 Task: Create fields in team object.
Action: Mouse moved to (1197, 91)
Screenshot: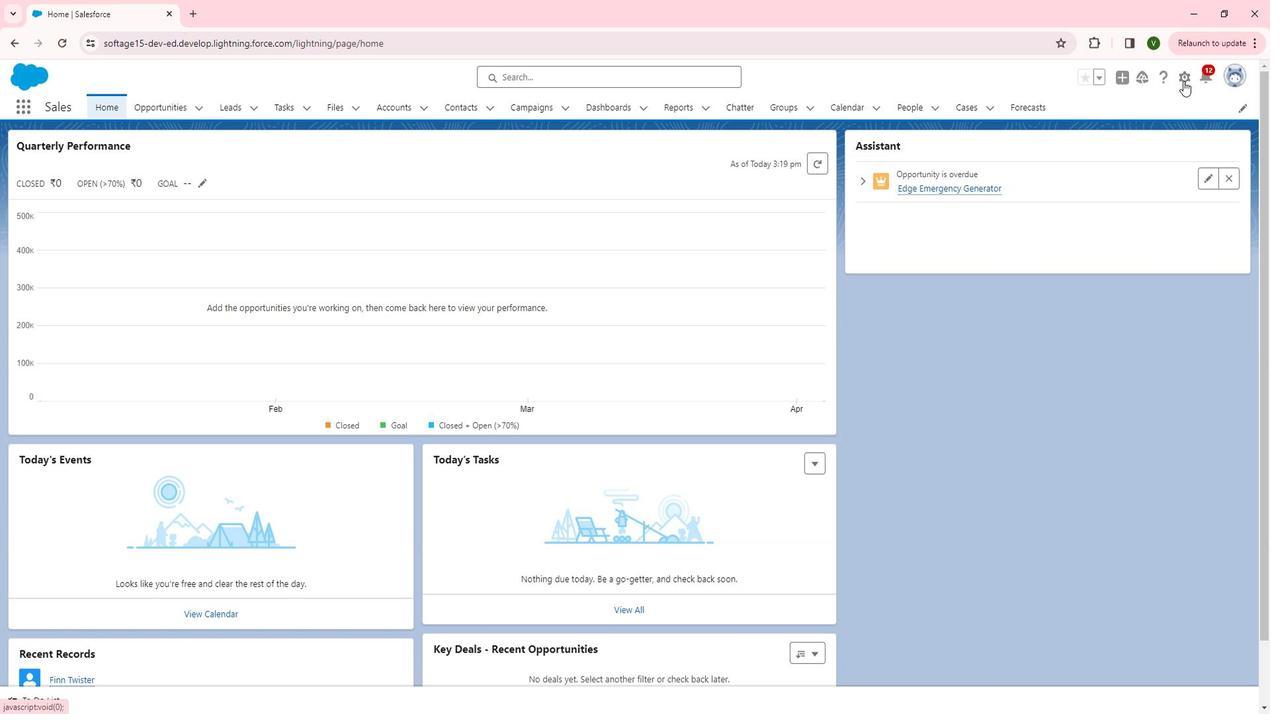 
Action: Mouse pressed left at (1197, 91)
Screenshot: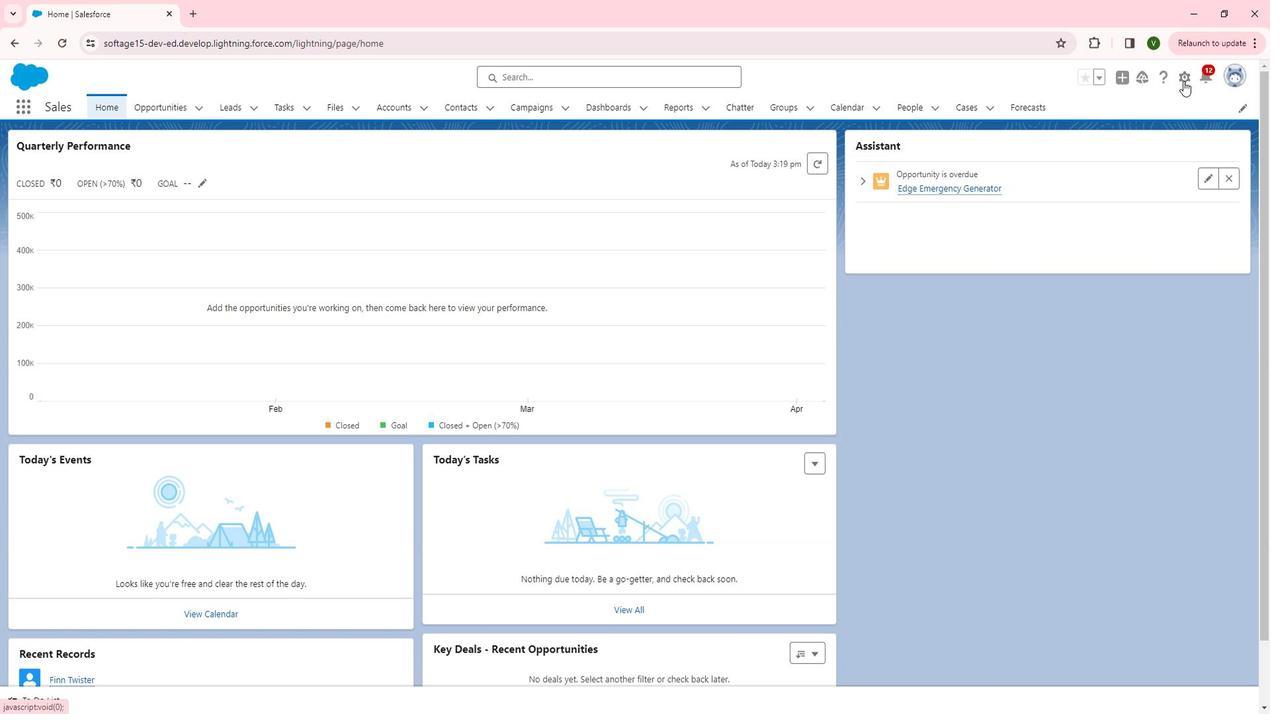 
Action: Mouse moved to (1148, 131)
Screenshot: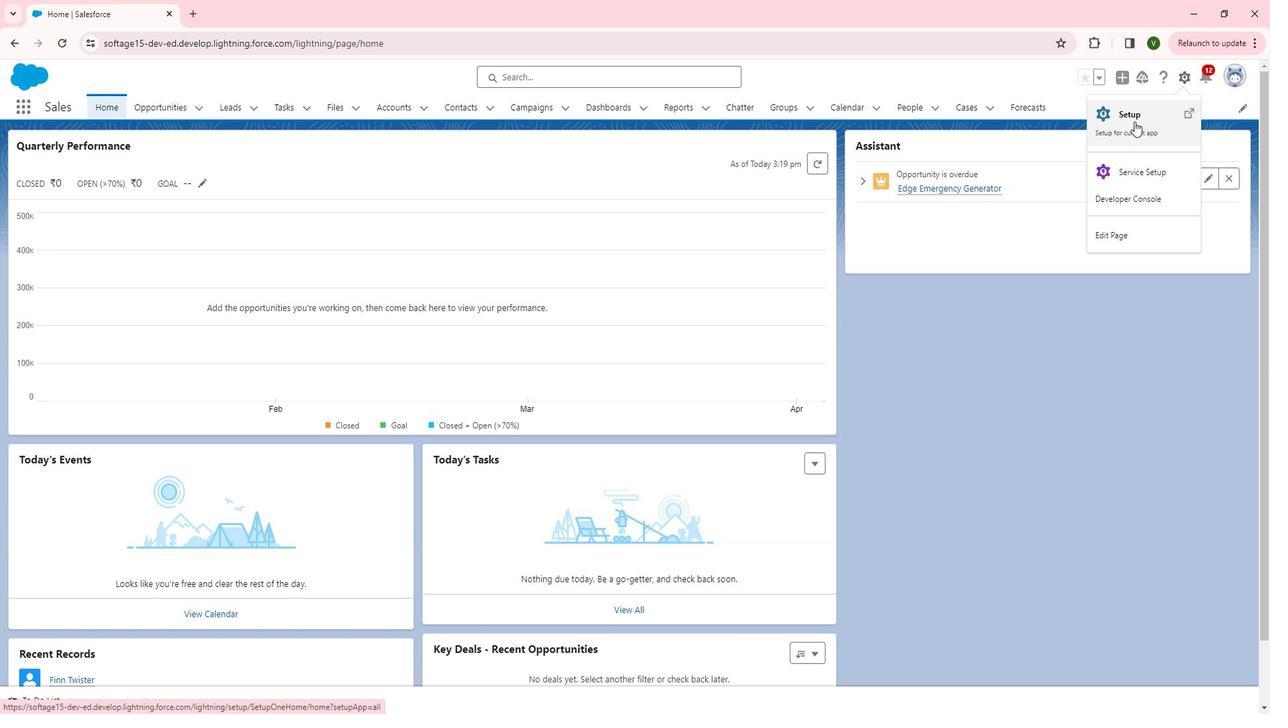 
Action: Mouse pressed left at (1148, 131)
Screenshot: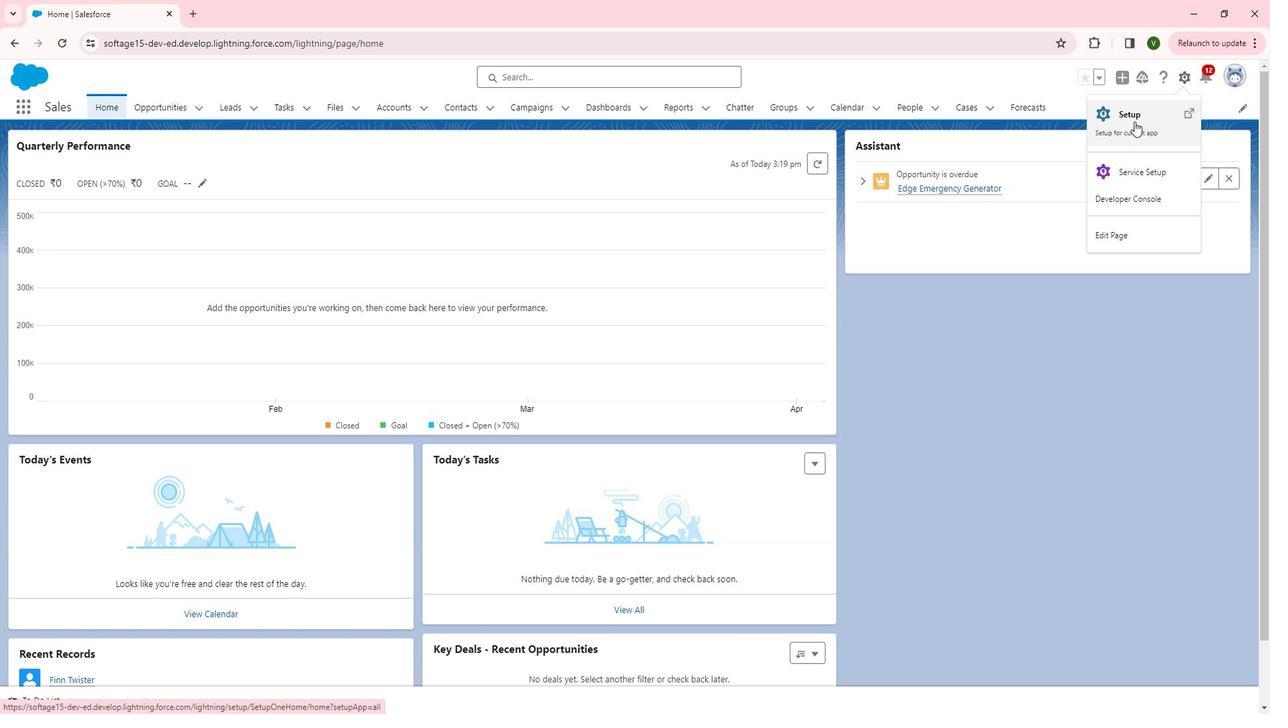 
Action: Mouse moved to (92, 442)
Screenshot: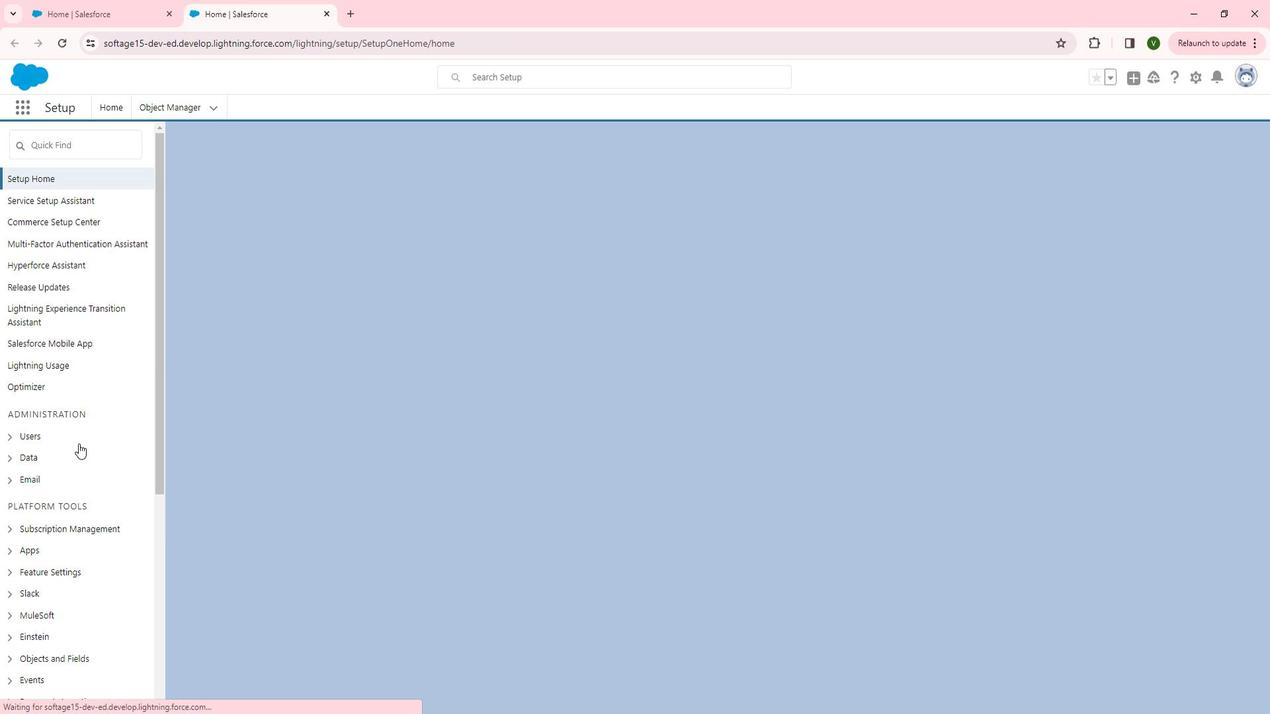
Action: Mouse scrolled (92, 441) with delta (0, 0)
Screenshot: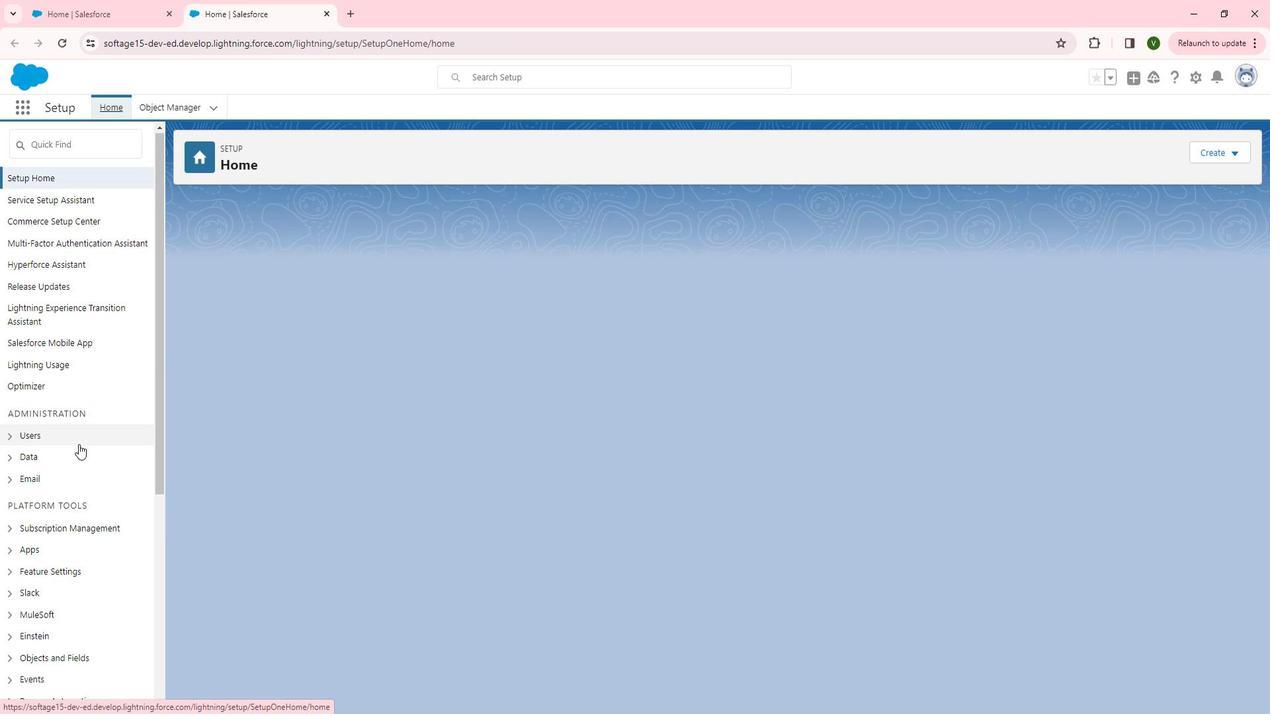 
Action: Mouse moved to (91, 443)
Screenshot: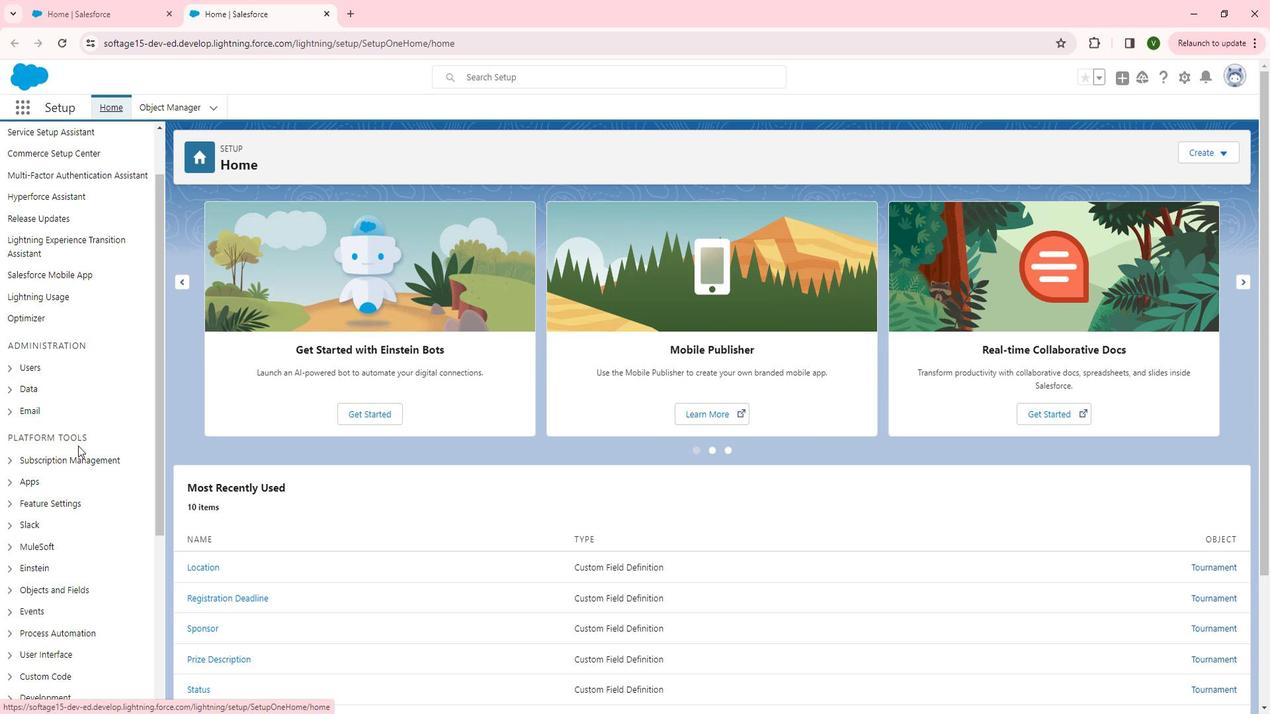 
Action: Mouse scrolled (91, 442) with delta (0, 0)
Screenshot: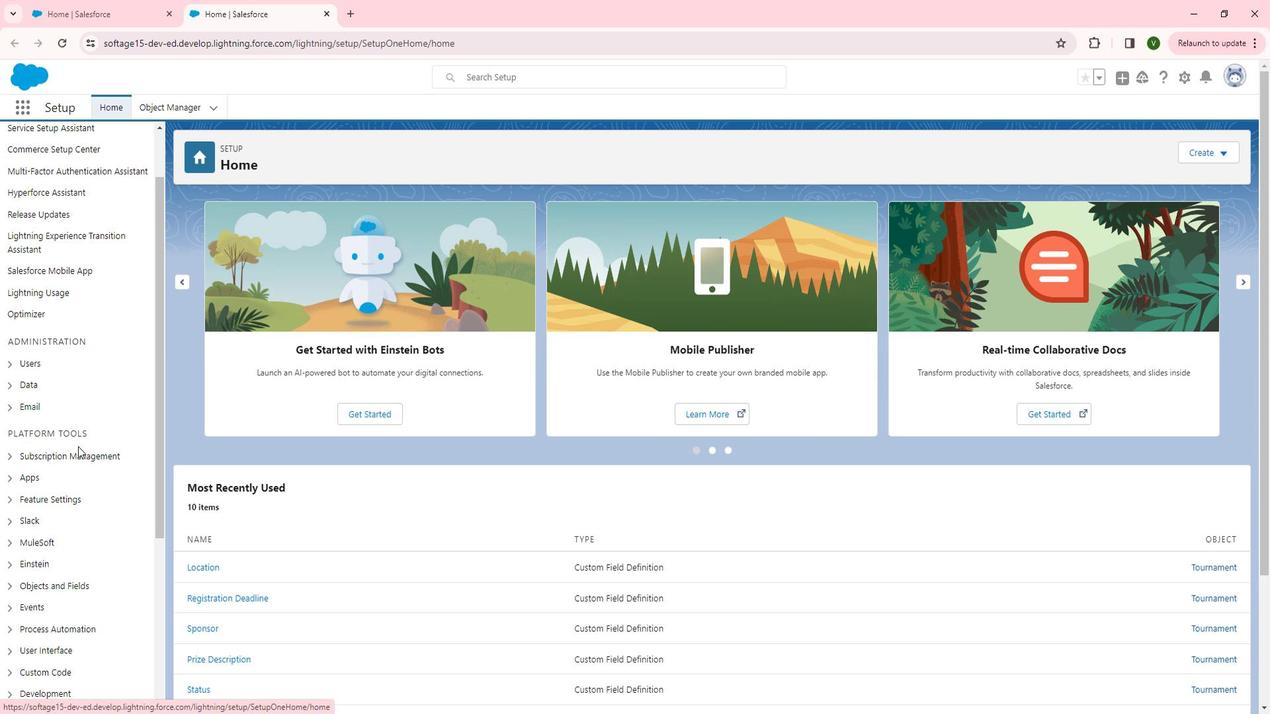 
Action: Mouse moved to (21, 516)
Screenshot: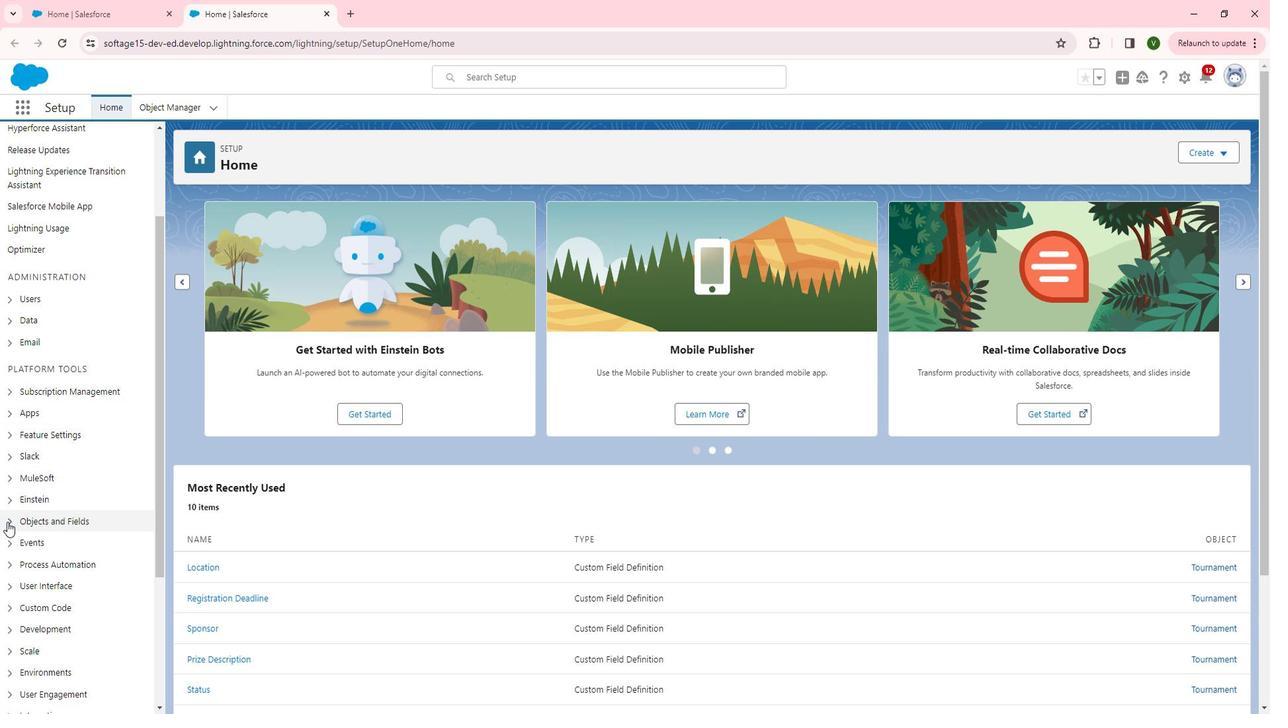 
Action: Mouse pressed left at (21, 516)
Screenshot: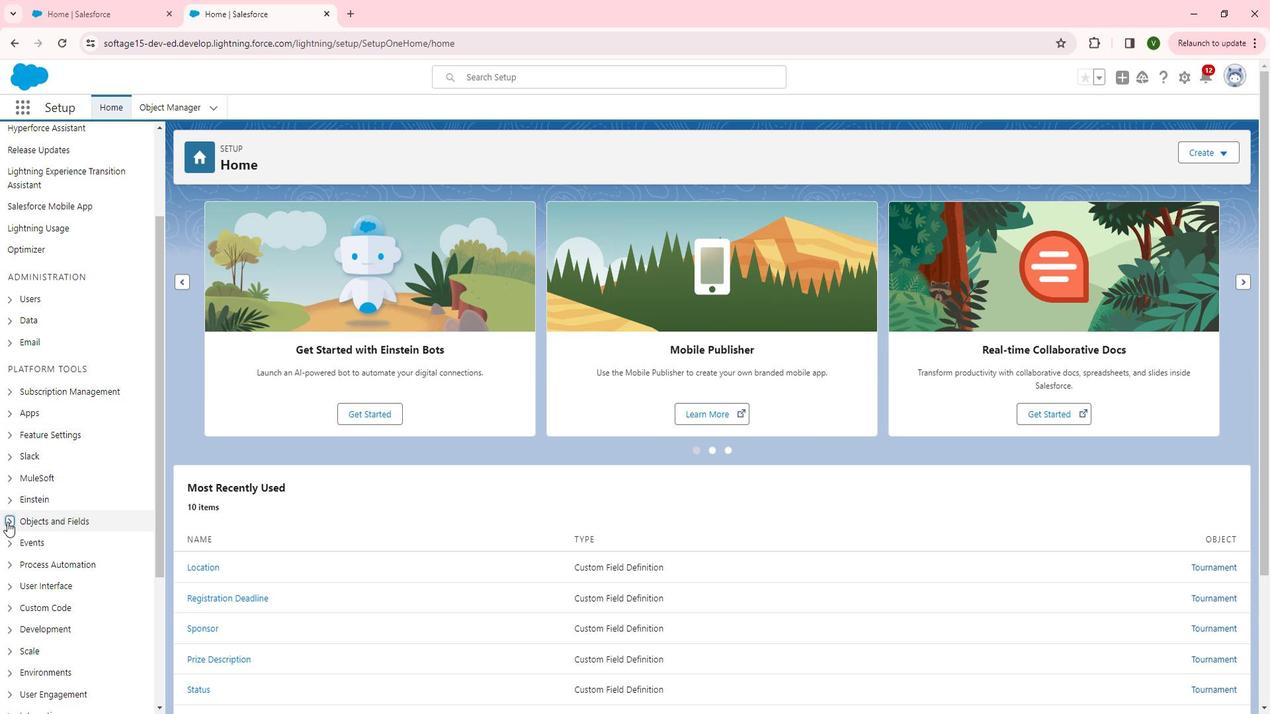 
Action: Mouse moved to (71, 534)
Screenshot: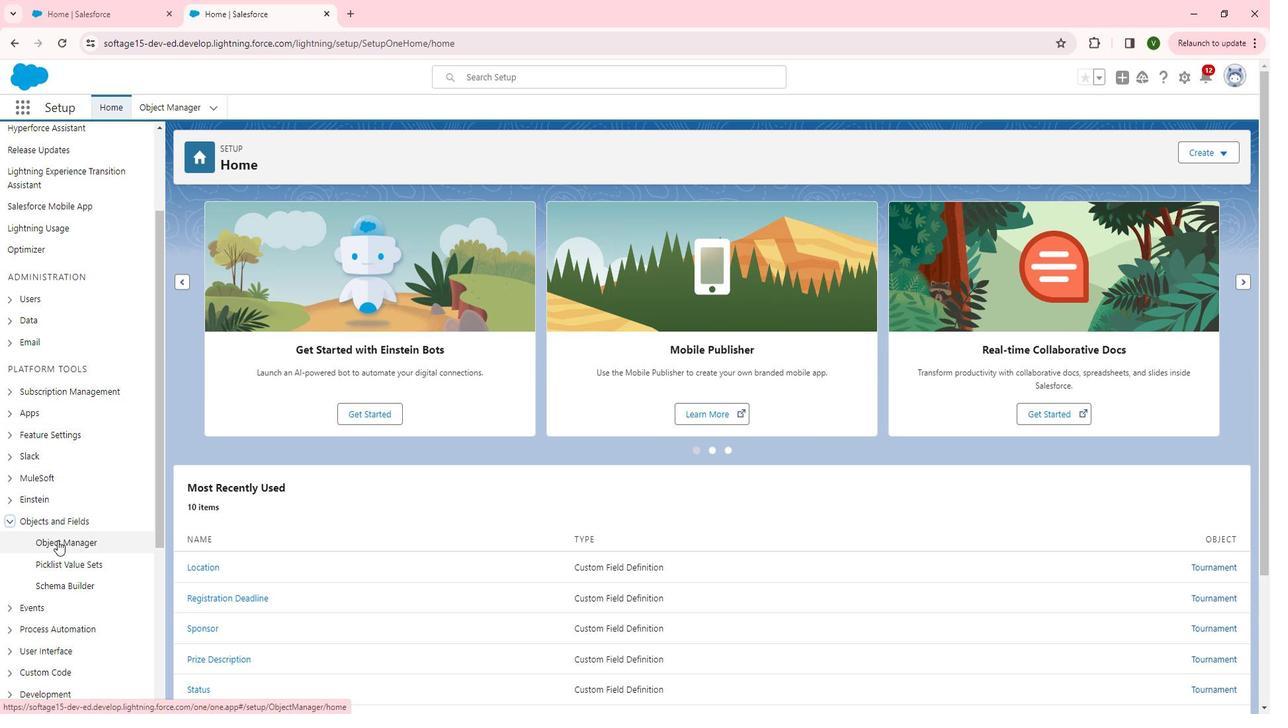 
Action: Mouse pressed left at (71, 534)
Screenshot: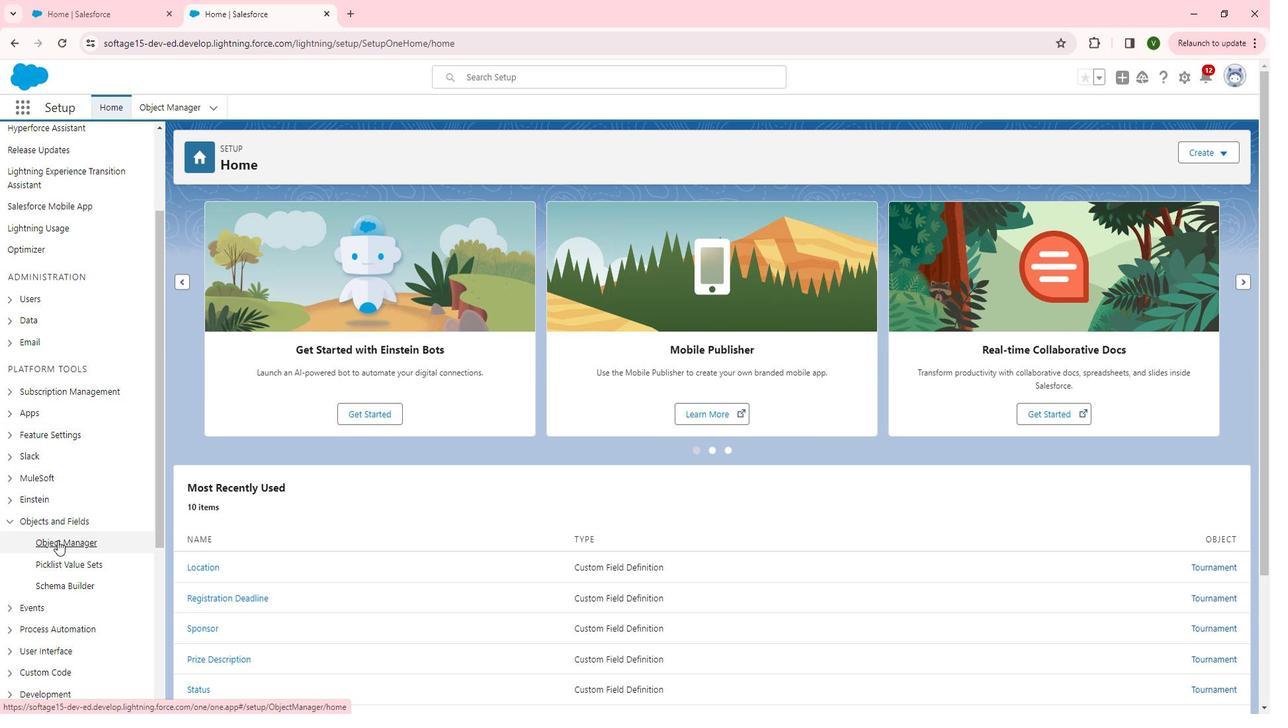 
Action: Mouse moved to (389, 430)
Screenshot: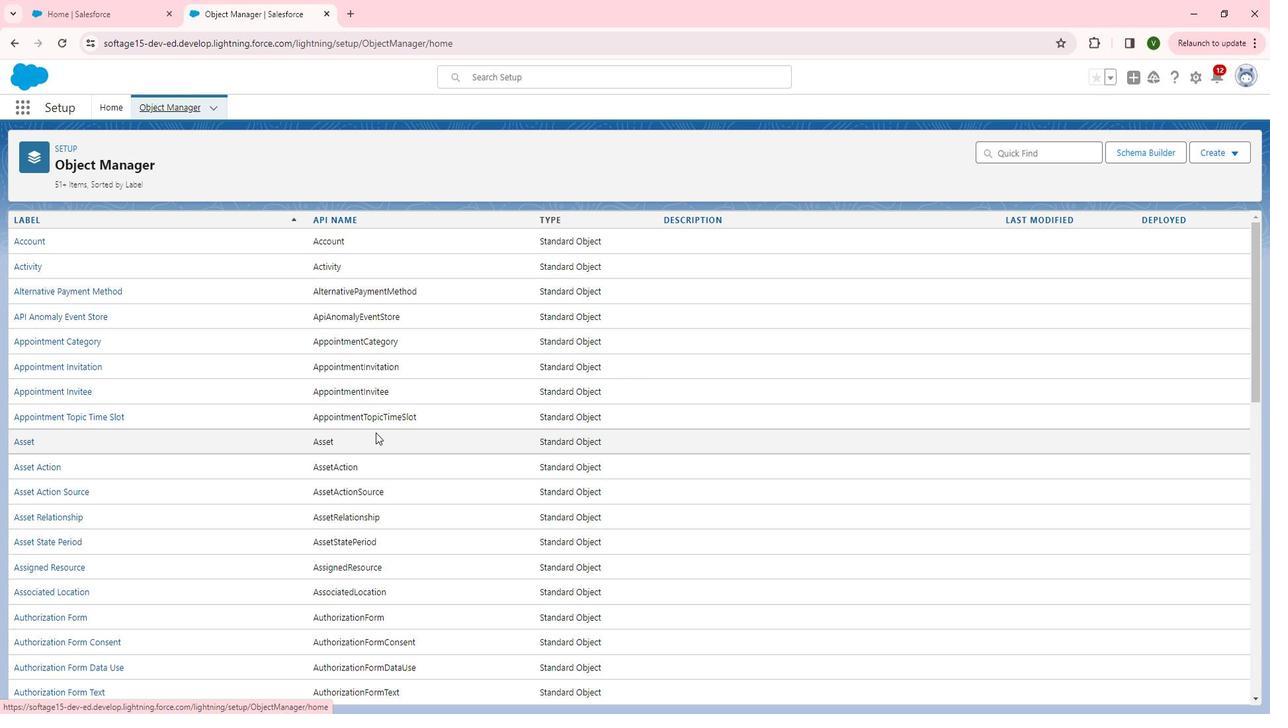 
Action: Mouse scrolled (389, 430) with delta (0, 0)
Screenshot: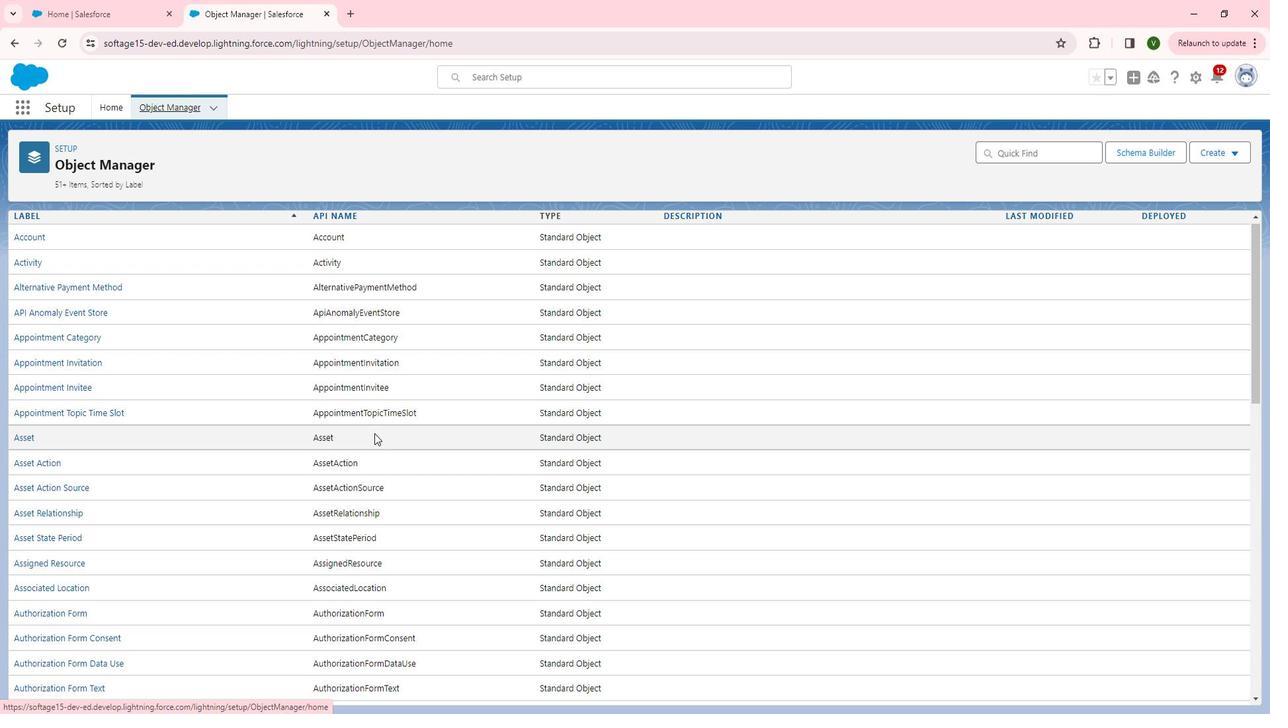 
Action: Mouse moved to (389, 431)
Screenshot: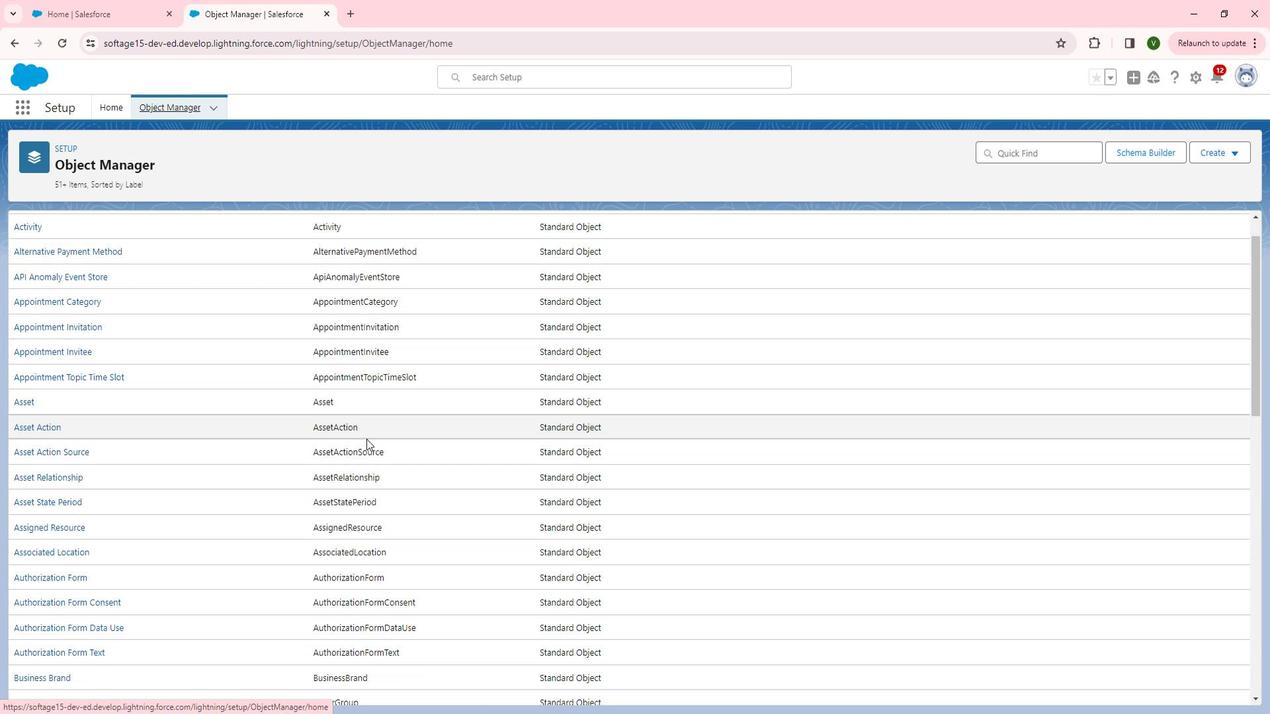 
Action: Mouse scrolled (389, 430) with delta (0, 0)
Screenshot: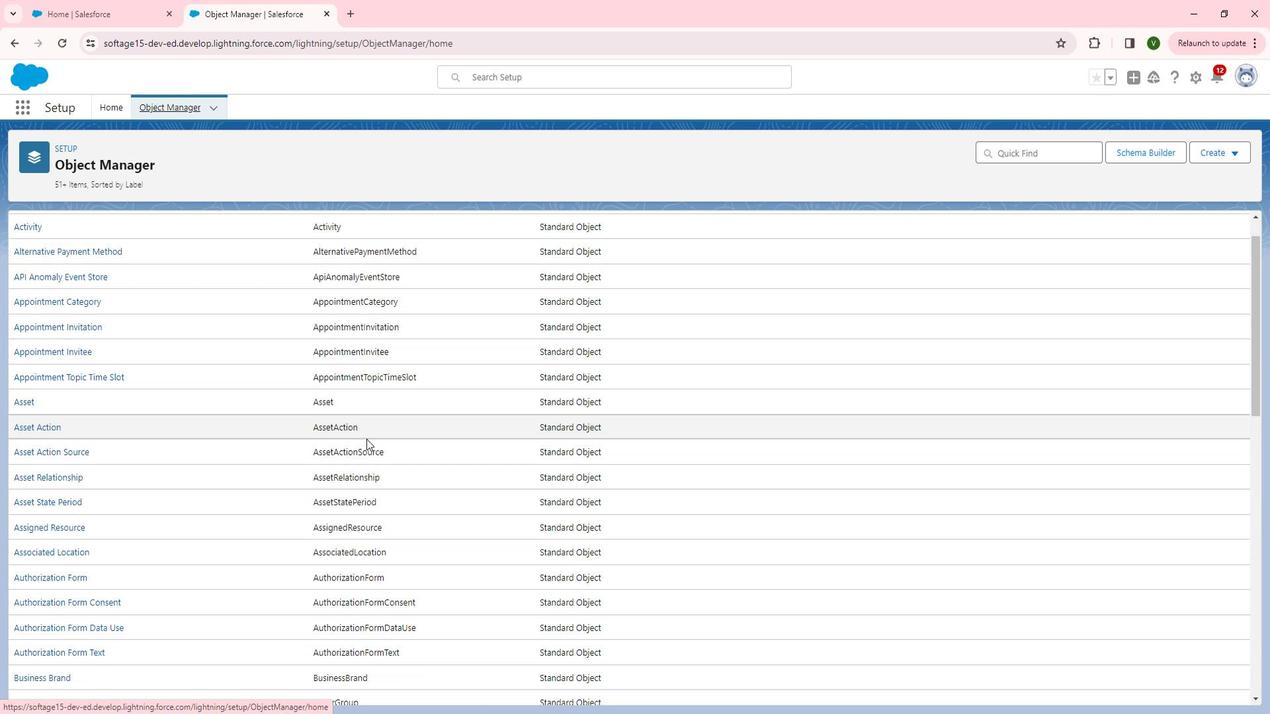 
Action: Mouse moved to (379, 437)
Screenshot: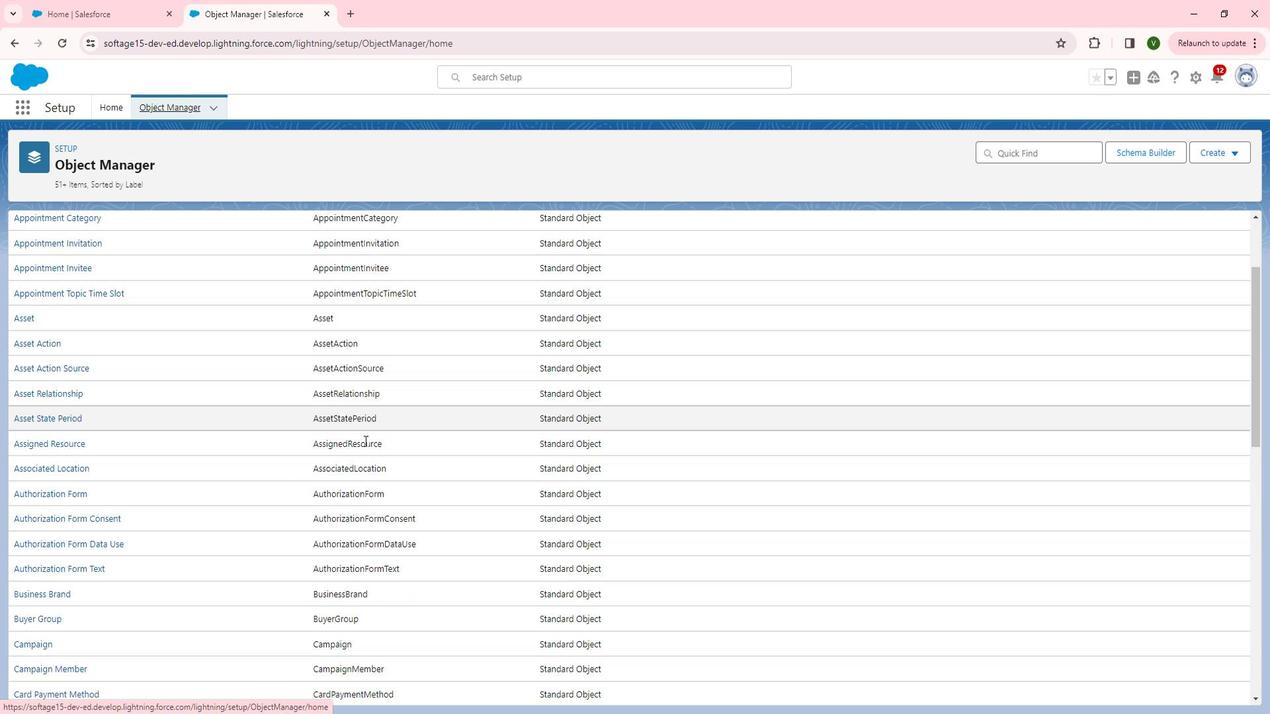 
Action: Mouse scrolled (379, 436) with delta (0, 0)
Screenshot: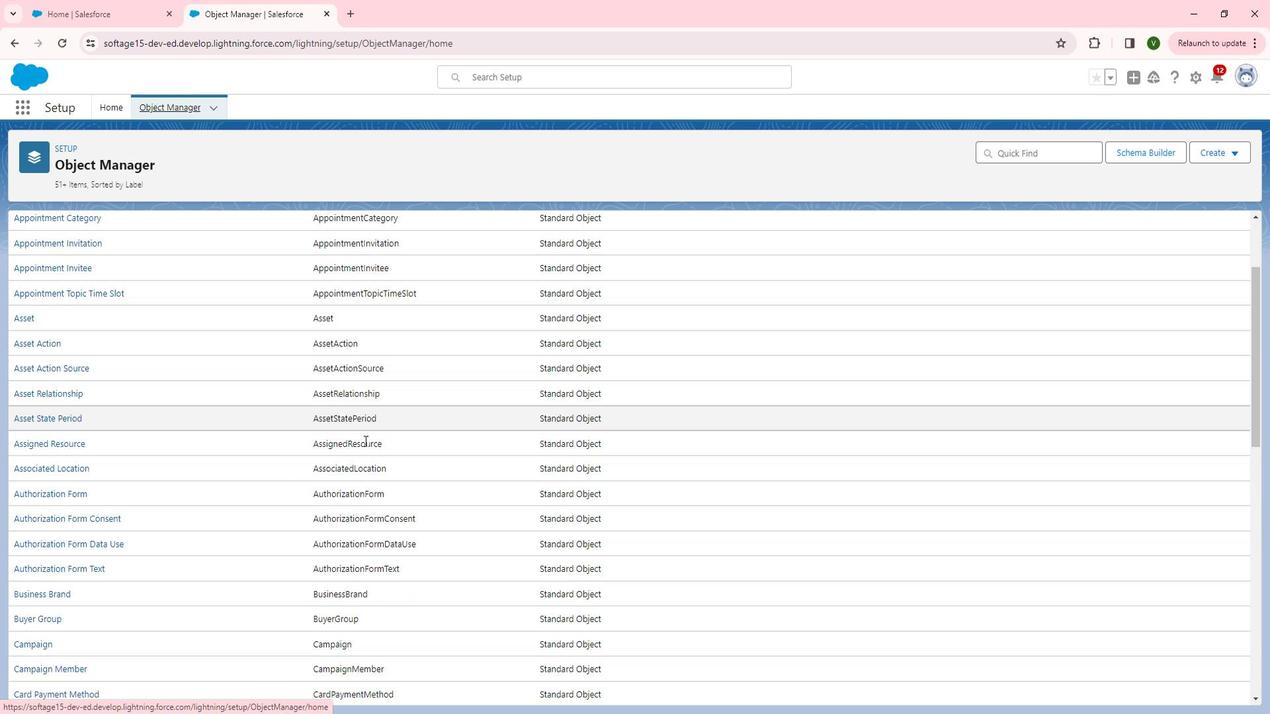 
Action: Mouse moved to (377, 439)
Screenshot: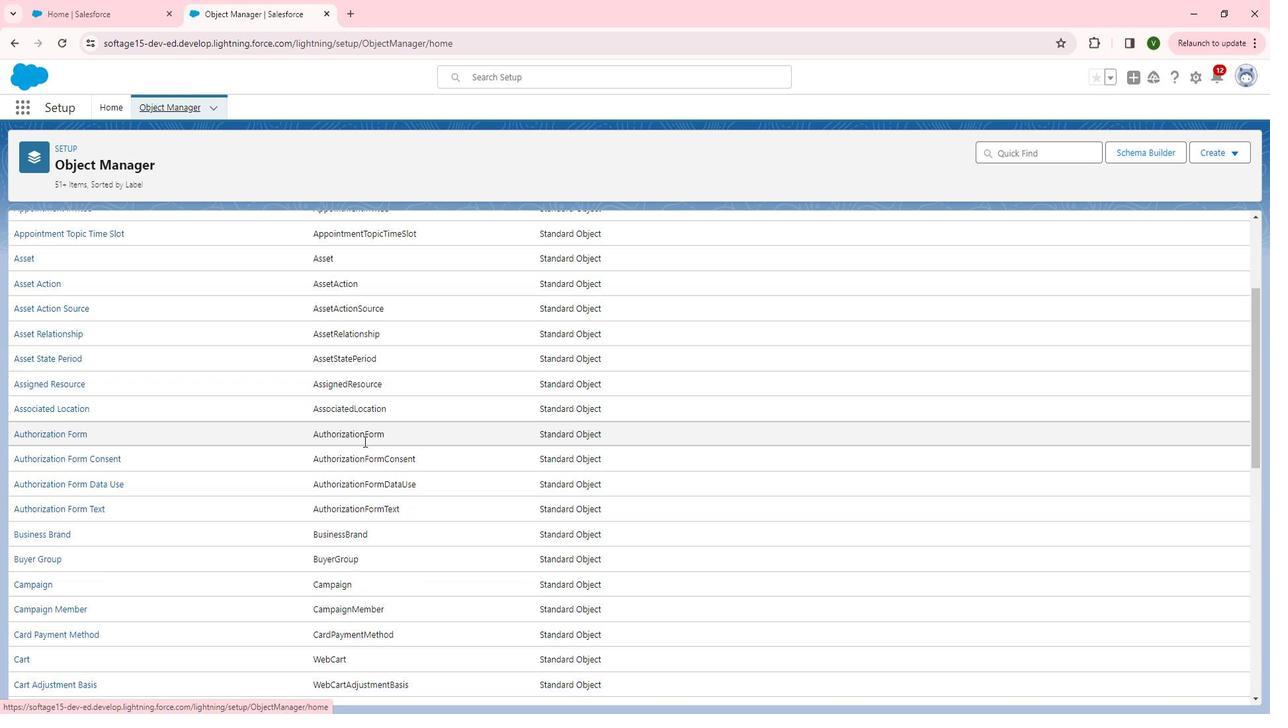 
Action: Mouse scrolled (377, 438) with delta (0, 0)
Screenshot: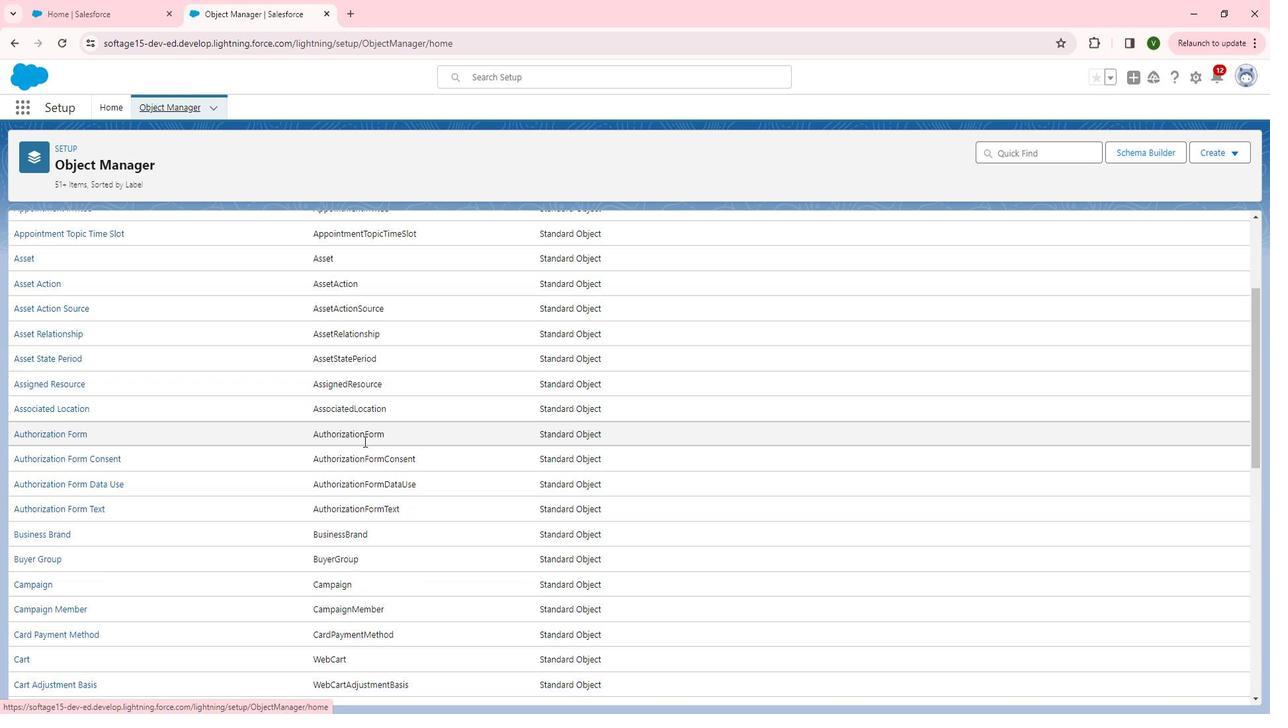 
Action: Mouse moved to (368, 446)
Screenshot: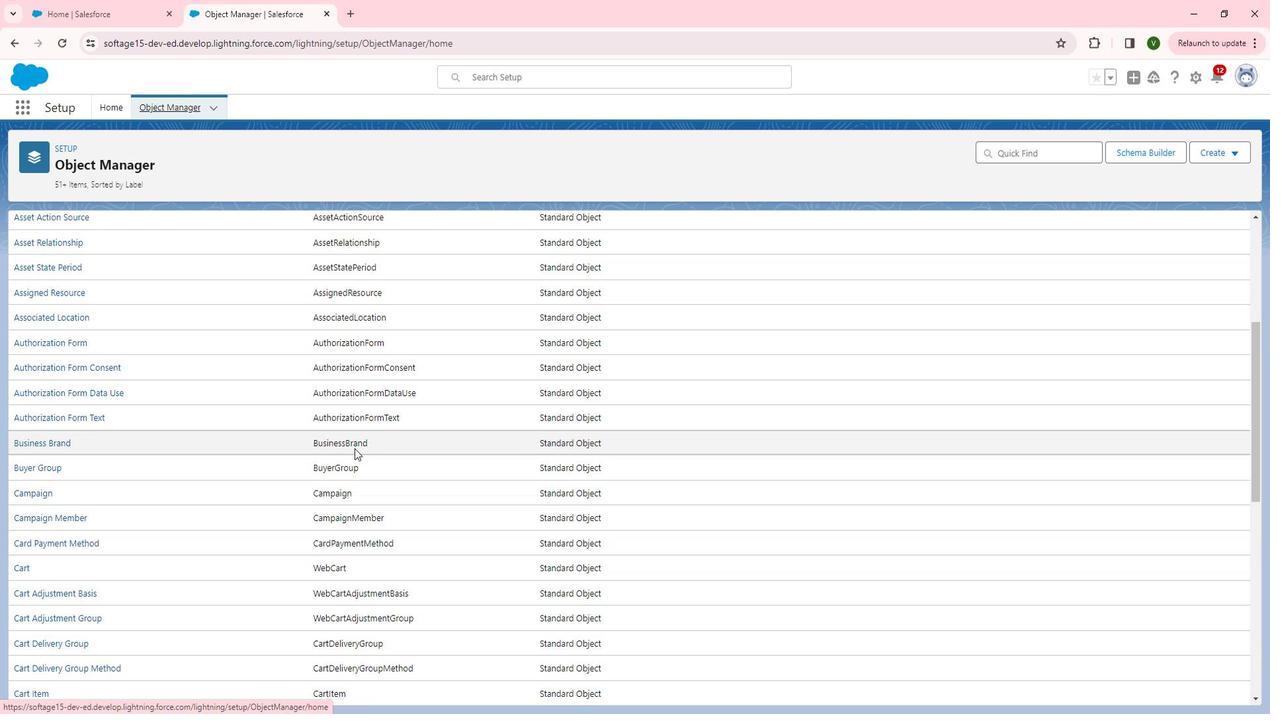 
Action: Mouse scrolled (368, 445) with delta (0, 0)
Screenshot: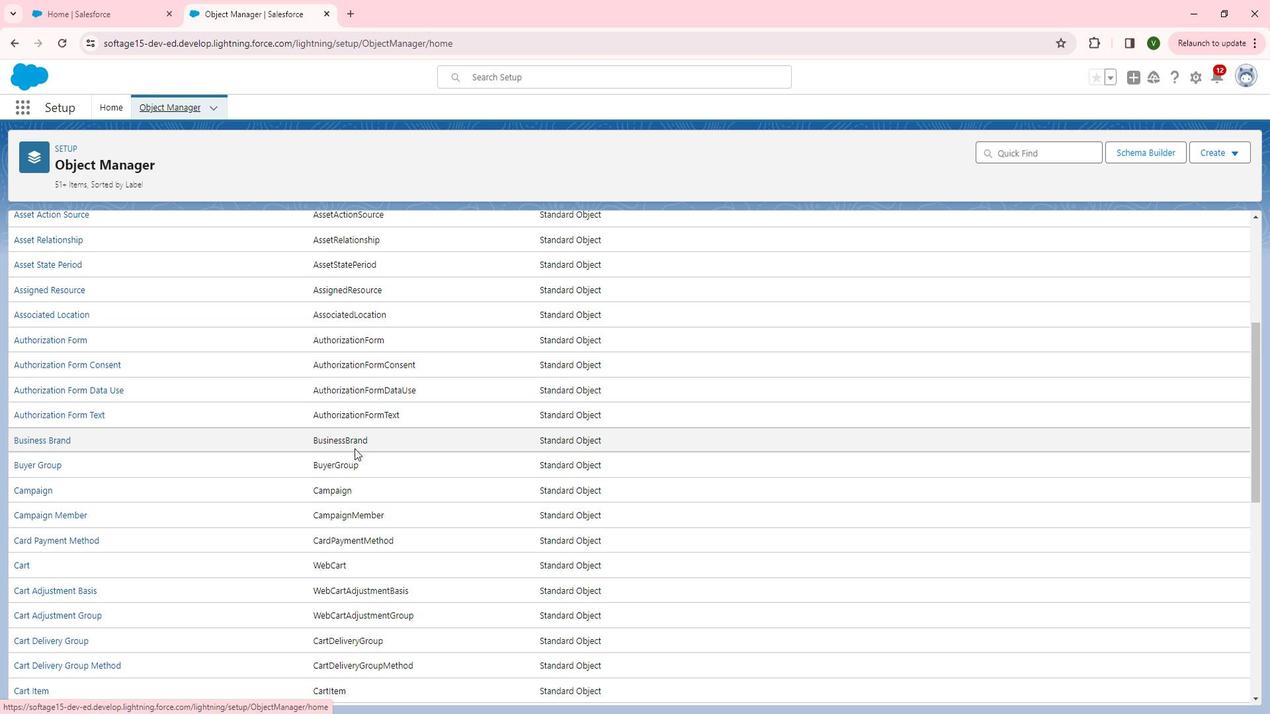 
Action: Mouse scrolled (368, 445) with delta (0, 0)
Screenshot: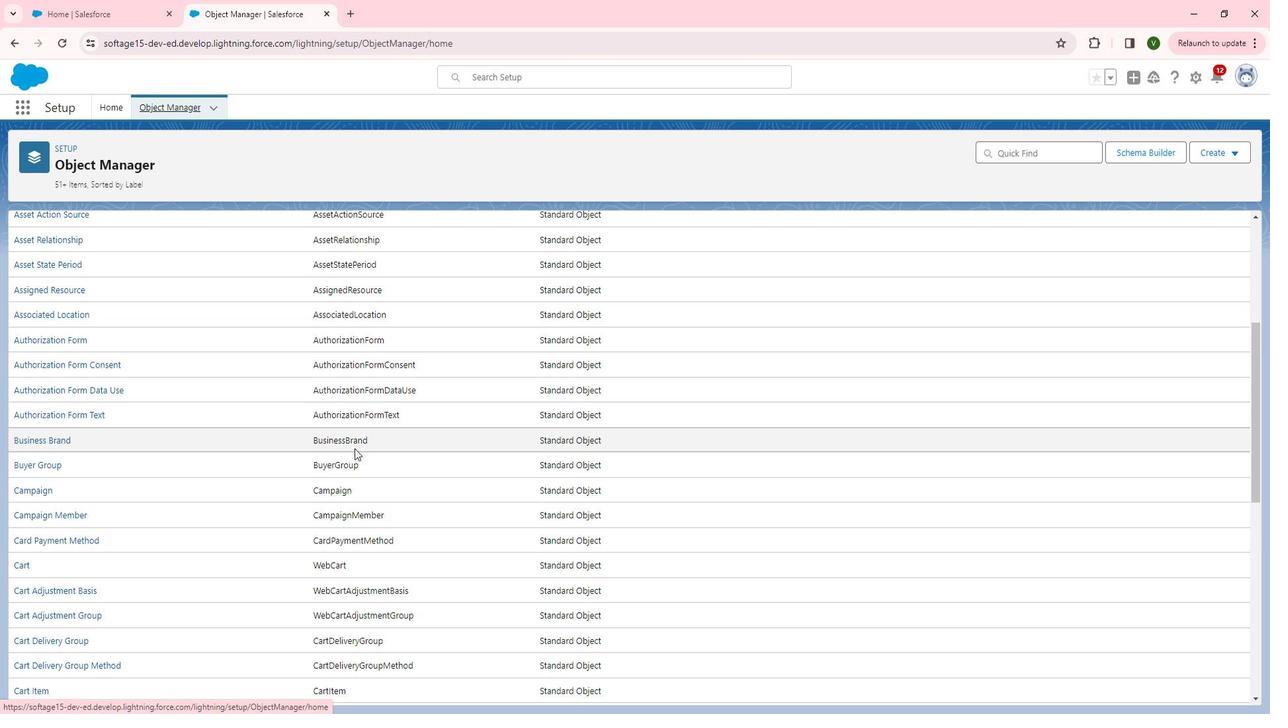 
Action: Mouse scrolled (368, 445) with delta (0, 0)
Screenshot: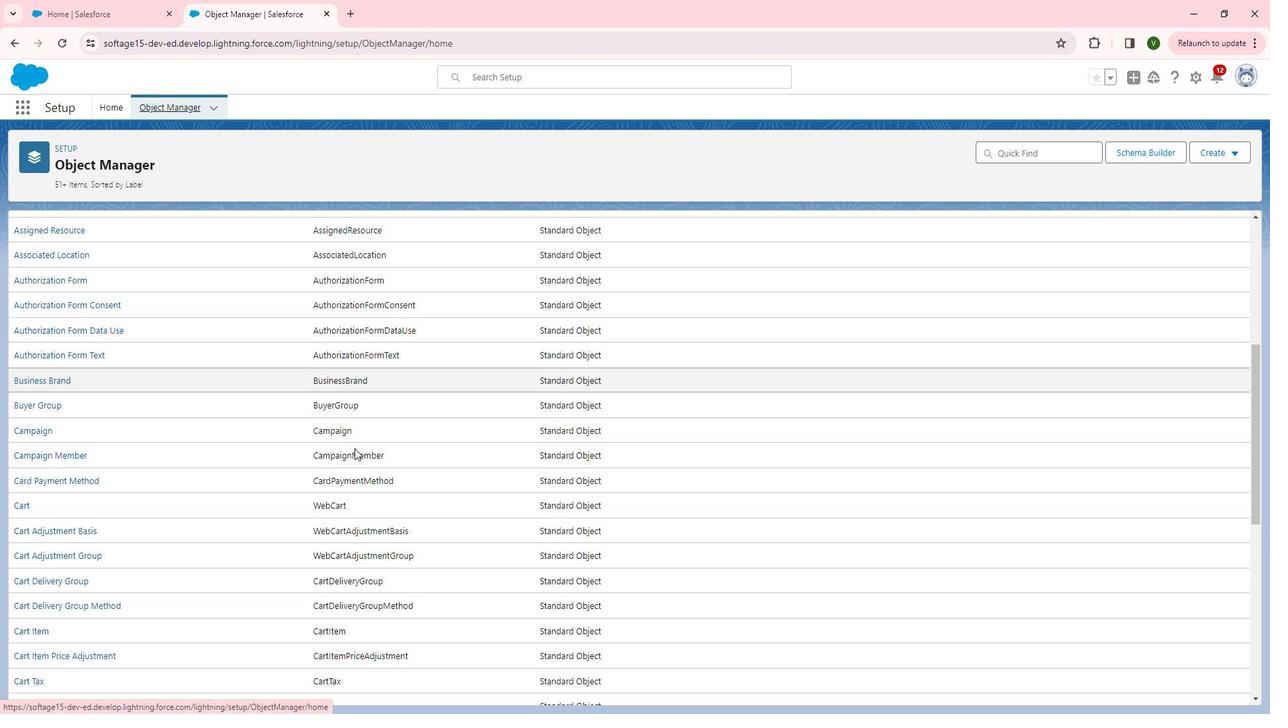 
Action: Mouse scrolled (368, 445) with delta (0, 0)
Screenshot: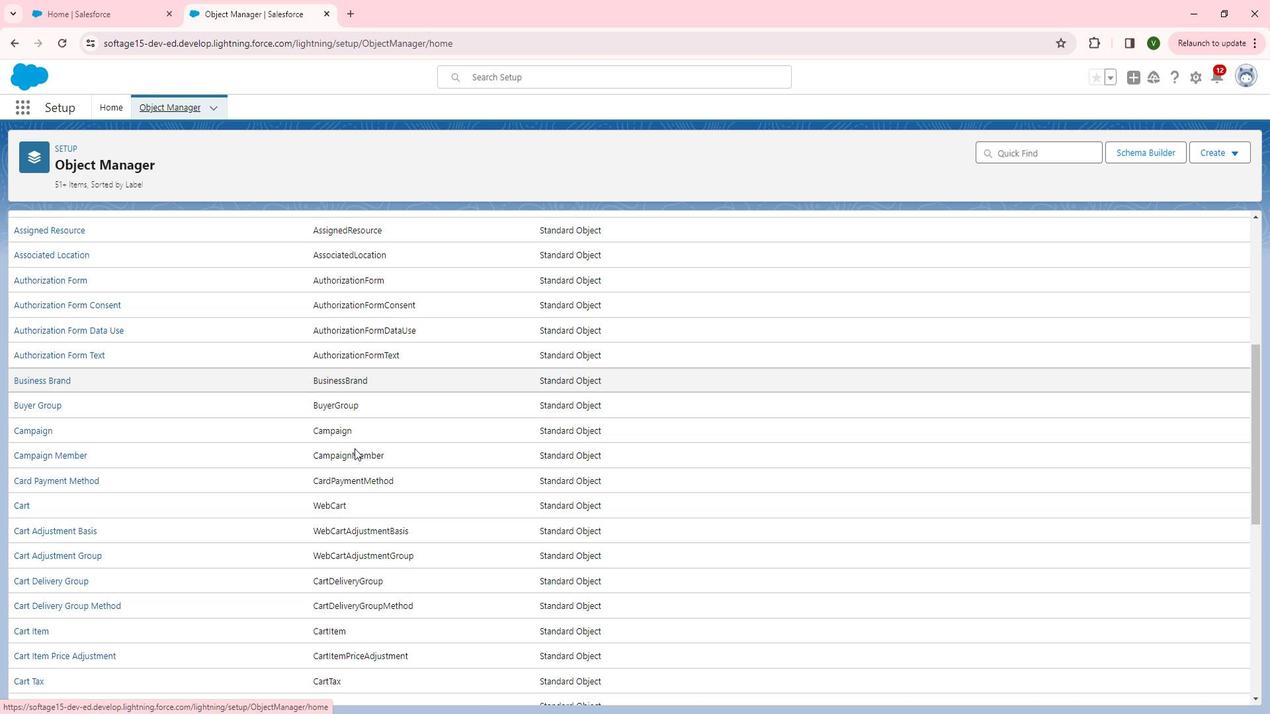 
Action: Mouse scrolled (368, 445) with delta (0, 0)
Screenshot: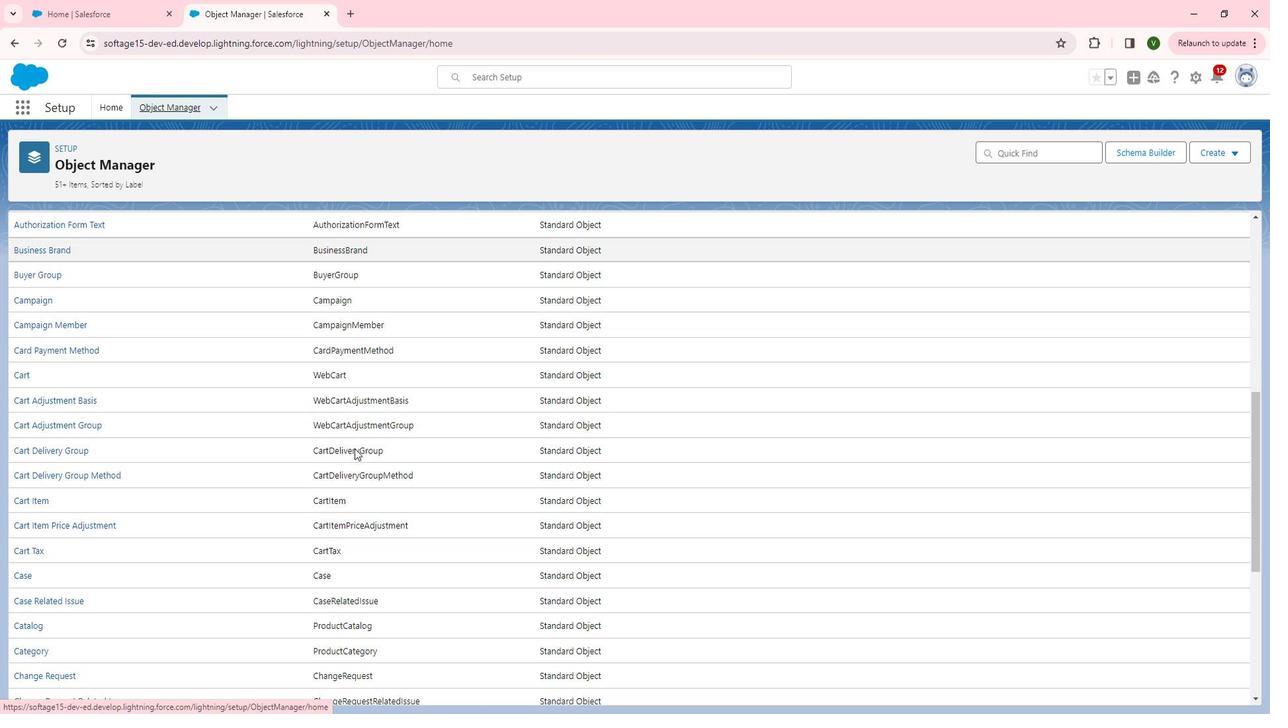 
Action: Mouse scrolled (368, 445) with delta (0, 0)
Screenshot: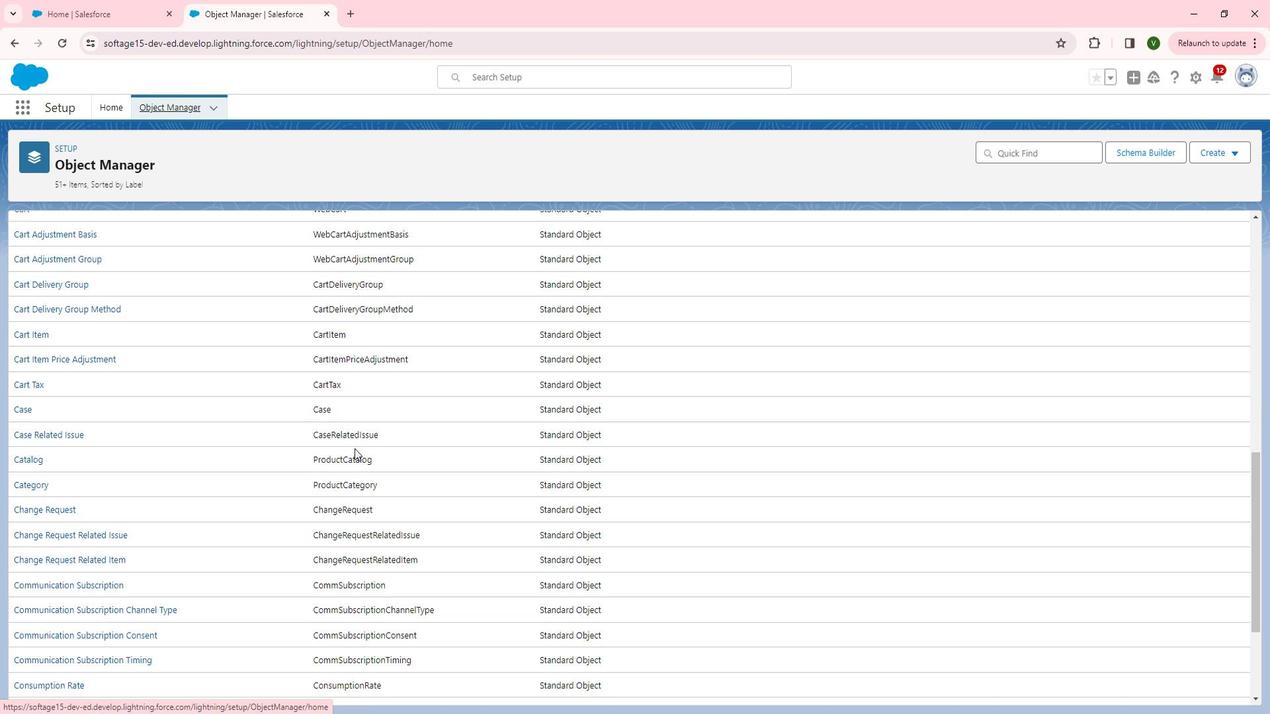 
Action: Mouse scrolled (368, 445) with delta (0, 0)
Screenshot: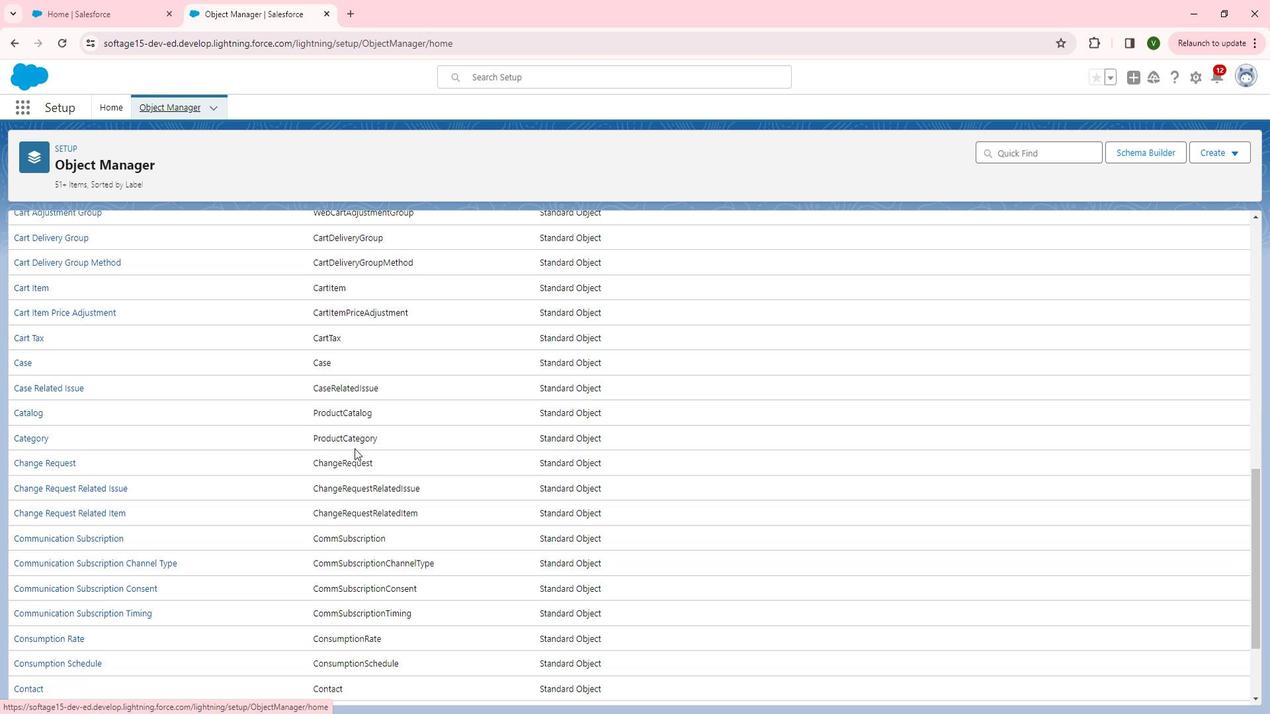 
Action: Mouse scrolled (368, 445) with delta (0, 0)
Screenshot: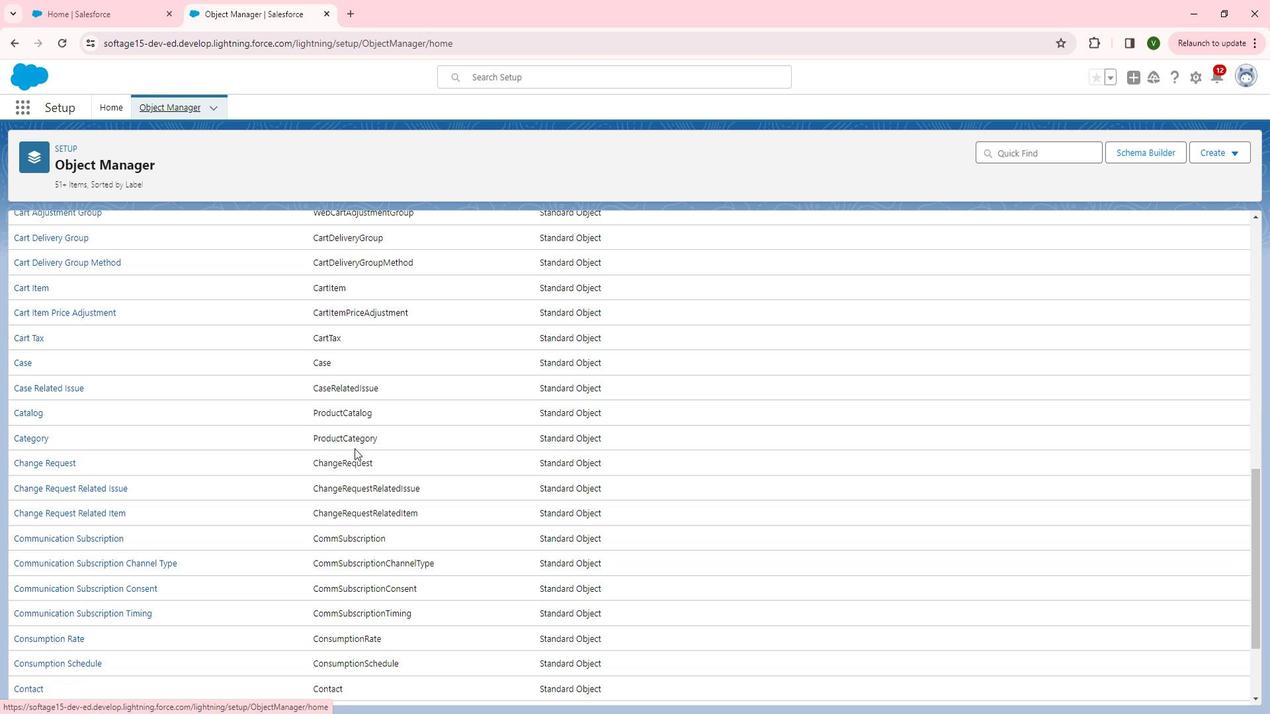 
Action: Mouse scrolled (368, 445) with delta (0, 0)
Screenshot: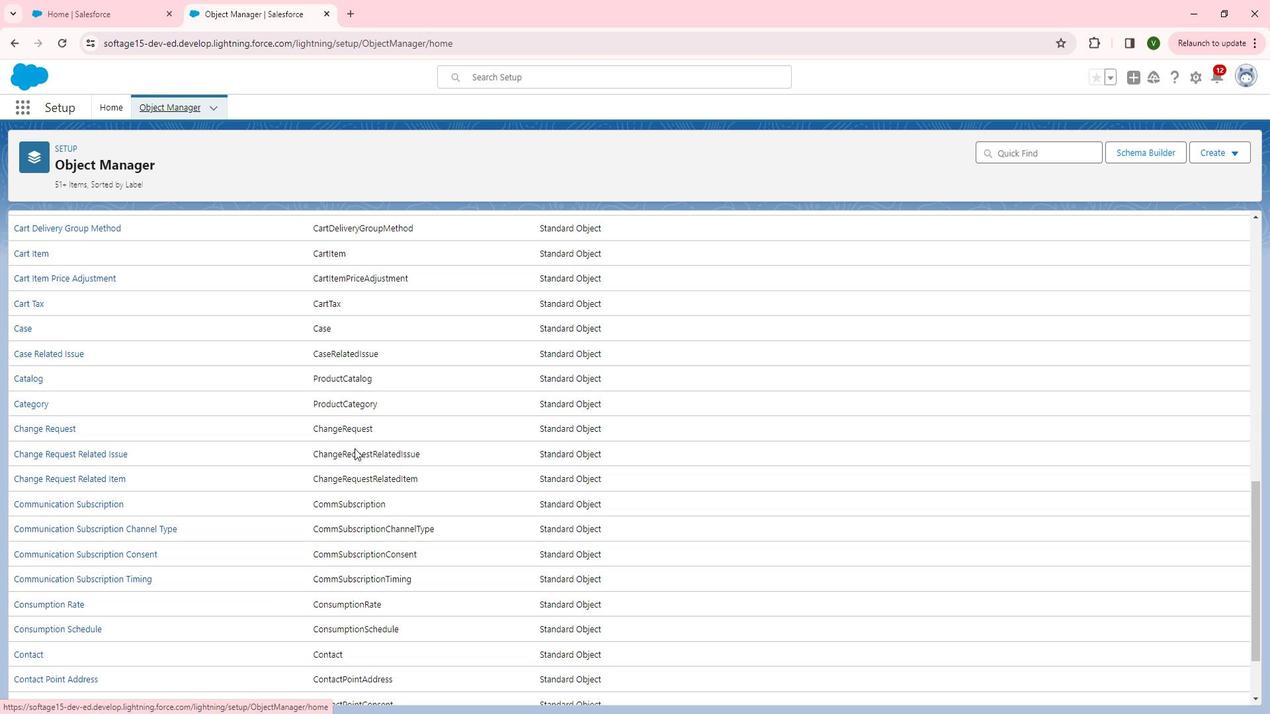 
Action: Mouse moved to (354, 449)
Screenshot: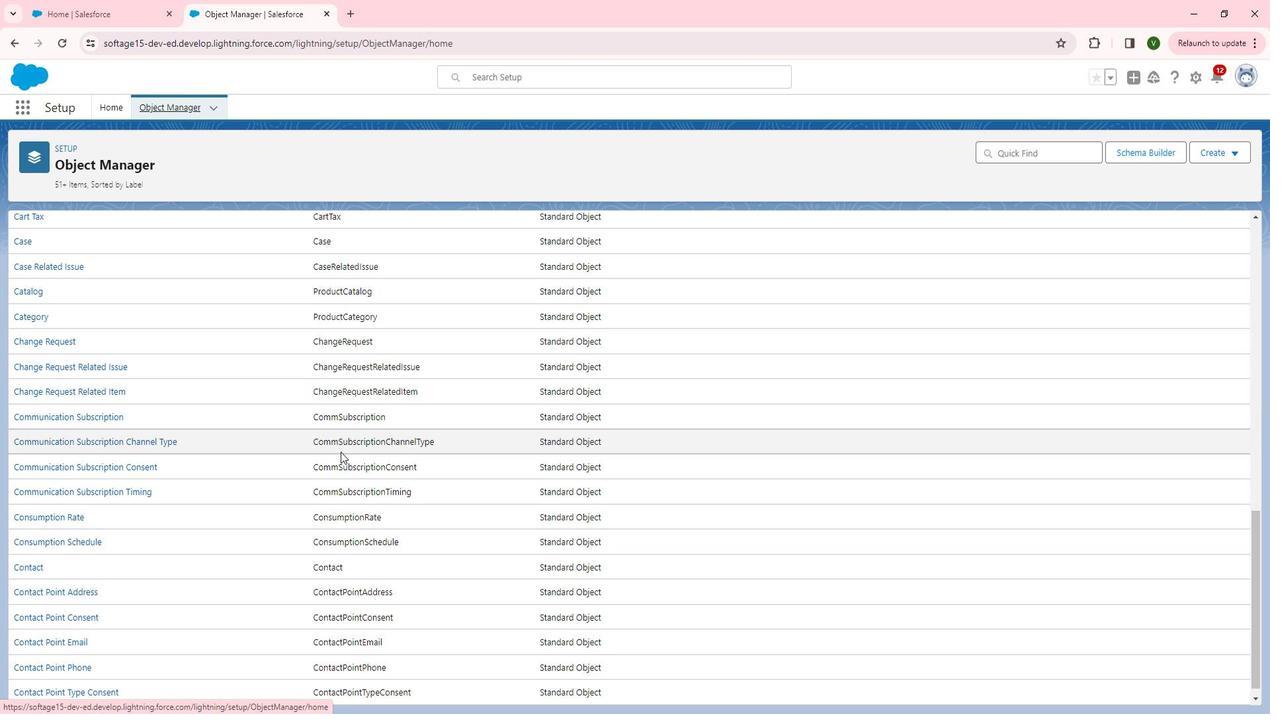 
Action: Mouse scrolled (354, 448) with delta (0, 0)
Screenshot: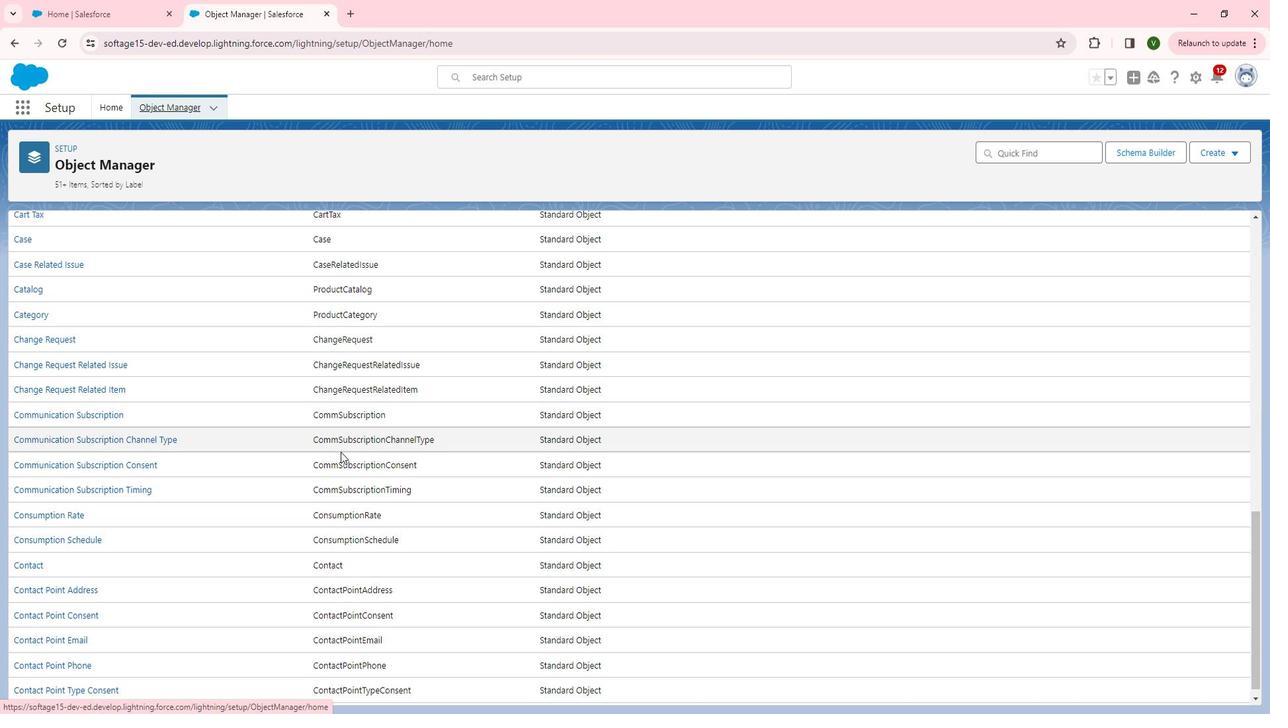 
Action: Mouse scrolled (354, 448) with delta (0, 0)
Screenshot: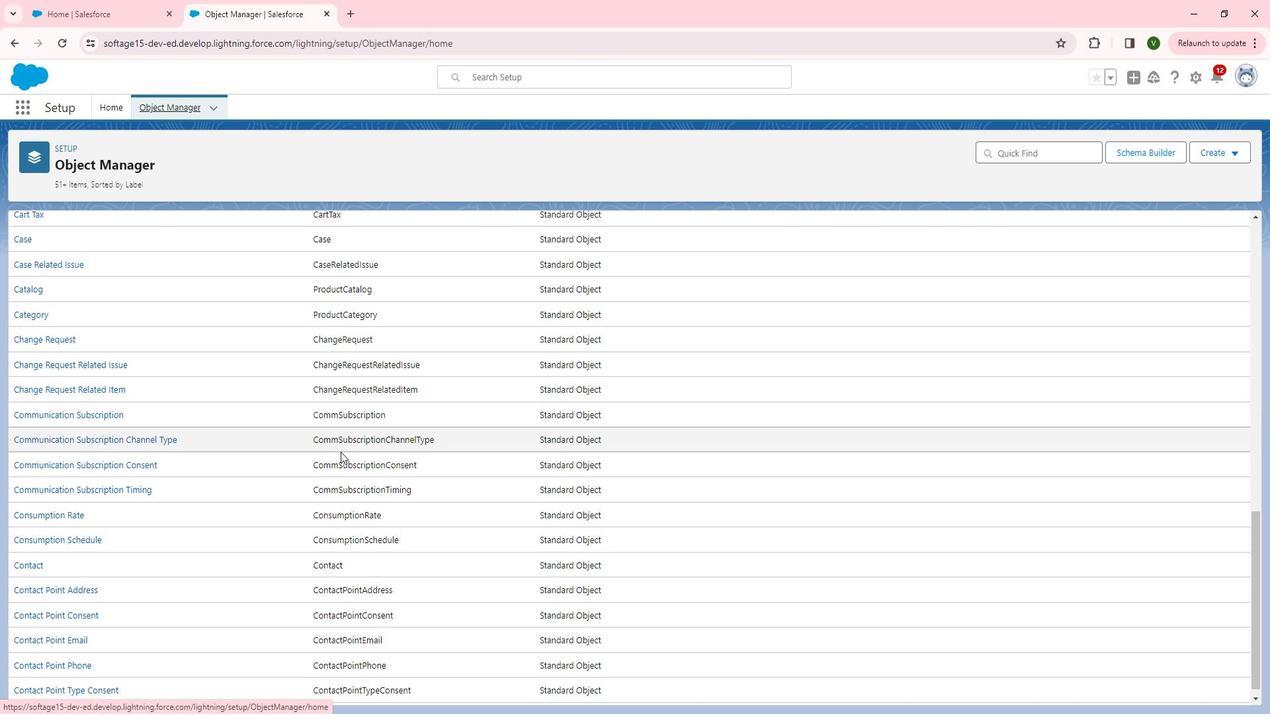 
Action: Mouse scrolled (354, 448) with delta (0, 0)
Screenshot: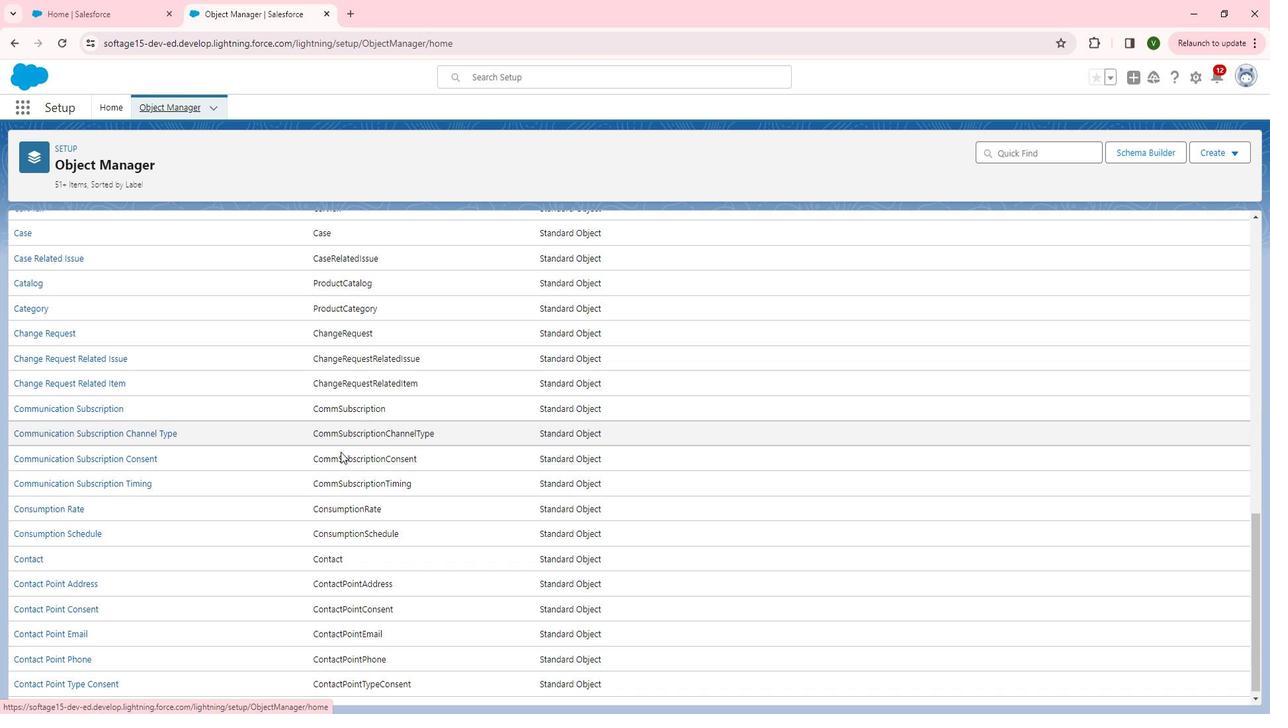 
Action: Mouse scrolled (354, 448) with delta (0, 0)
Screenshot: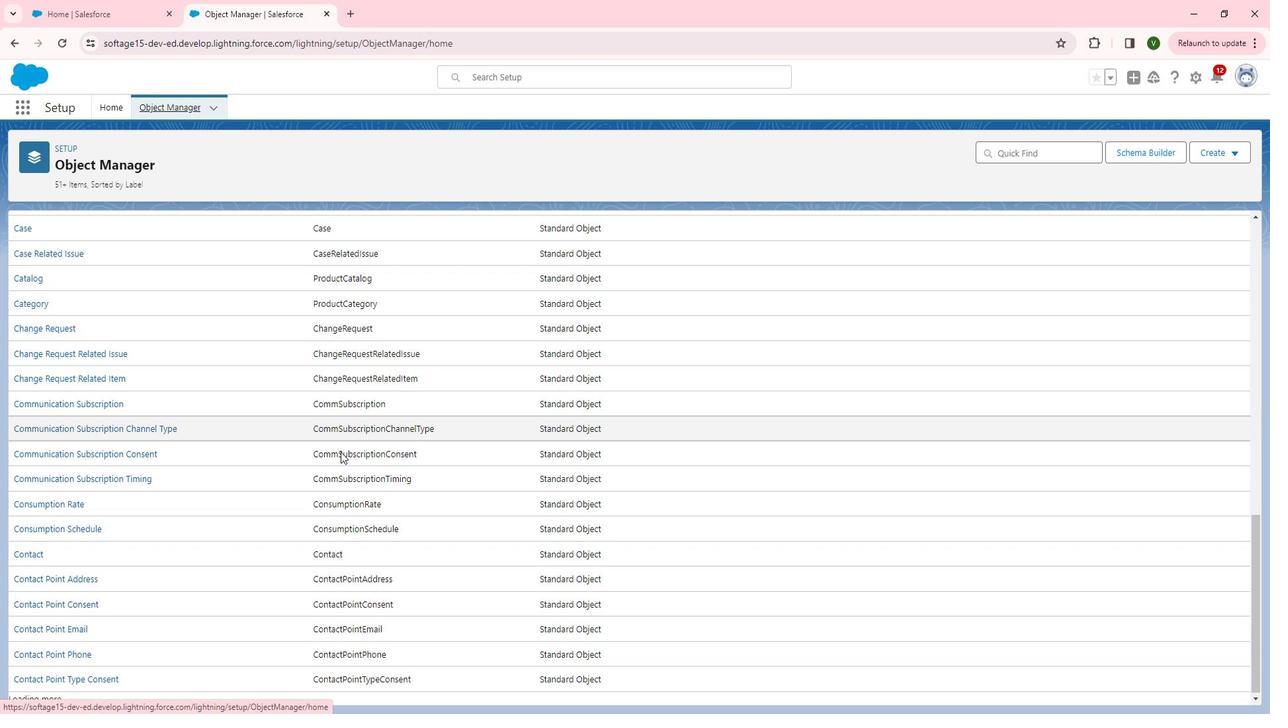 
Action: Mouse moved to (322, 464)
Screenshot: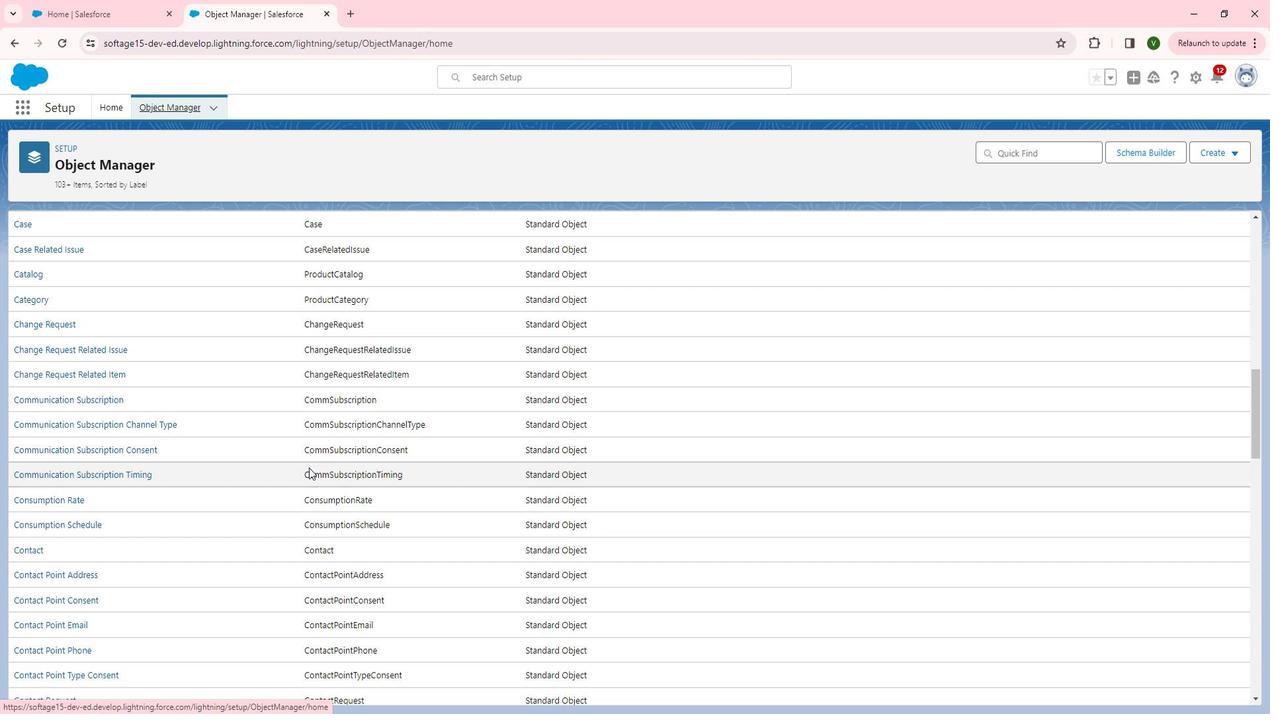 
Action: Mouse scrolled (322, 463) with delta (0, 0)
Screenshot: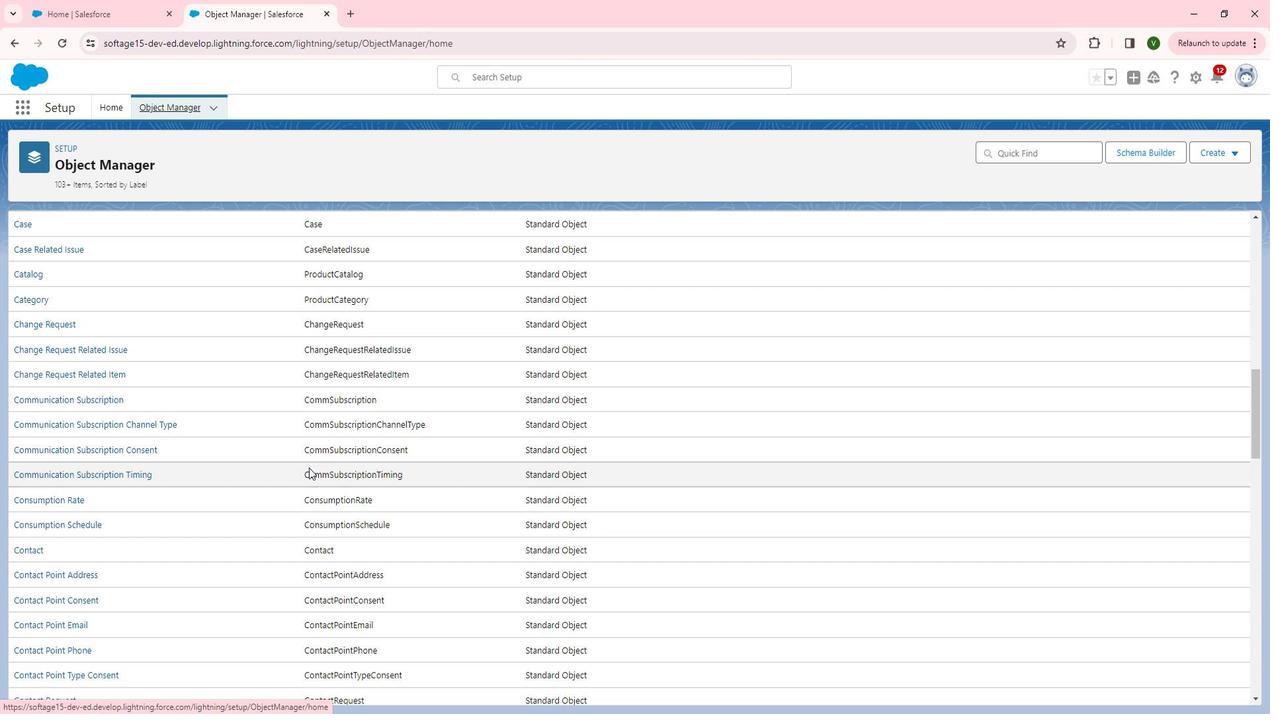 
Action: Mouse moved to (322, 464)
Screenshot: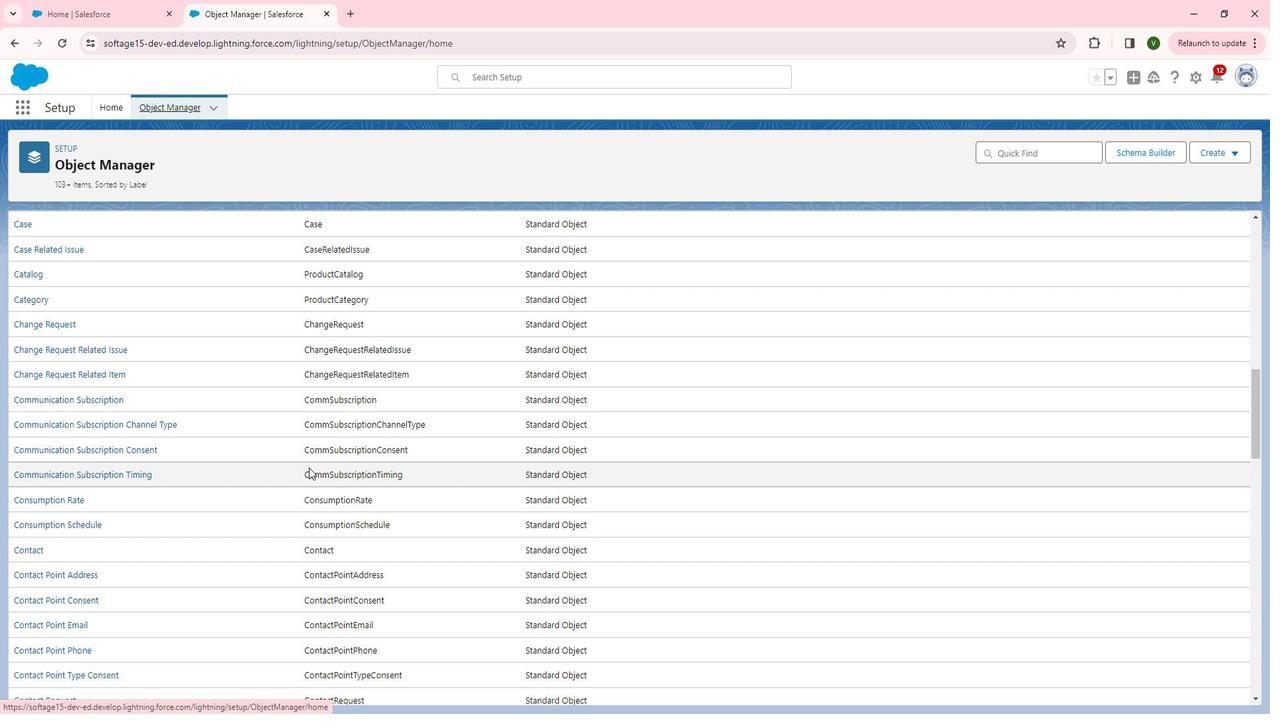 
Action: Mouse scrolled (322, 463) with delta (0, 0)
Screenshot: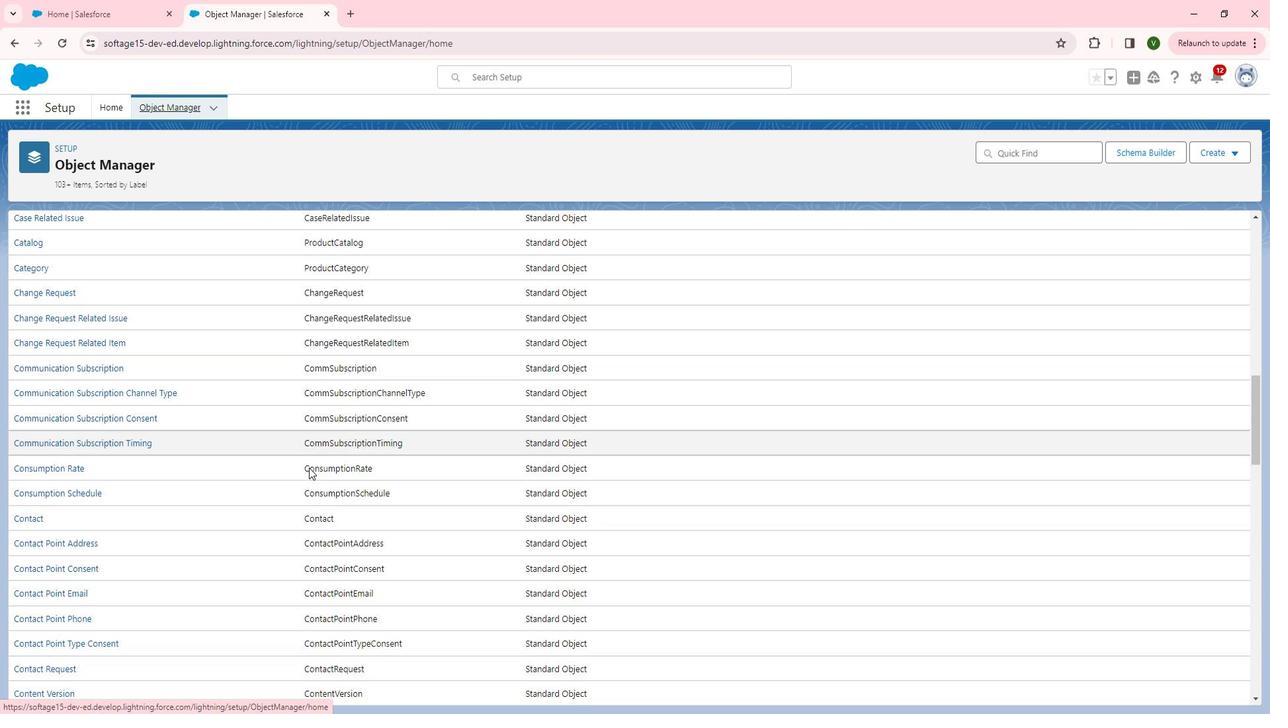 
Action: Mouse scrolled (322, 463) with delta (0, 0)
Screenshot: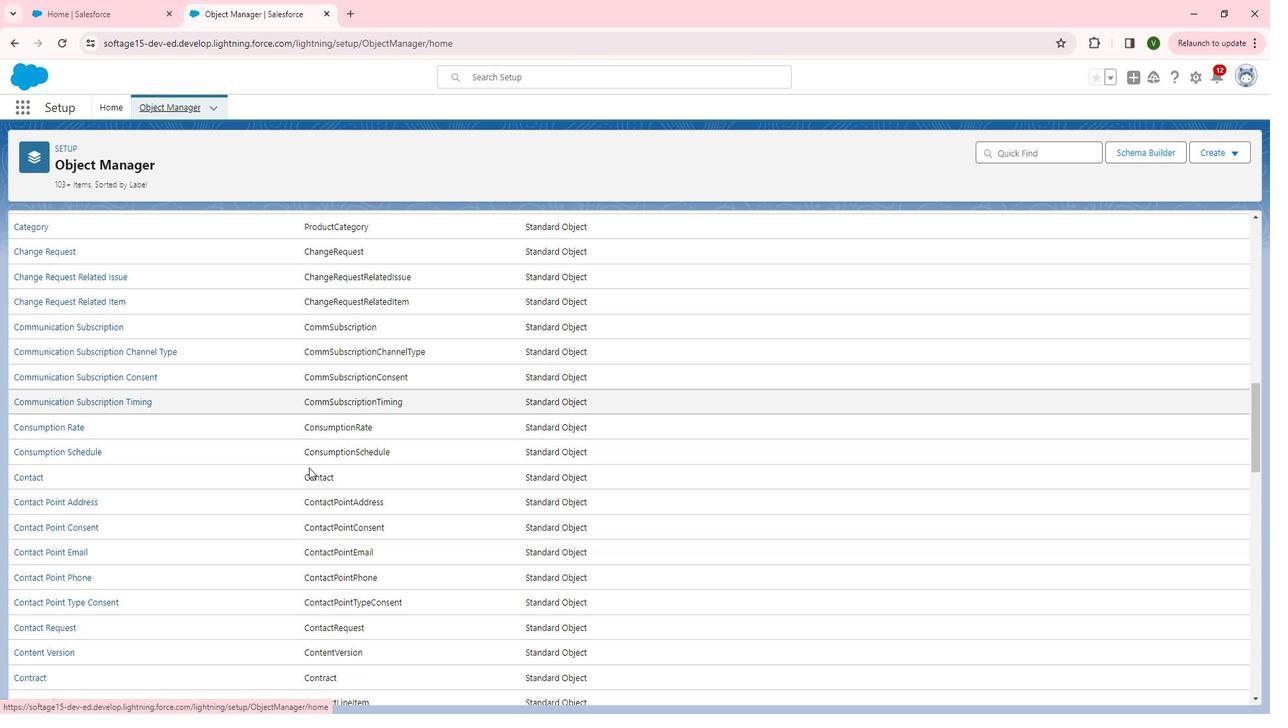 
Action: Mouse scrolled (322, 463) with delta (0, 0)
Screenshot: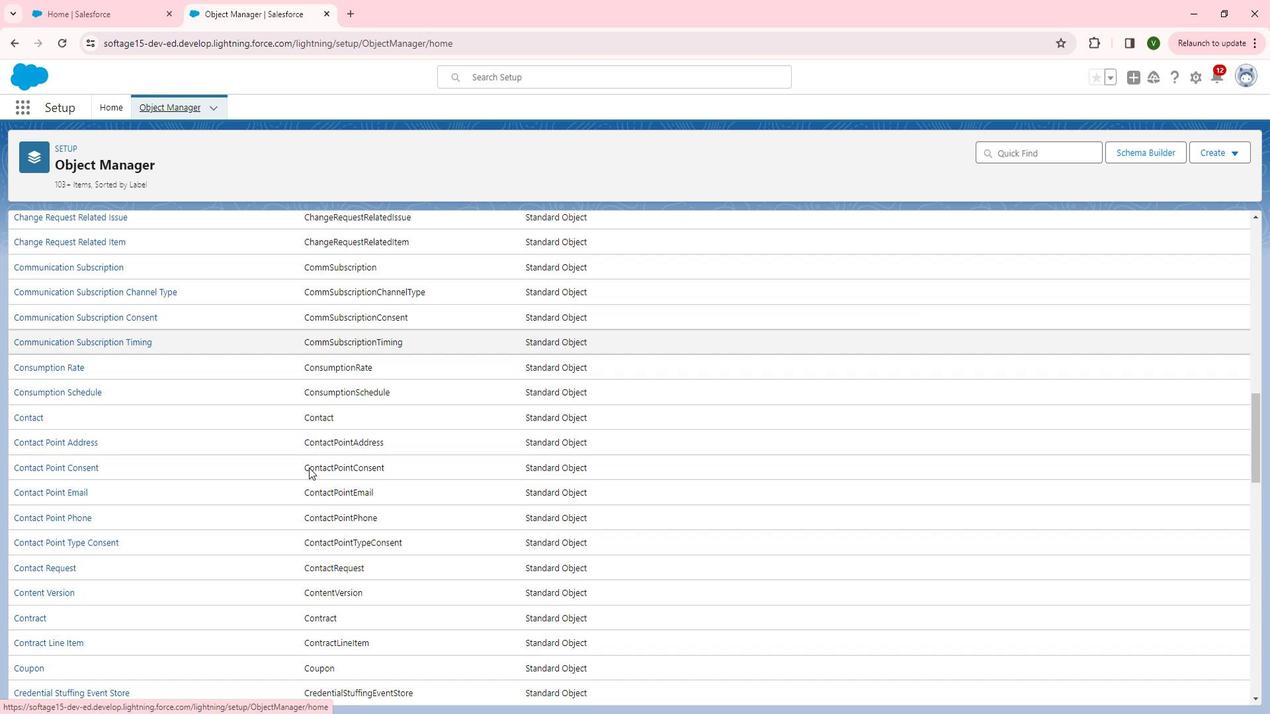 
Action: Mouse scrolled (322, 463) with delta (0, 0)
Screenshot: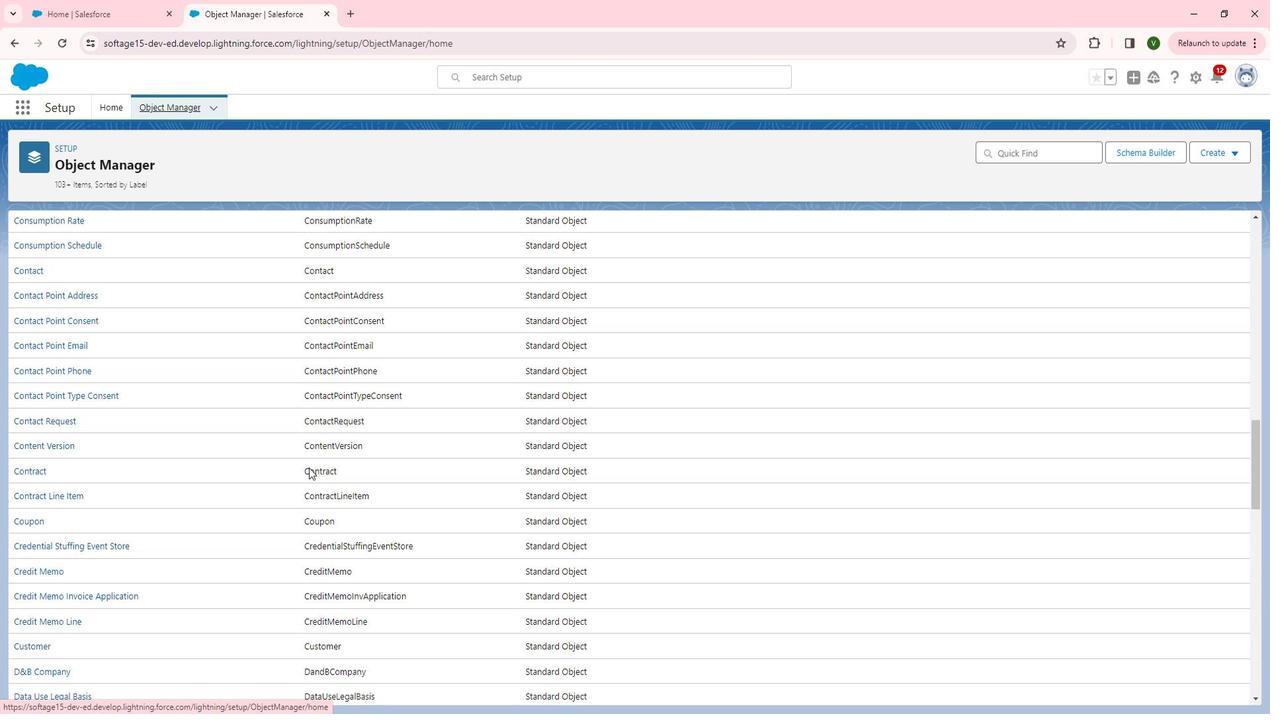 
Action: Mouse scrolled (322, 463) with delta (0, 0)
Screenshot: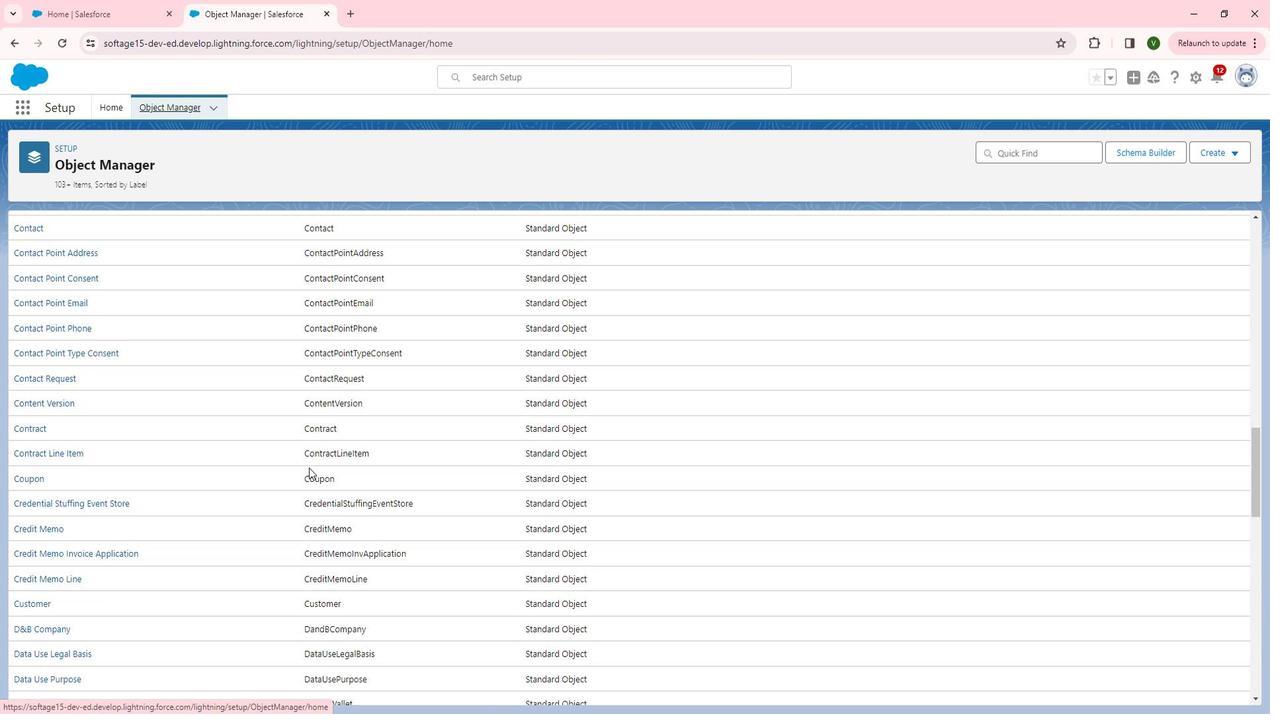 
Action: Mouse scrolled (322, 463) with delta (0, 0)
Screenshot: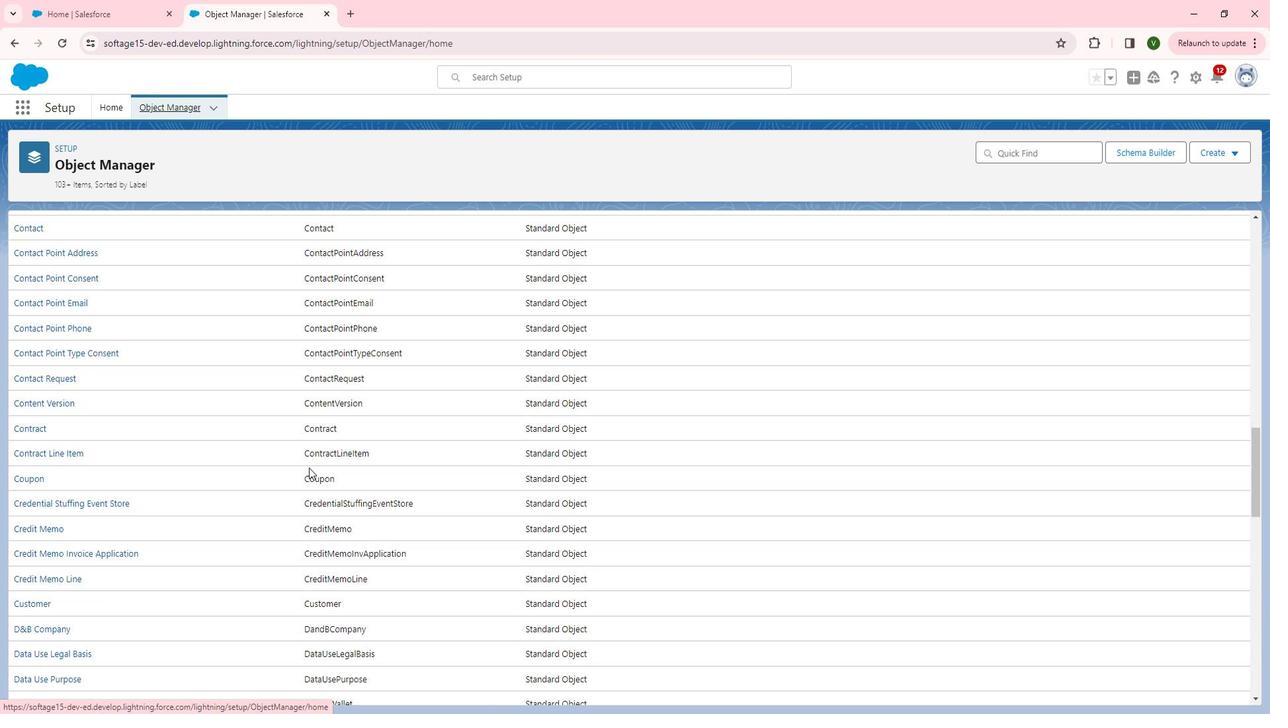 
Action: Mouse scrolled (322, 463) with delta (0, 0)
Screenshot: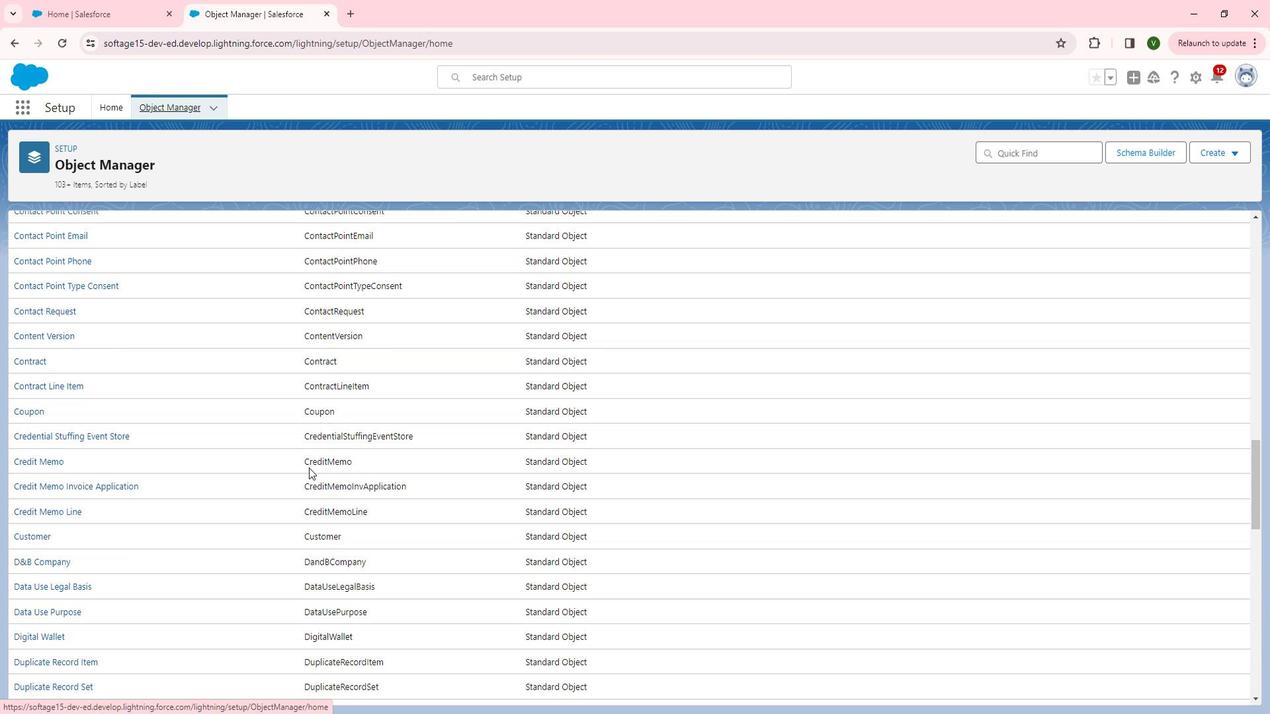 
Action: Mouse scrolled (322, 463) with delta (0, 0)
Screenshot: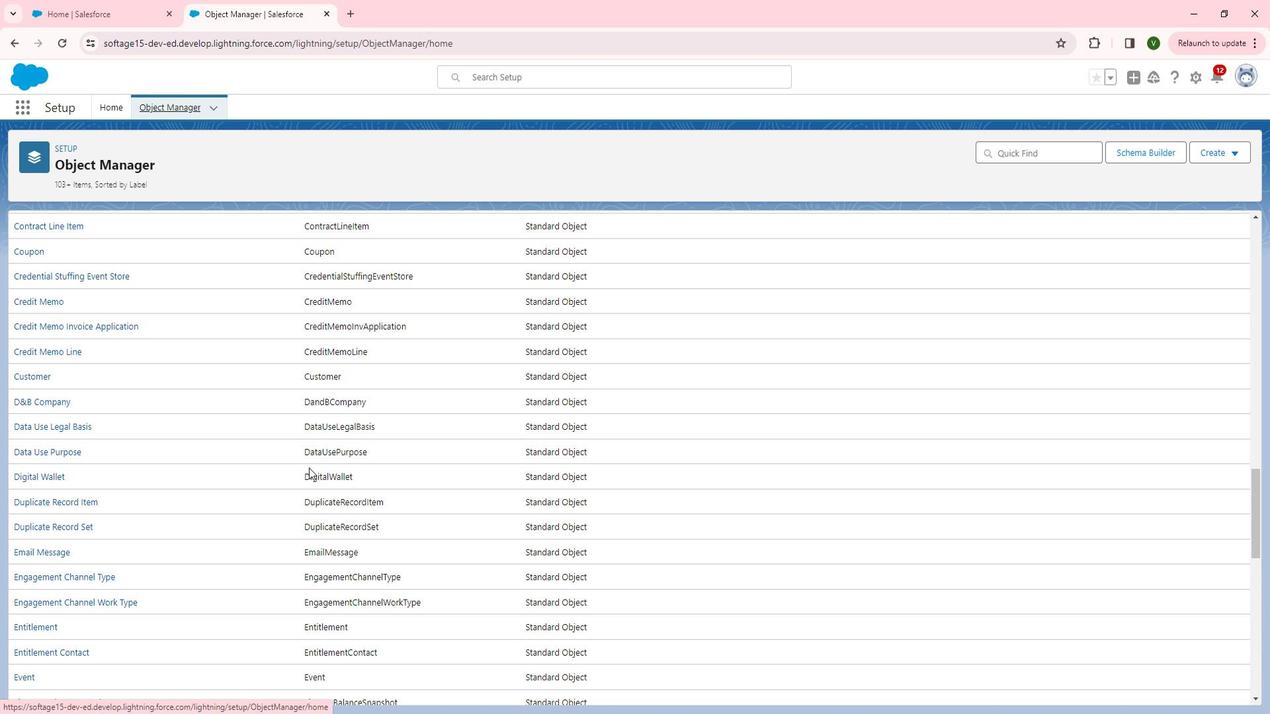 
Action: Mouse scrolled (322, 463) with delta (0, 0)
Screenshot: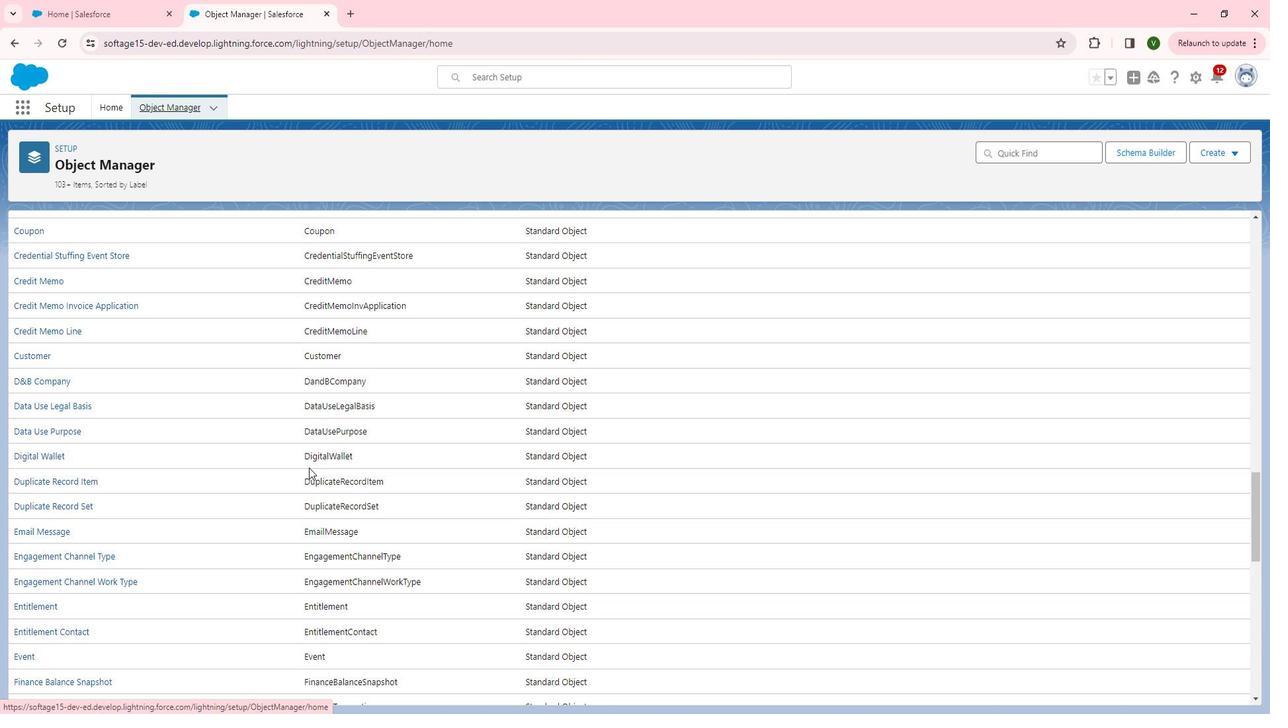 
Action: Mouse scrolled (322, 463) with delta (0, 0)
Screenshot: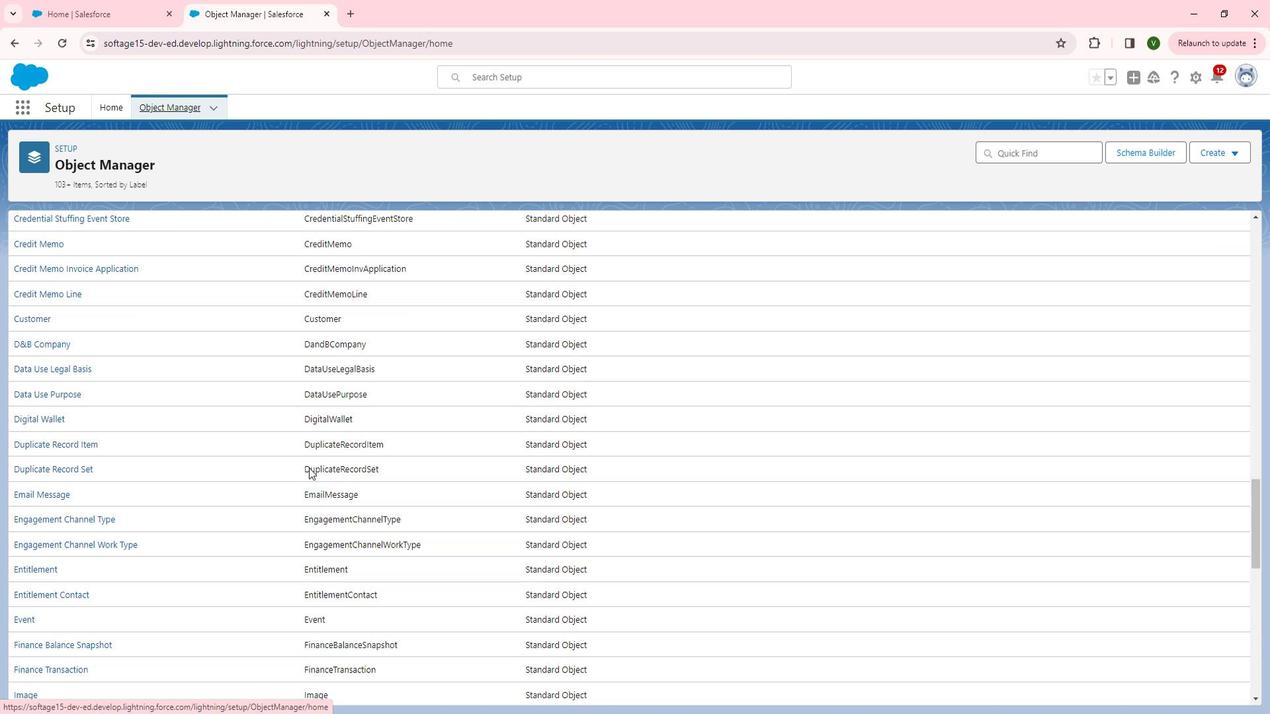 
Action: Mouse scrolled (322, 463) with delta (0, 0)
Screenshot: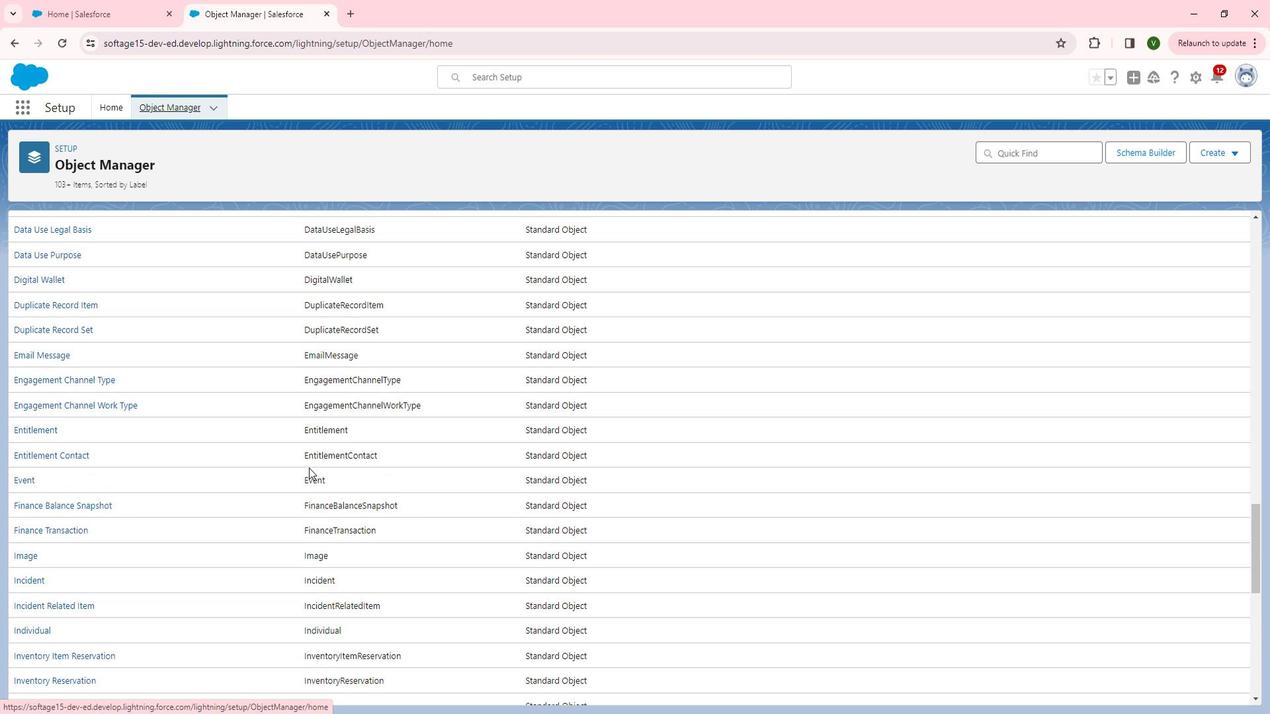
Action: Mouse scrolled (322, 463) with delta (0, 0)
Screenshot: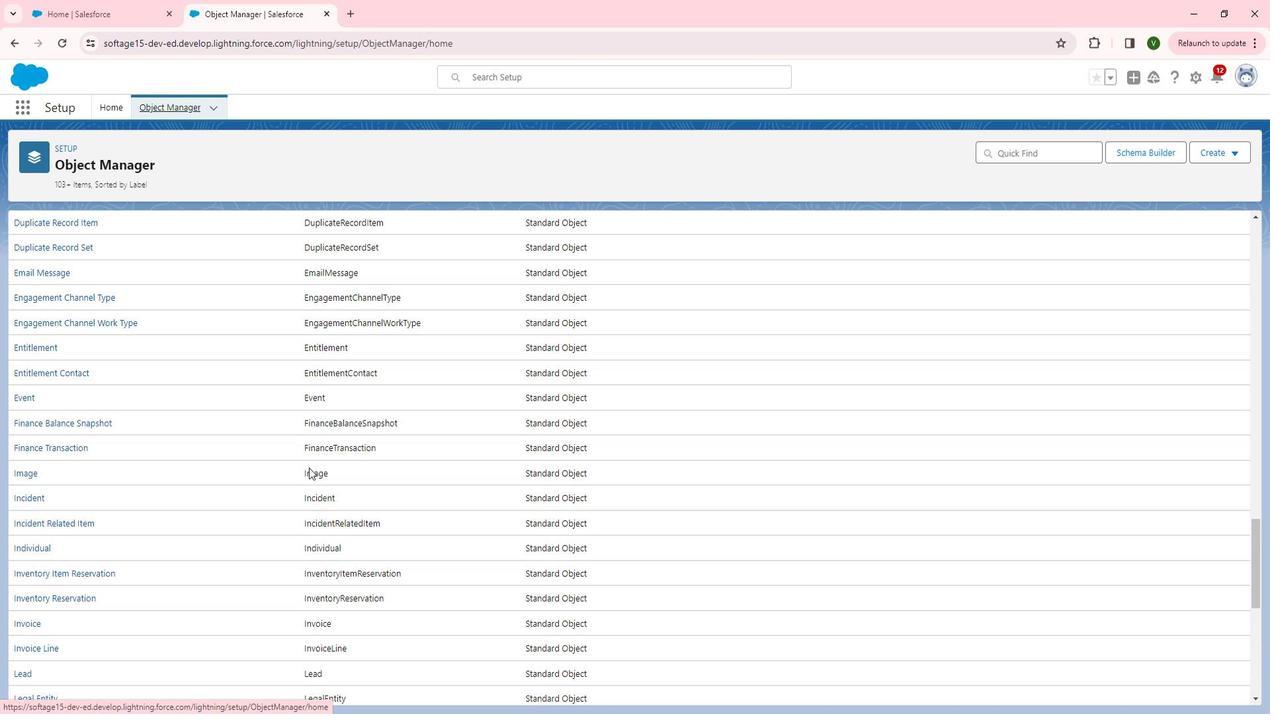 
Action: Mouse scrolled (322, 463) with delta (0, 0)
Screenshot: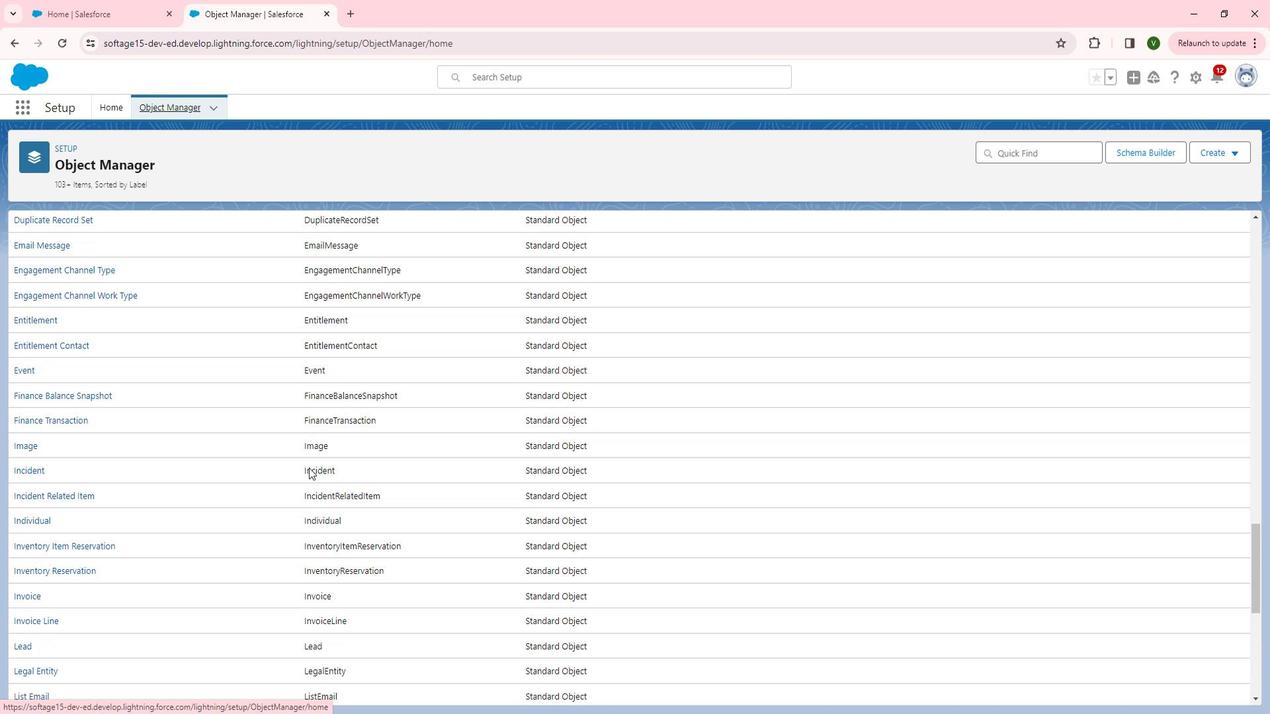 
Action: Mouse scrolled (322, 463) with delta (0, 0)
Screenshot: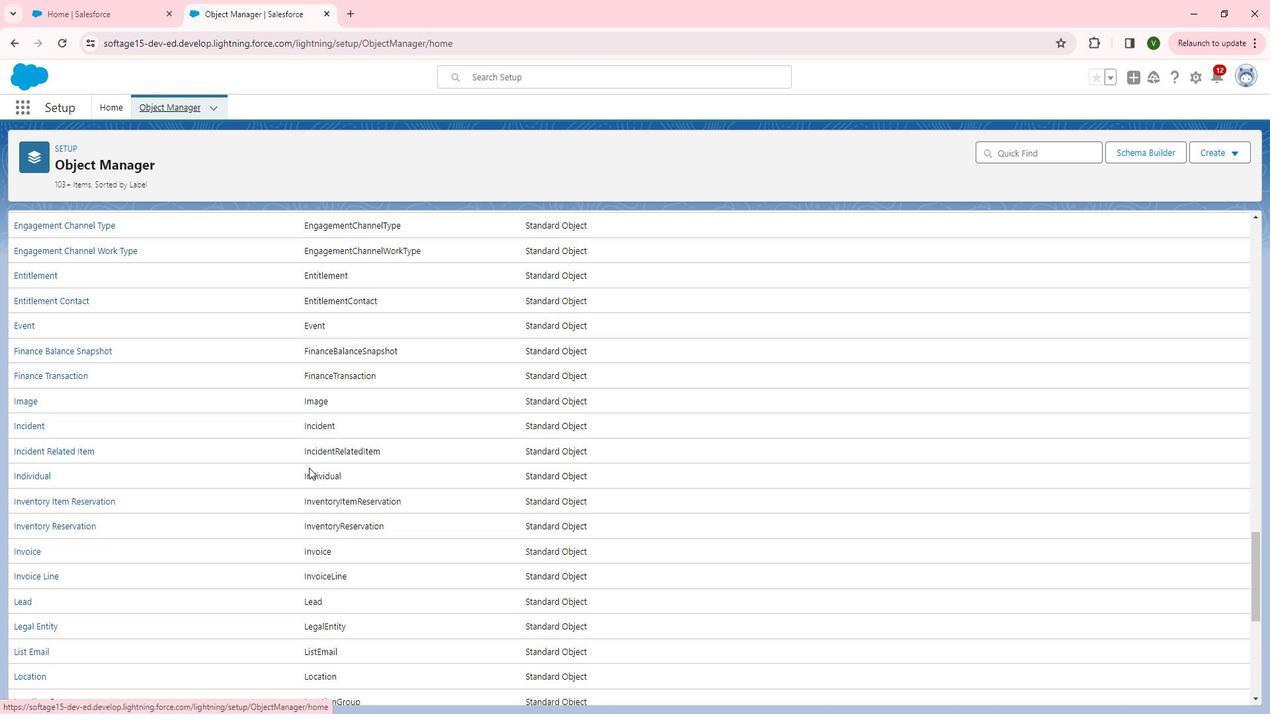 
Action: Mouse scrolled (322, 463) with delta (0, 0)
Screenshot: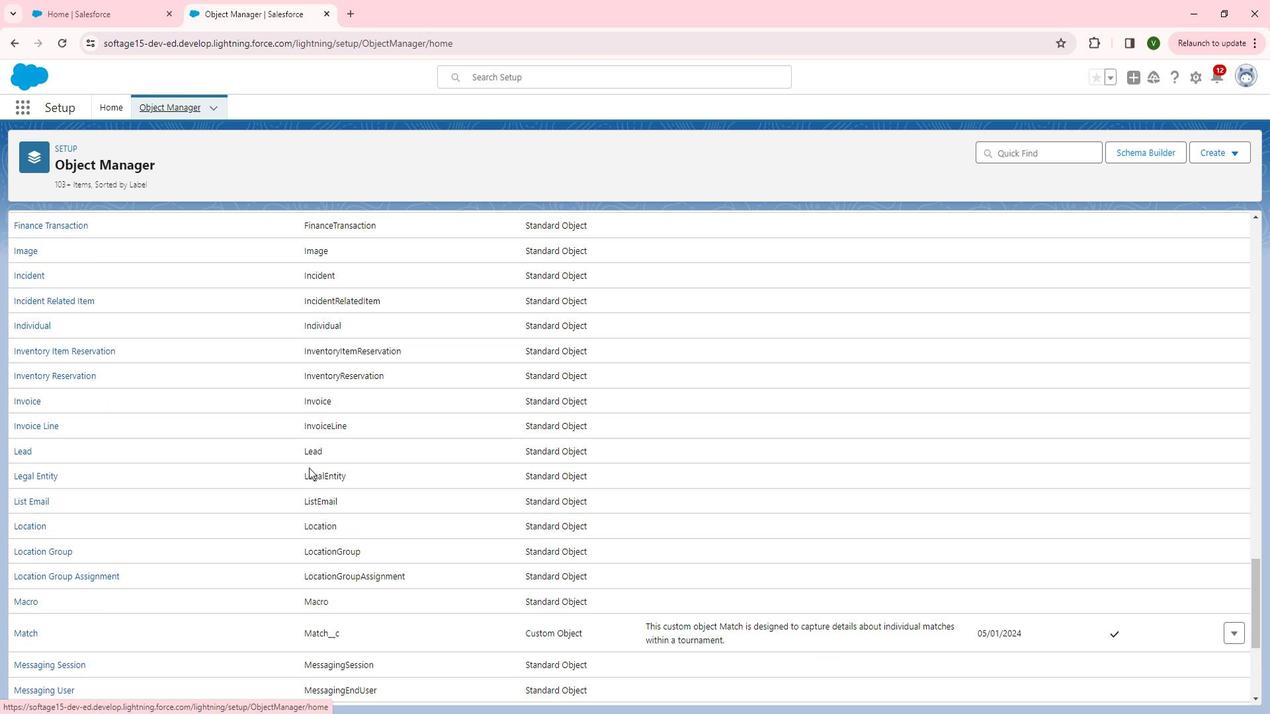 
Action: Mouse scrolled (322, 463) with delta (0, 0)
Screenshot: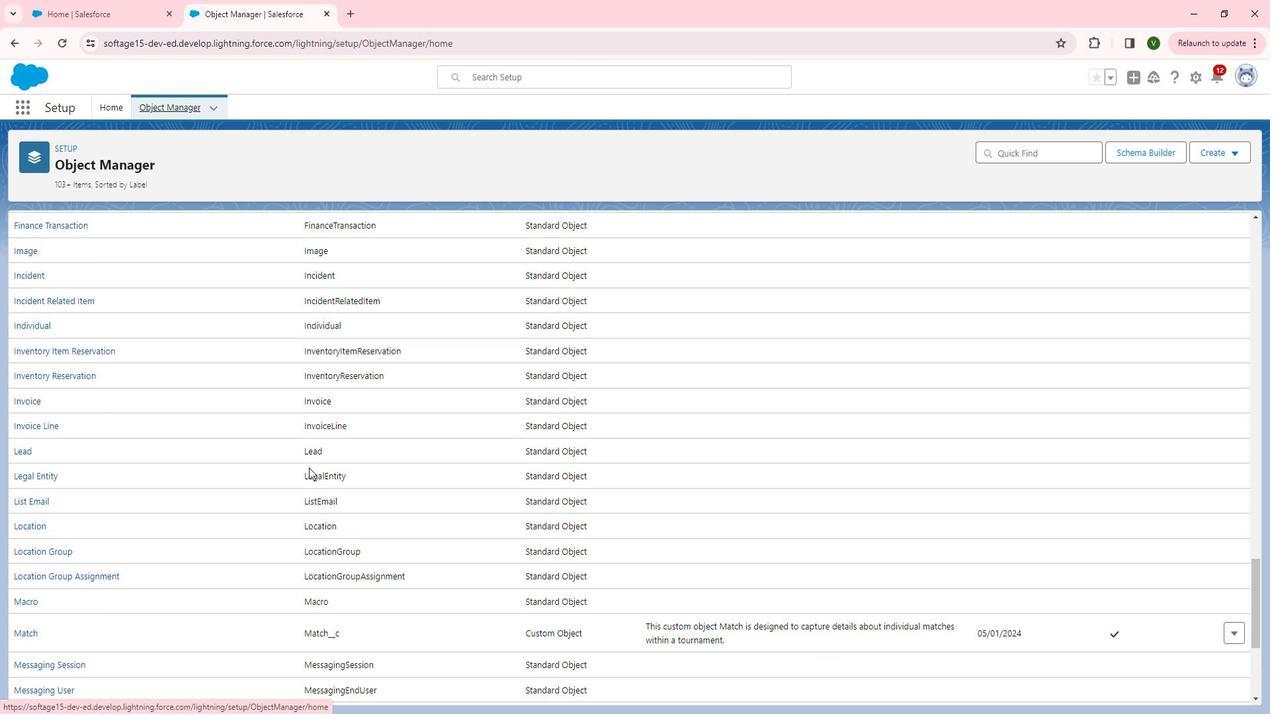 
Action: Mouse scrolled (322, 463) with delta (0, 0)
Screenshot: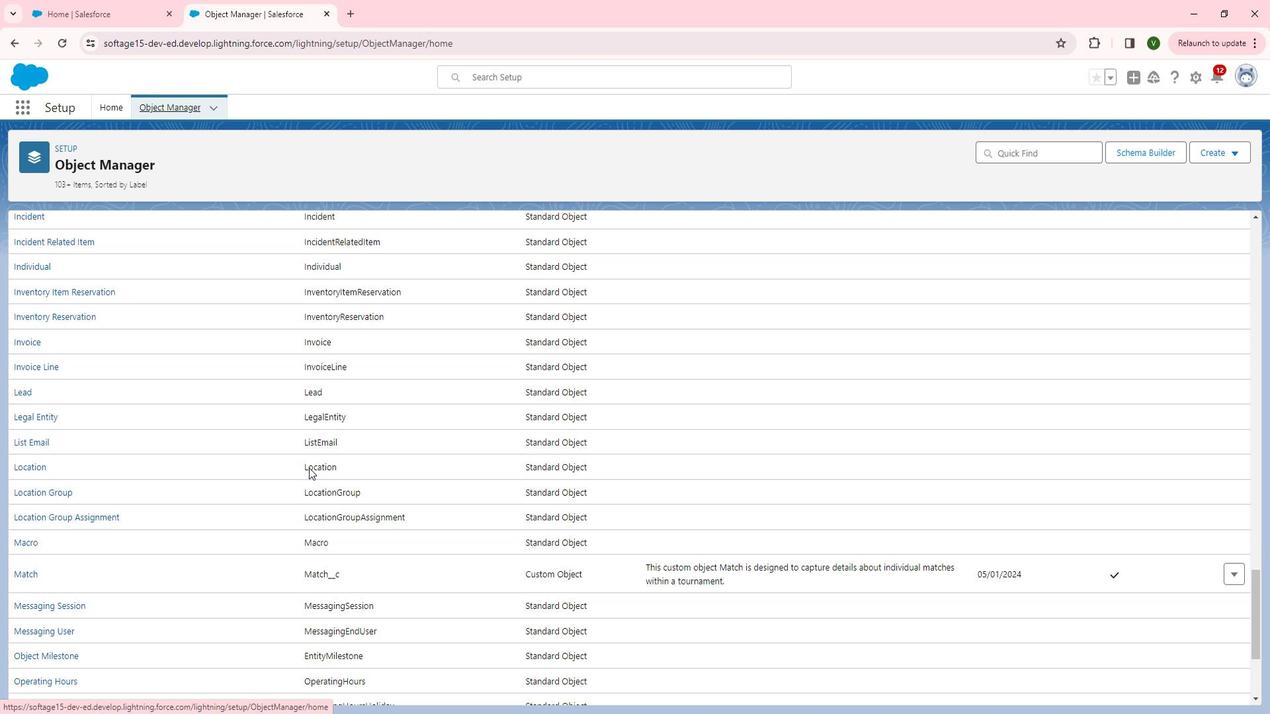 
Action: Mouse scrolled (322, 463) with delta (0, 0)
Screenshot: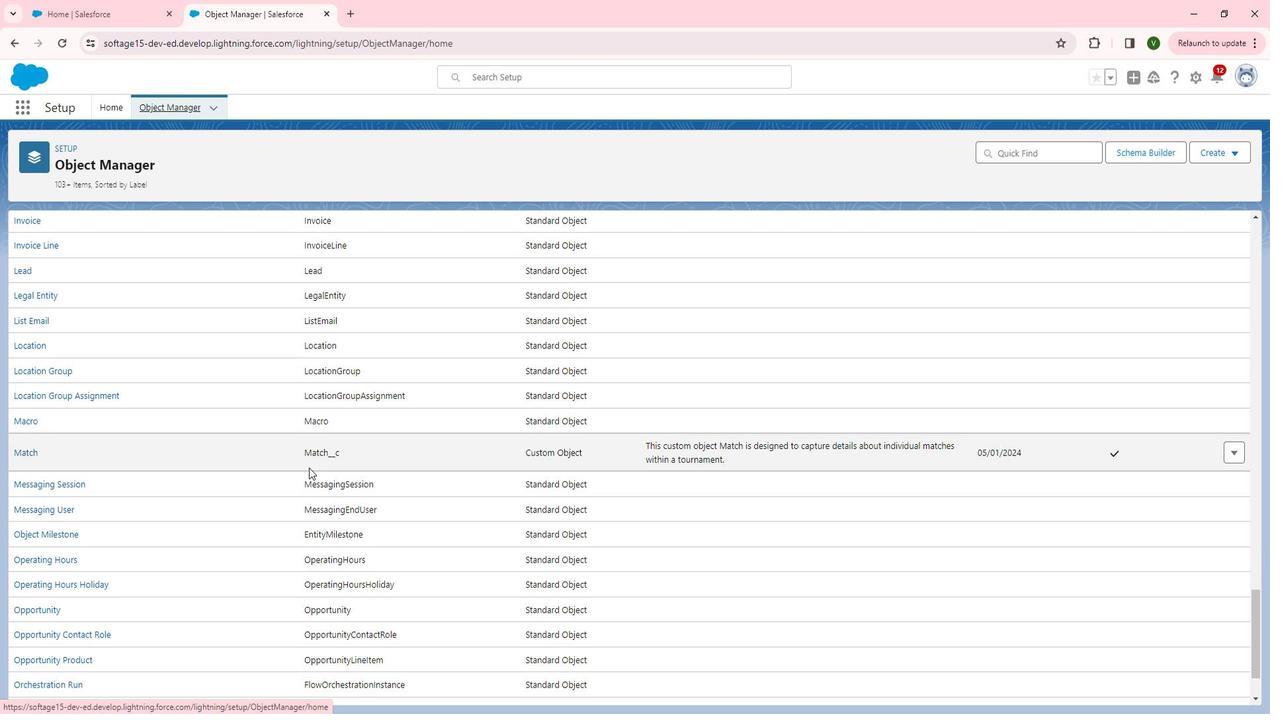
Action: Mouse scrolled (322, 463) with delta (0, 0)
Screenshot: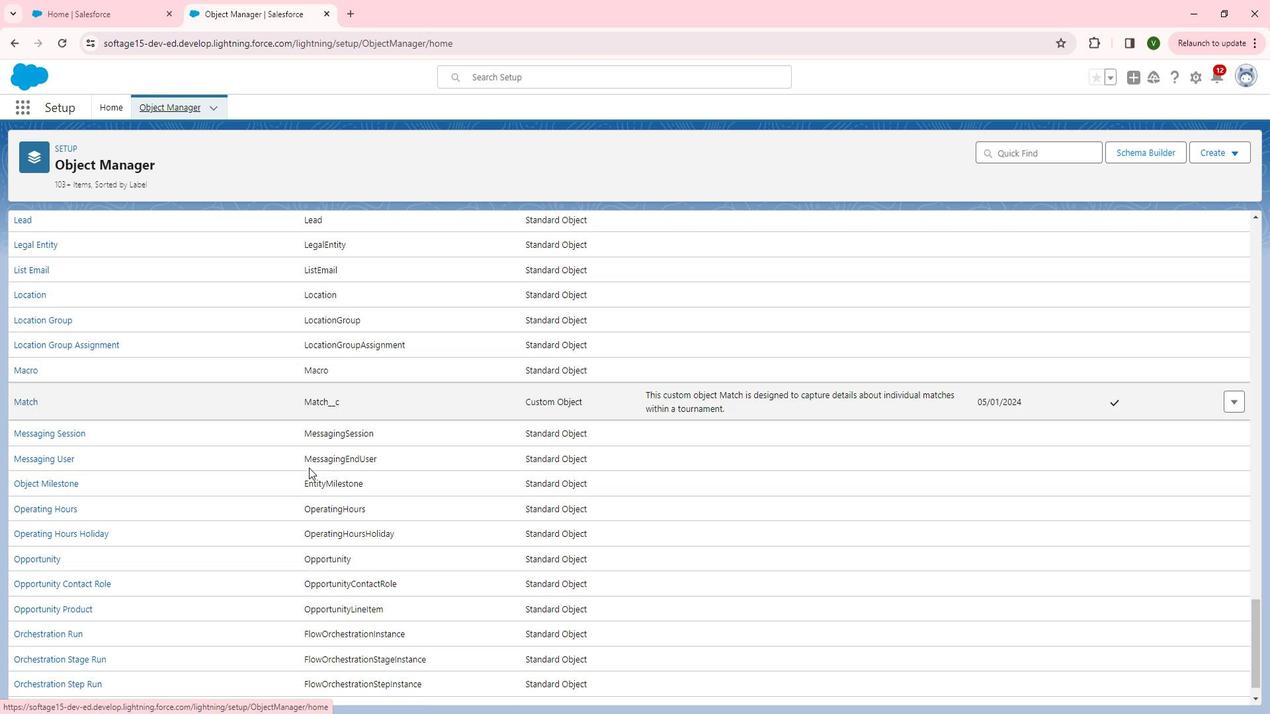 
Action: Mouse scrolled (322, 463) with delta (0, 0)
Screenshot: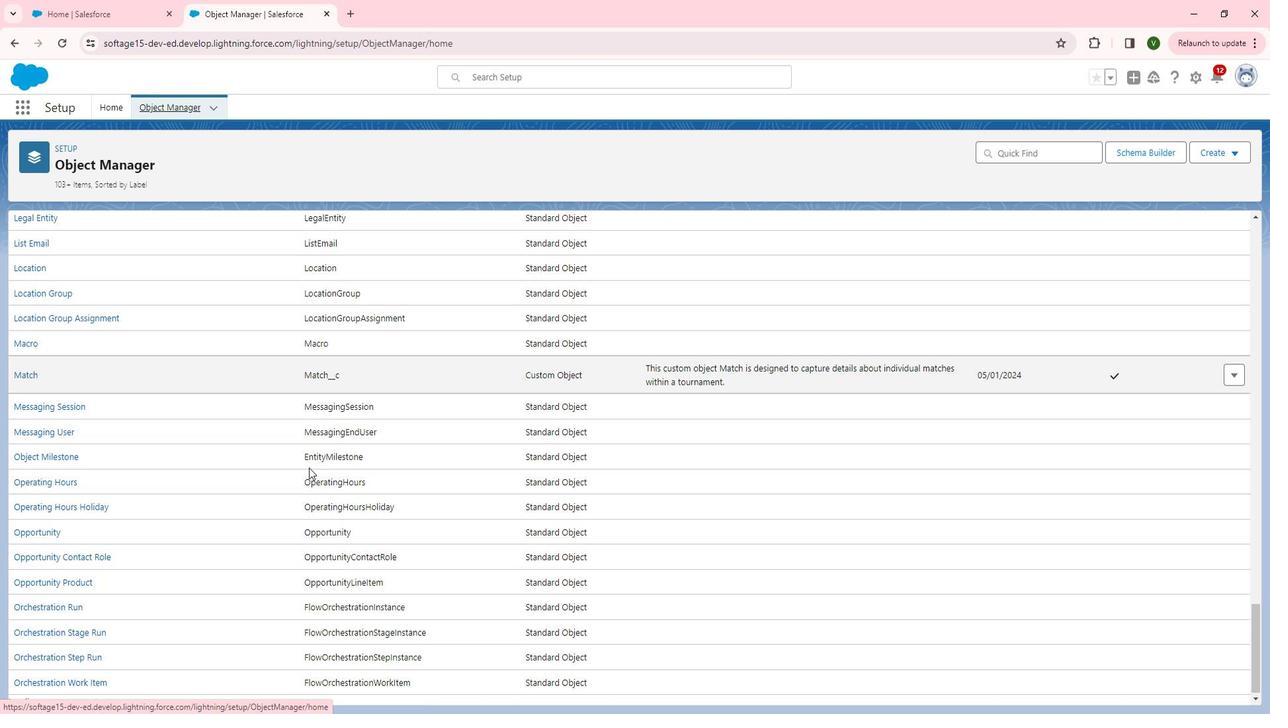 
Action: Mouse scrolled (322, 463) with delta (0, 0)
Screenshot: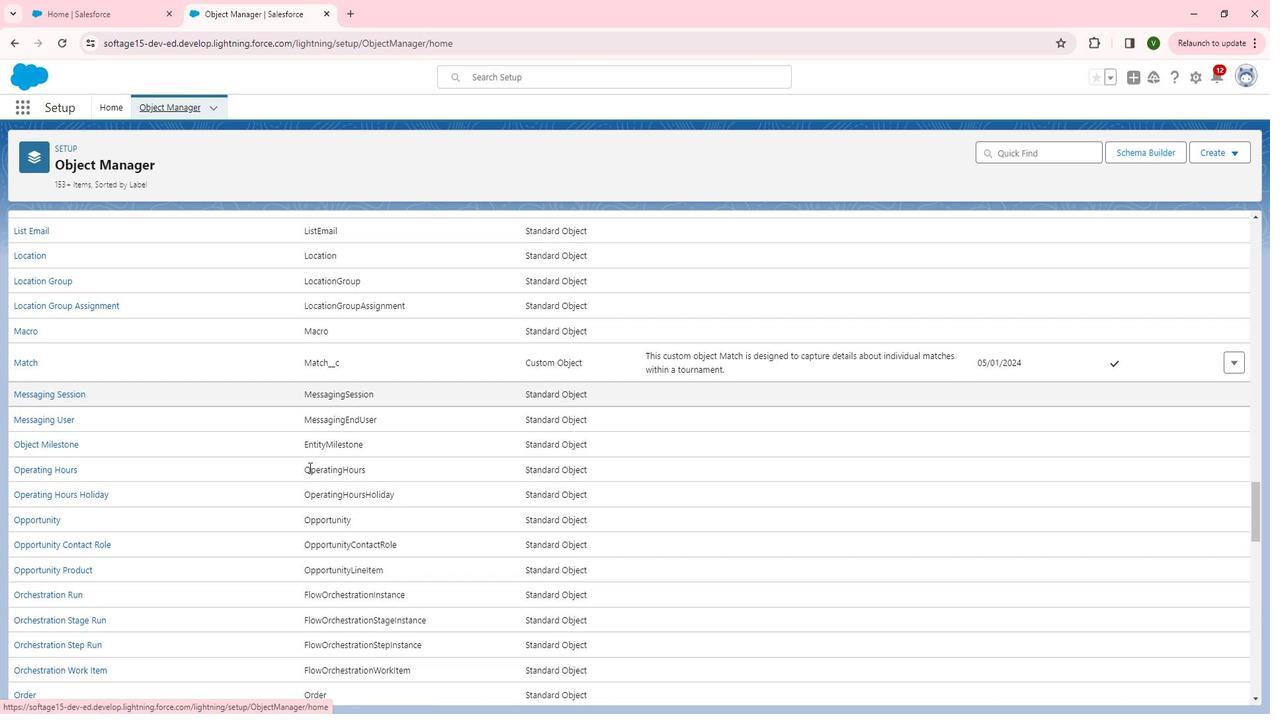 
Action: Mouse scrolled (322, 463) with delta (0, 0)
Screenshot: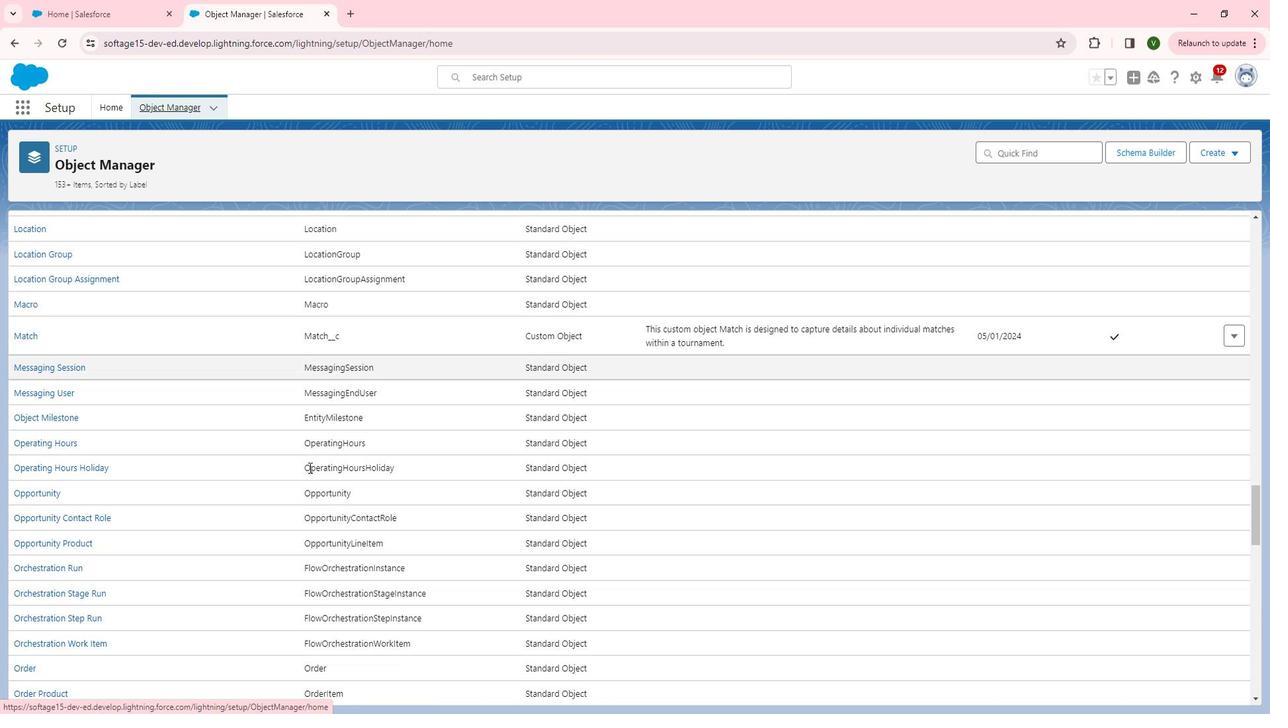 
Action: Mouse scrolled (322, 463) with delta (0, 0)
Screenshot: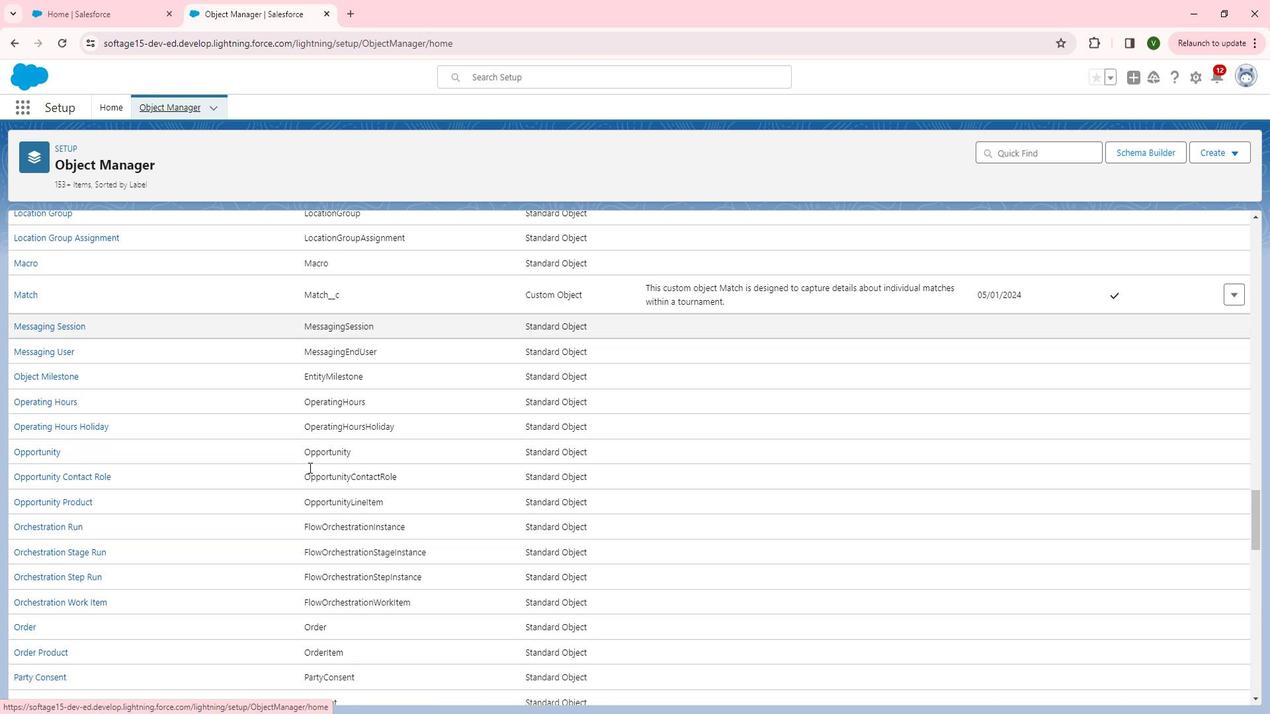 
Action: Mouse scrolled (322, 463) with delta (0, 0)
Screenshot: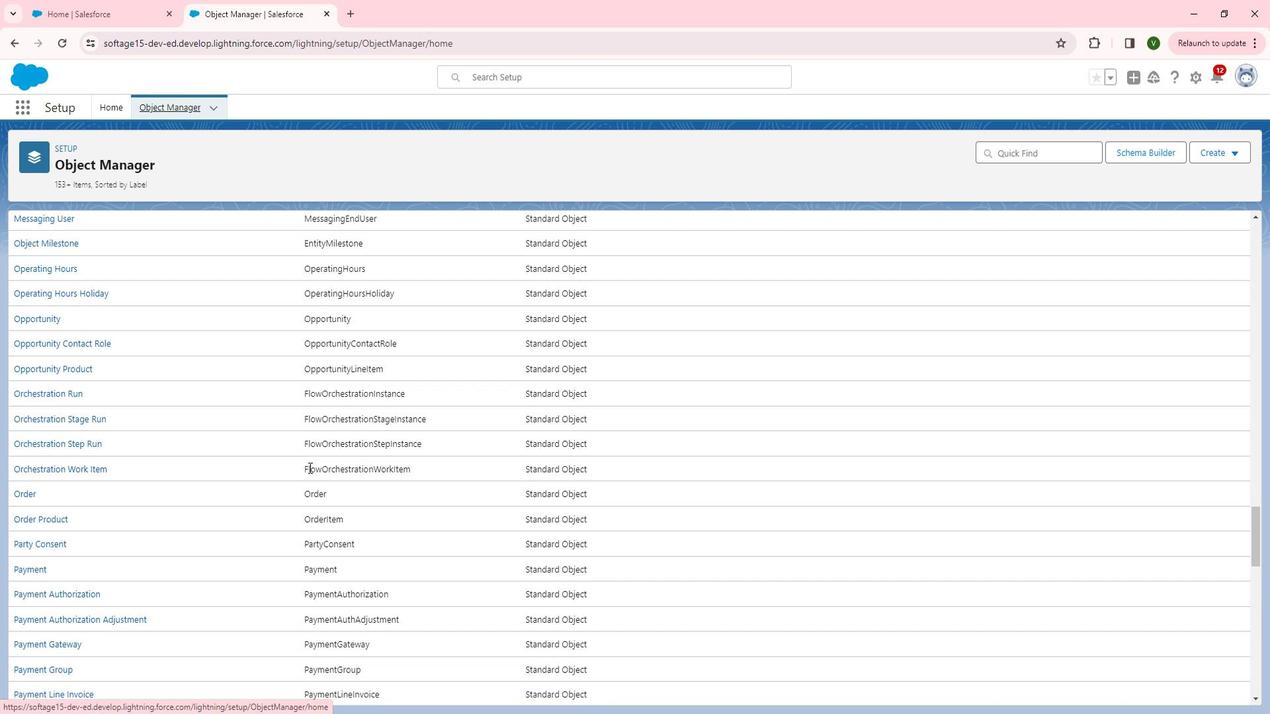 
Action: Mouse scrolled (322, 463) with delta (0, 0)
Screenshot: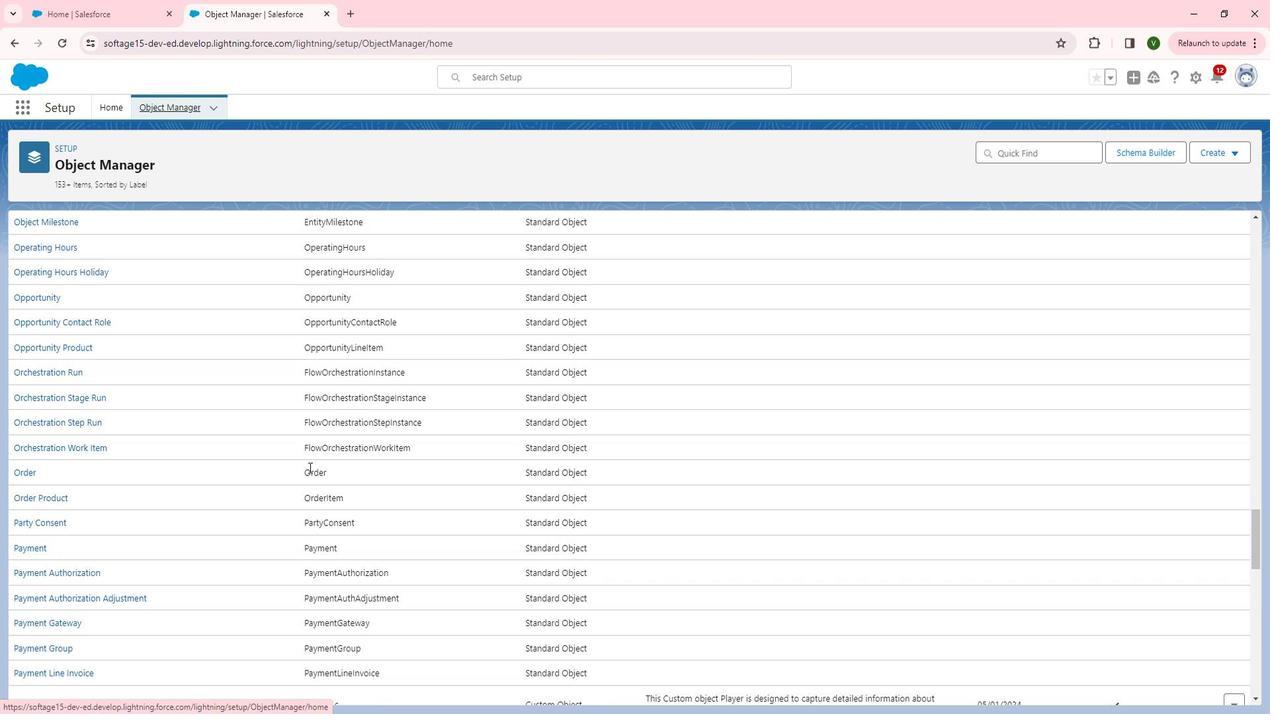 
Action: Mouse scrolled (322, 463) with delta (0, 0)
Screenshot: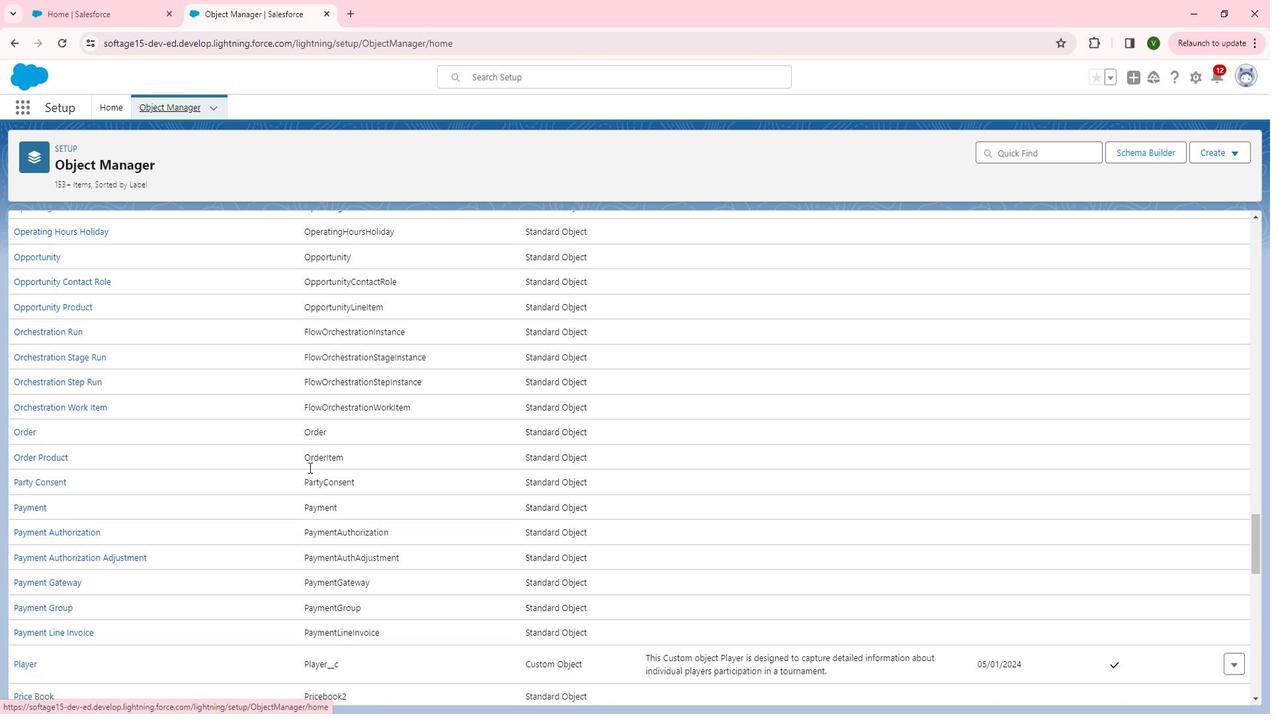 
Action: Mouse scrolled (322, 463) with delta (0, 0)
Screenshot: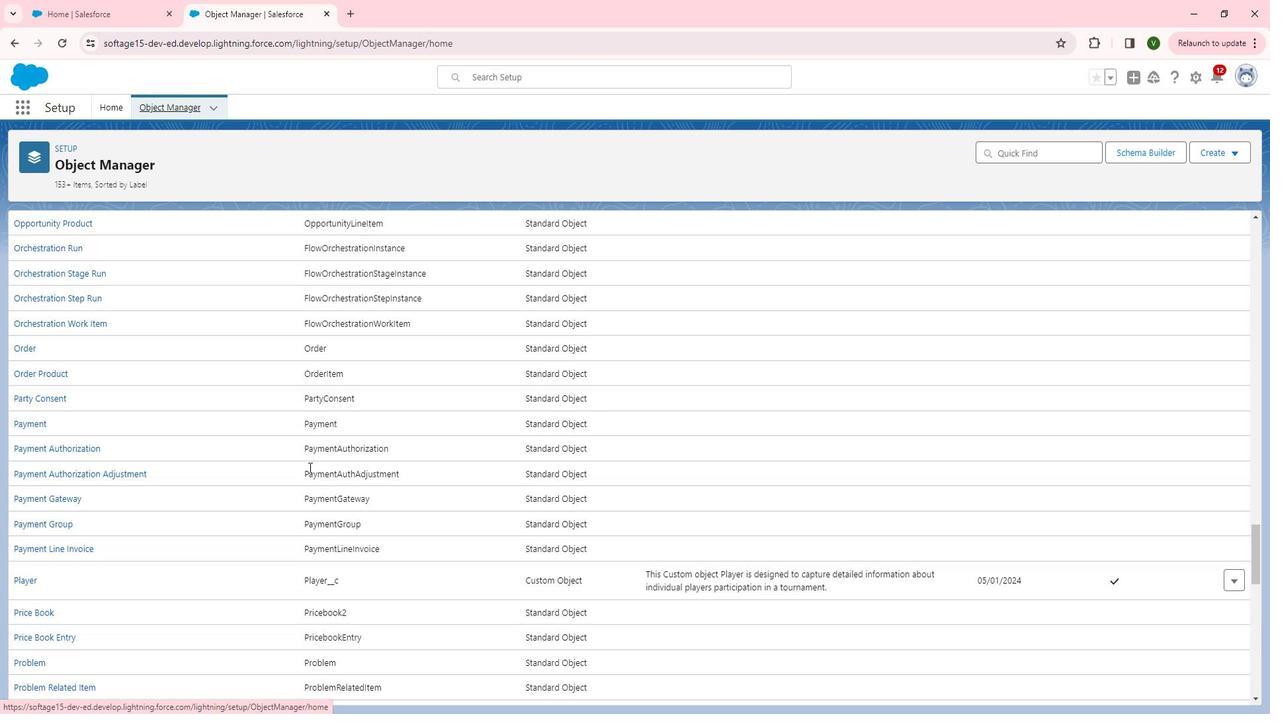 
Action: Mouse scrolled (322, 463) with delta (0, 0)
Screenshot: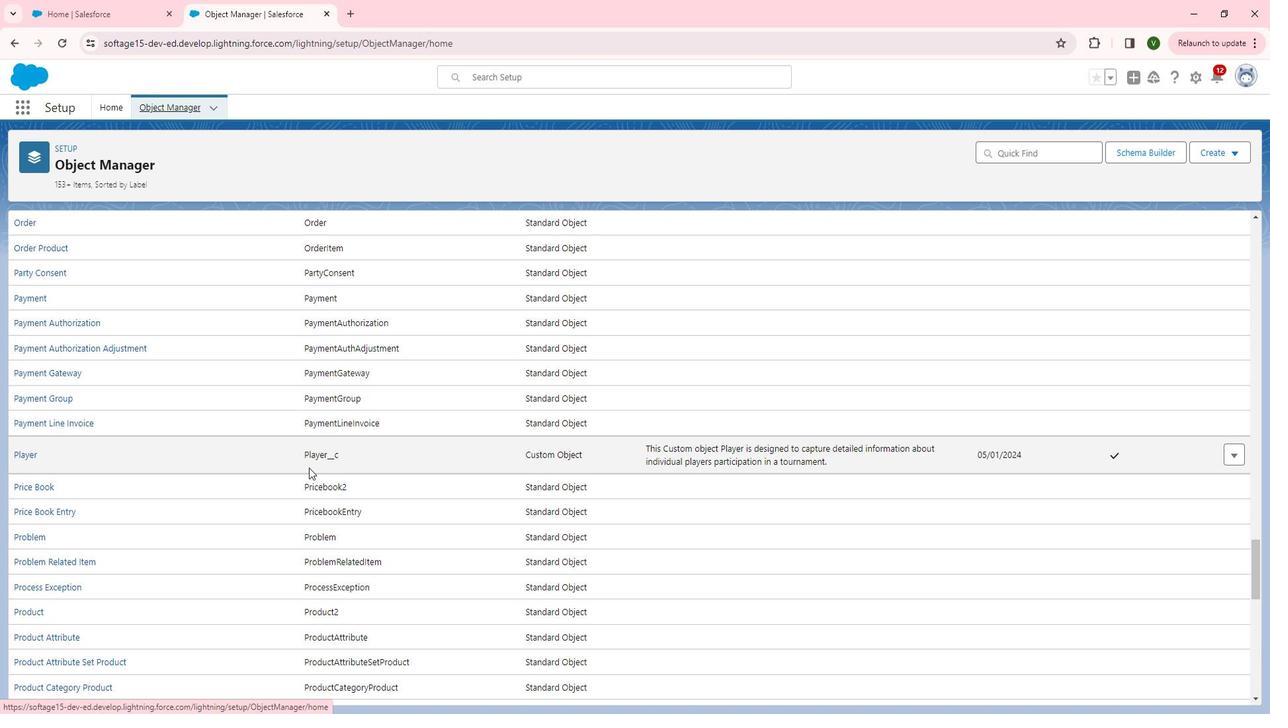 
Action: Mouse scrolled (322, 463) with delta (0, 0)
Screenshot: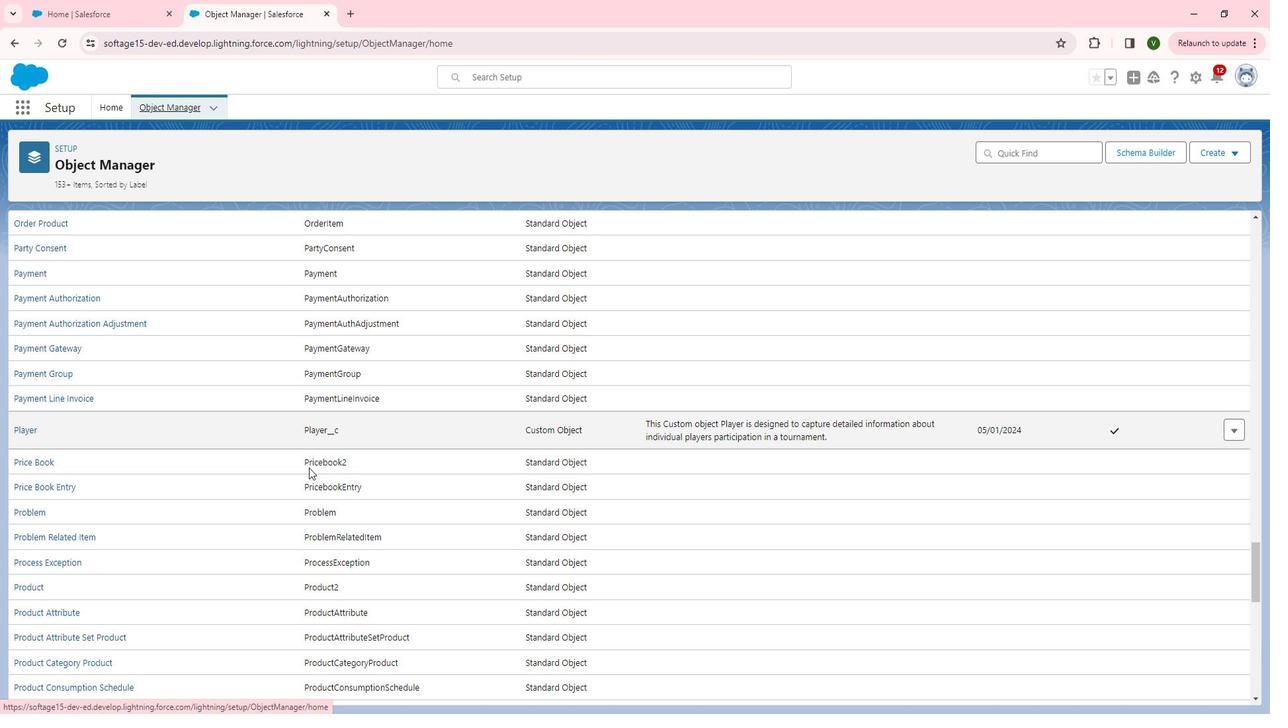 
Action: Mouse scrolled (322, 463) with delta (0, 0)
Screenshot: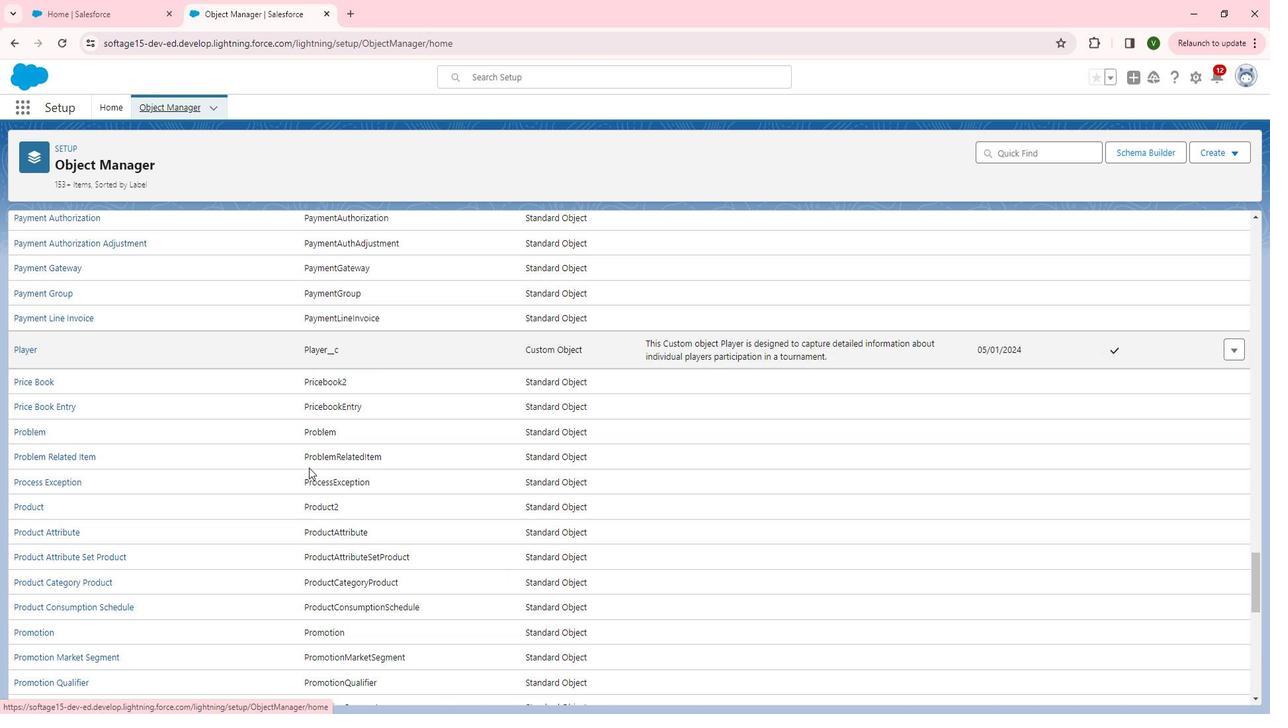 
Action: Mouse scrolled (322, 463) with delta (0, 0)
Screenshot: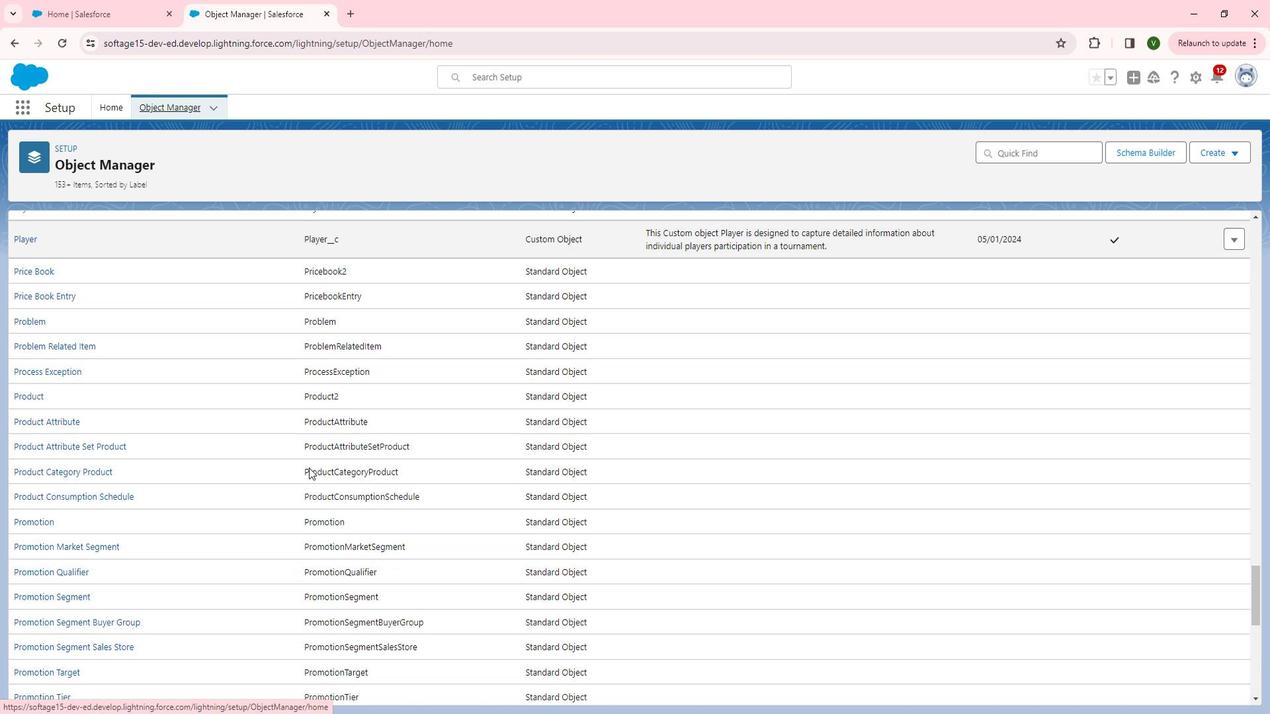 
Action: Mouse scrolled (322, 463) with delta (0, 0)
Screenshot: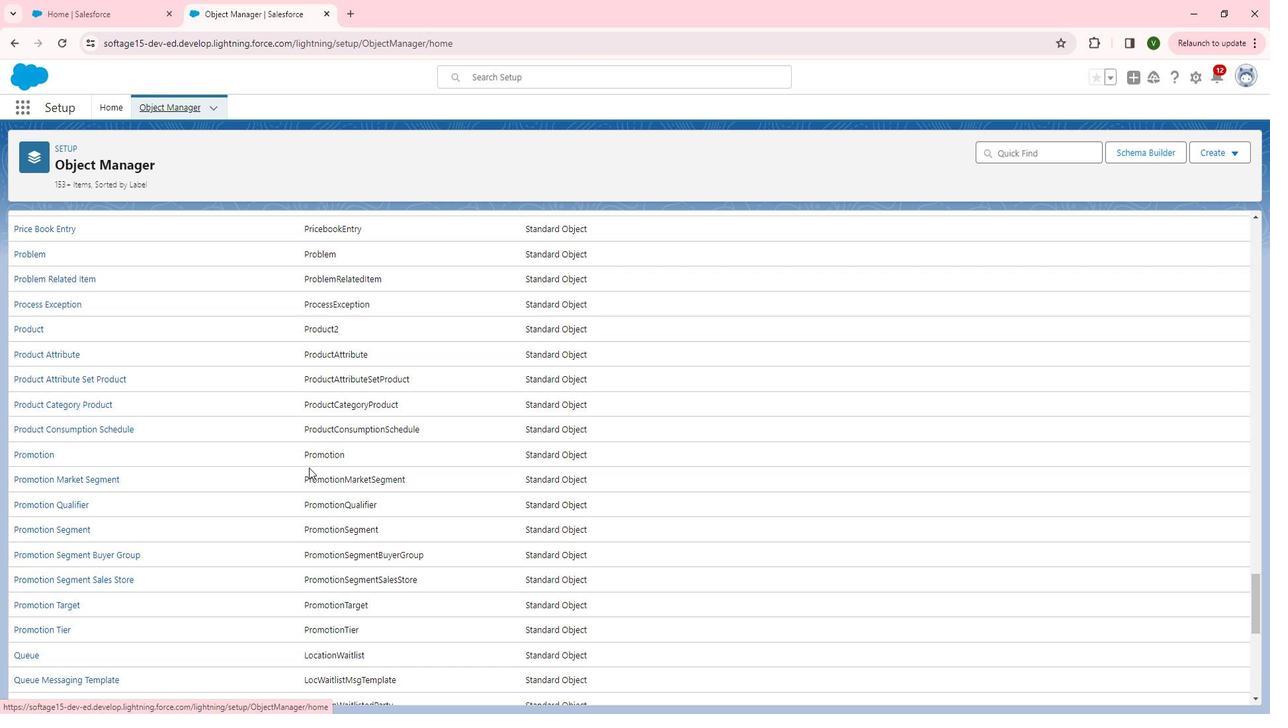 
Action: Mouse scrolled (322, 463) with delta (0, 0)
Screenshot: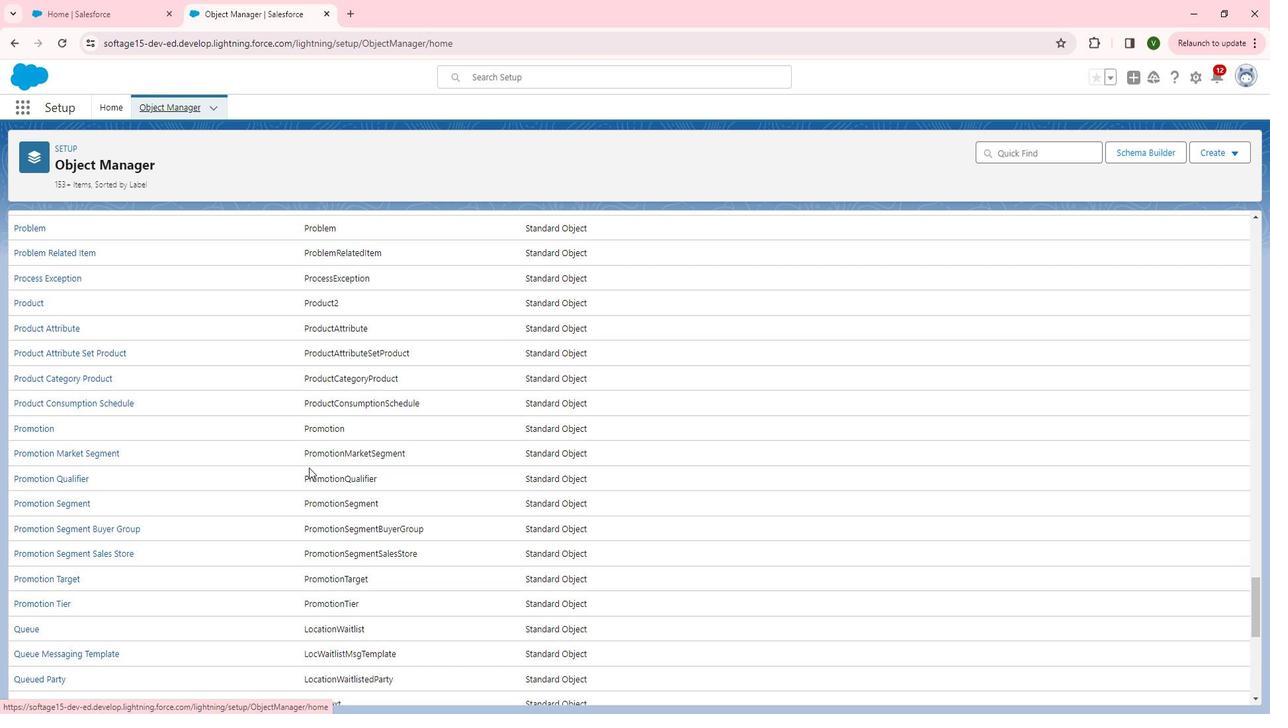 
Action: Mouse scrolled (322, 463) with delta (0, 0)
Screenshot: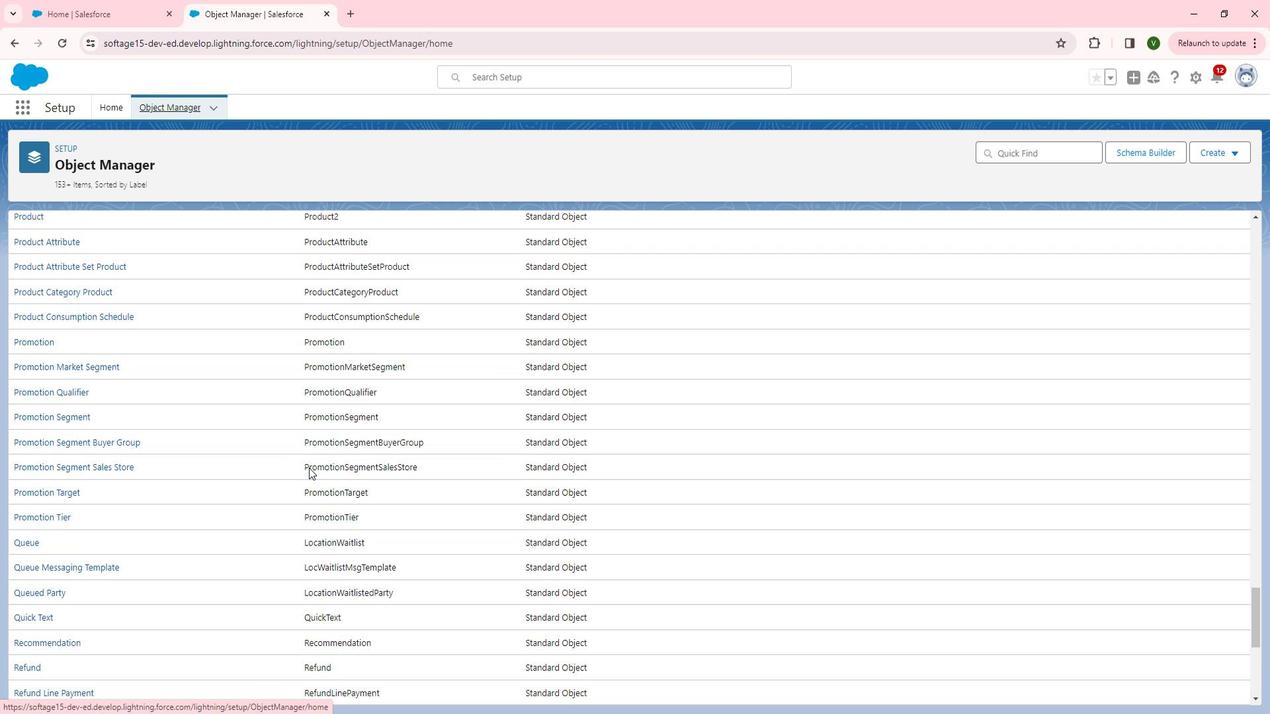 
Action: Mouse scrolled (322, 463) with delta (0, 0)
Screenshot: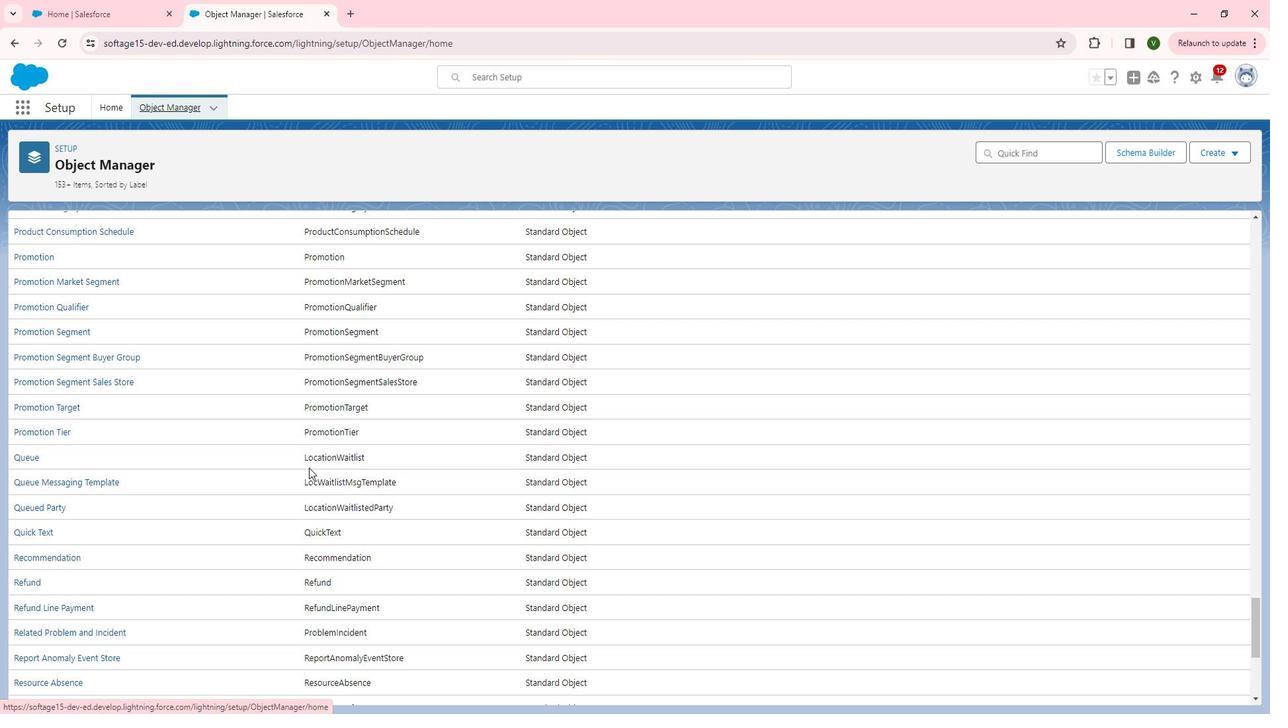 
Action: Mouse scrolled (322, 463) with delta (0, 0)
Screenshot: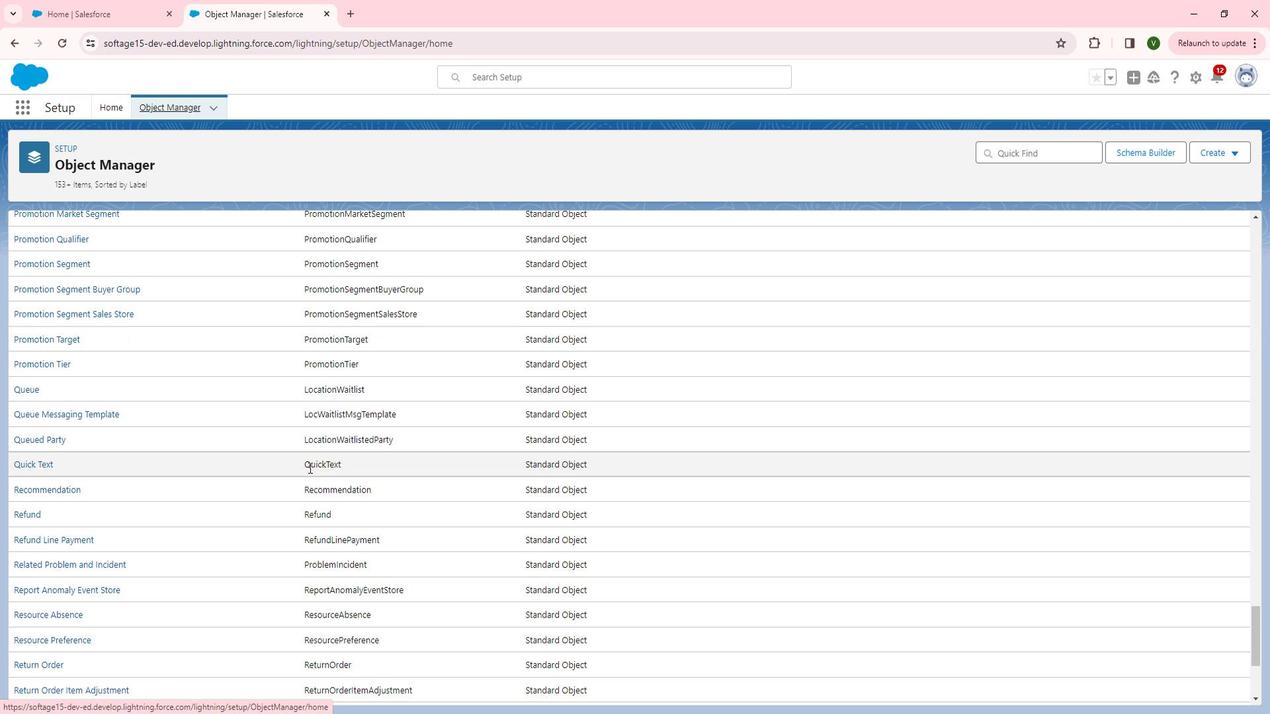 
Action: Mouse scrolled (322, 463) with delta (0, 0)
Screenshot: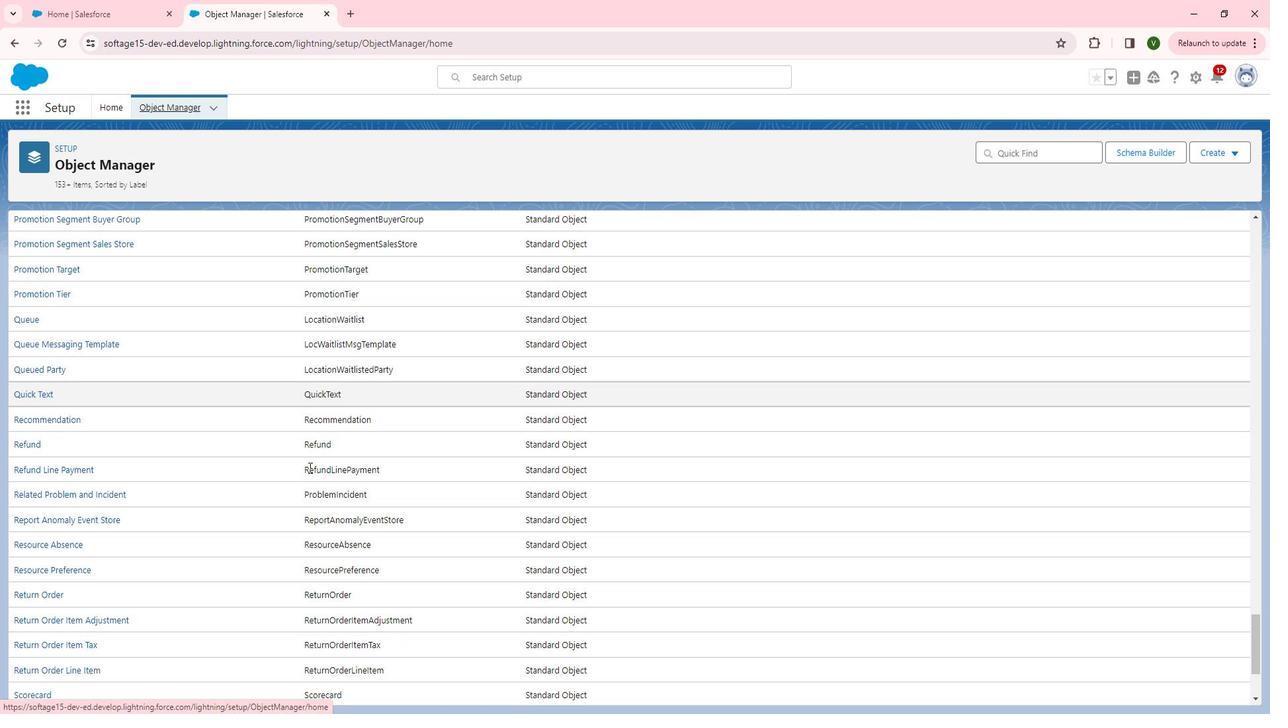 
Action: Mouse scrolled (322, 463) with delta (0, 0)
Screenshot: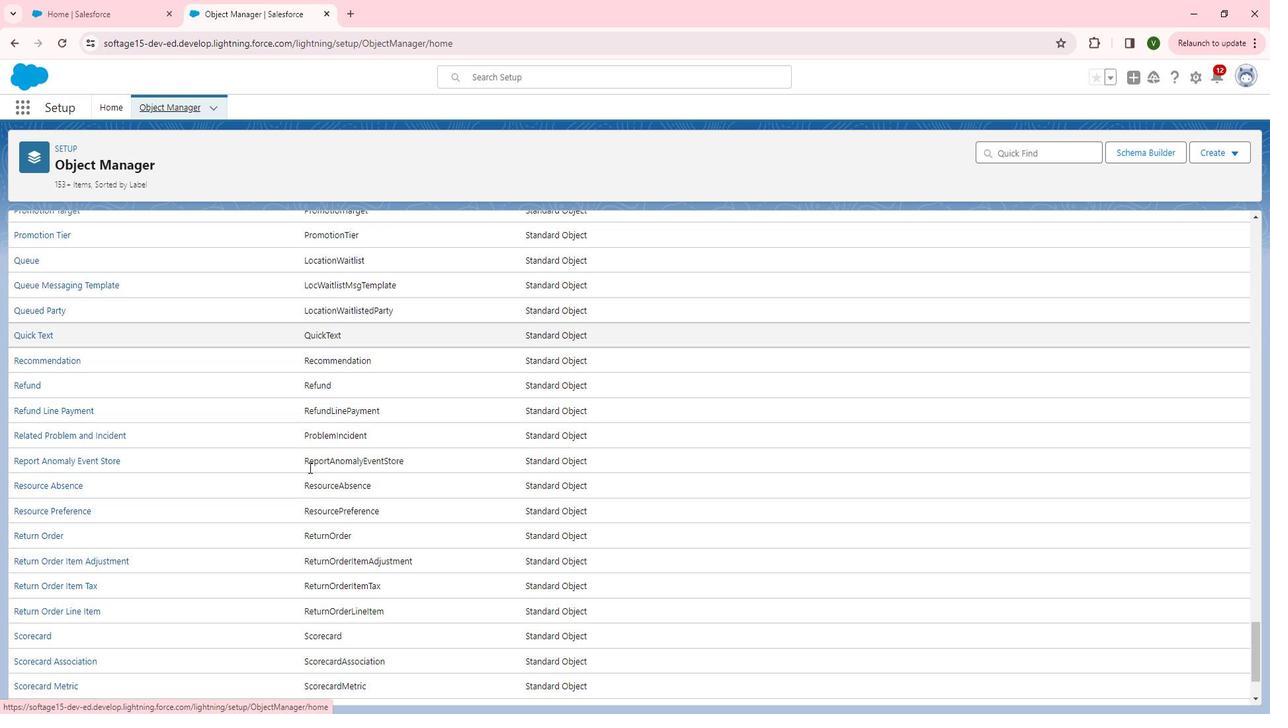 
Action: Mouse scrolled (322, 463) with delta (0, 0)
Screenshot: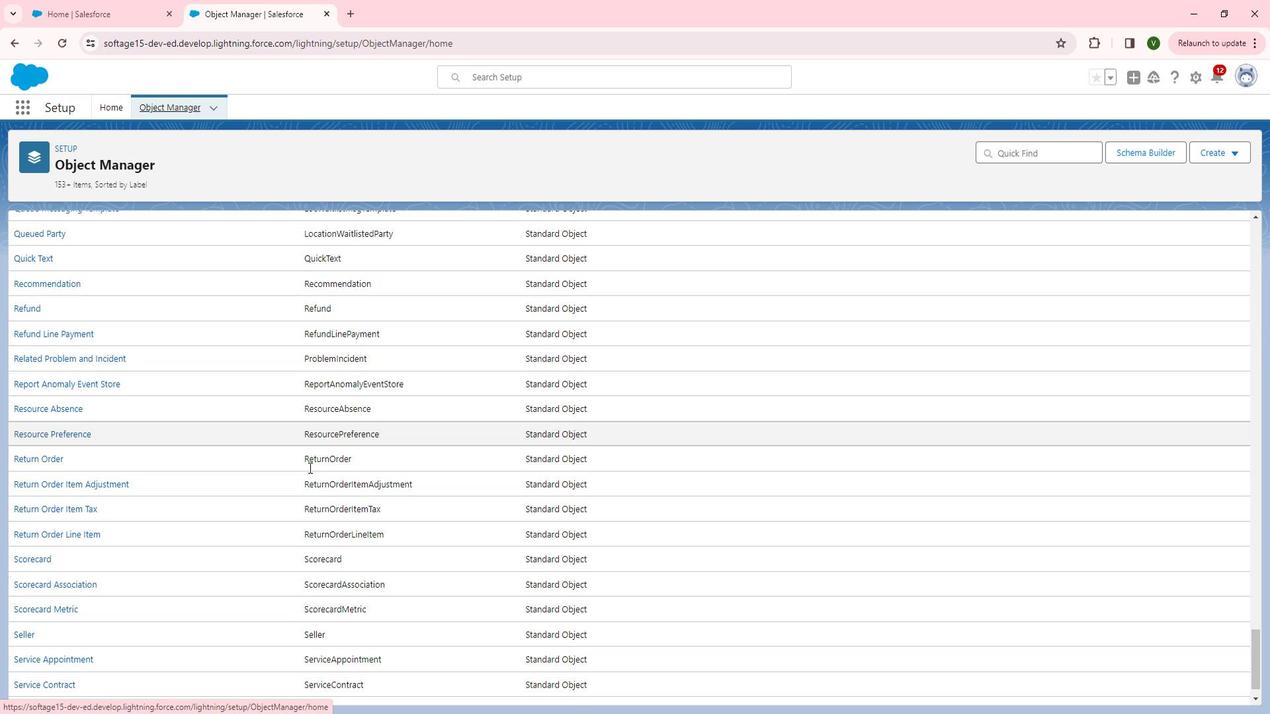 
Action: Mouse scrolled (322, 463) with delta (0, 0)
Screenshot: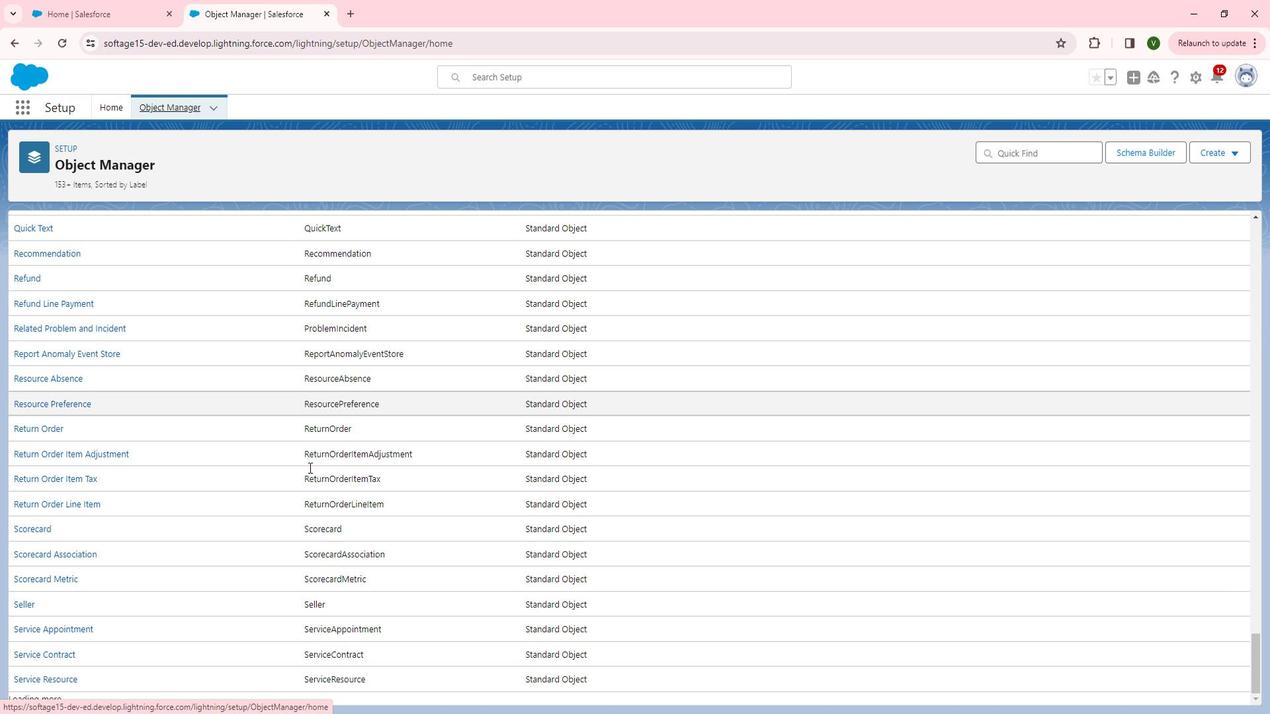 
Action: Mouse scrolled (322, 463) with delta (0, 0)
Screenshot: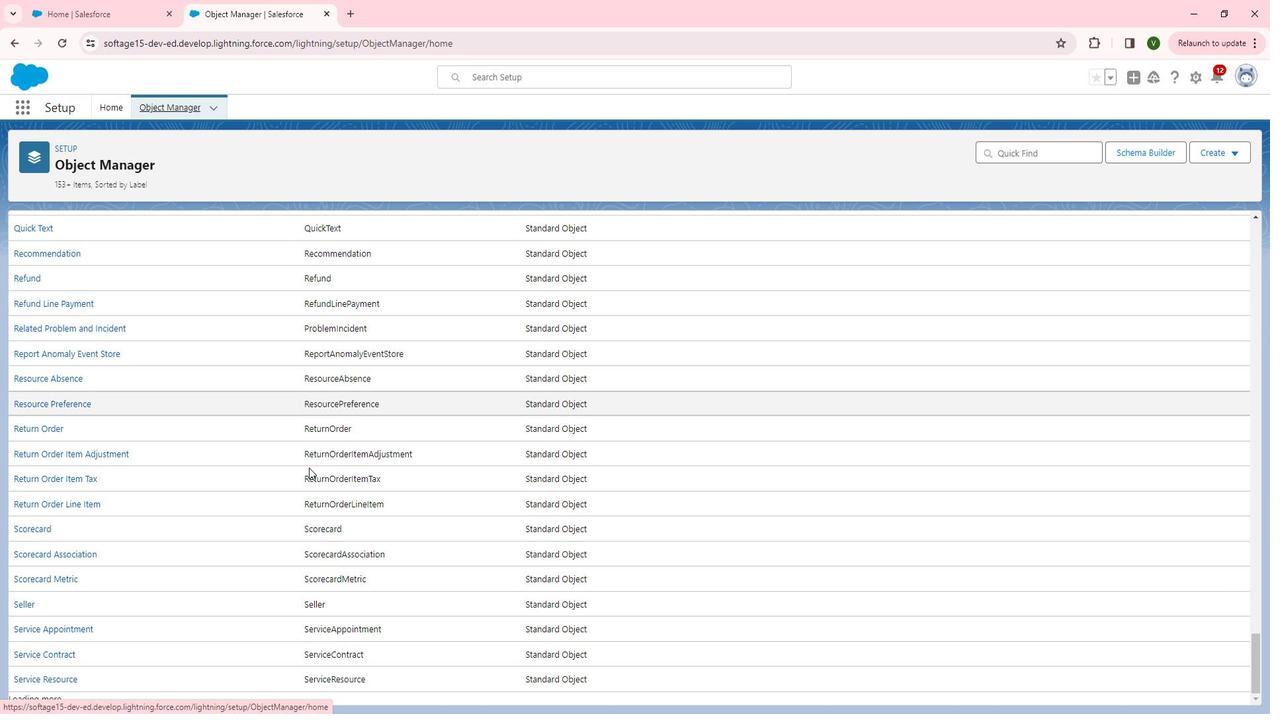 
Action: Mouse scrolled (322, 463) with delta (0, 0)
Screenshot: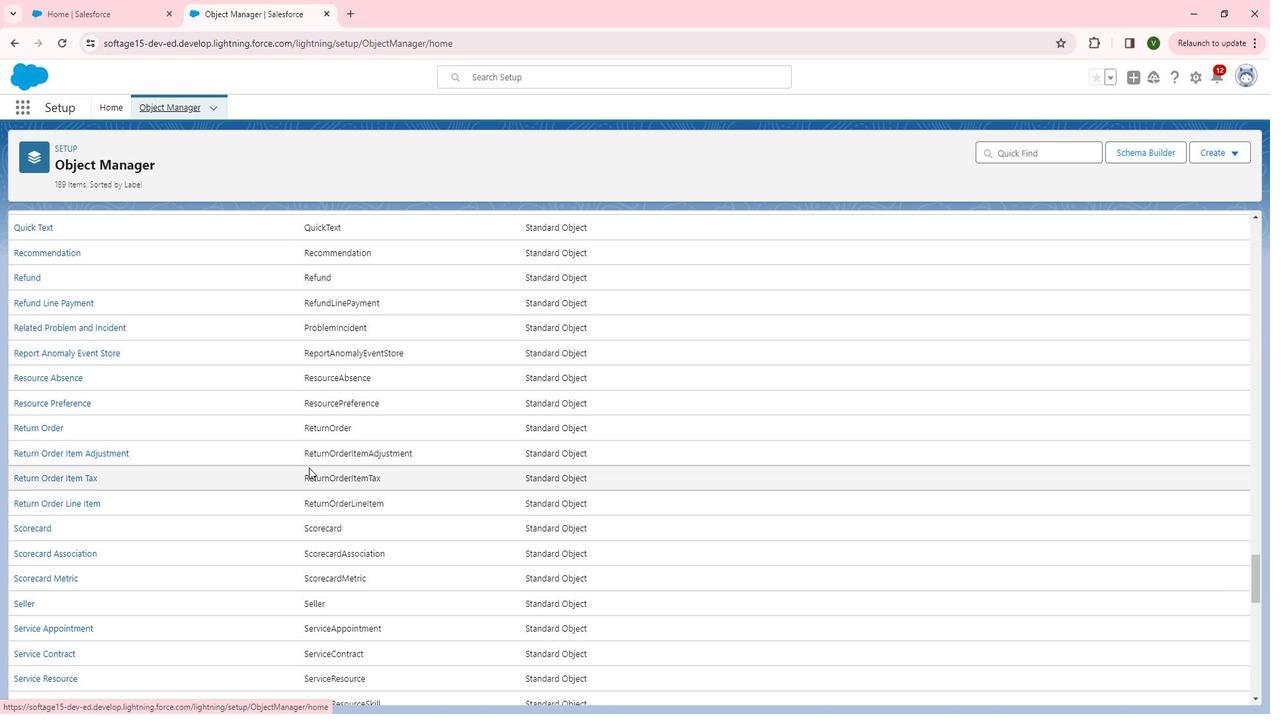 
Action: Mouse scrolled (322, 463) with delta (0, 0)
Screenshot: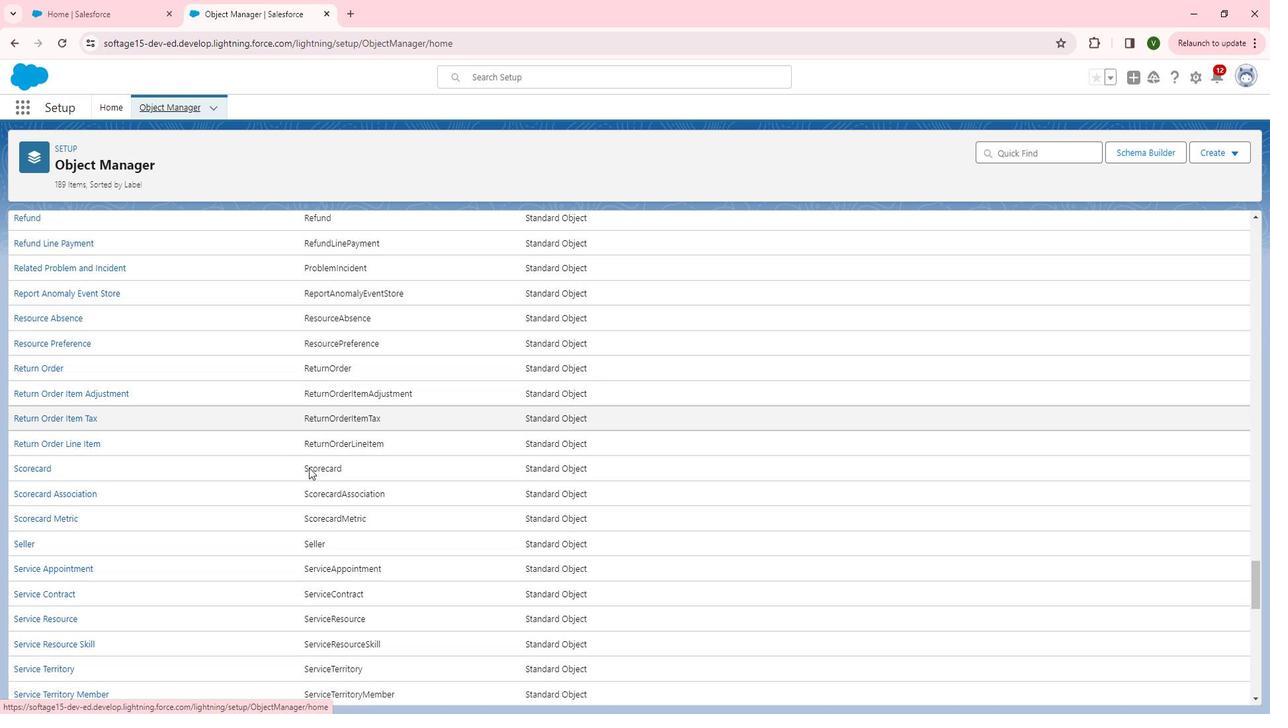 
Action: Mouse scrolled (322, 463) with delta (0, 0)
Screenshot: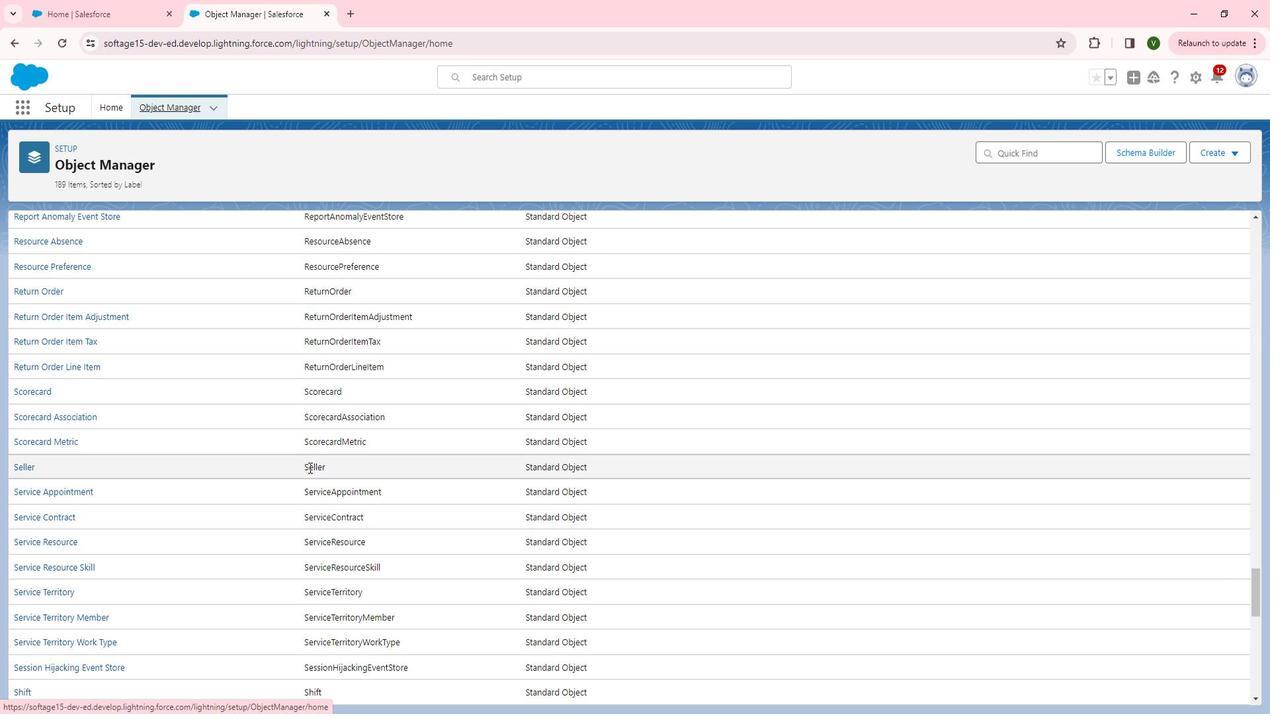 
Action: Mouse scrolled (322, 463) with delta (0, 0)
Screenshot: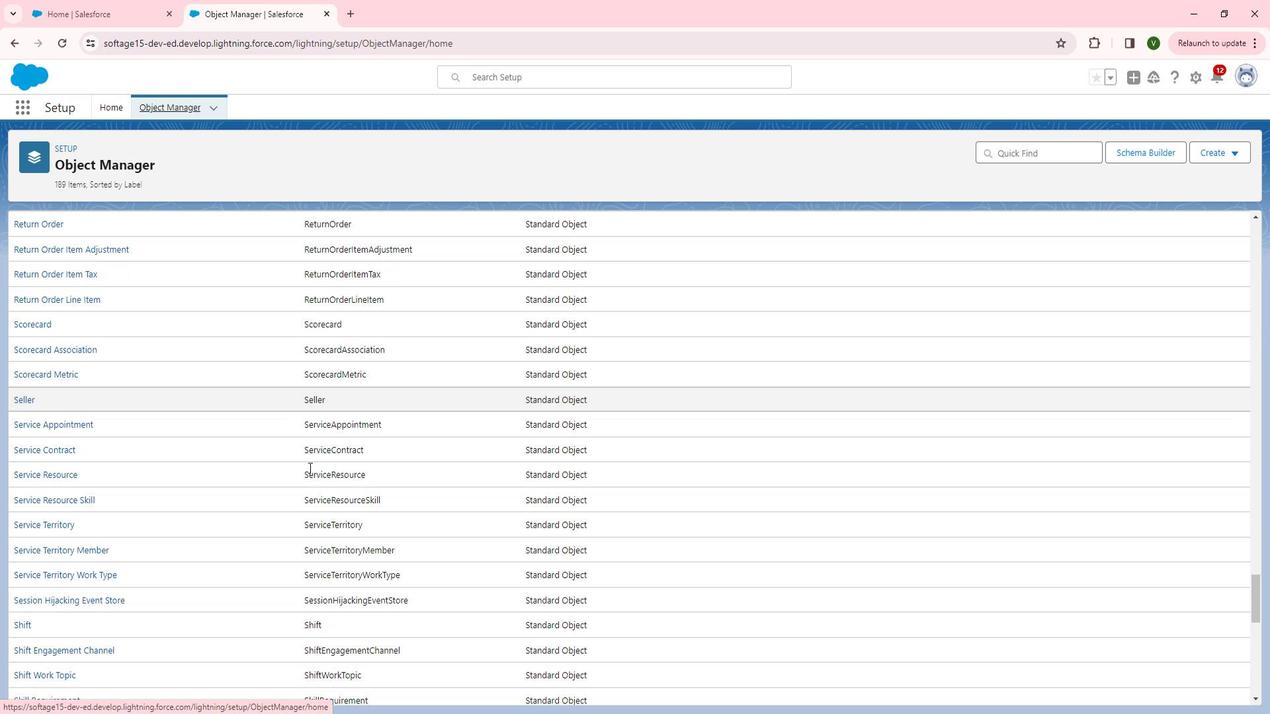 
Action: Mouse scrolled (322, 463) with delta (0, 0)
Screenshot: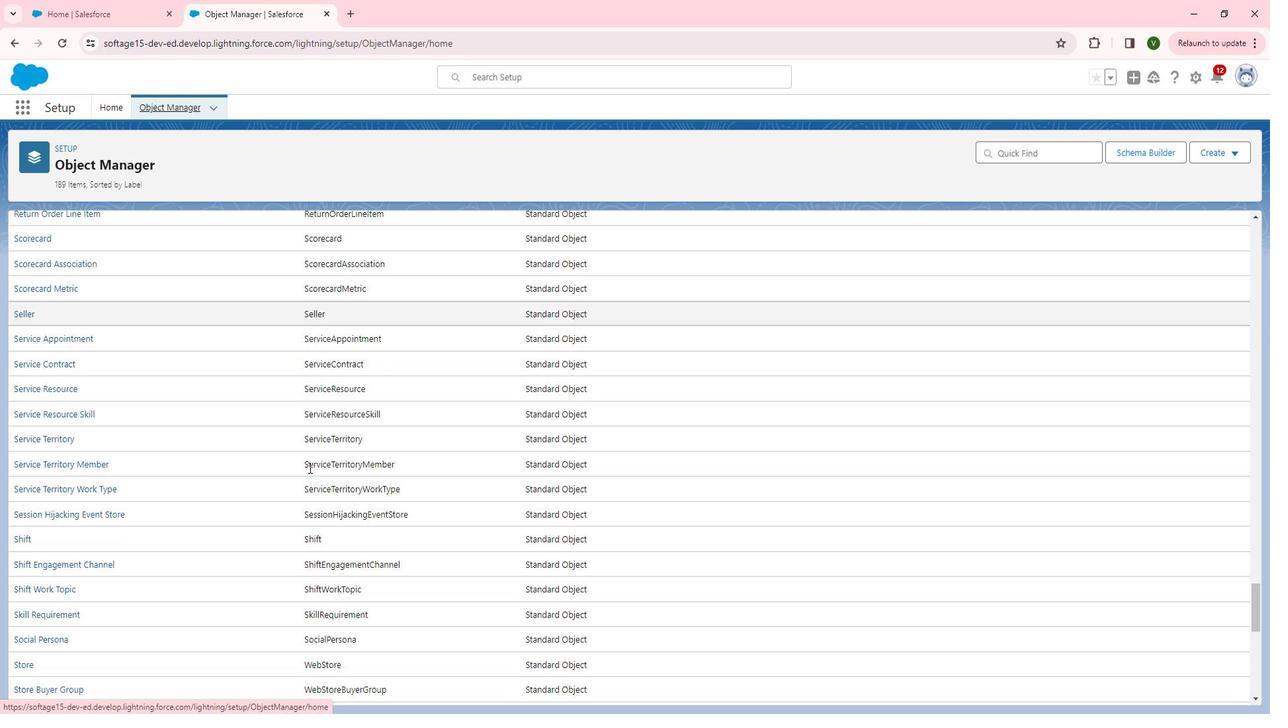 
Action: Mouse scrolled (322, 463) with delta (0, 0)
Screenshot: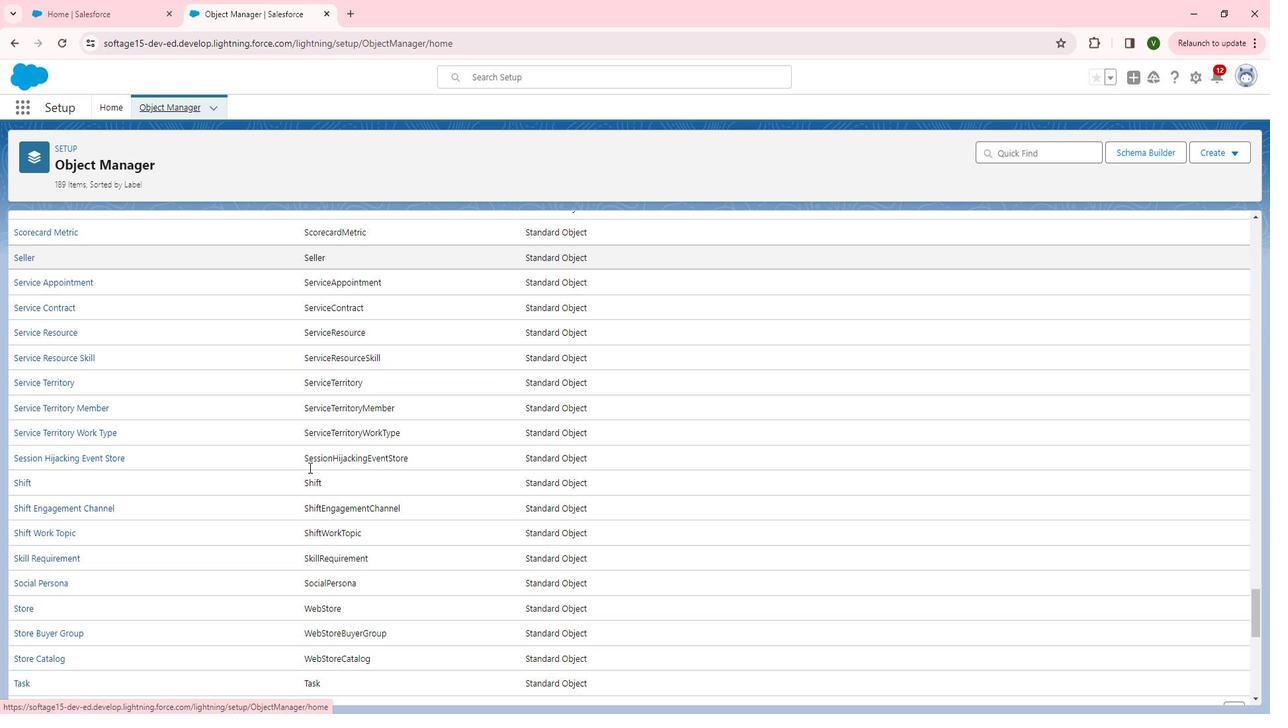 
Action: Mouse scrolled (322, 463) with delta (0, 0)
Screenshot: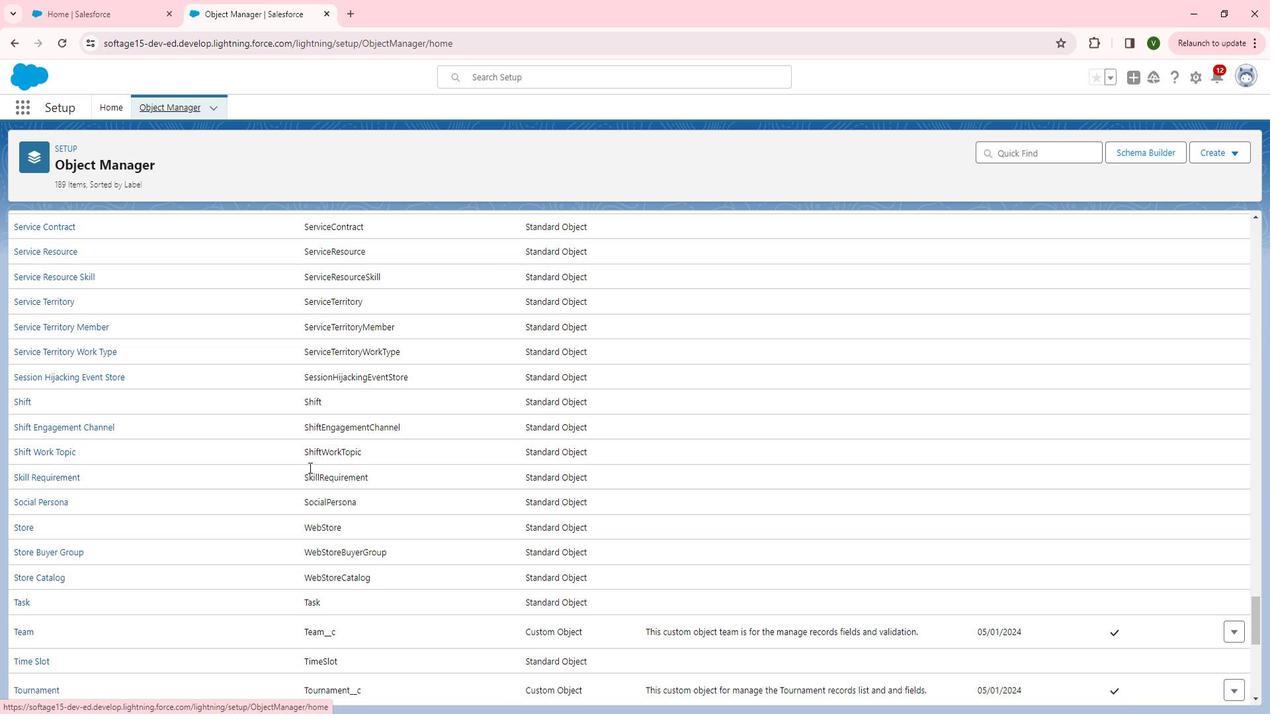 
Action: Mouse scrolled (322, 463) with delta (0, 0)
Screenshot: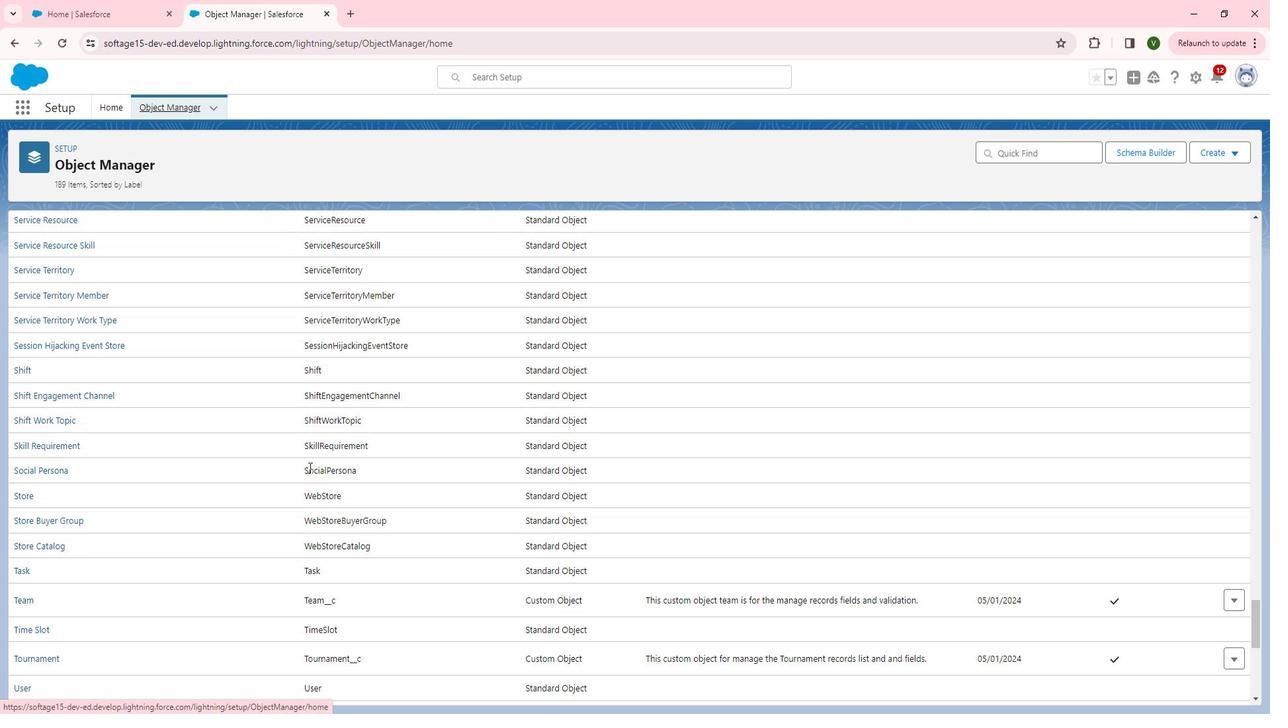 
Action: Mouse scrolled (322, 463) with delta (0, 0)
Screenshot: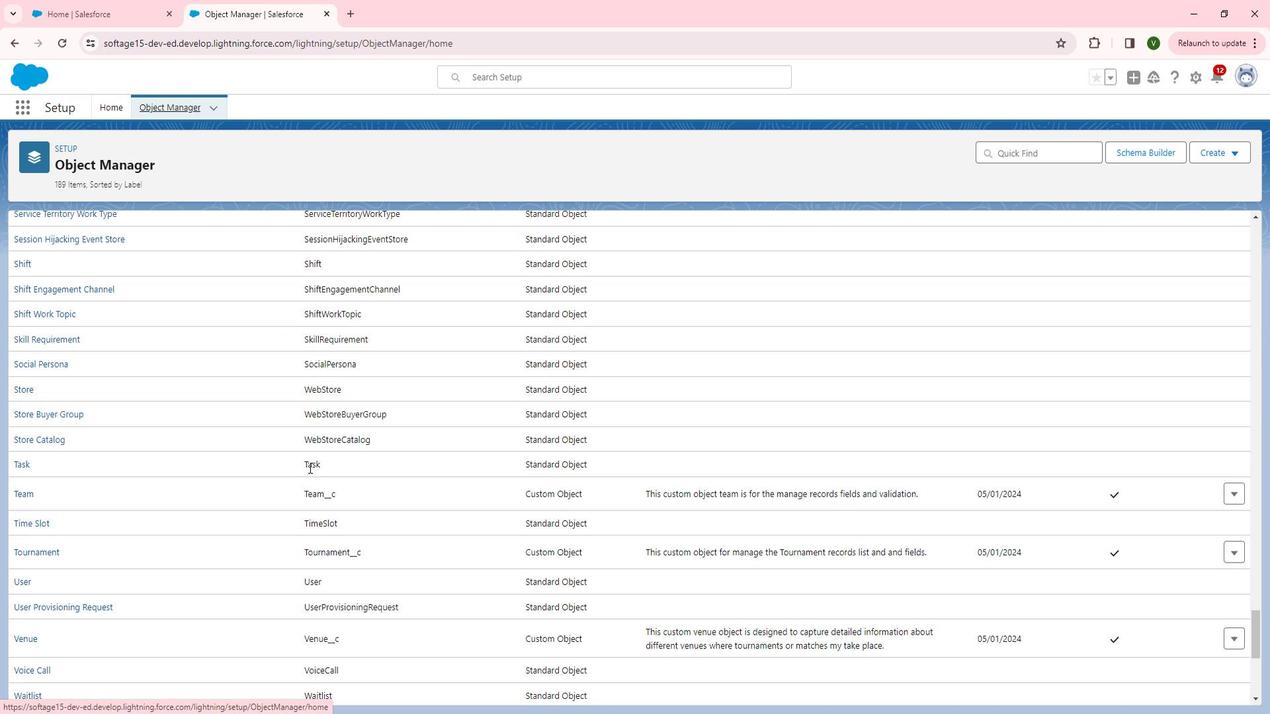 
Action: Mouse moved to (36, 444)
Screenshot: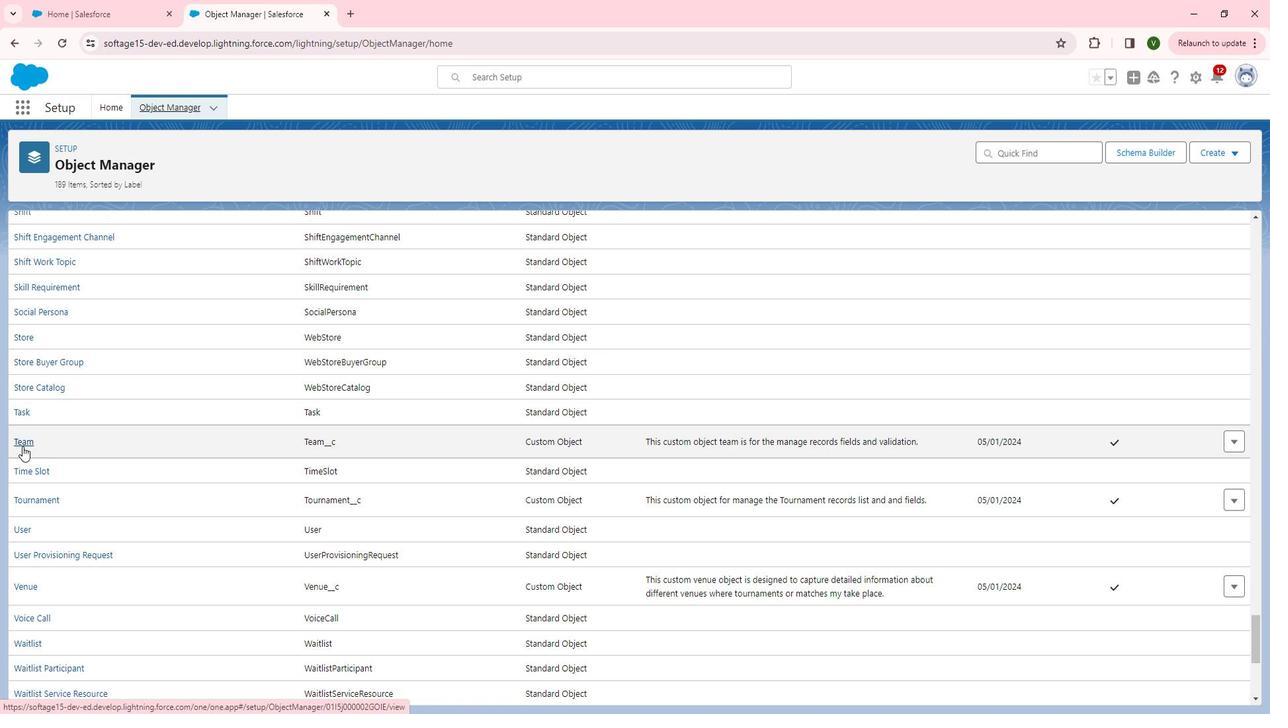 
Action: Mouse pressed left at (36, 444)
Screenshot: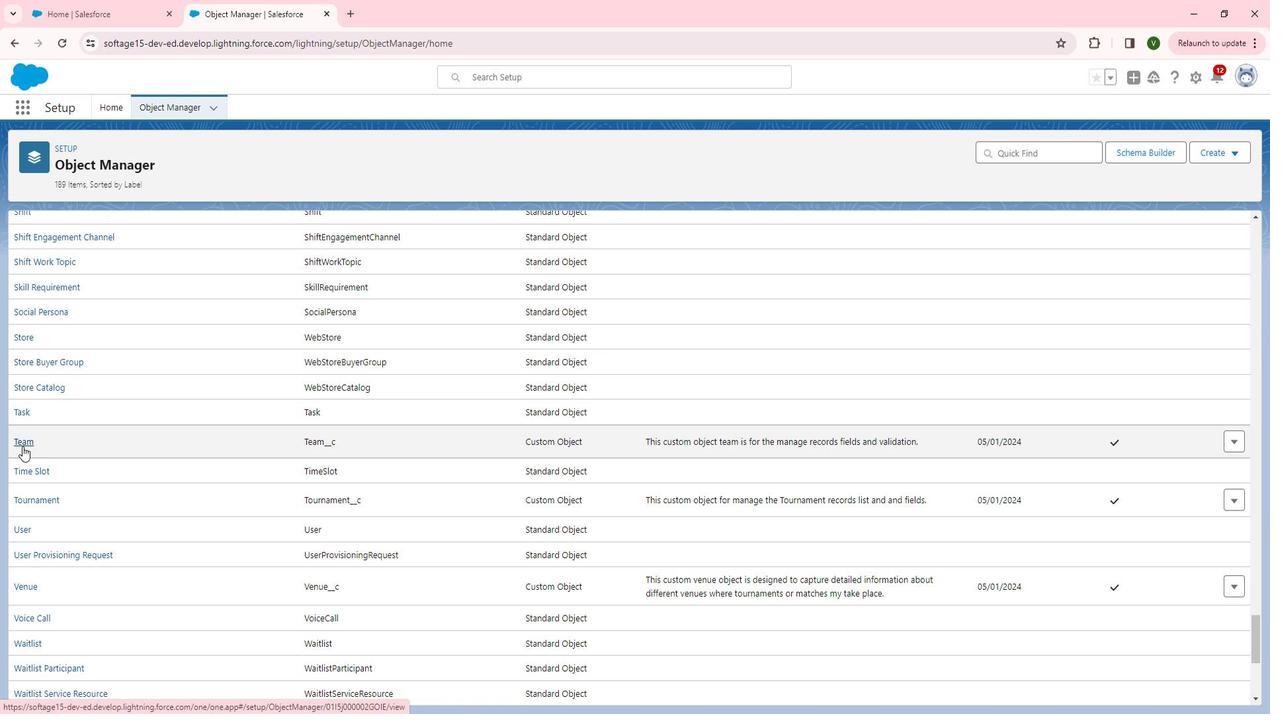 
Action: Mouse moved to (97, 250)
Screenshot: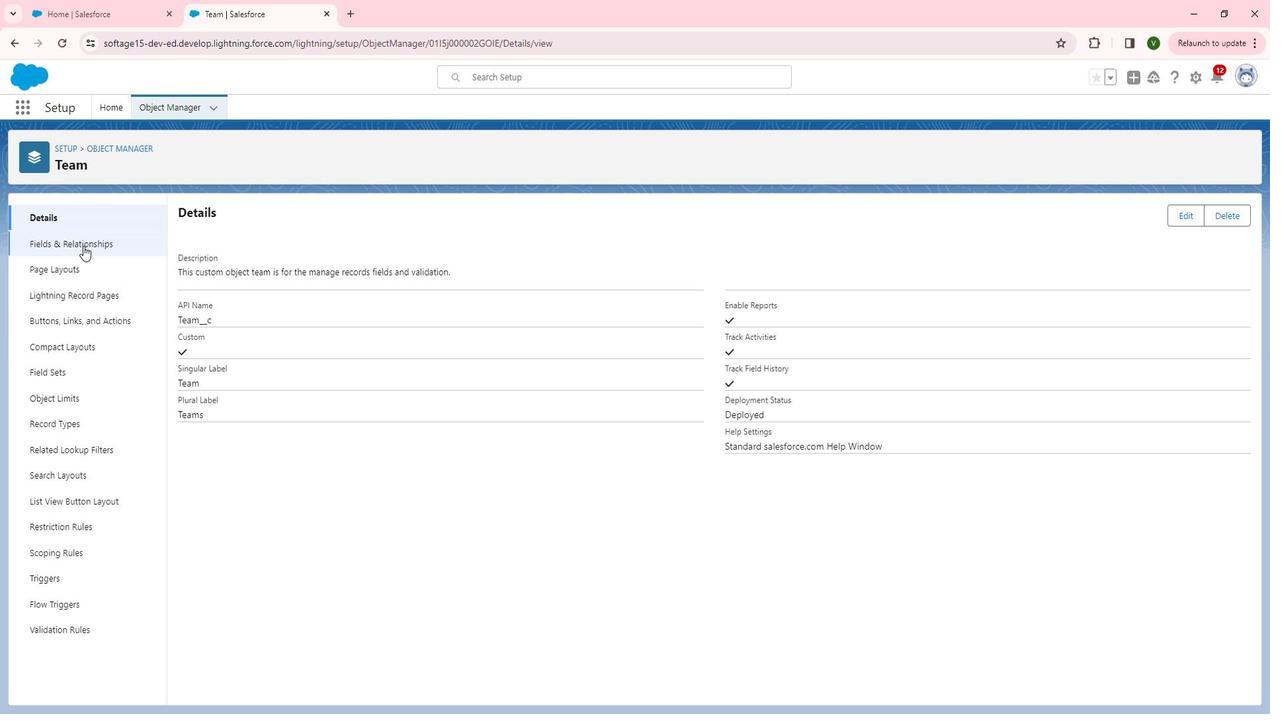 
Action: Mouse pressed left at (97, 250)
Screenshot: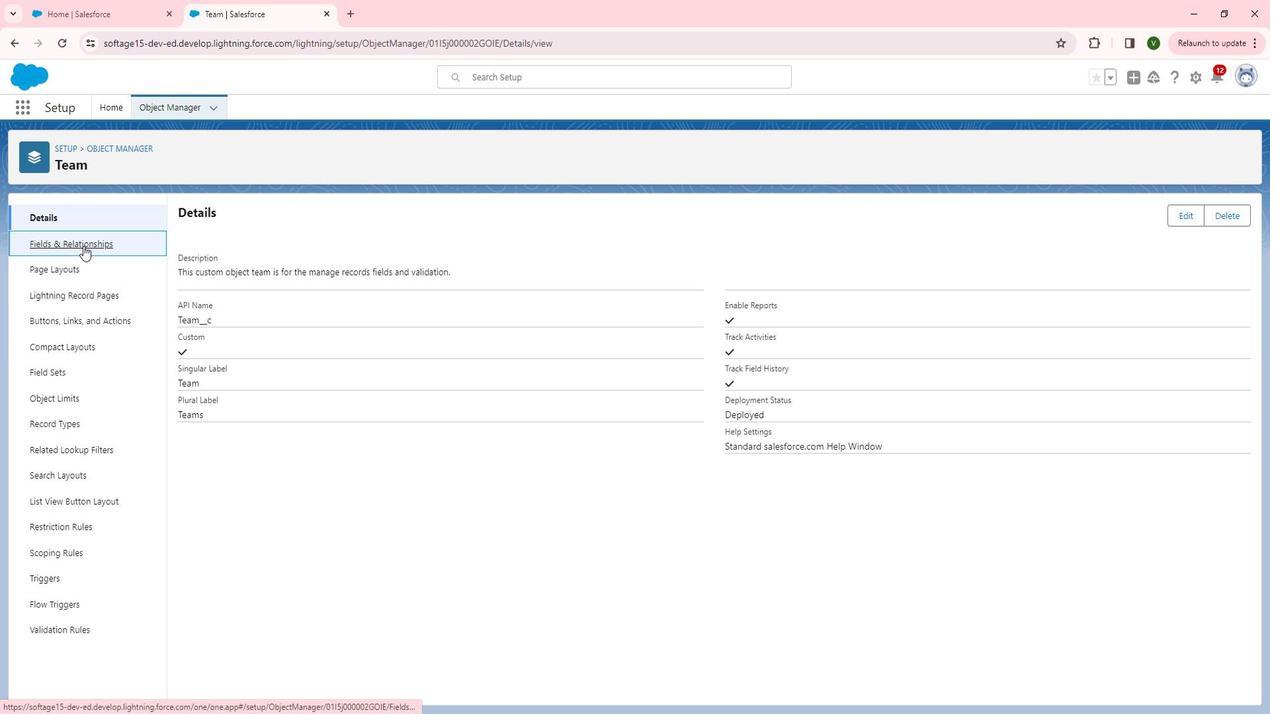 
Action: Mouse moved to (978, 217)
Screenshot: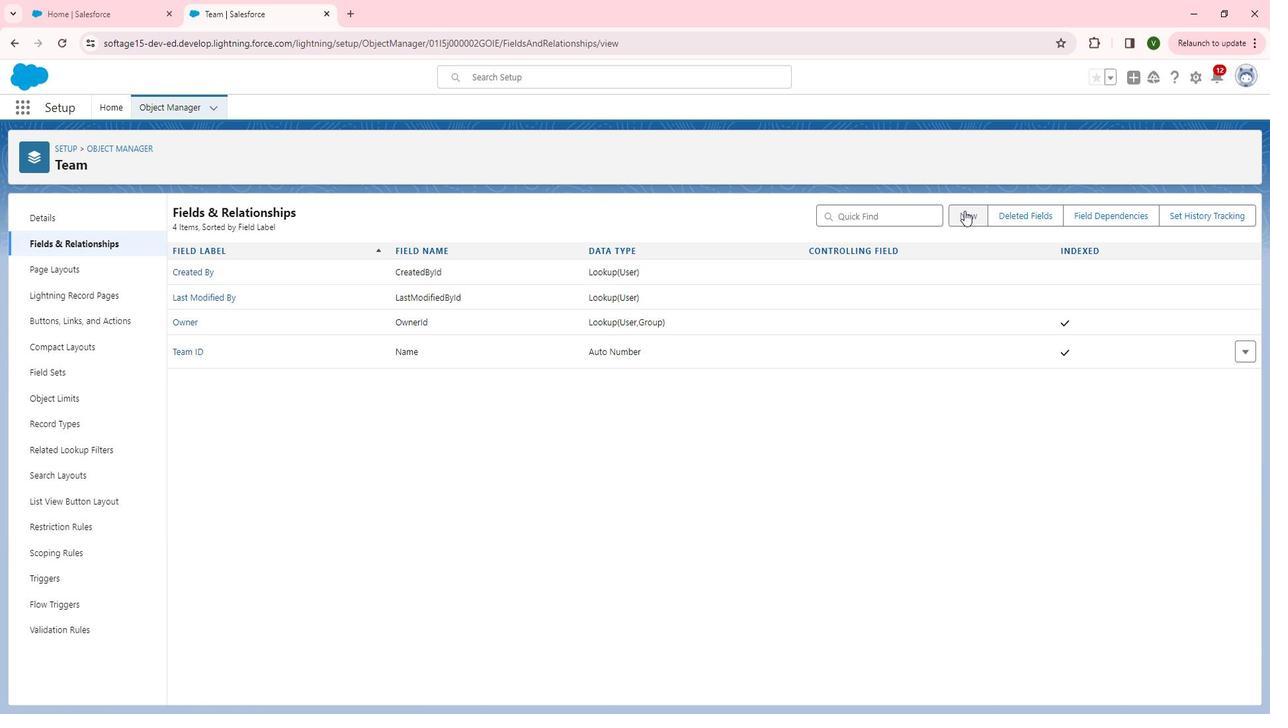
Action: Mouse pressed left at (978, 217)
Screenshot: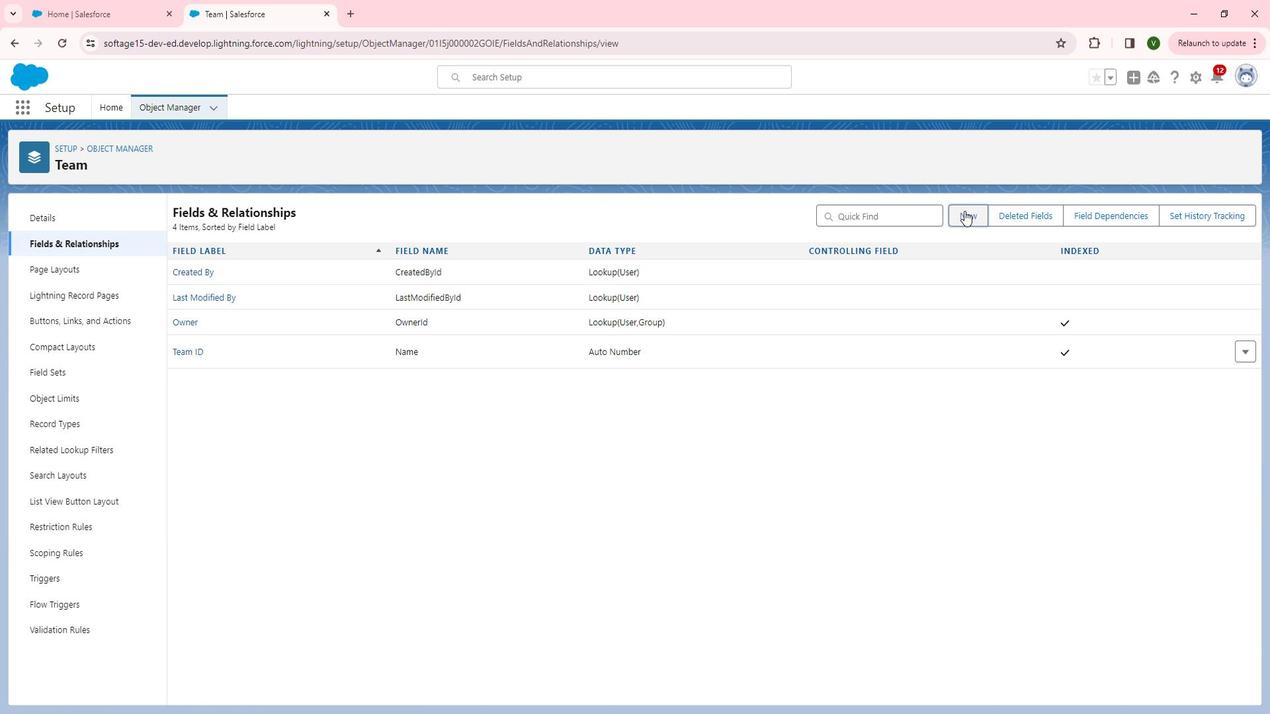 
Action: Mouse moved to (215, 502)
Screenshot: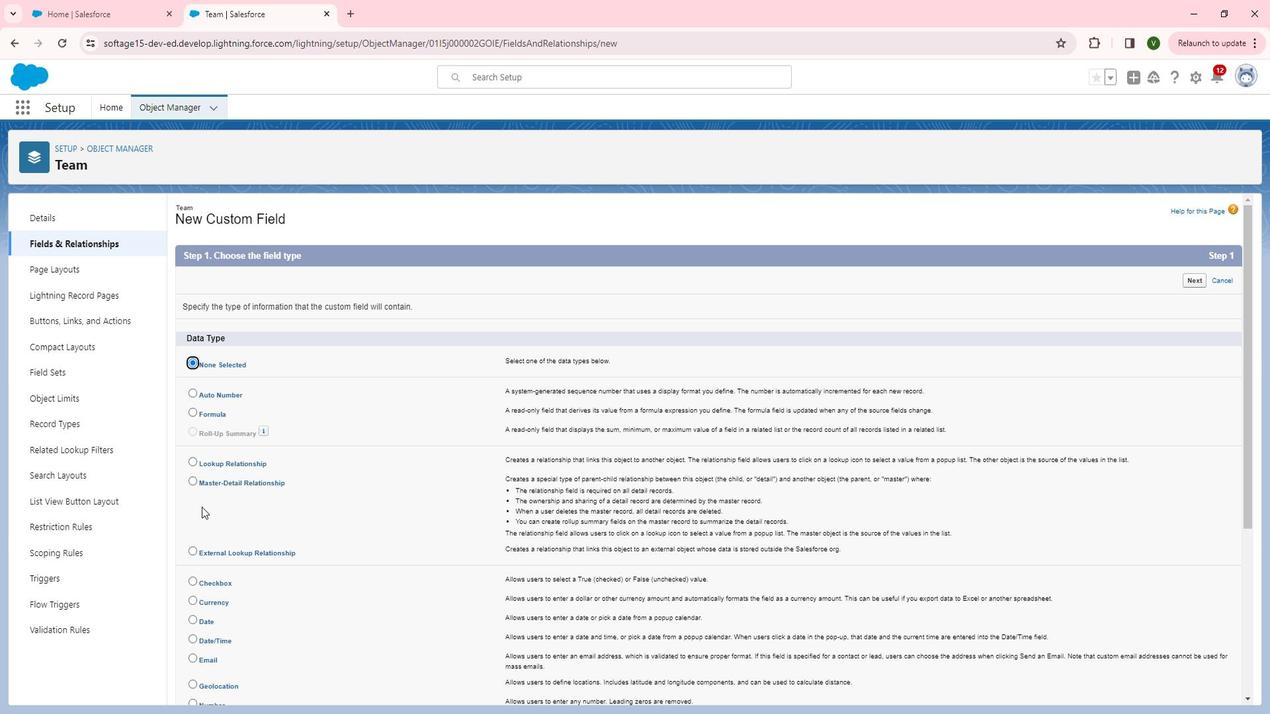 
Action: Mouse scrolled (215, 501) with delta (0, 0)
Screenshot: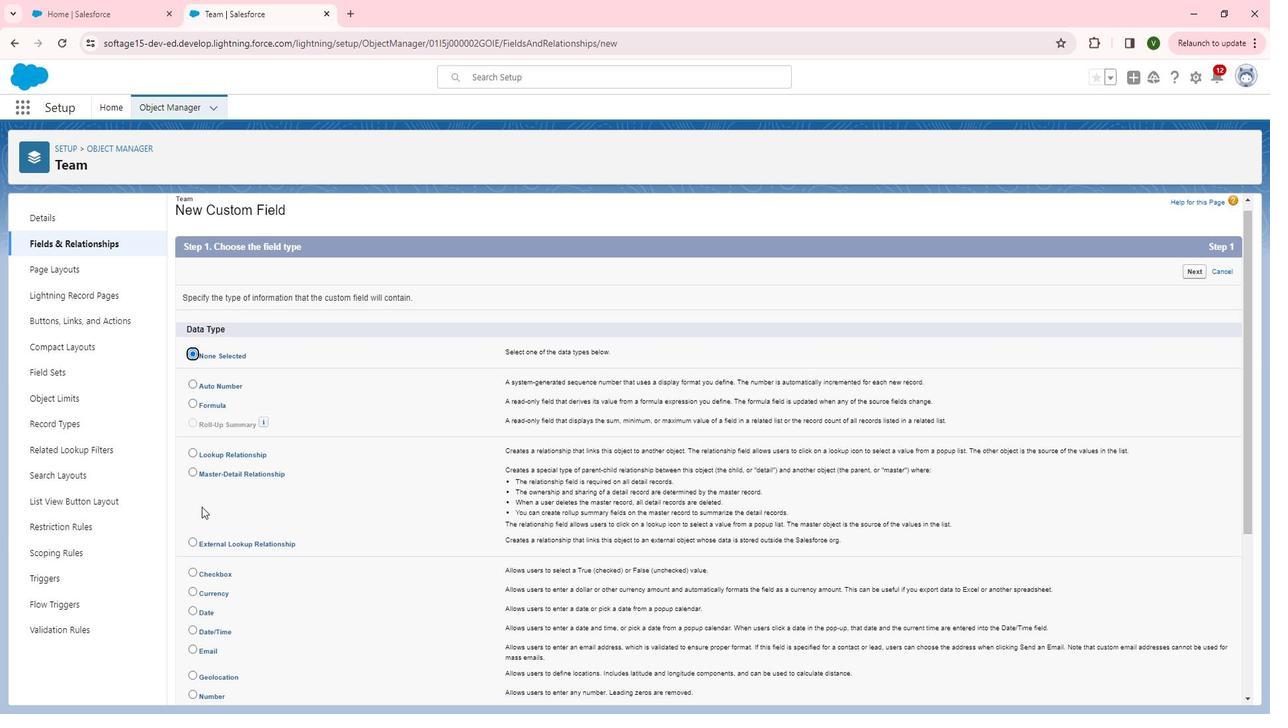 
Action: Mouse scrolled (215, 501) with delta (0, 0)
Screenshot: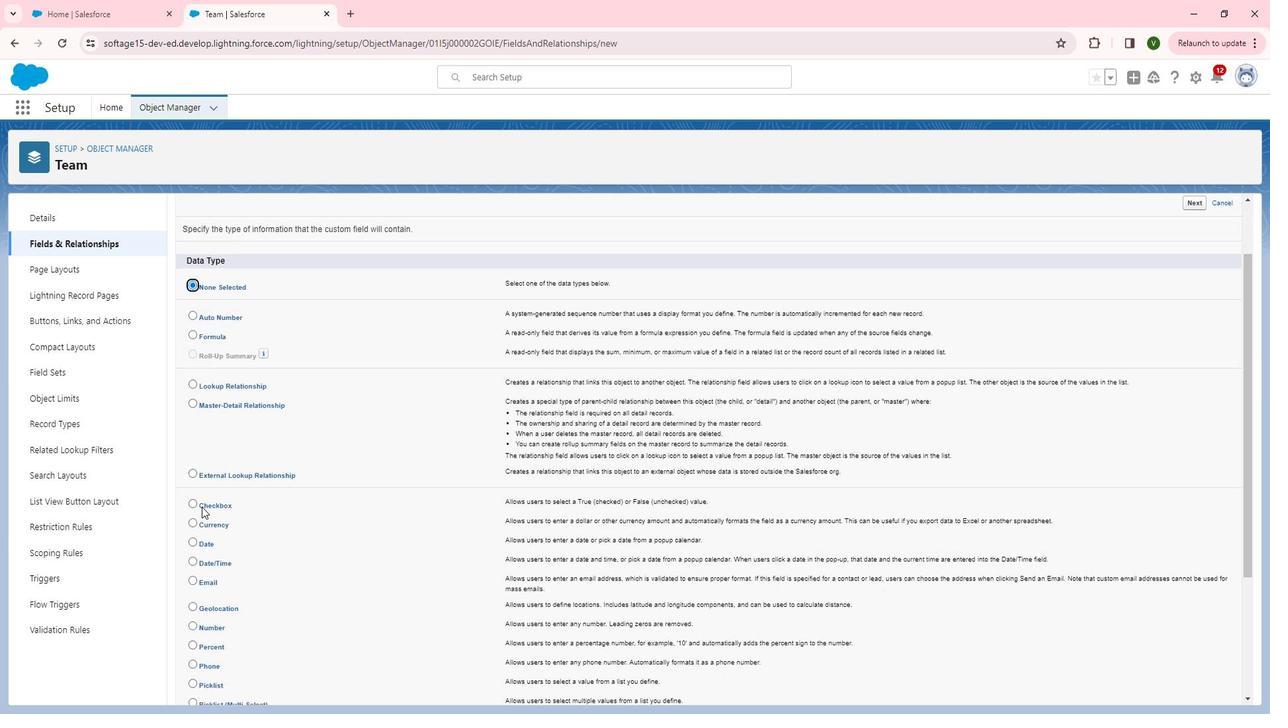 
Action: Mouse moved to (215, 502)
Screenshot: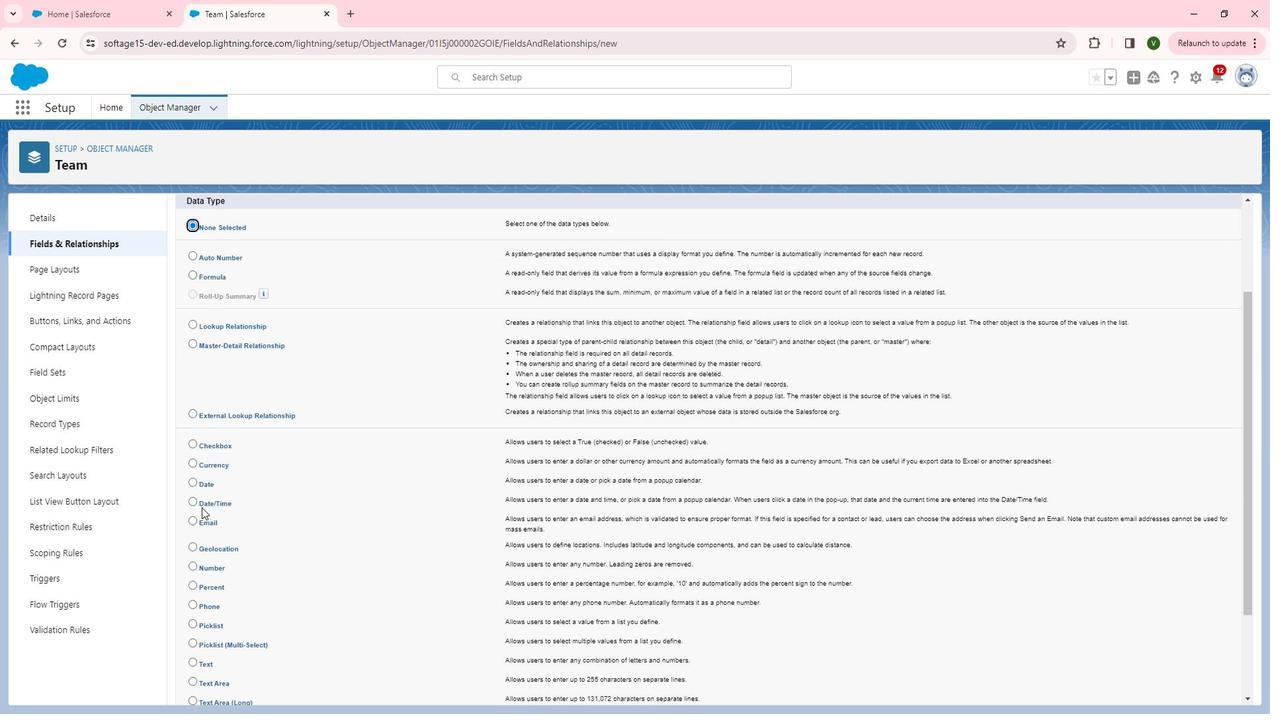 
Action: Mouse scrolled (215, 502) with delta (0, 0)
Screenshot: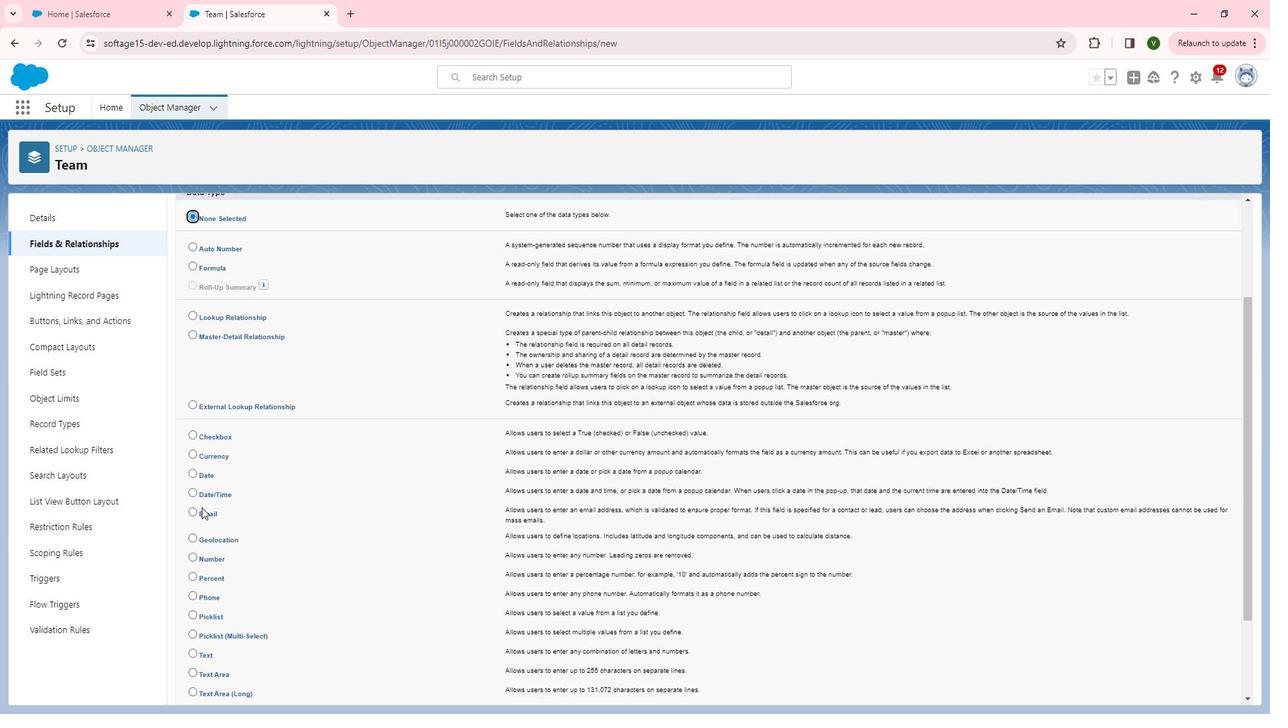 
Action: Mouse moved to (207, 584)
Screenshot: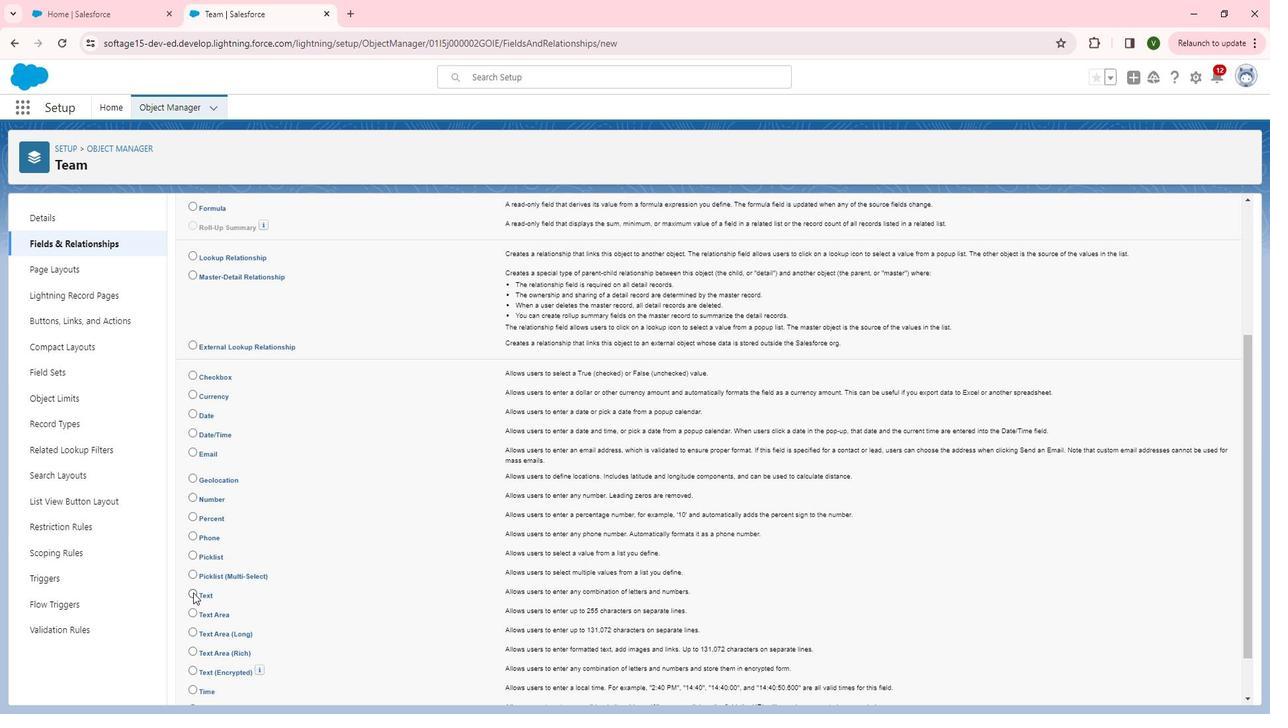 
Action: Mouse pressed left at (207, 584)
Screenshot: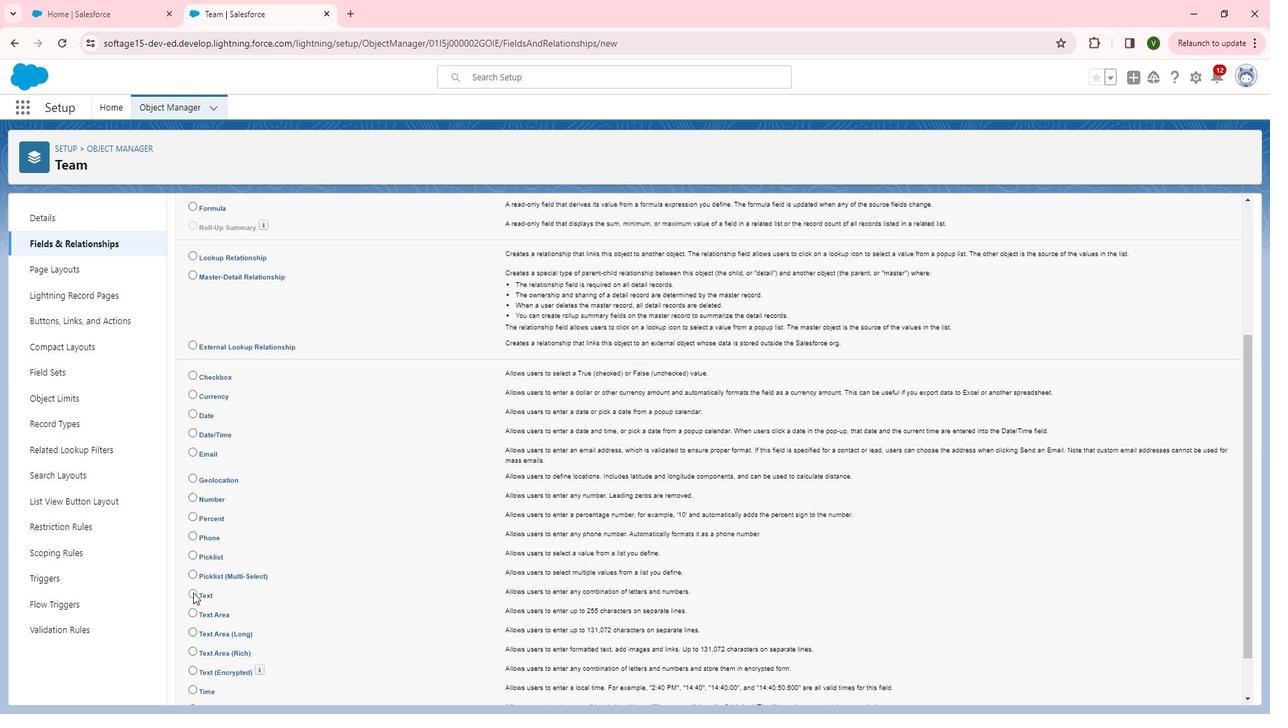 
Action: Mouse moved to (977, 581)
Screenshot: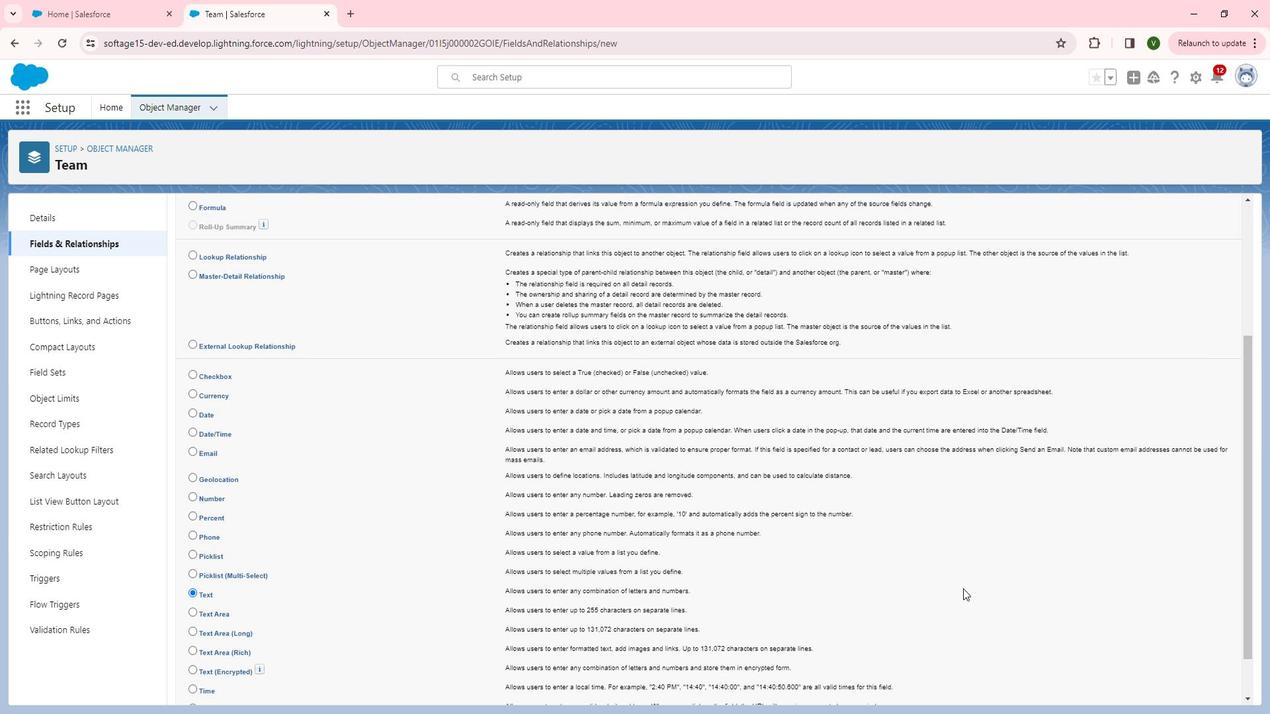 
Action: Mouse scrolled (977, 580) with delta (0, 0)
Screenshot: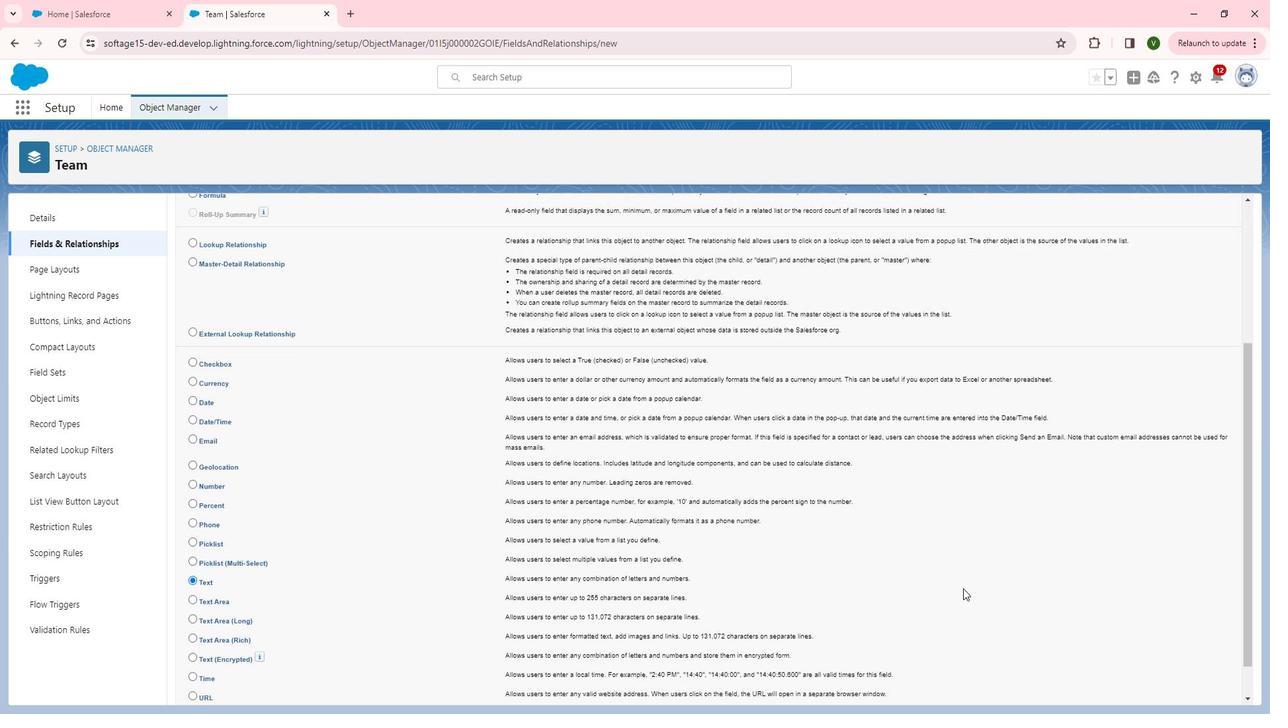 
Action: Mouse scrolled (977, 580) with delta (0, 0)
Screenshot: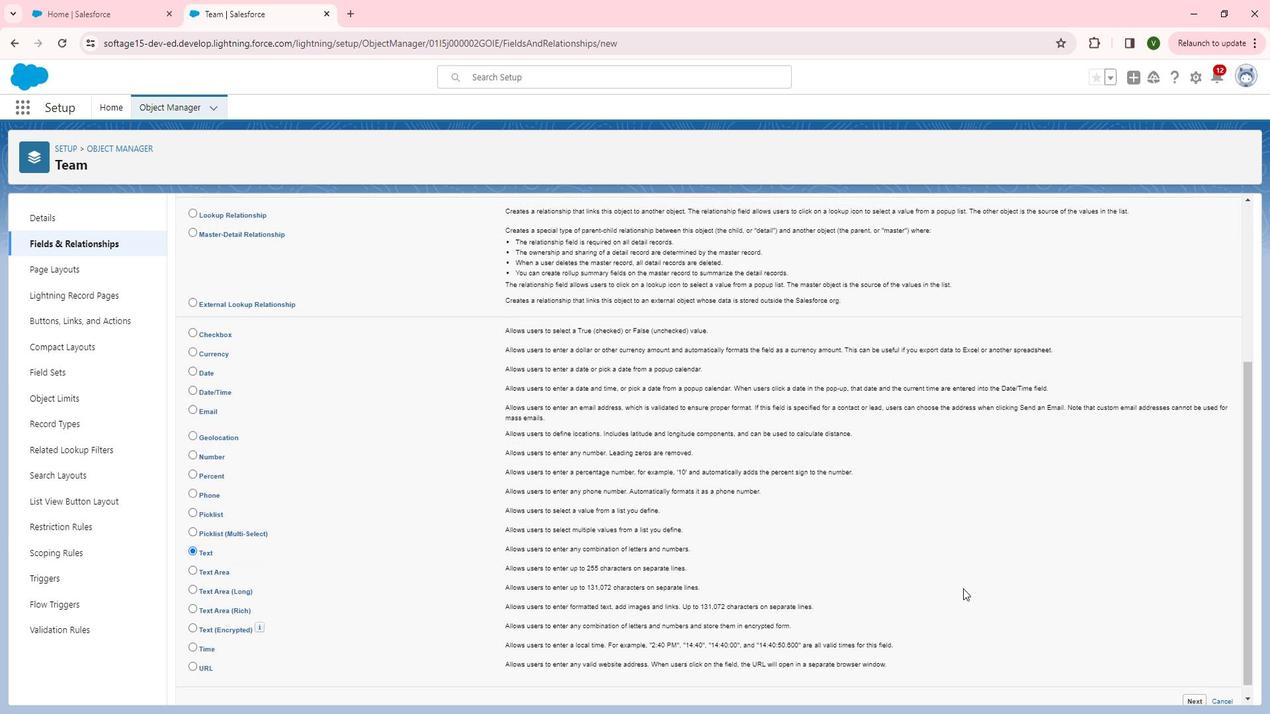 
Action: Mouse scrolled (977, 580) with delta (0, 0)
Screenshot: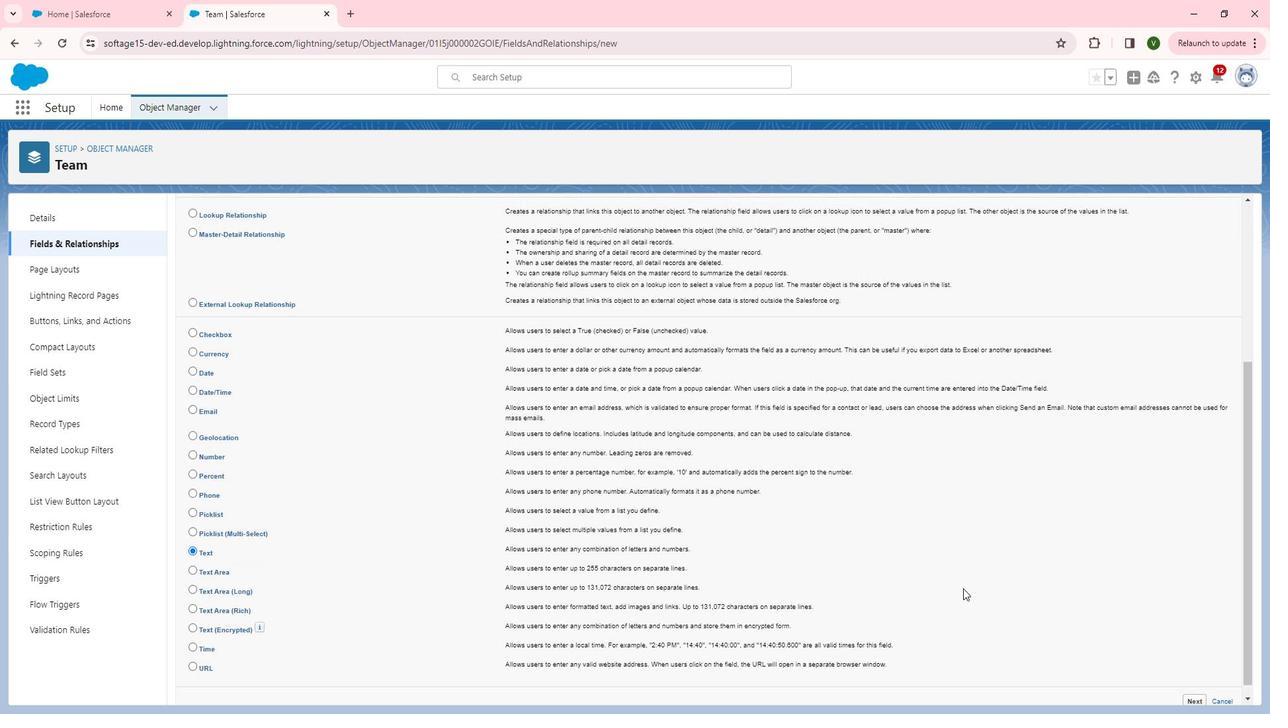 
Action: Mouse scrolled (977, 580) with delta (0, 0)
Screenshot: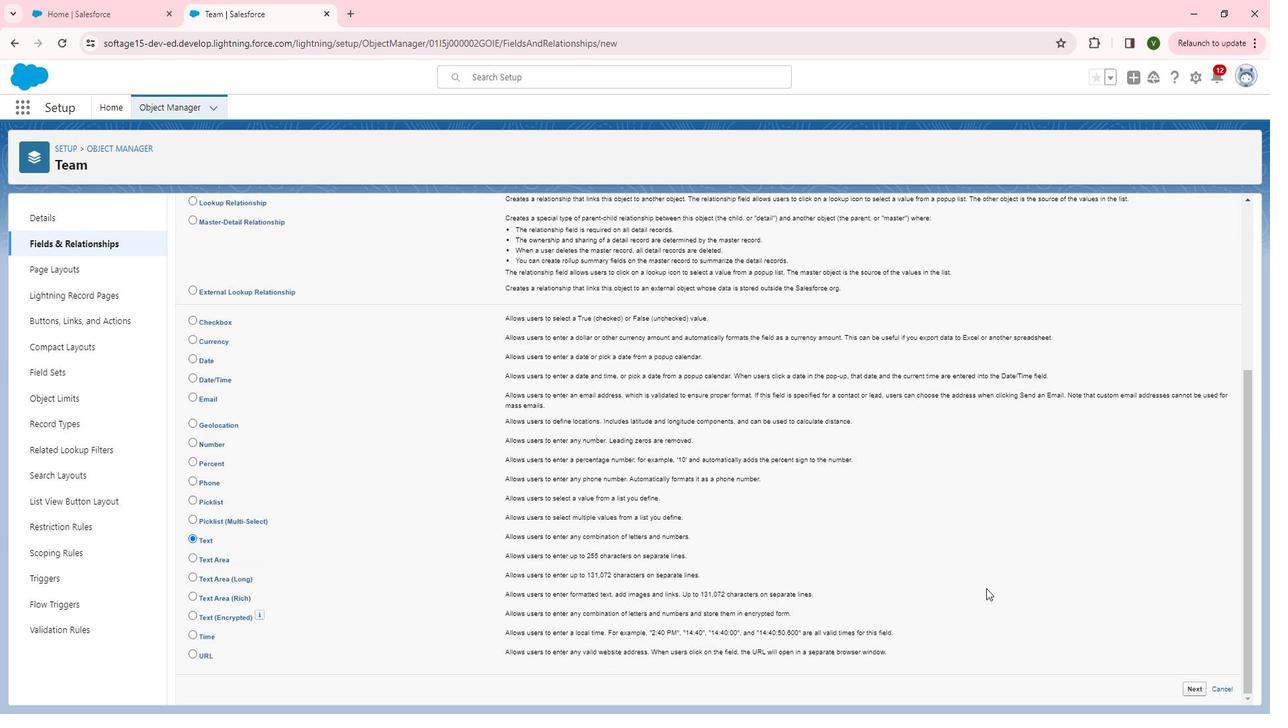 
Action: Mouse moved to (1203, 682)
Screenshot: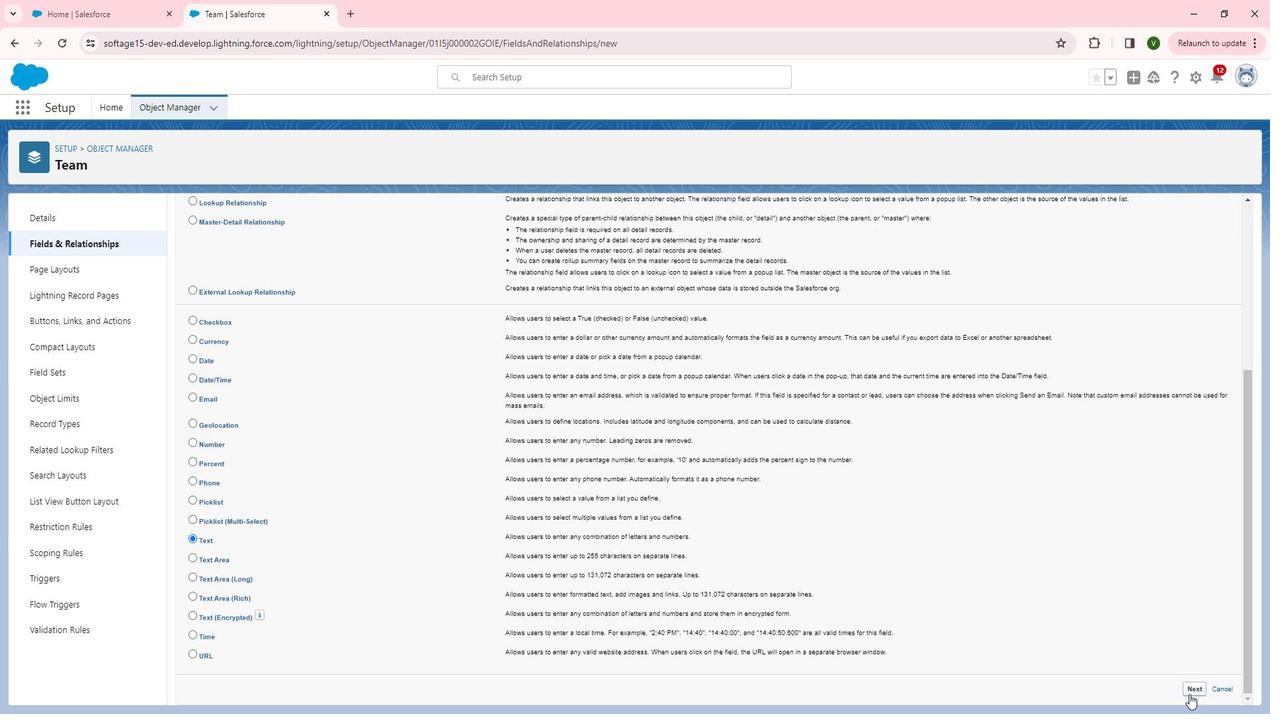 
Action: Mouse pressed left at (1203, 682)
Screenshot: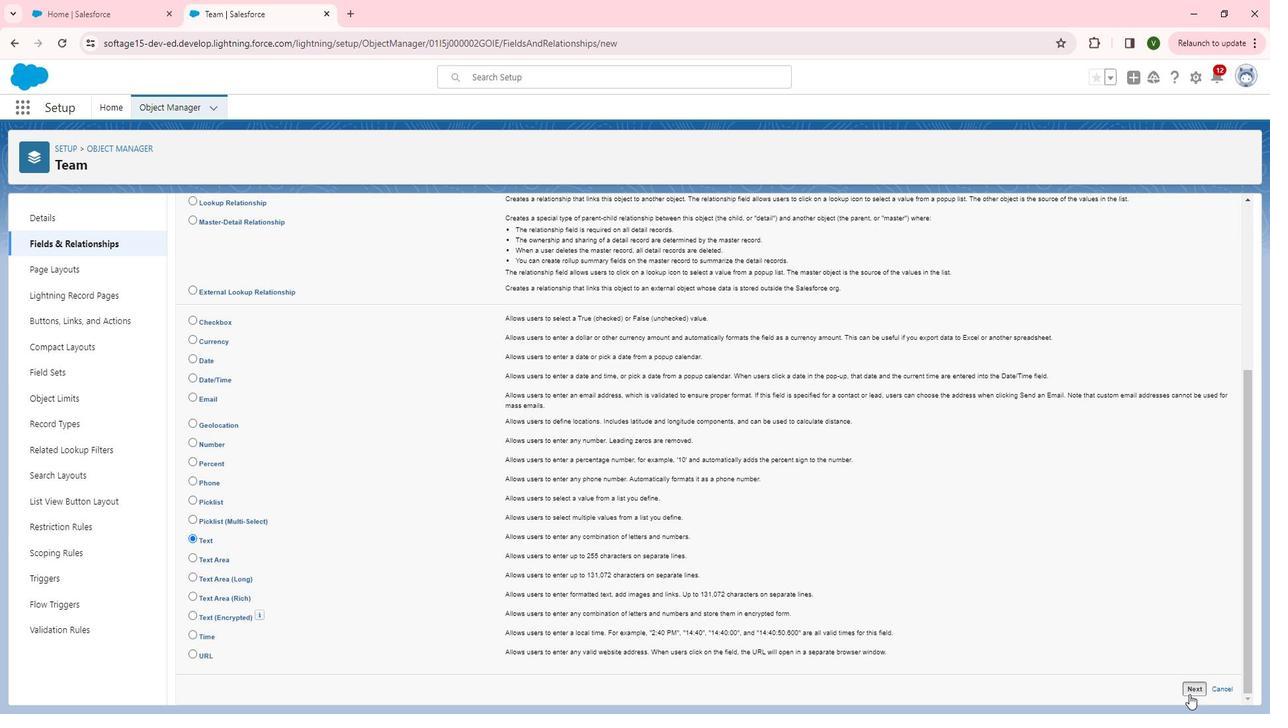 
Action: Mouse moved to (413, 311)
Screenshot: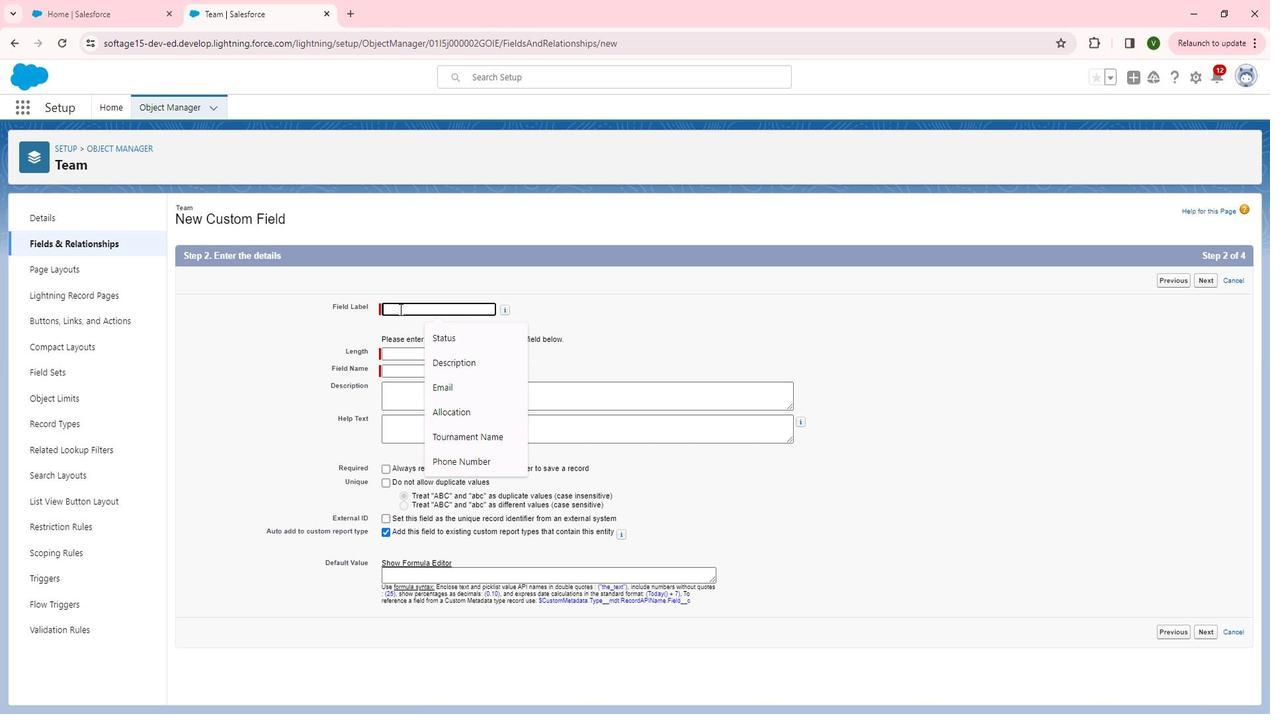 
Action: Mouse pressed left at (413, 311)
Screenshot: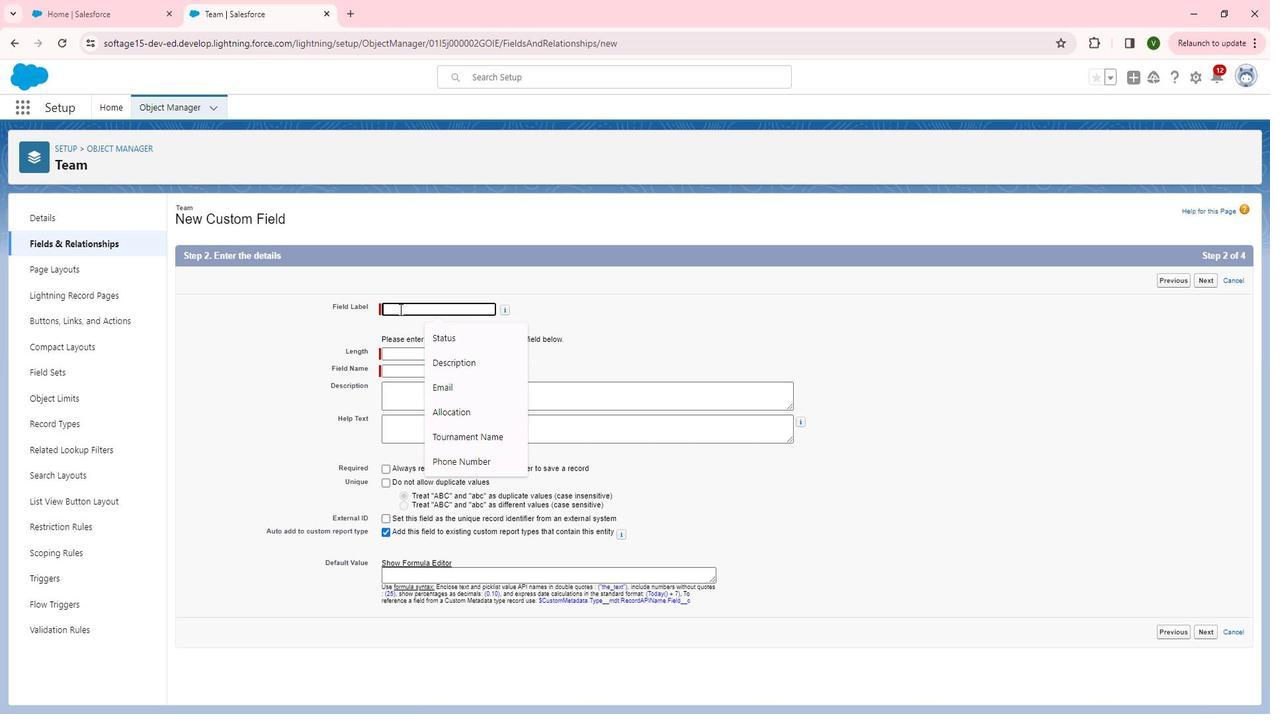 
Action: Key pressed <Key.shift>Team<Key.space><Key.shift>Name
Screenshot: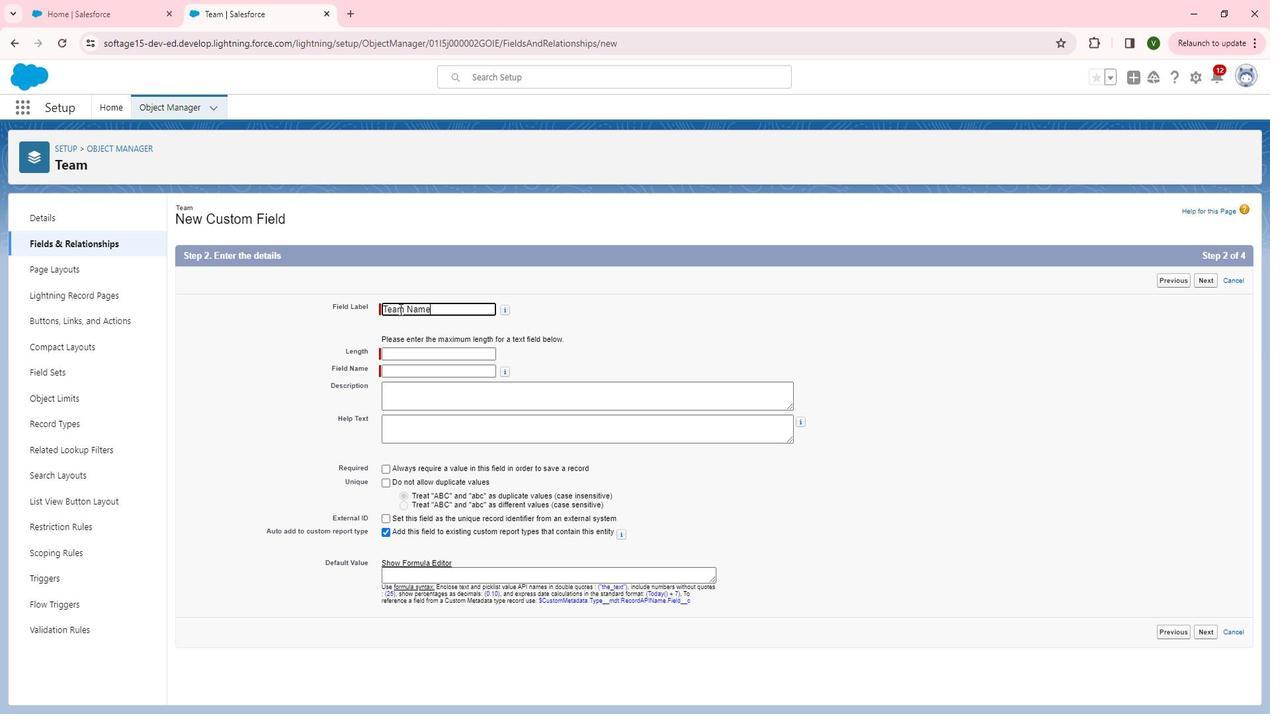 
Action: Mouse moved to (414, 356)
Screenshot: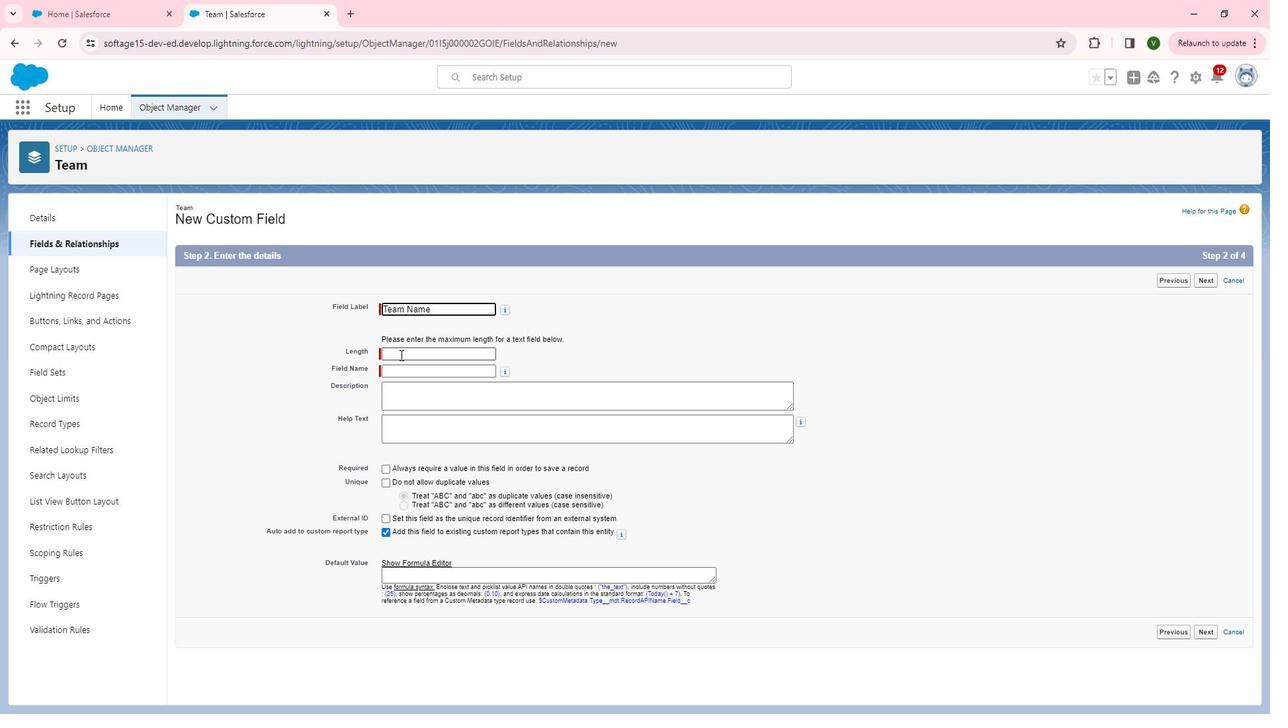 
Action: Mouse pressed left at (414, 356)
Screenshot: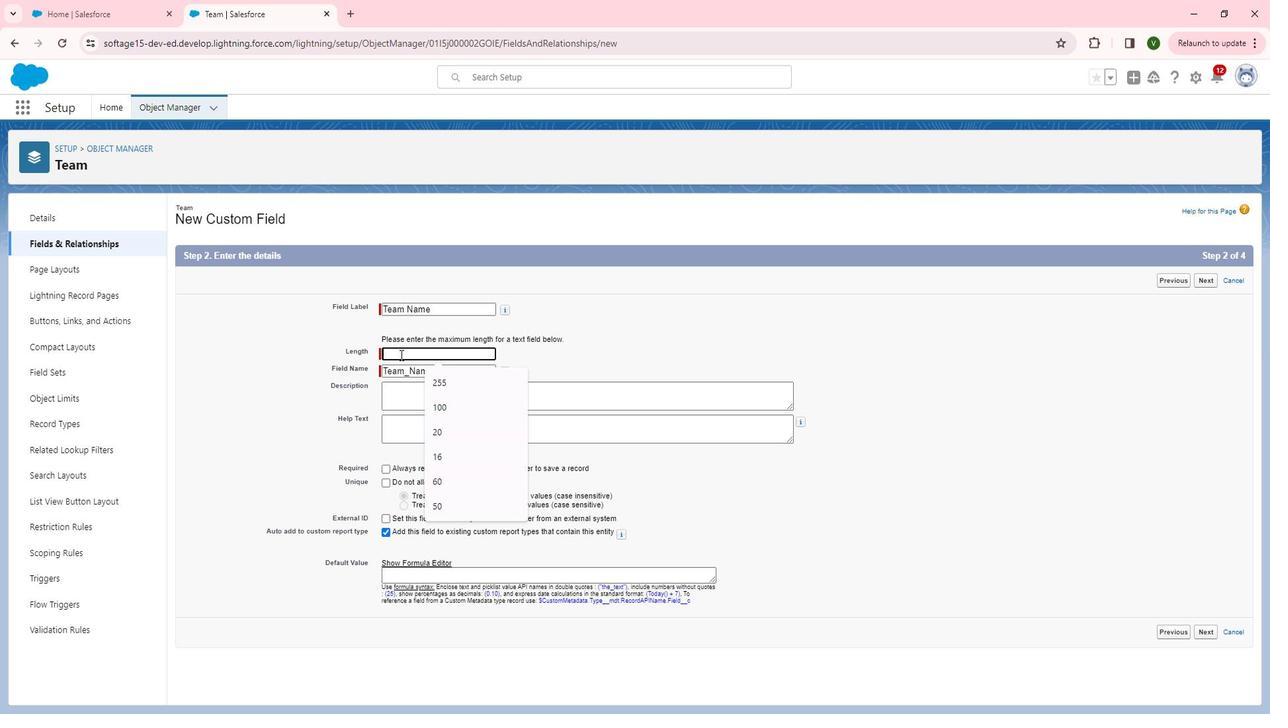 
Action: Key pressed 255
Screenshot: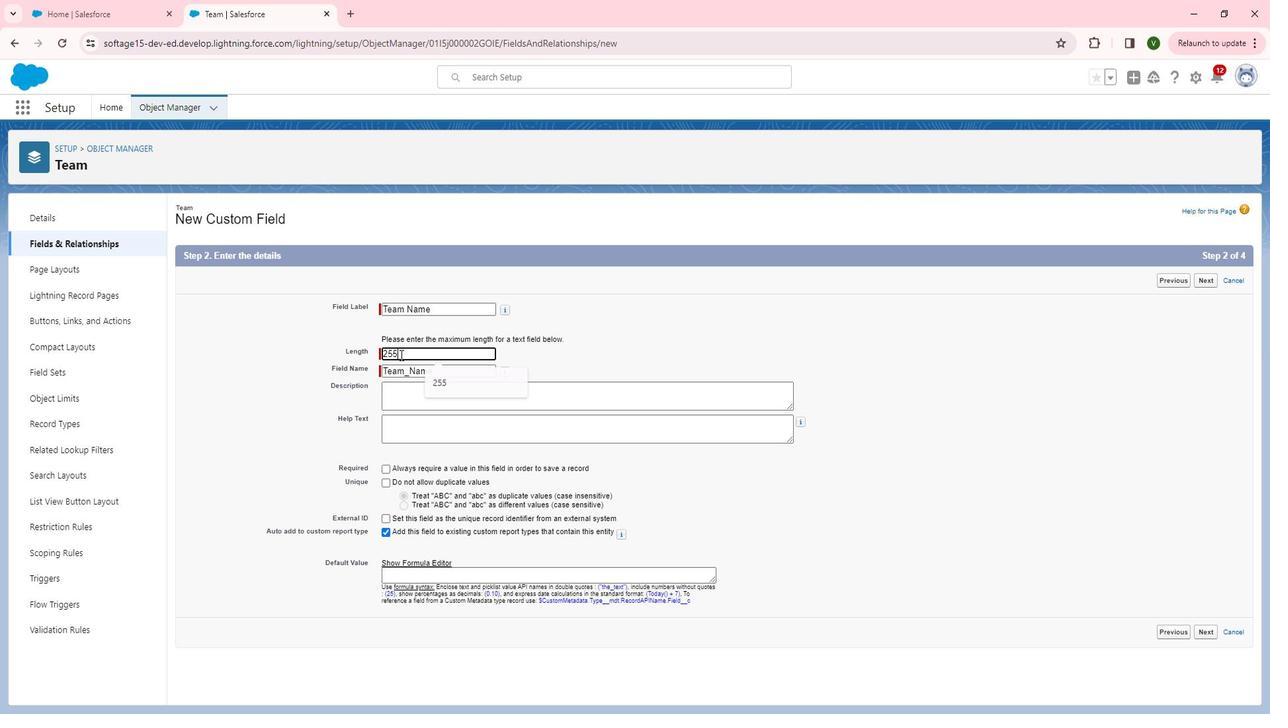 
Action: Mouse moved to (426, 391)
Screenshot: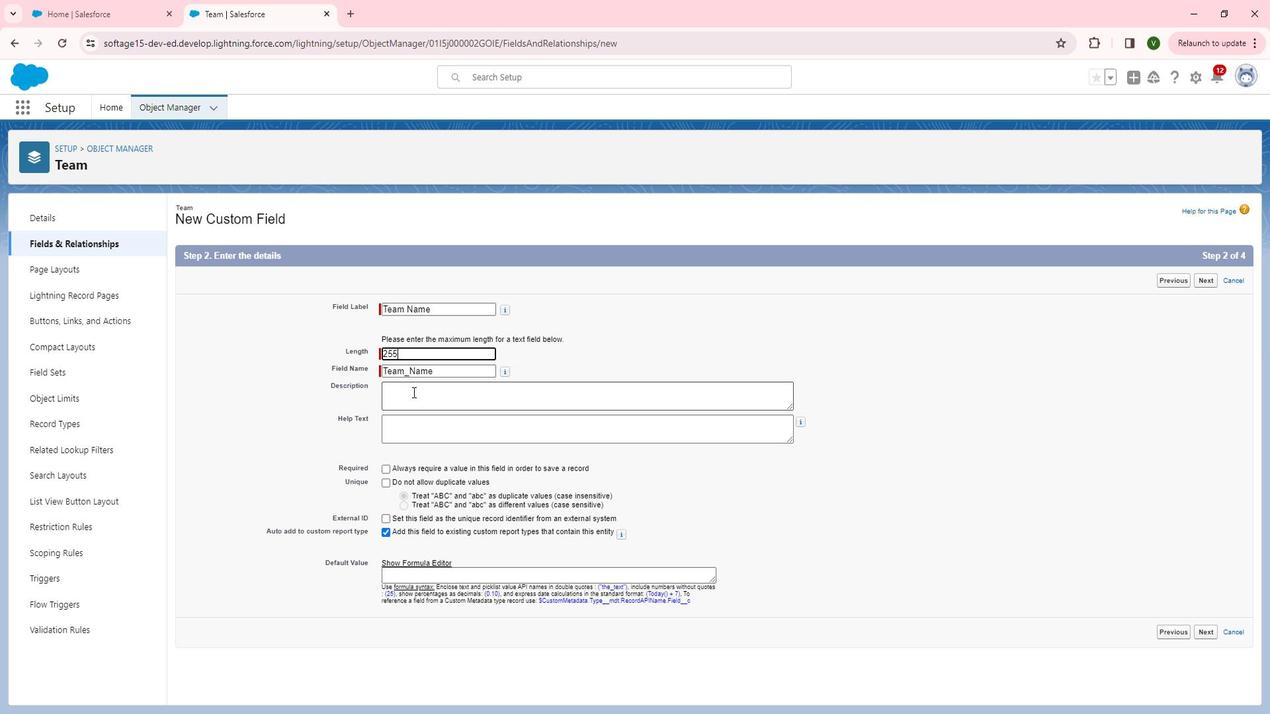 
Action: Mouse pressed left at (426, 391)
Screenshot: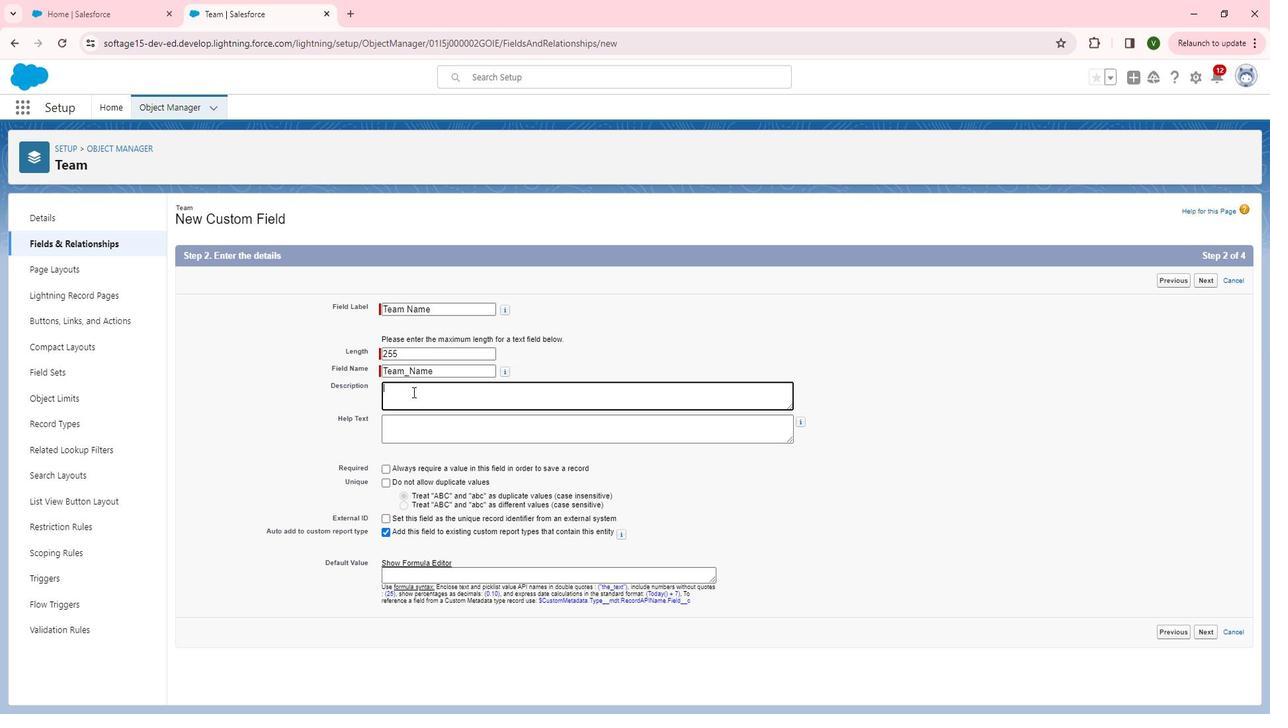 
Action: Key pressed <Key.shift>This<Key.space>field<Key.space>is<Key.space>for<Key.space>capture<Key.space>the<Key.space>name<Key.space>of<Key.space>teams.
Screenshot: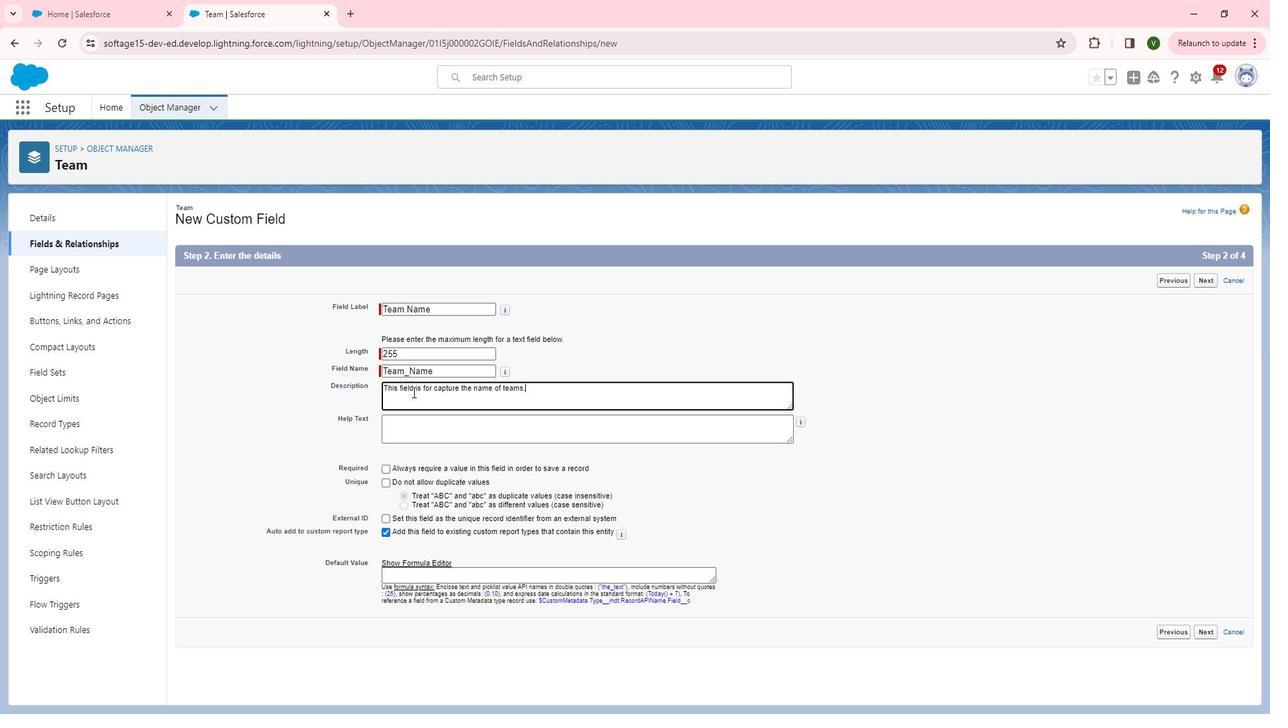 
Action: Mouse moved to (516, 434)
Screenshot: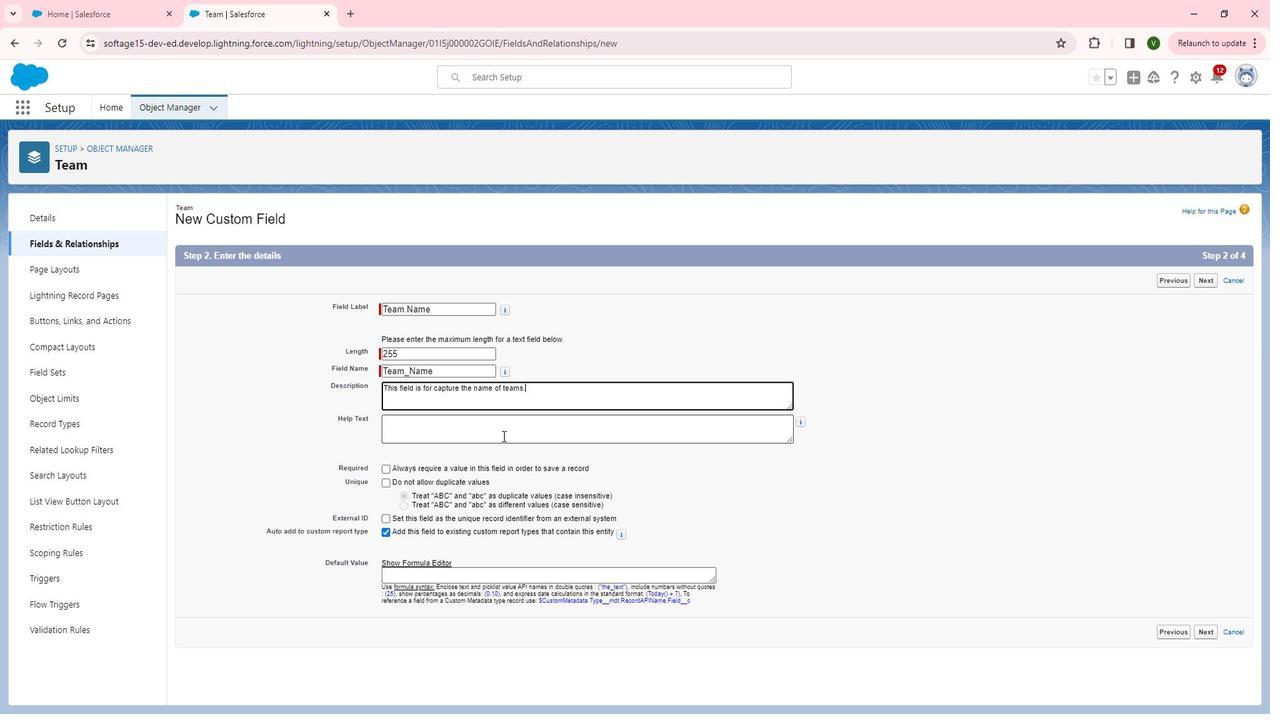 
Action: Mouse pressed left at (516, 434)
Screenshot: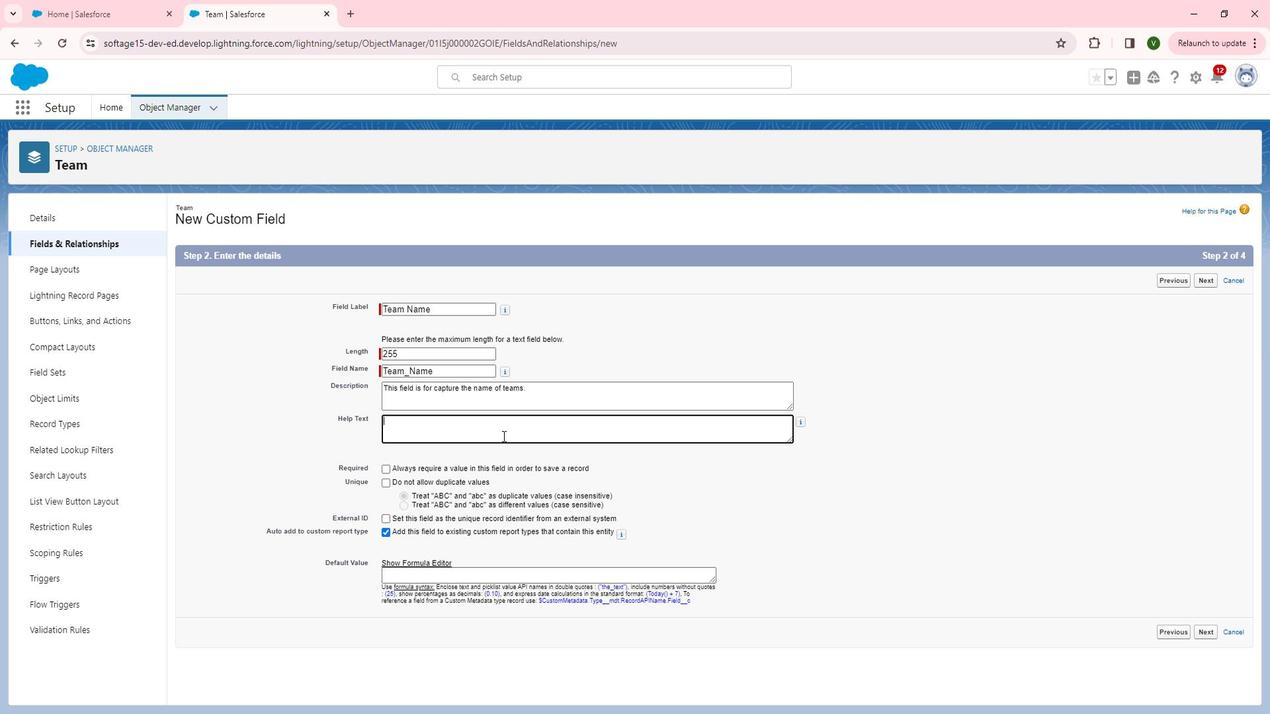 
Action: Key pressed <Key.shift>Enter<Key.space>the<Key.space><Key.shift>Team<Key.space>name<Key.space><Key.backspace>.
Screenshot: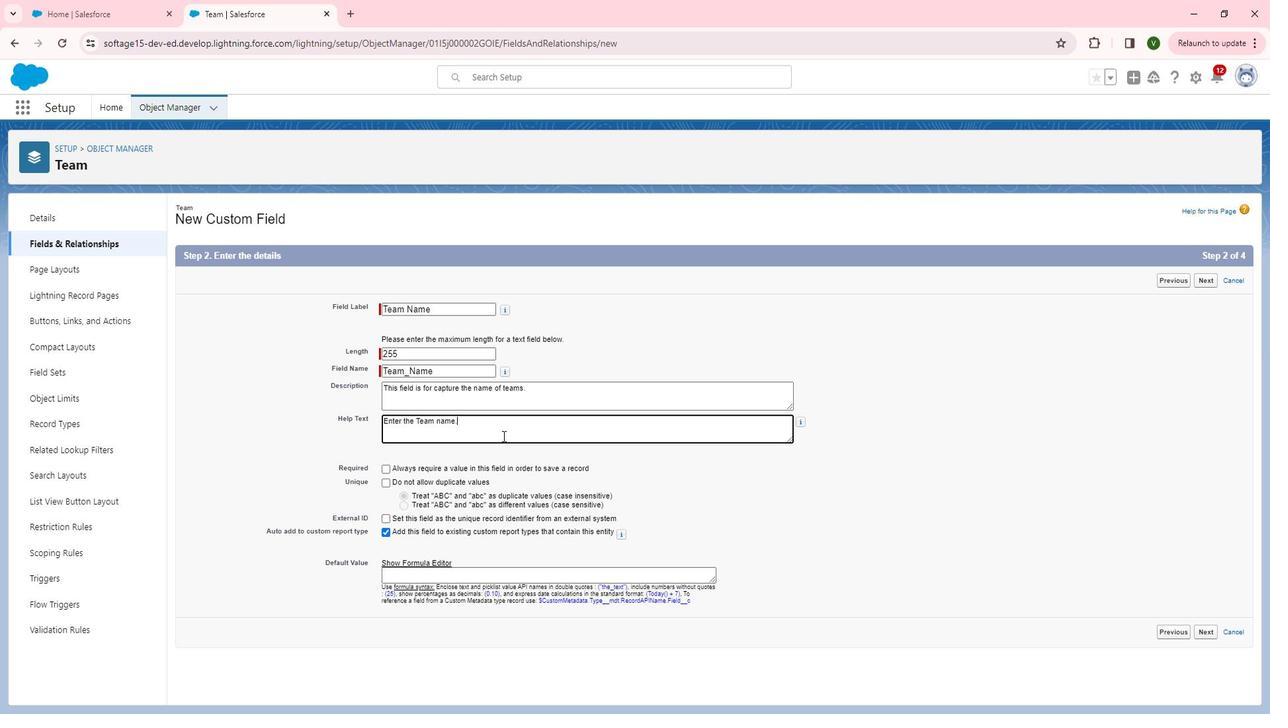 
Action: Mouse moved to (894, 491)
Screenshot: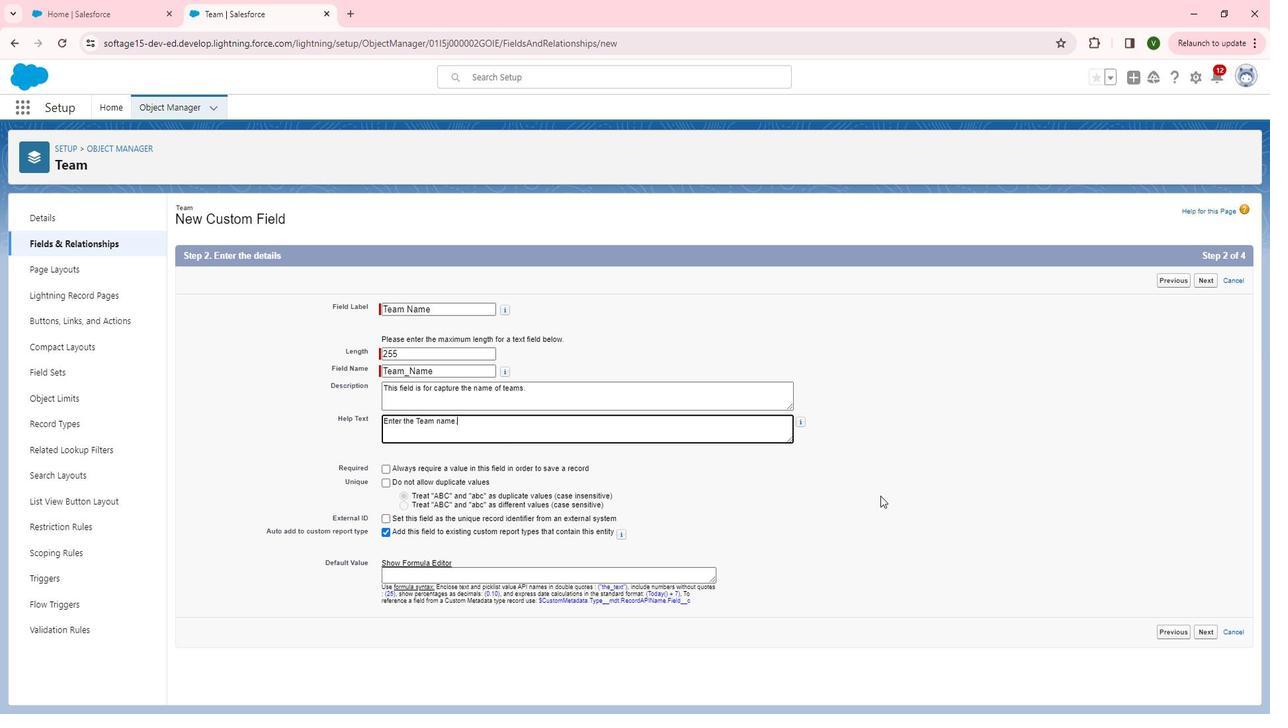 
Action: Mouse pressed left at (894, 491)
Screenshot: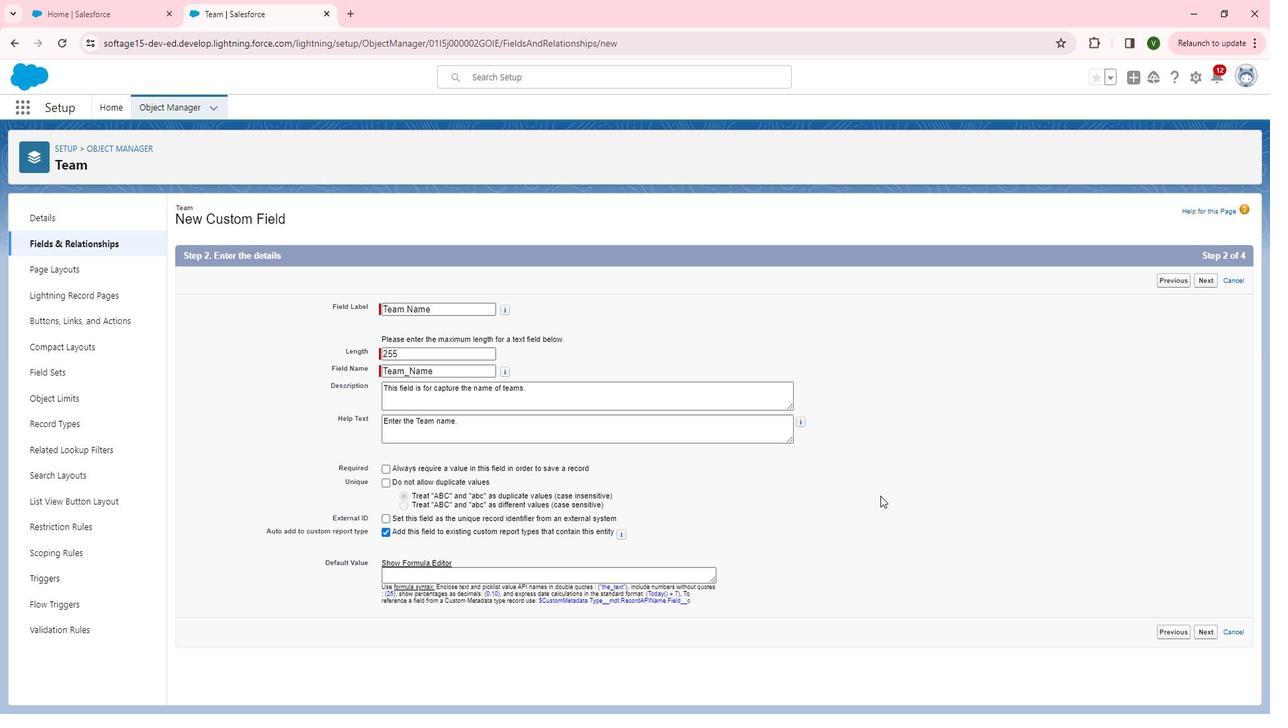 
Action: Mouse moved to (1224, 622)
Screenshot: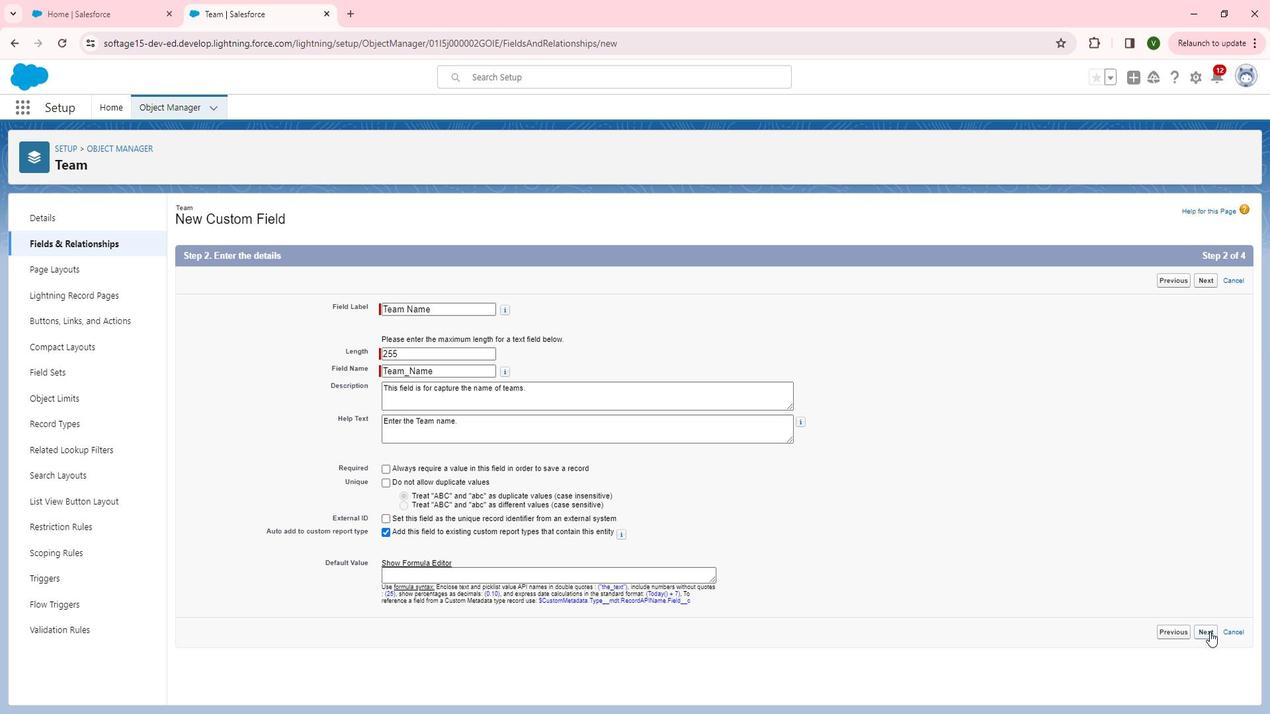 
Action: Mouse pressed left at (1224, 622)
Screenshot: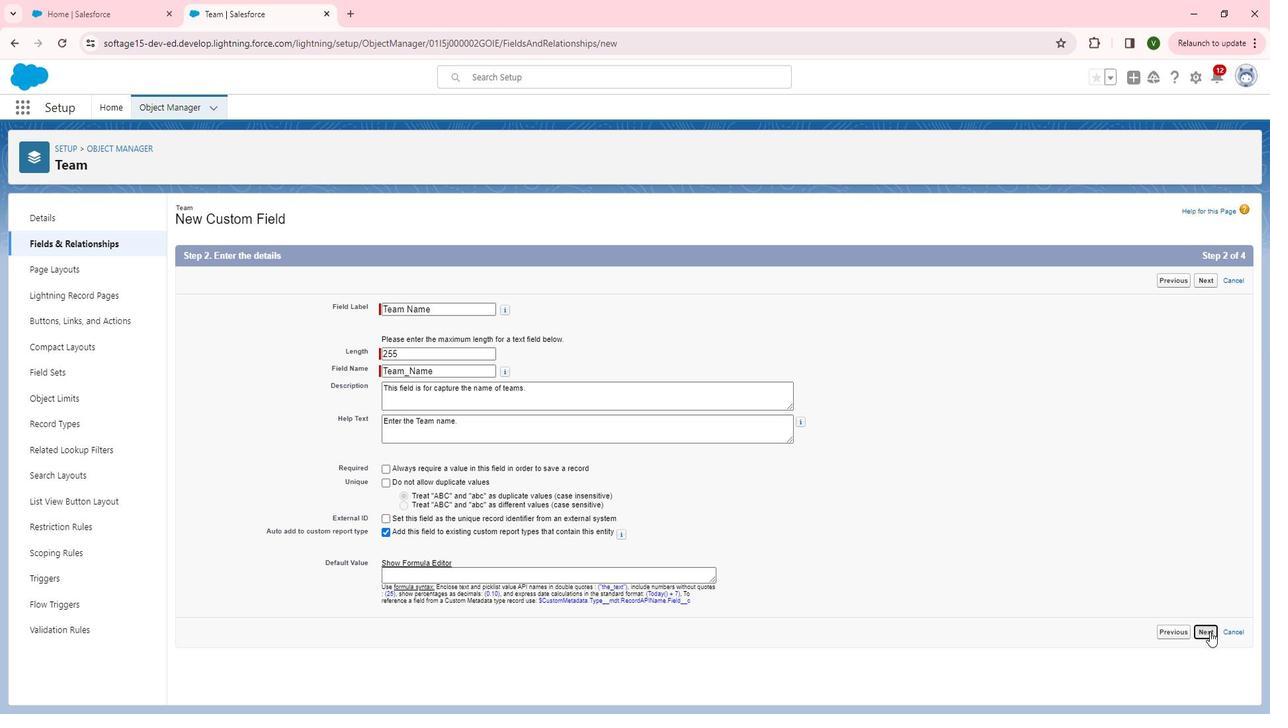 
Action: Mouse moved to (866, 447)
Screenshot: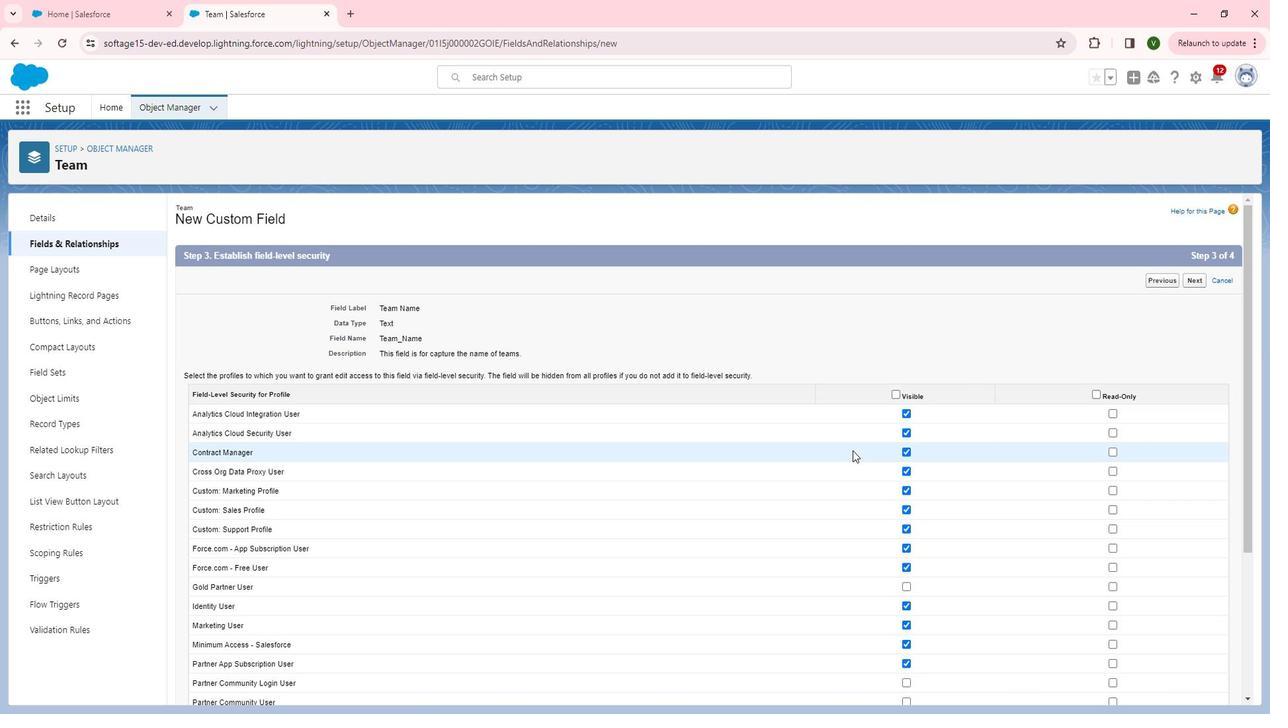 
Action: Mouse scrolled (866, 447) with delta (0, 0)
Screenshot: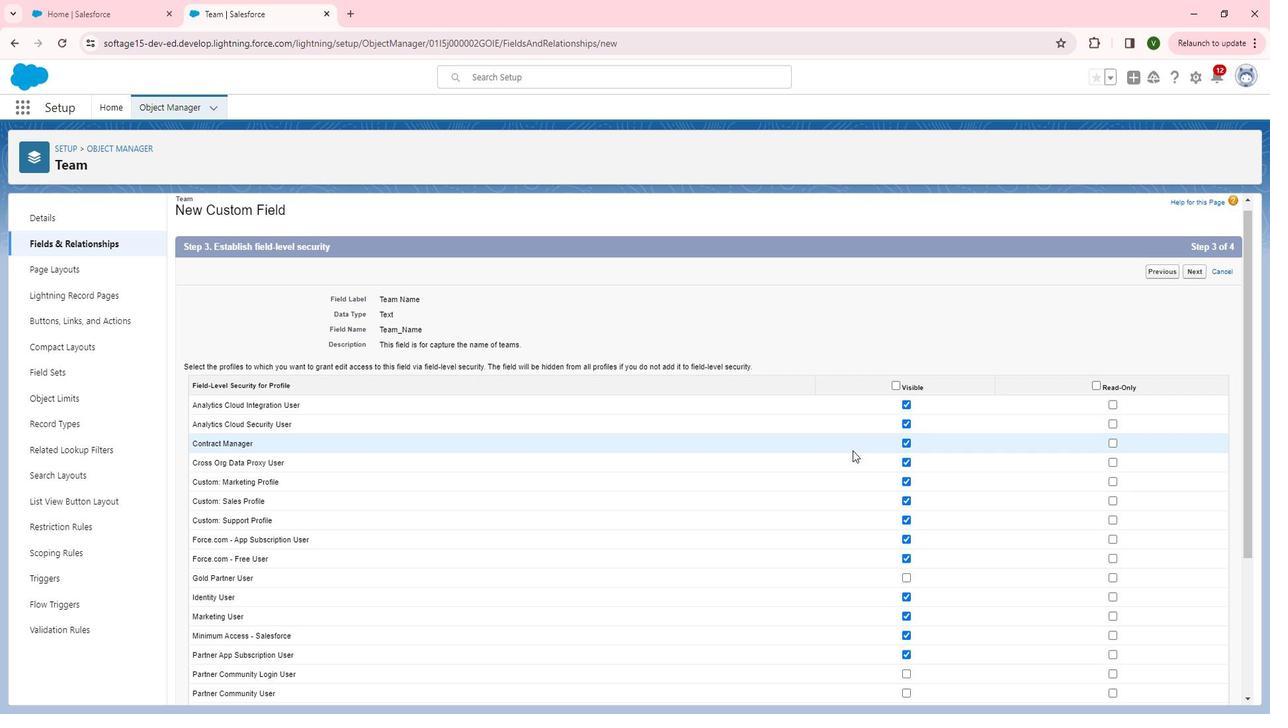 
Action: Mouse moved to (921, 369)
Screenshot: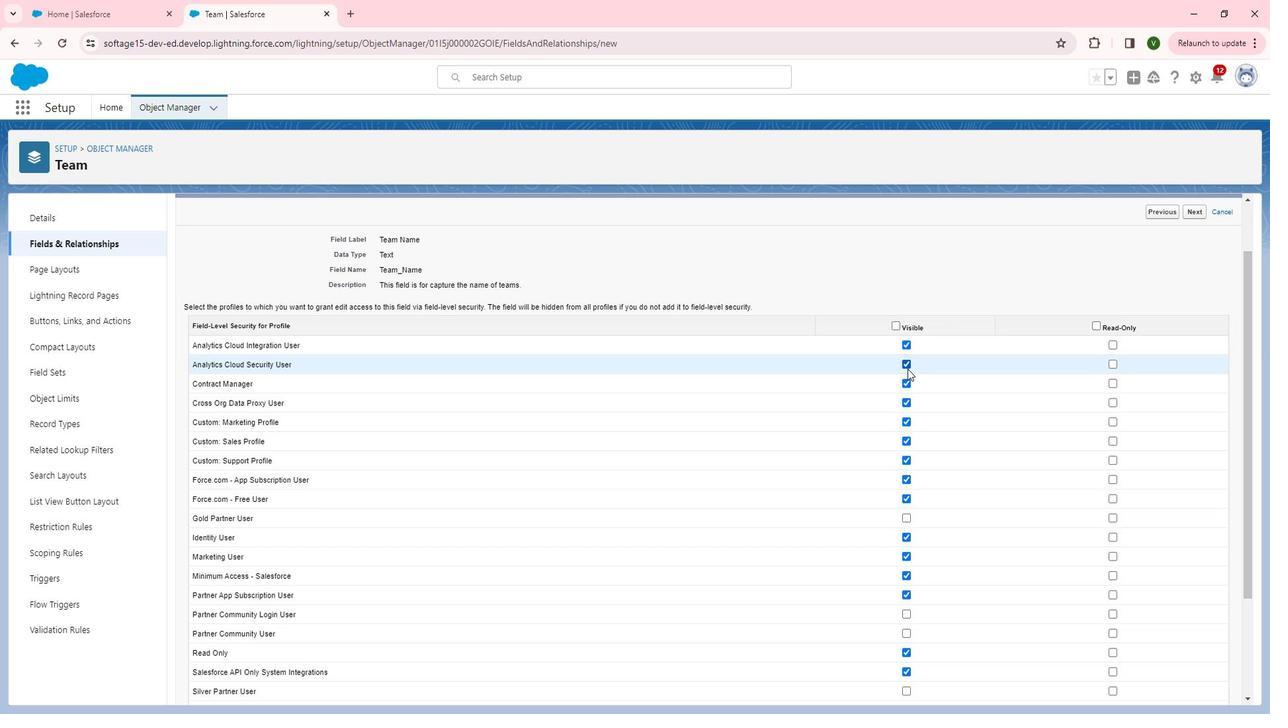 
Action: Mouse pressed left at (921, 369)
Screenshot: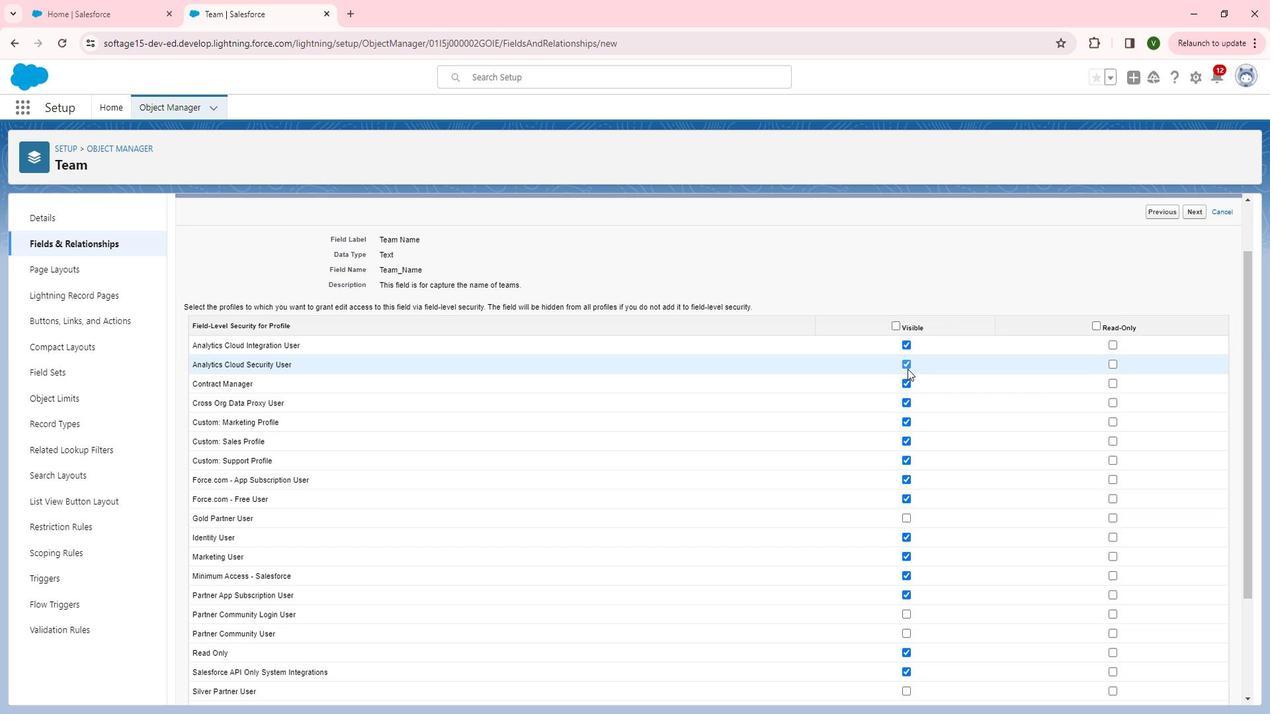 
Action: Mouse moved to (922, 416)
Screenshot: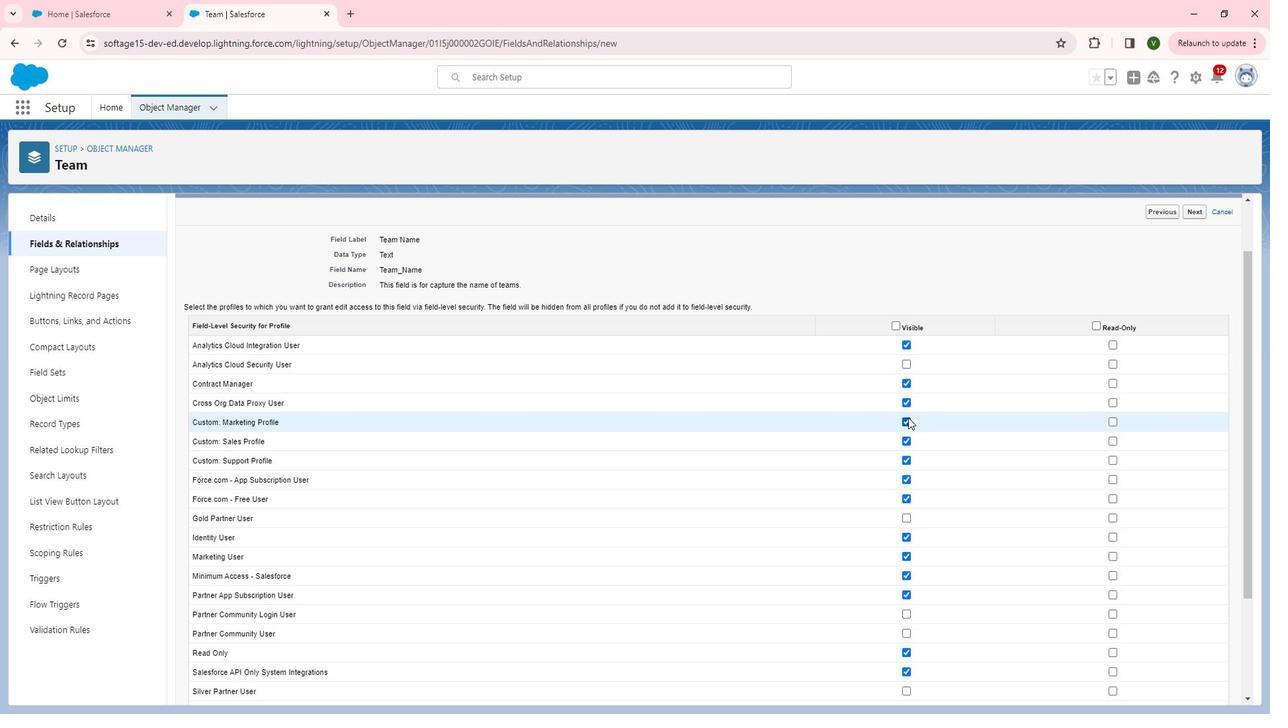 
Action: Mouse pressed left at (922, 416)
Screenshot: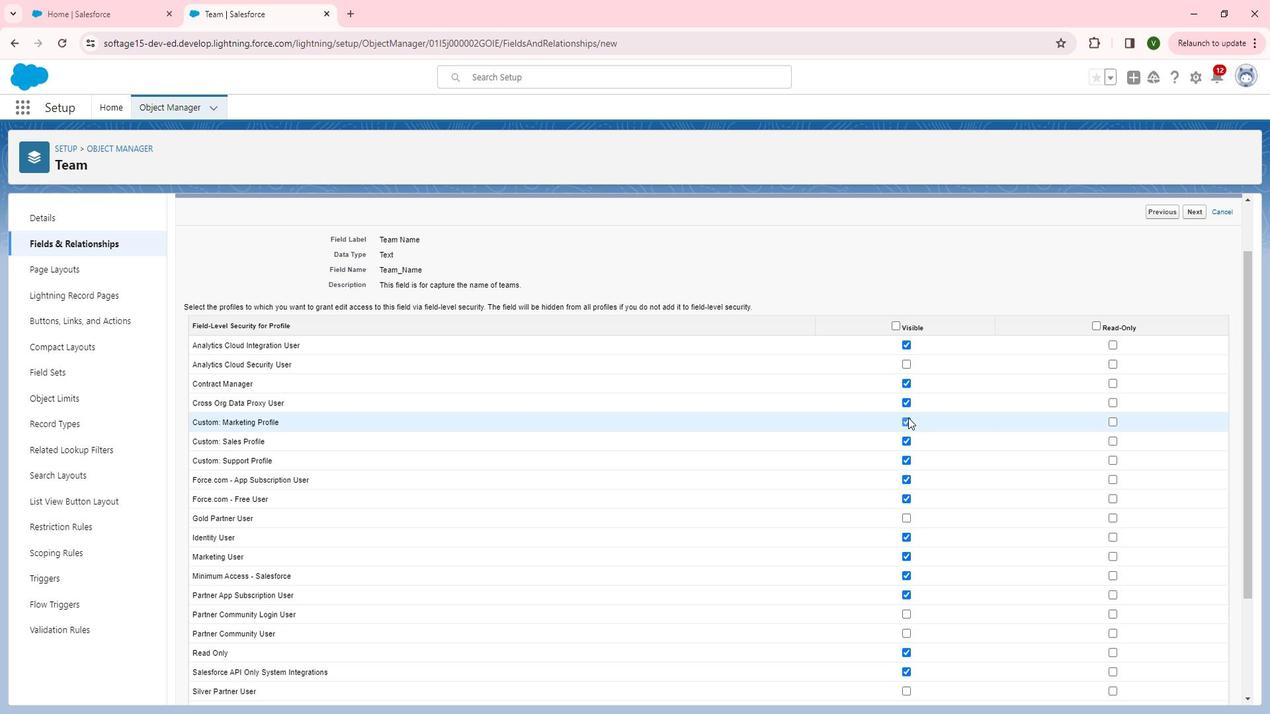 
Action: Mouse moved to (921, 459)
Screenshot: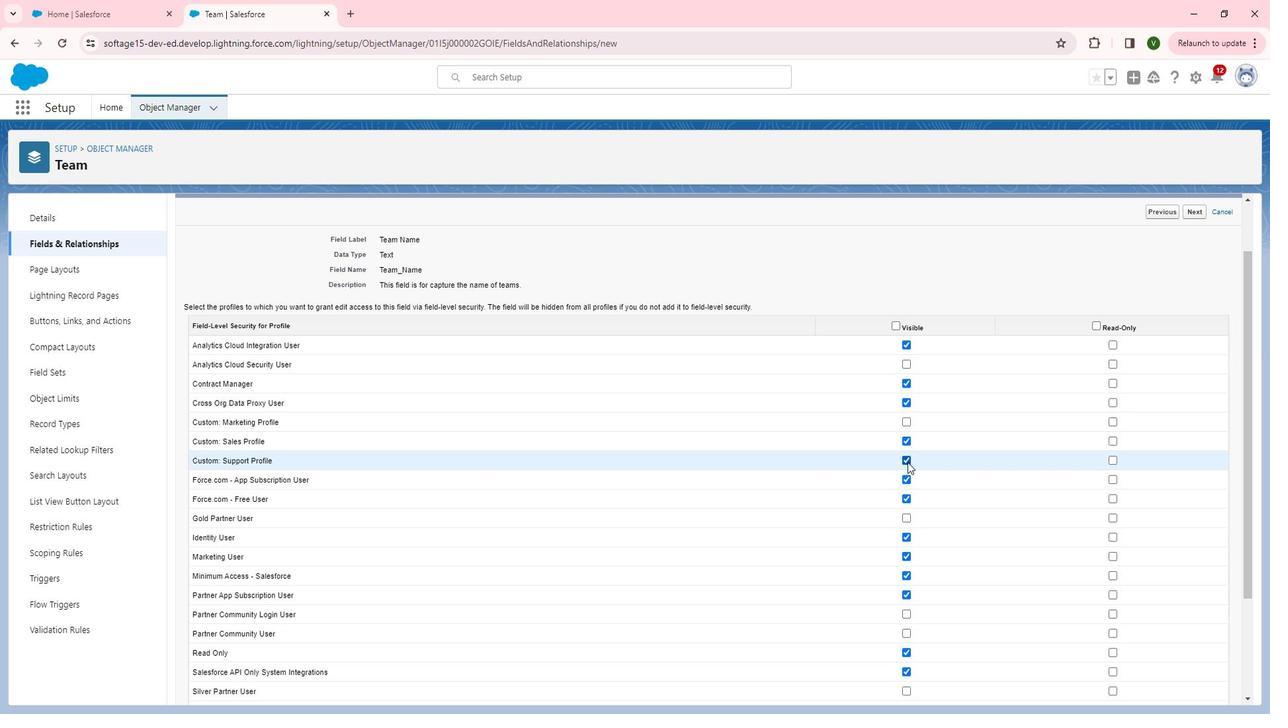 
Action: Mouse pressed left at (921, 459)
Screenshot: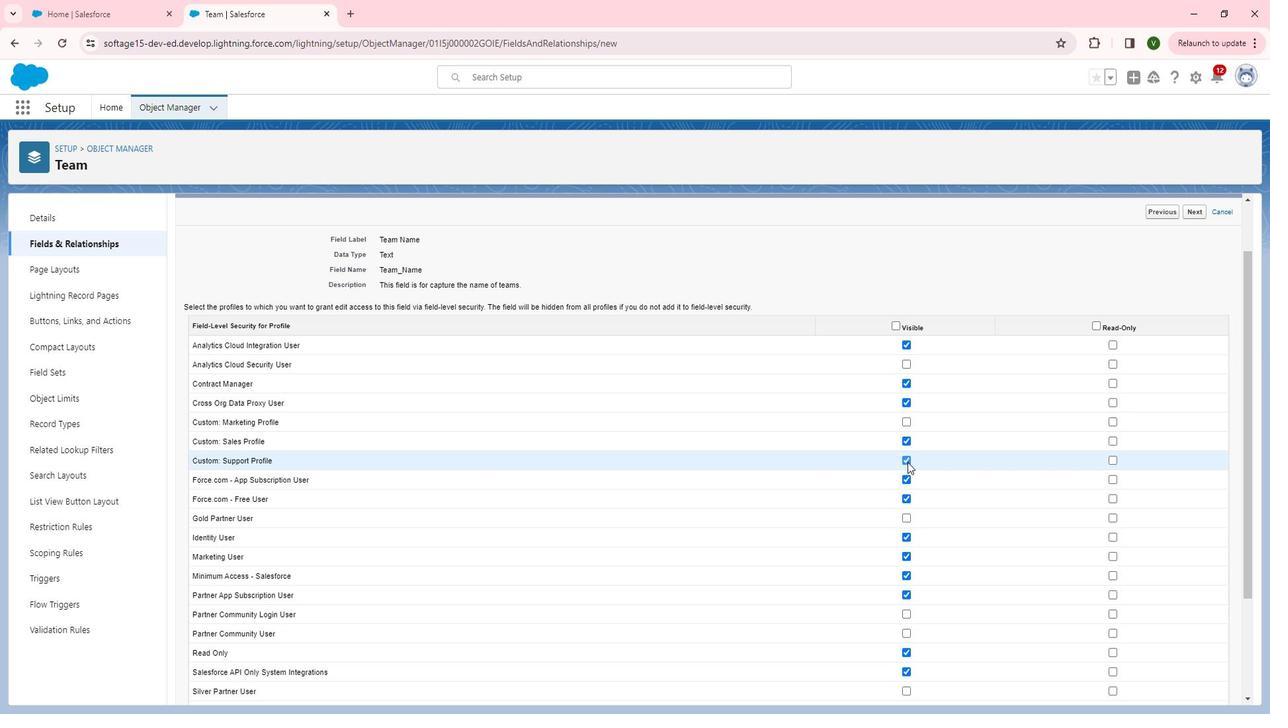 
Action: Mouse moved to (923, 552)
Screenshot: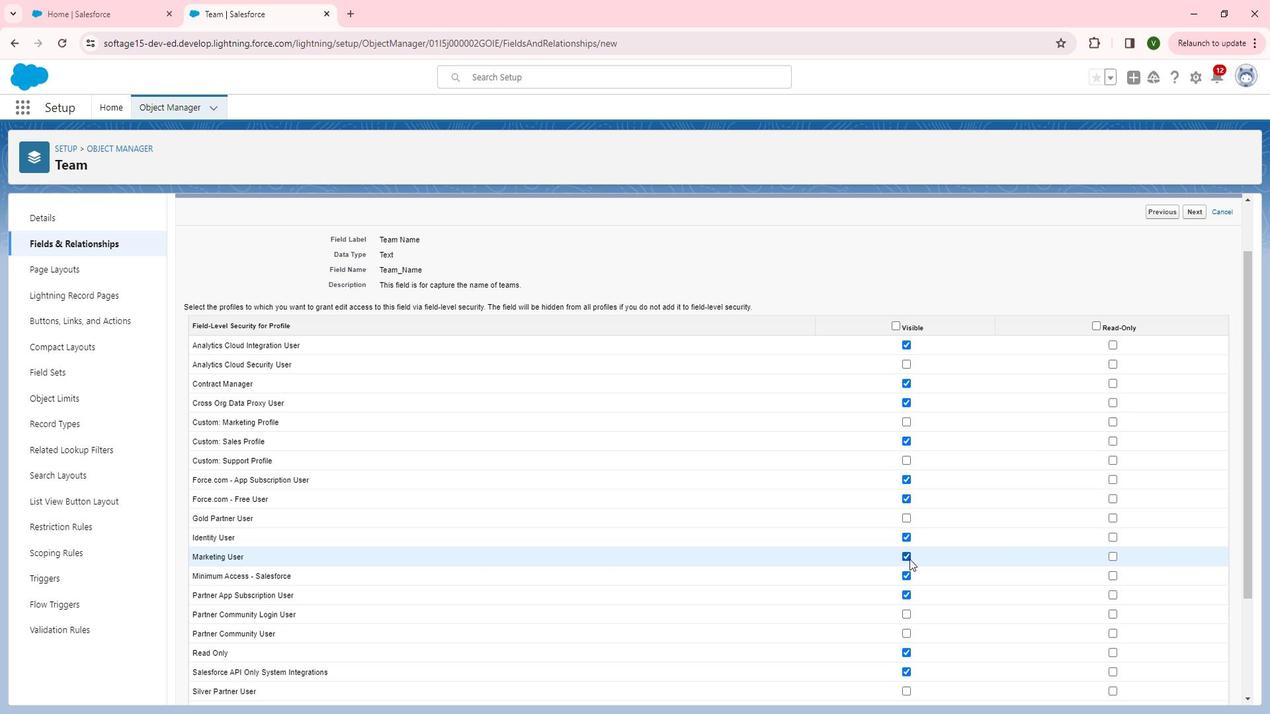 
Action: Mouse pressed left at (923, 552)
Screenshot: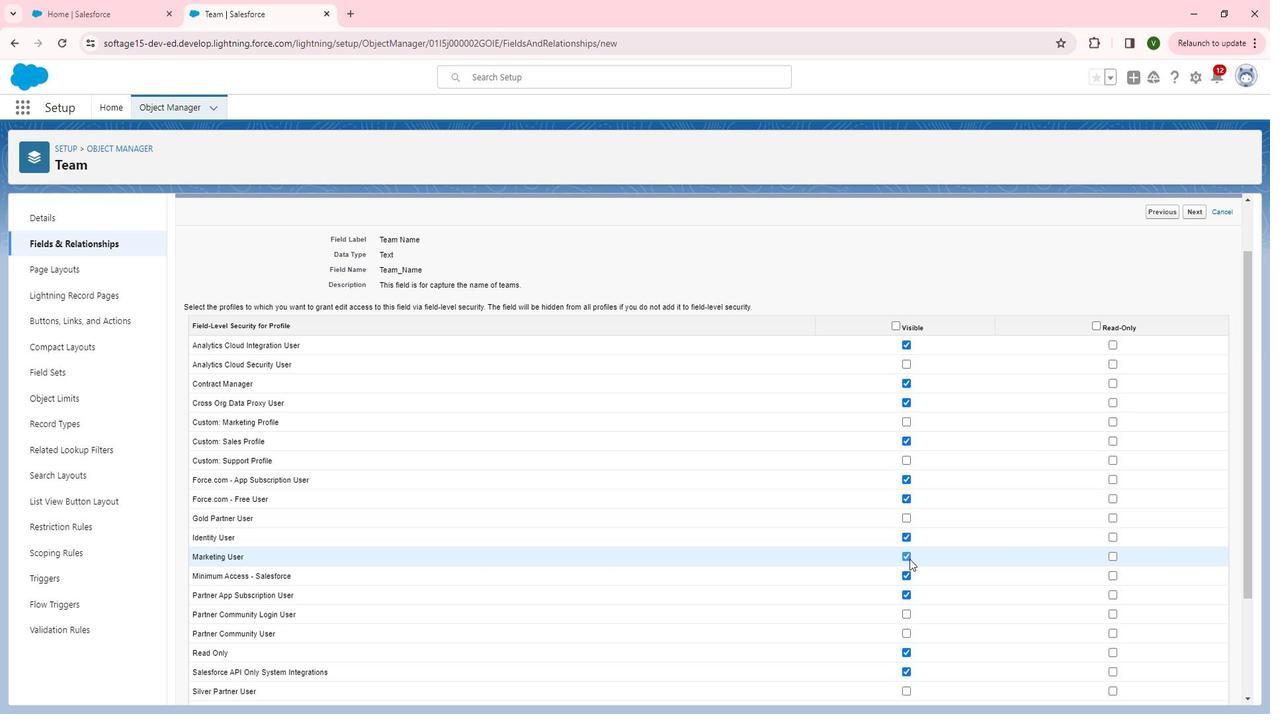 
Action: Mouse moved to (919, 565)
Screenshot: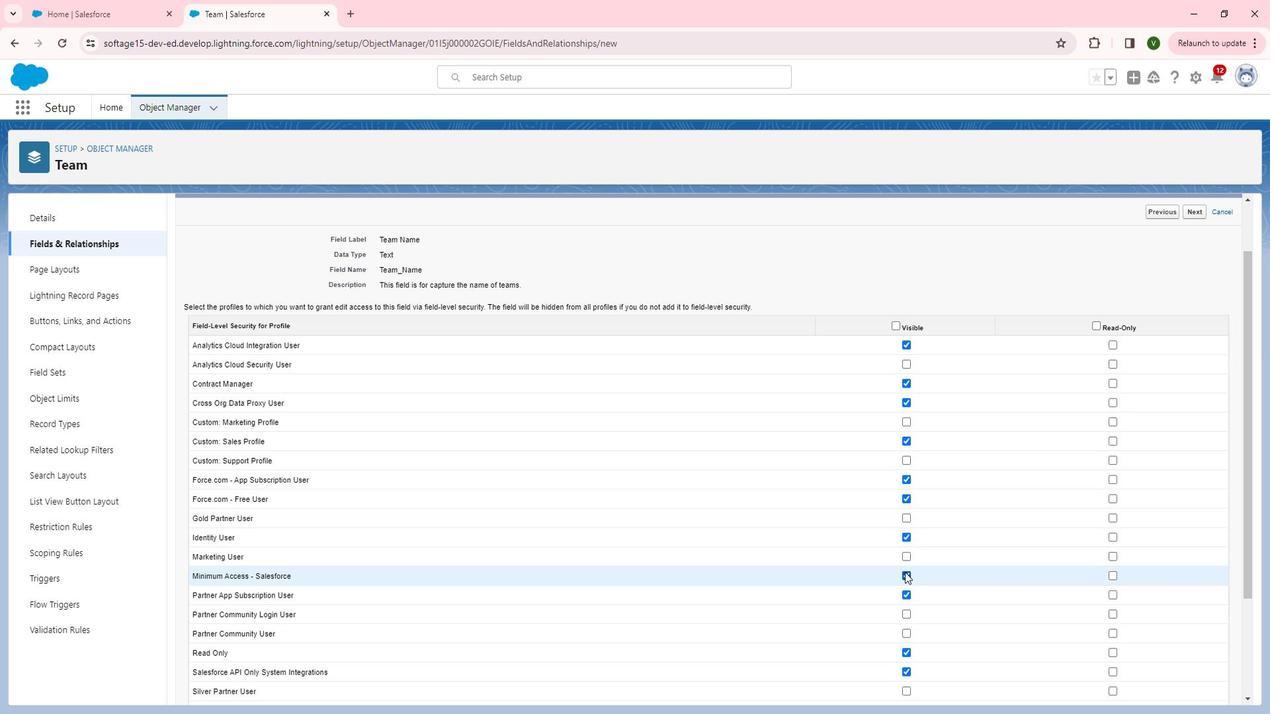 
Action: Mouse pressed left at (919, 565)
Screenshot: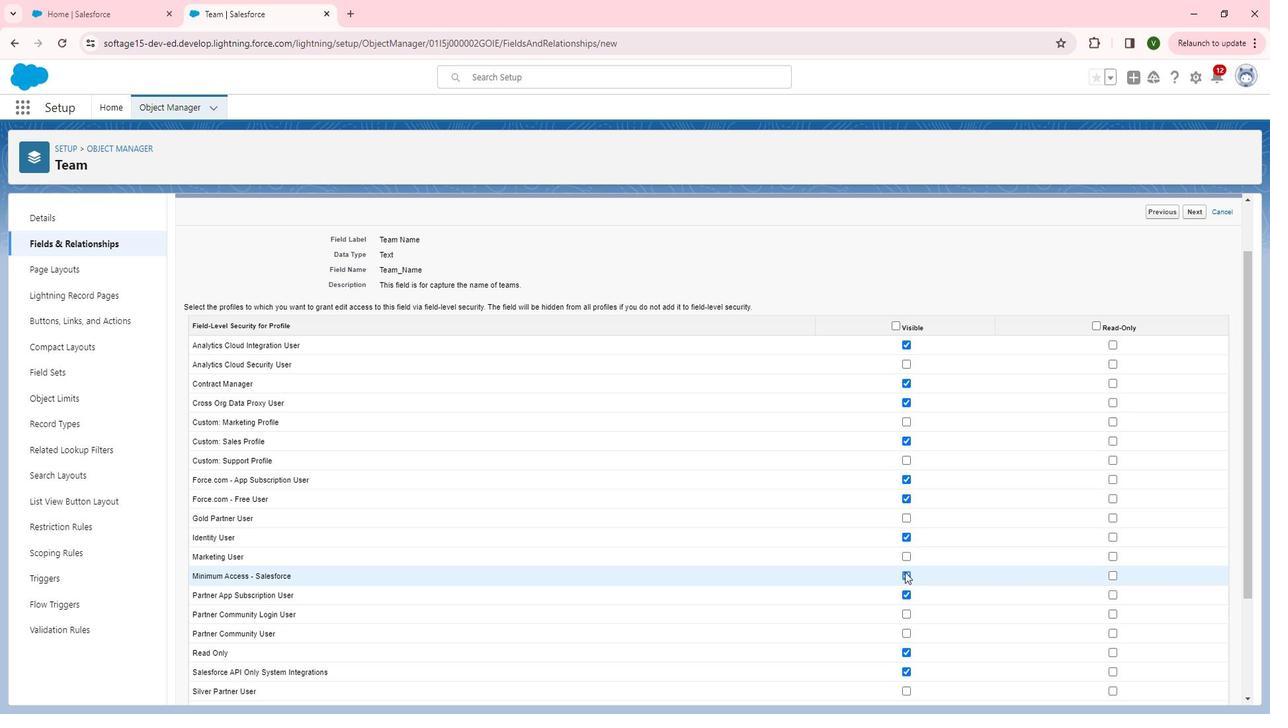 
Action: Mouse moved to (974, 530)
Screenshot: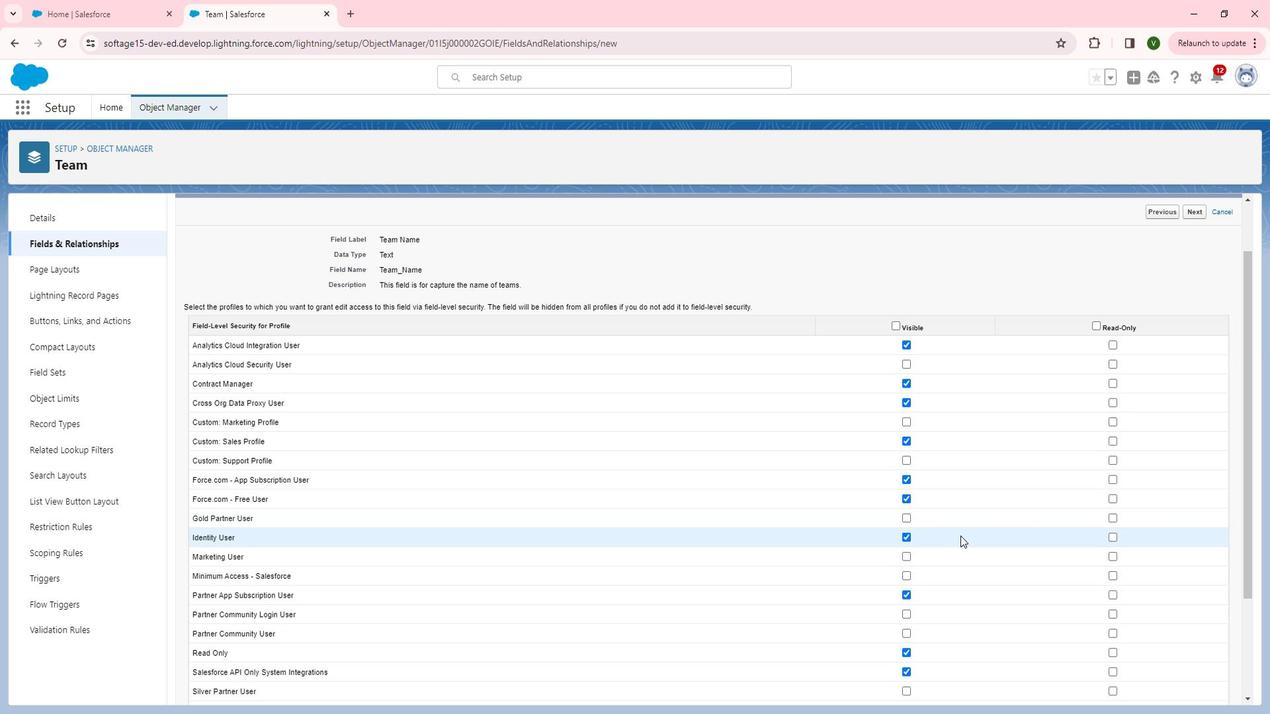 
Action: Mouse scrolled (974, 529) with delta (0, 0)
Screenshot: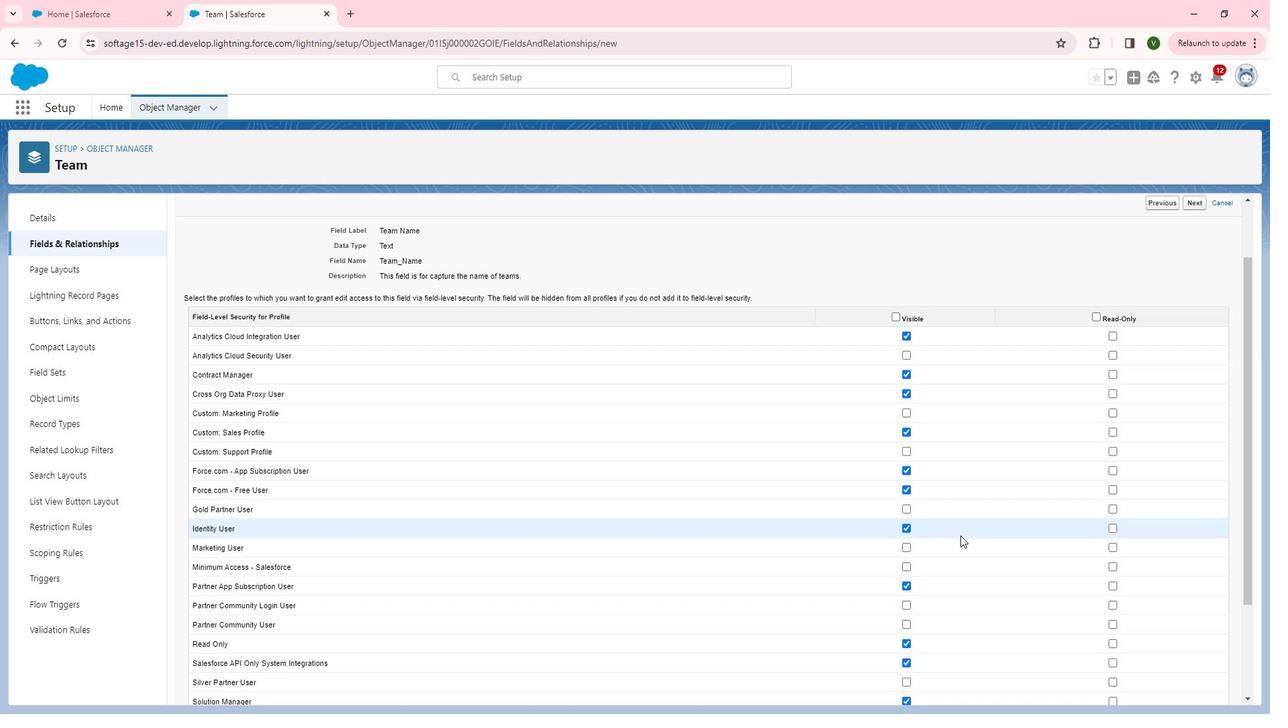 
Action: Mouse scrolled (974, 529) with delta (0, 0)
Screenshot: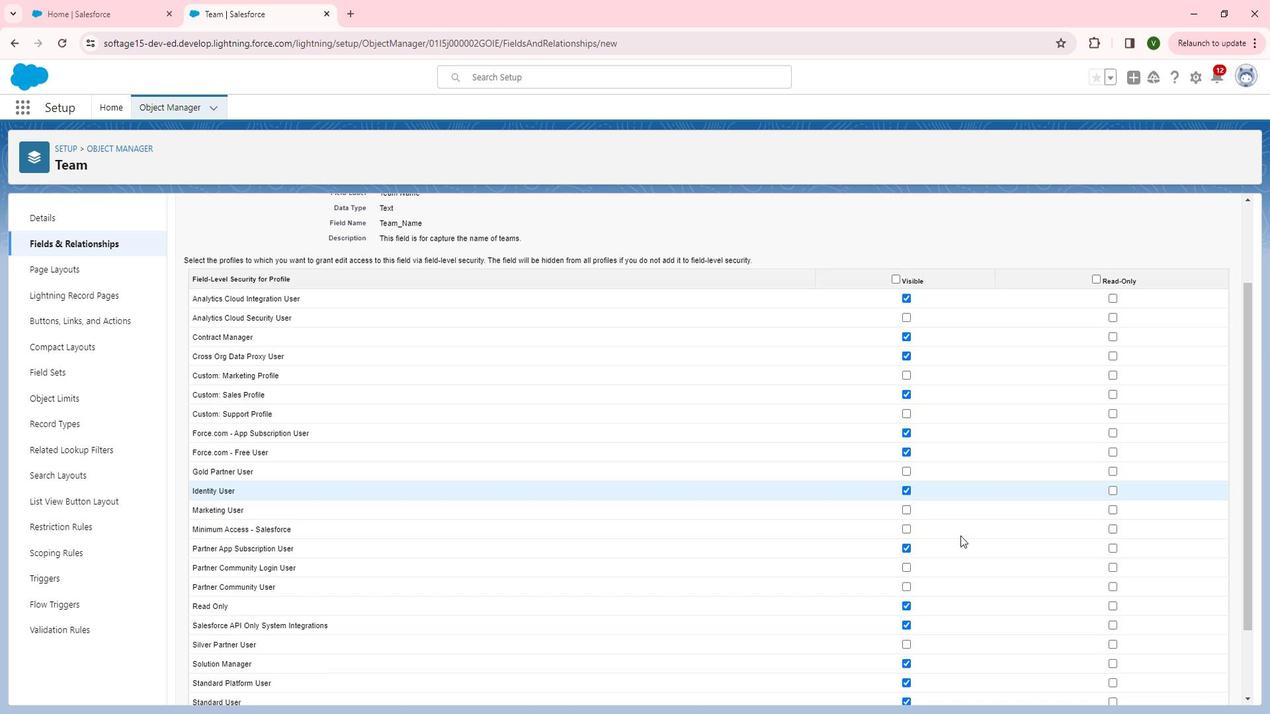 
Action: Mouse scrolled (974, 529) with delta (0, 0)
Screenshot: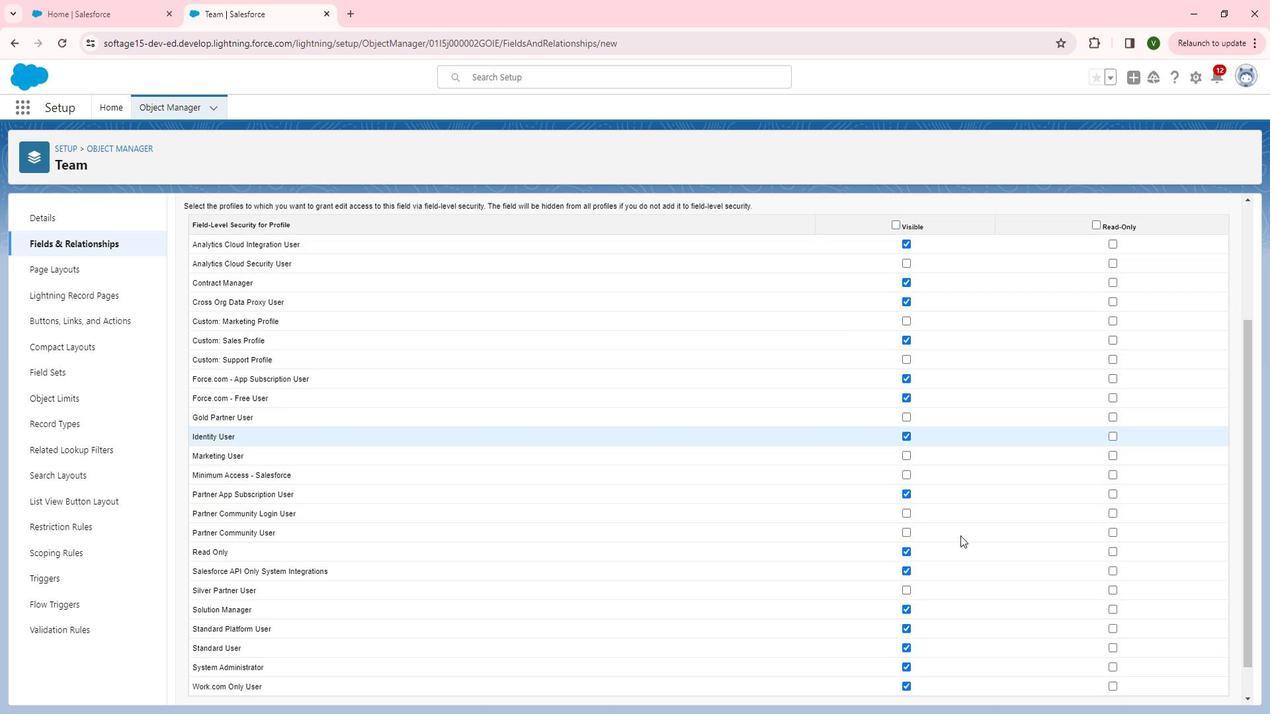 
Action: Mouse moved to (923, 639)
Screenshot: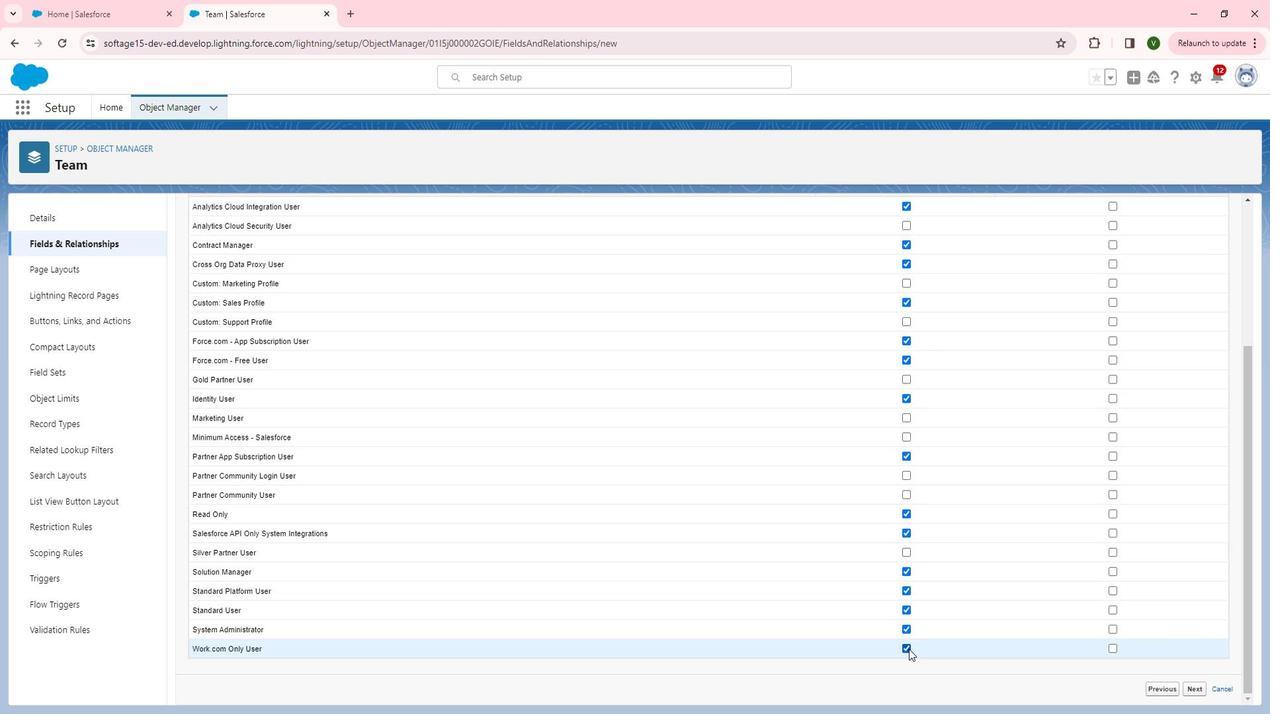 
Action: Mouse pressed left at (923, 639)
Screenshot: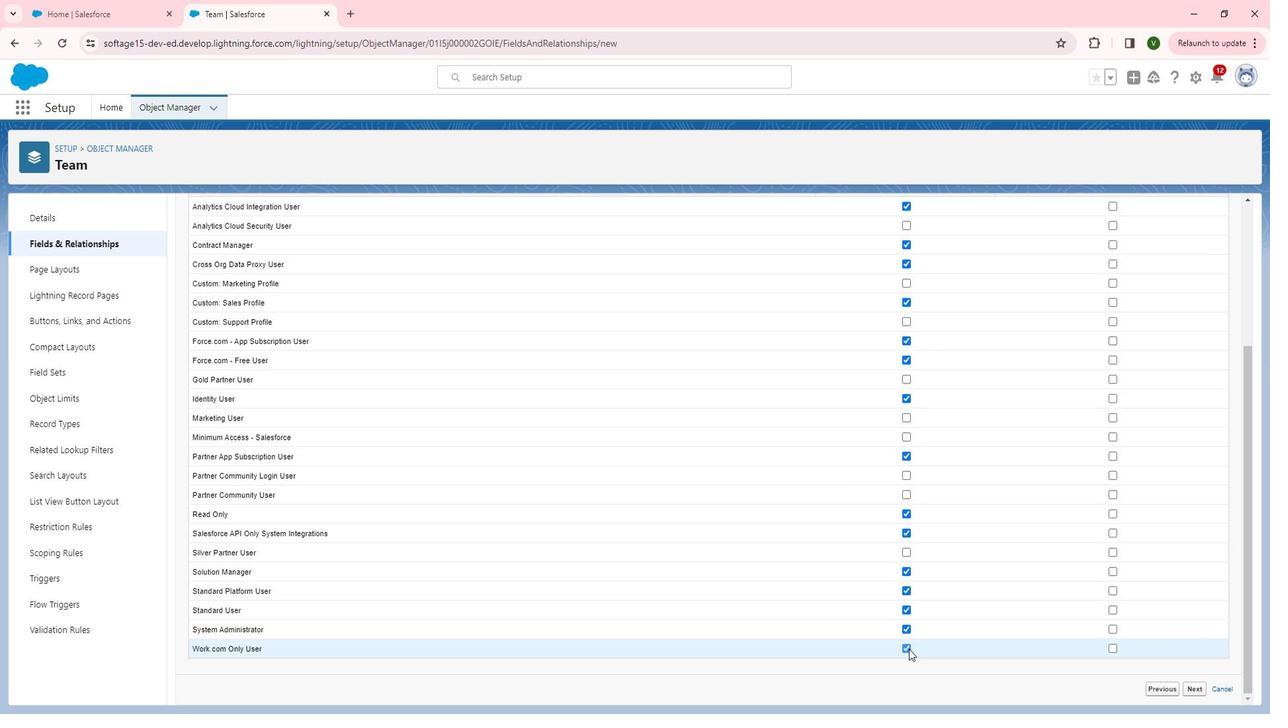 
Action: Mouse moved to (1126, 526)
Screenshot: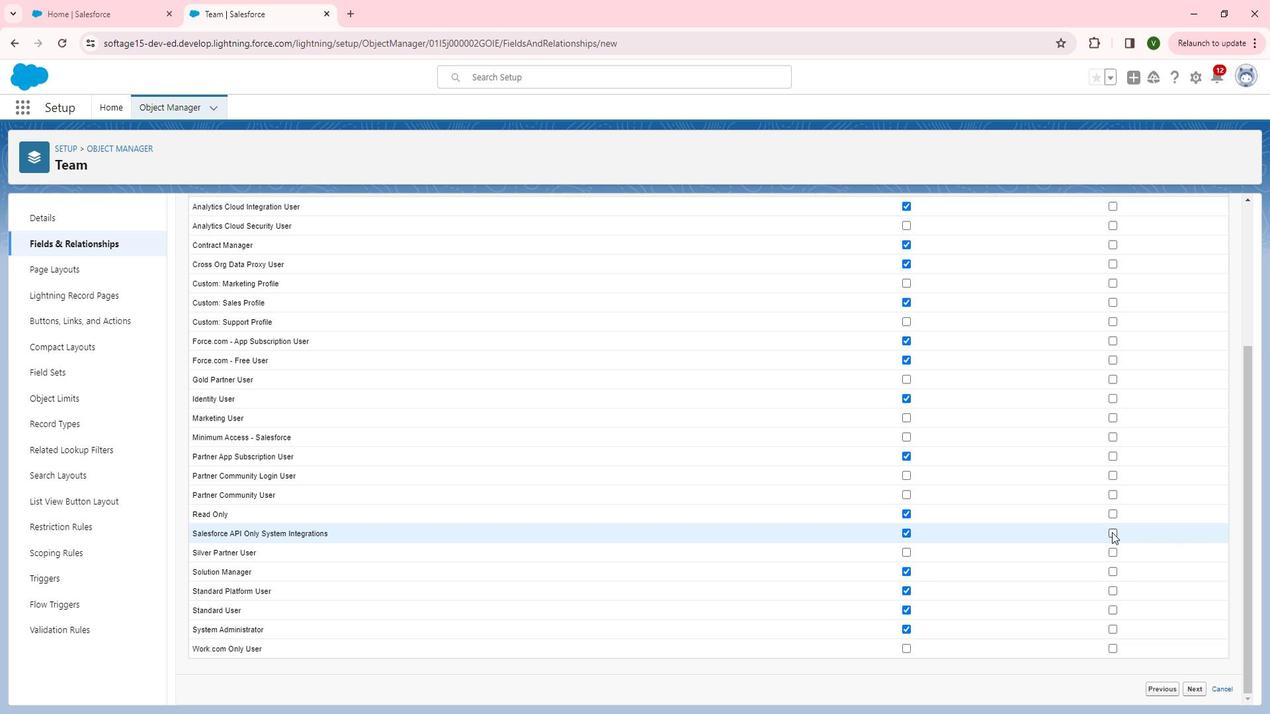 
Action: Mouse pressed left at (1126, 526)
Screenshot: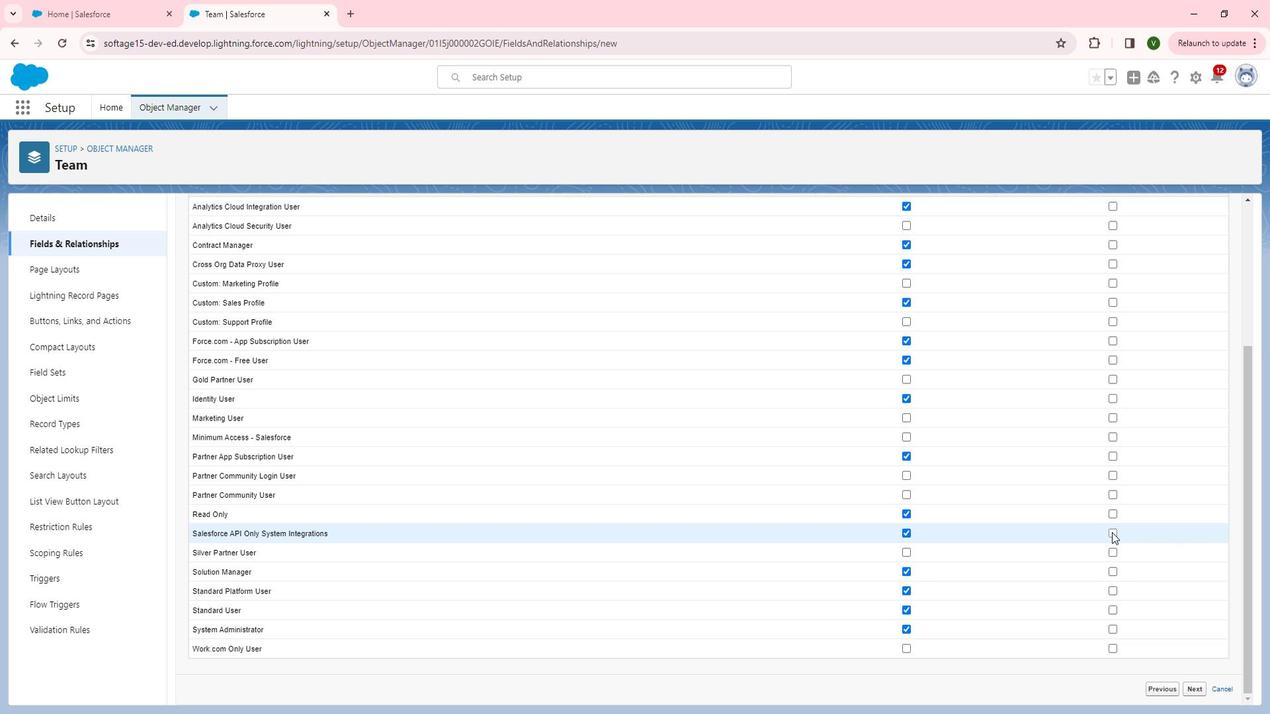 
Action: Mouse moved to (1126, 510)
Screenshot: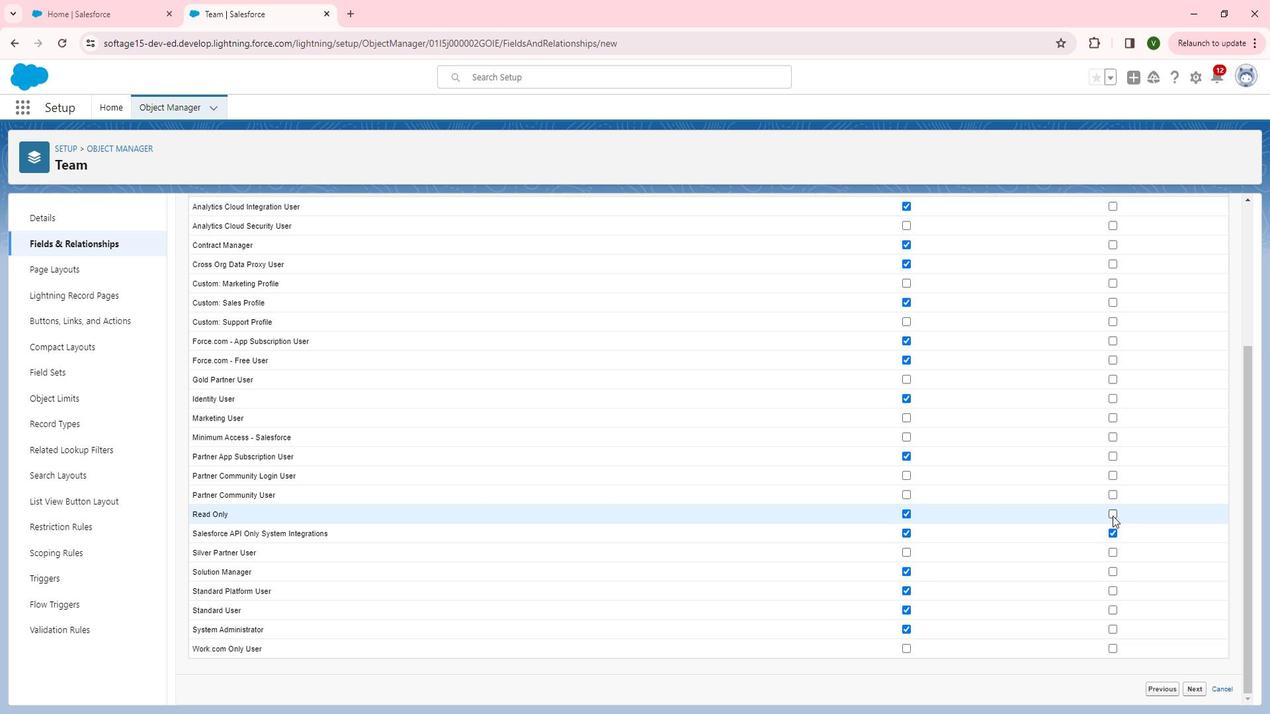 
Action: Mouse pressed left at (1126, 510)
Screenshot: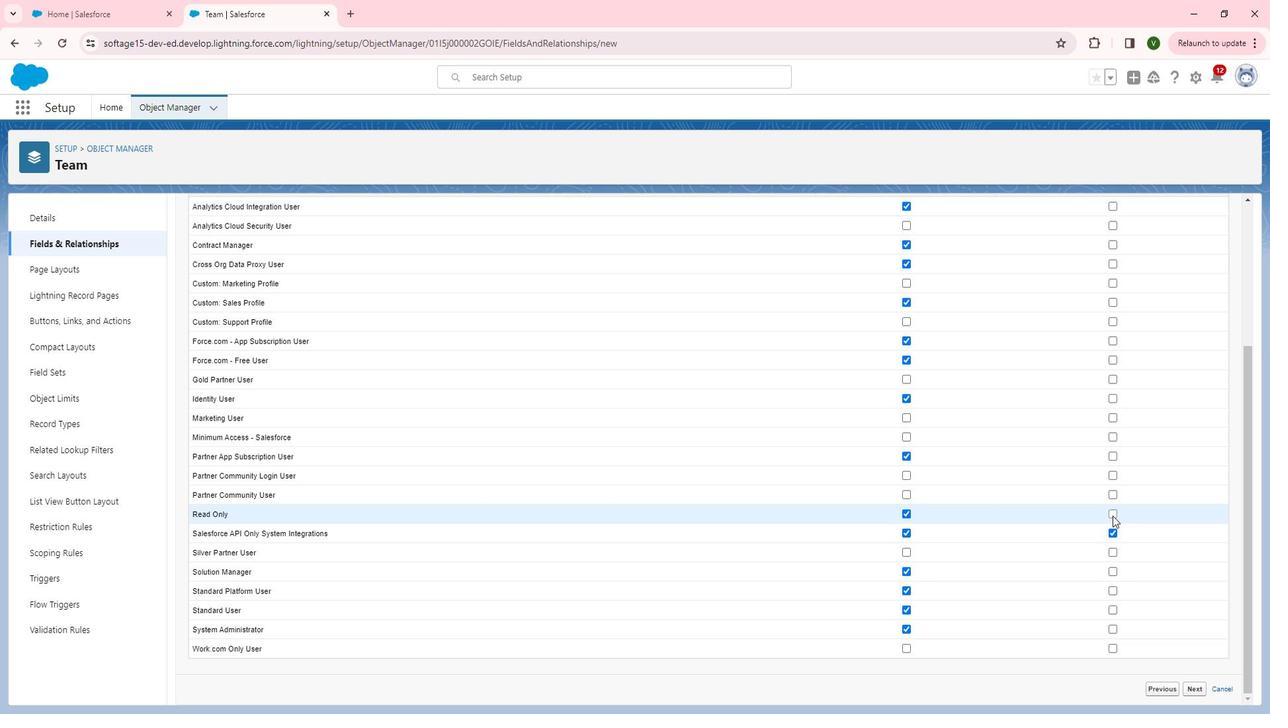 
Action: Mouse moved to (1120, 500)
Screenshot: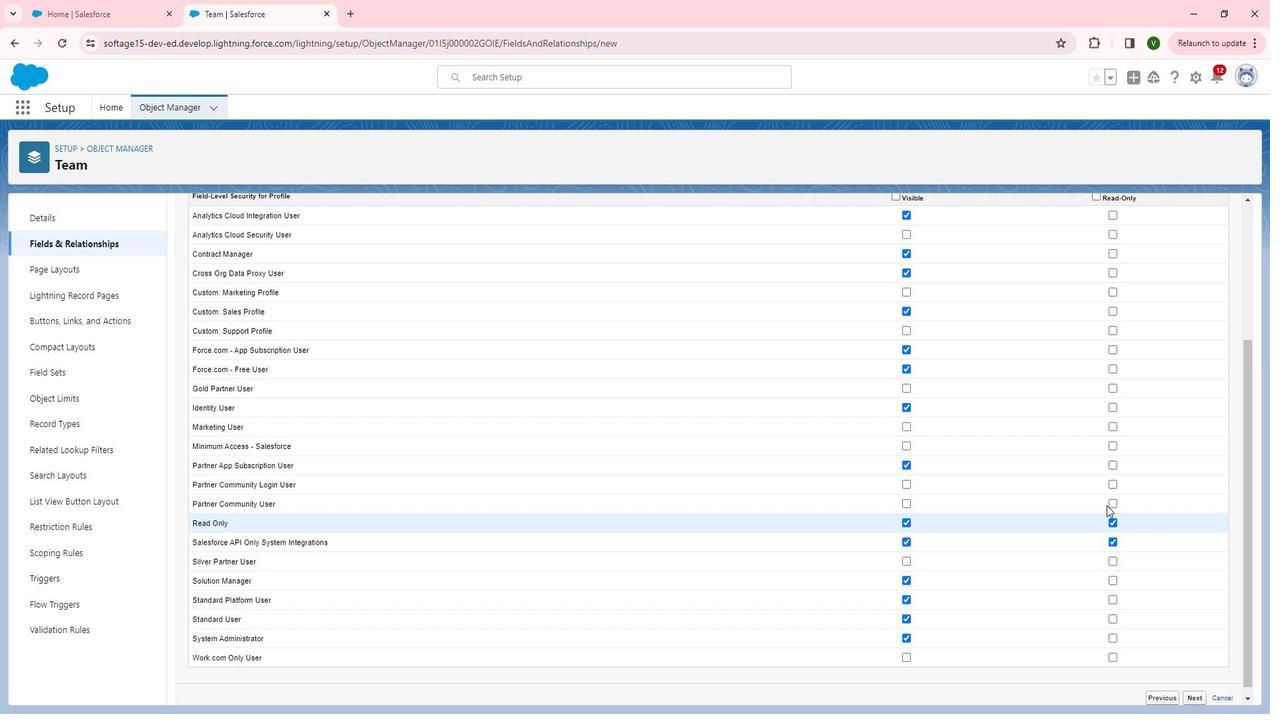 
Action: Mouse scrolled (1120, 501) with delta (0, 0)
Screenshot: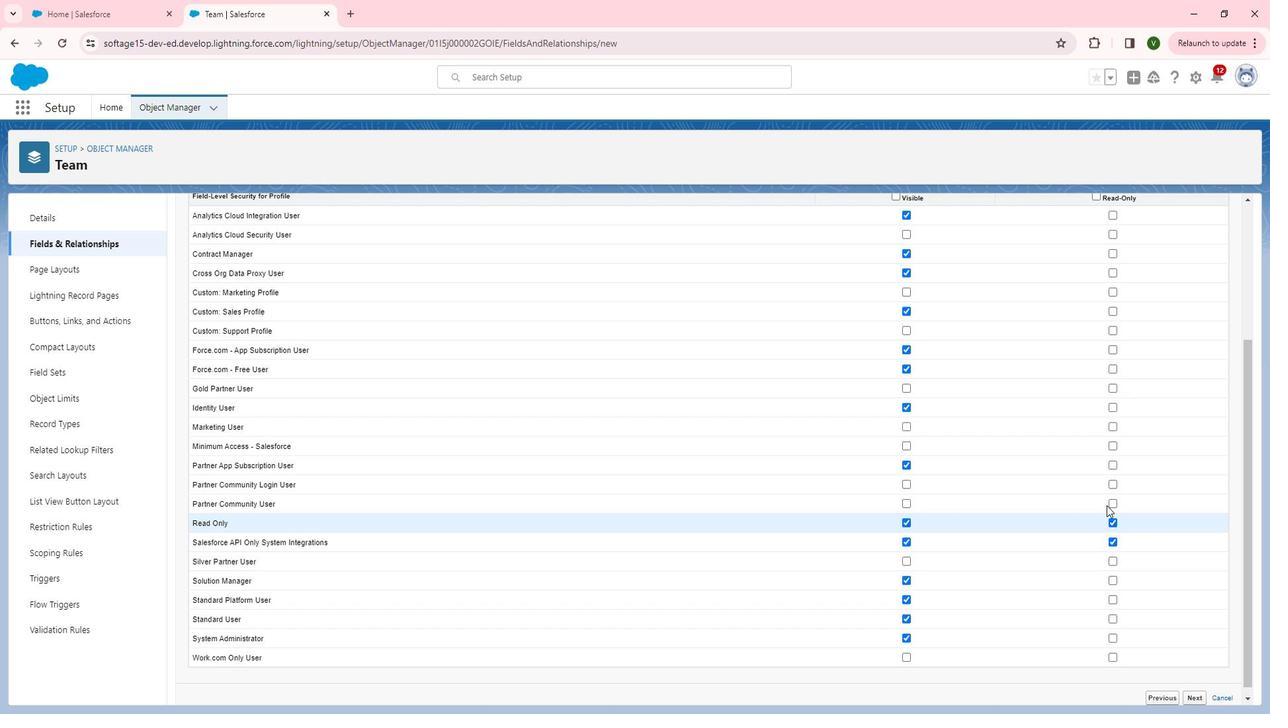 
Action: Mouse moved to (1127, 466)
Screenshot: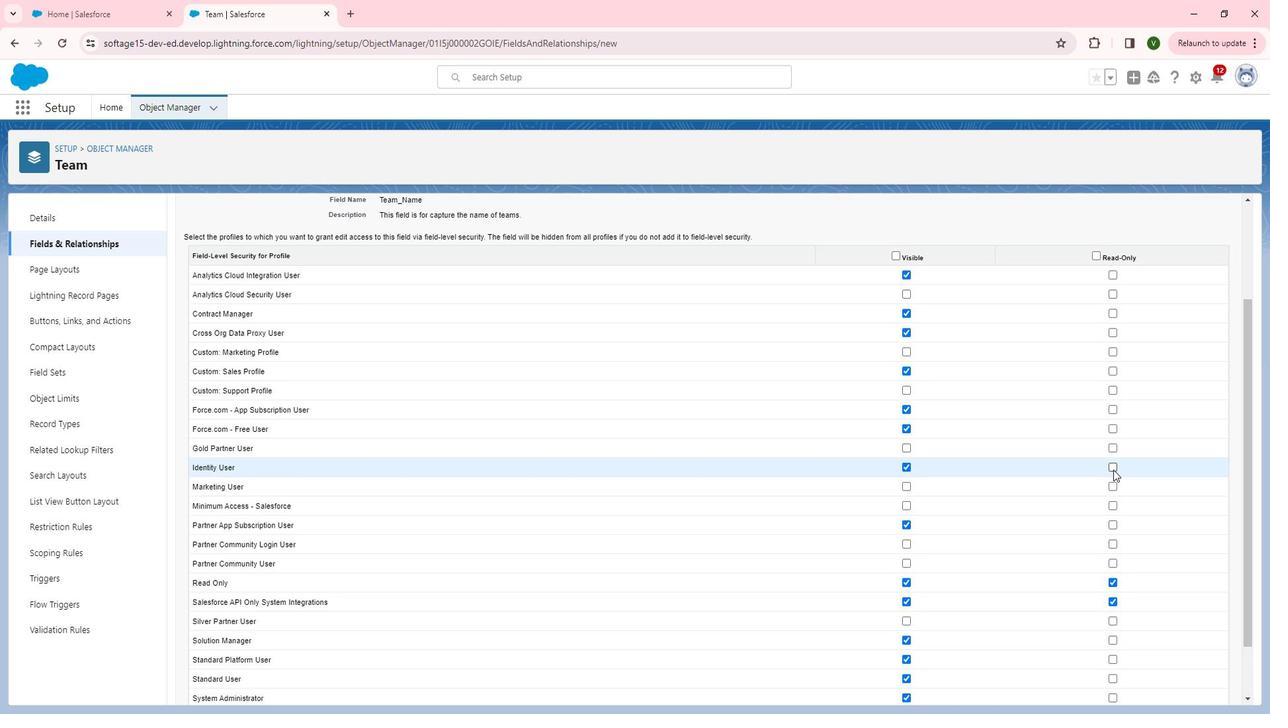 
Action: Mouse pressed left at (1127, 466)
Screenshot: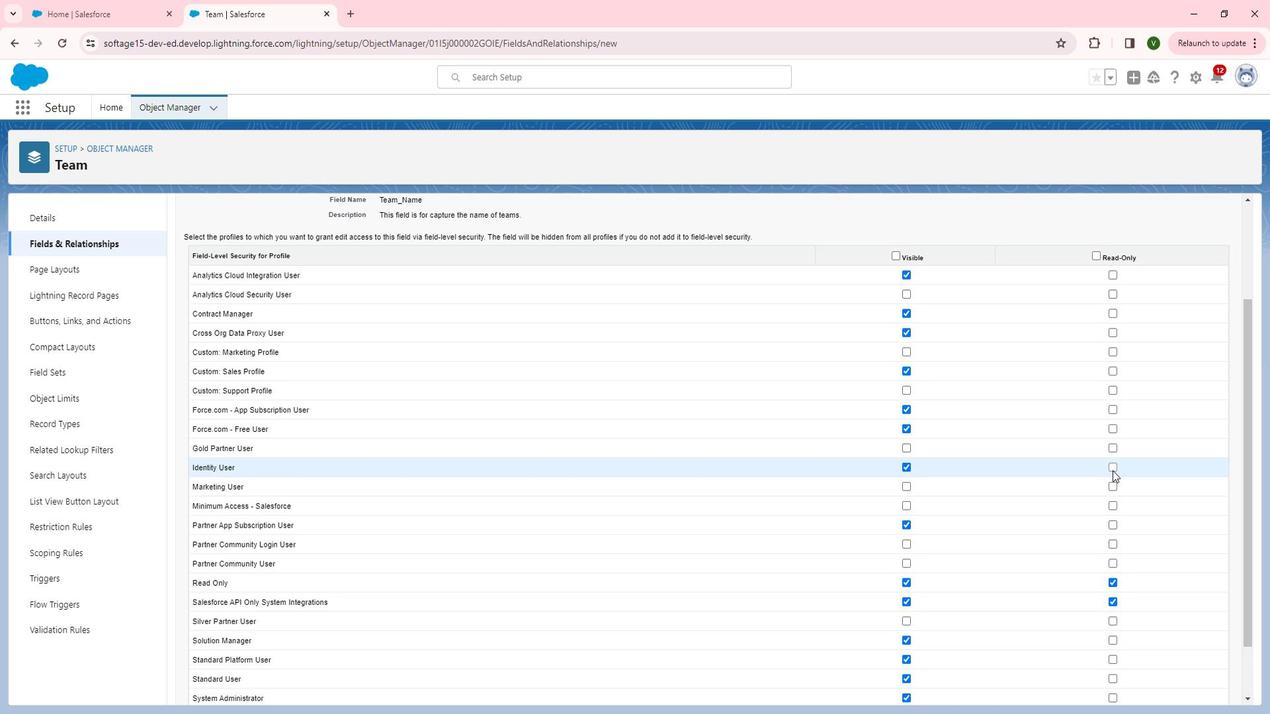
Action: Mouse moved to (1128, 426)
Screenshot: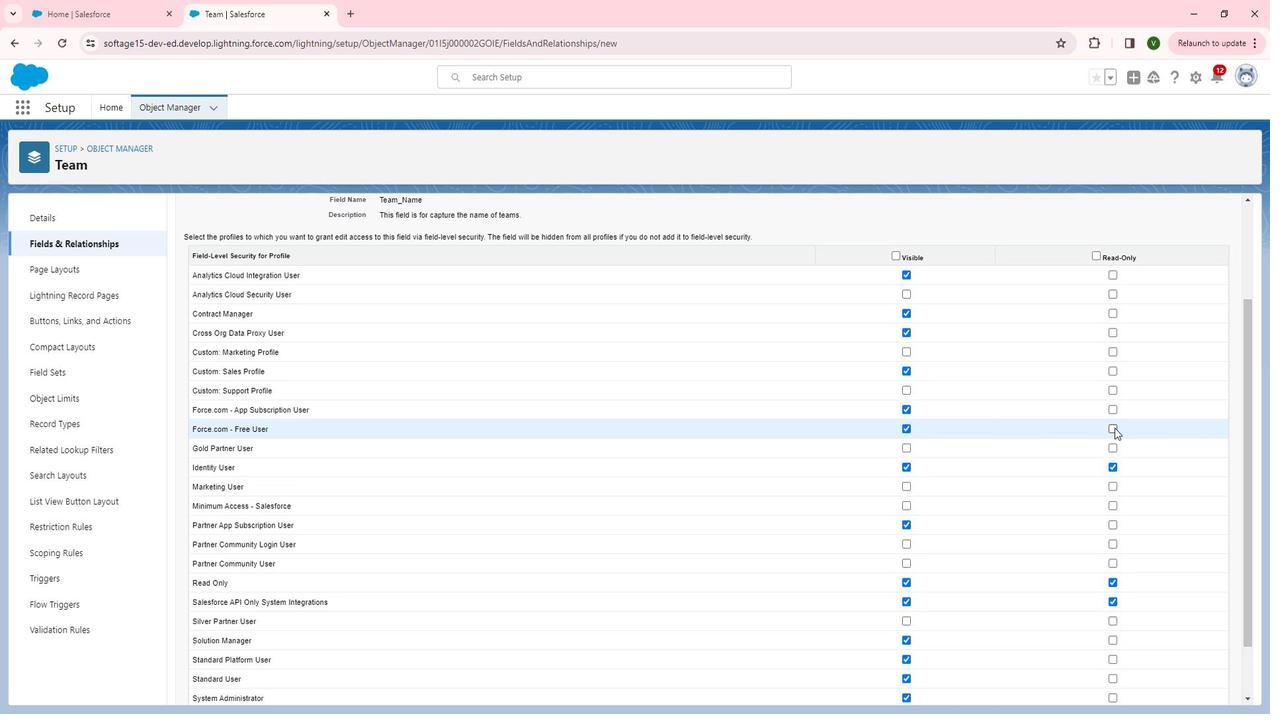 
Action: Mouse pressed left at (1128, 426)
Screenshot: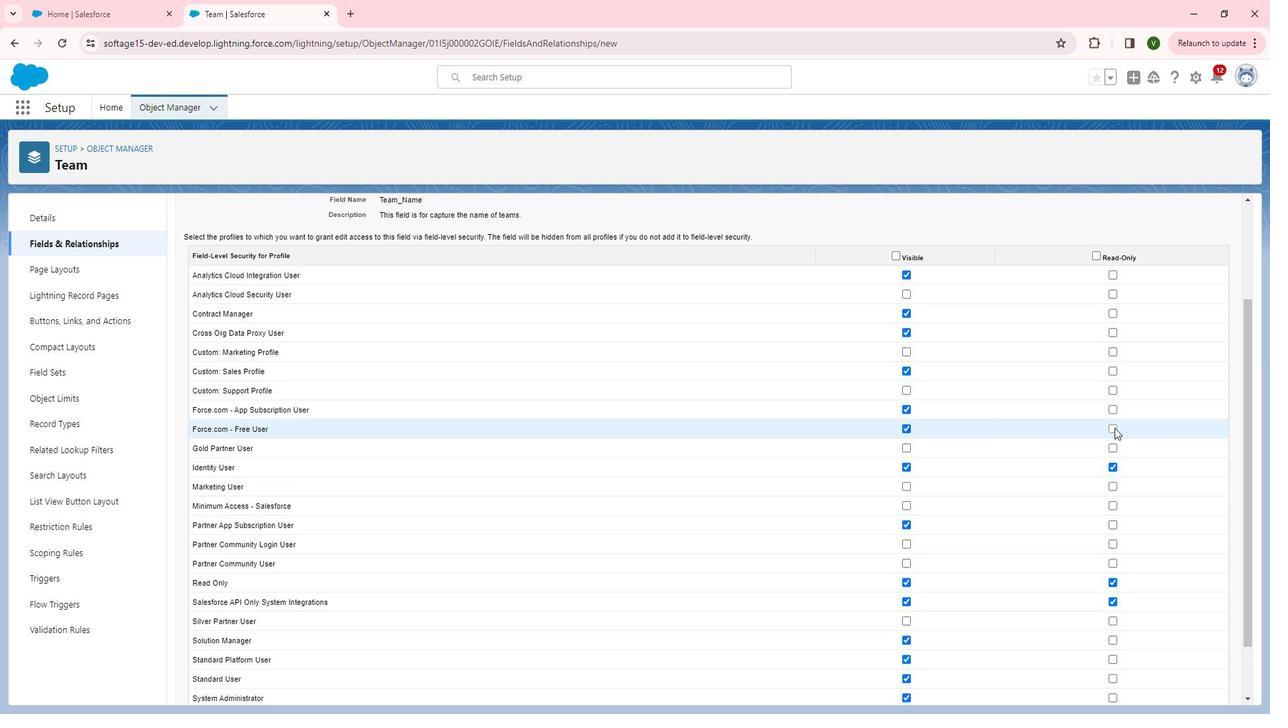 
Action: Mouse moved to (1124, 408)
Screenshot: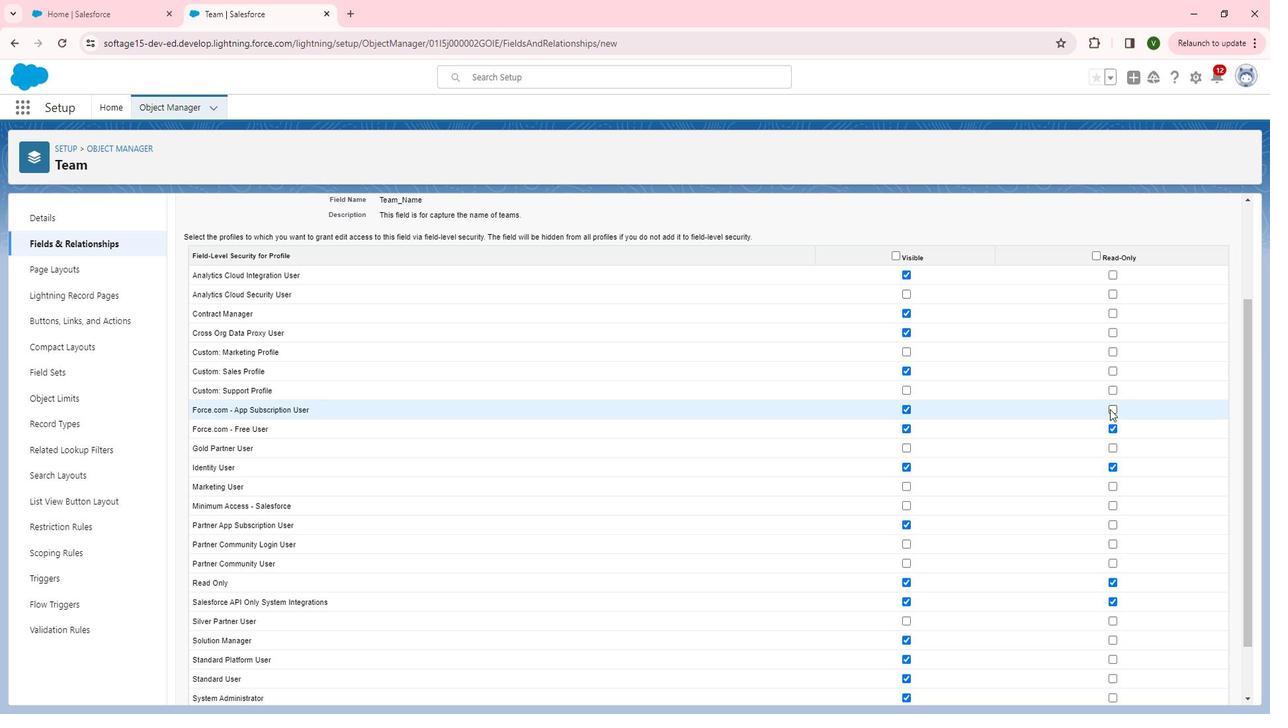 
Action: Mouse pressed left at (1124, 408)
Screenshot: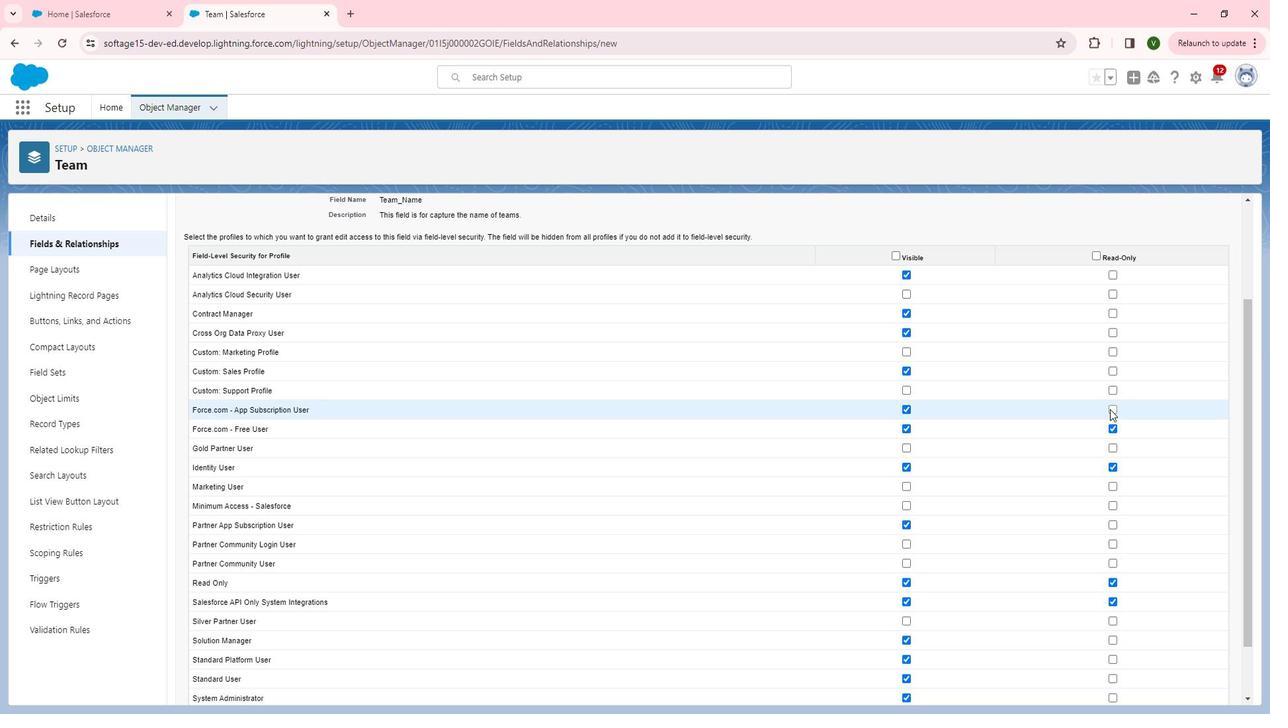 
Action: Mouse moved to (1127, 333)
Screenshot: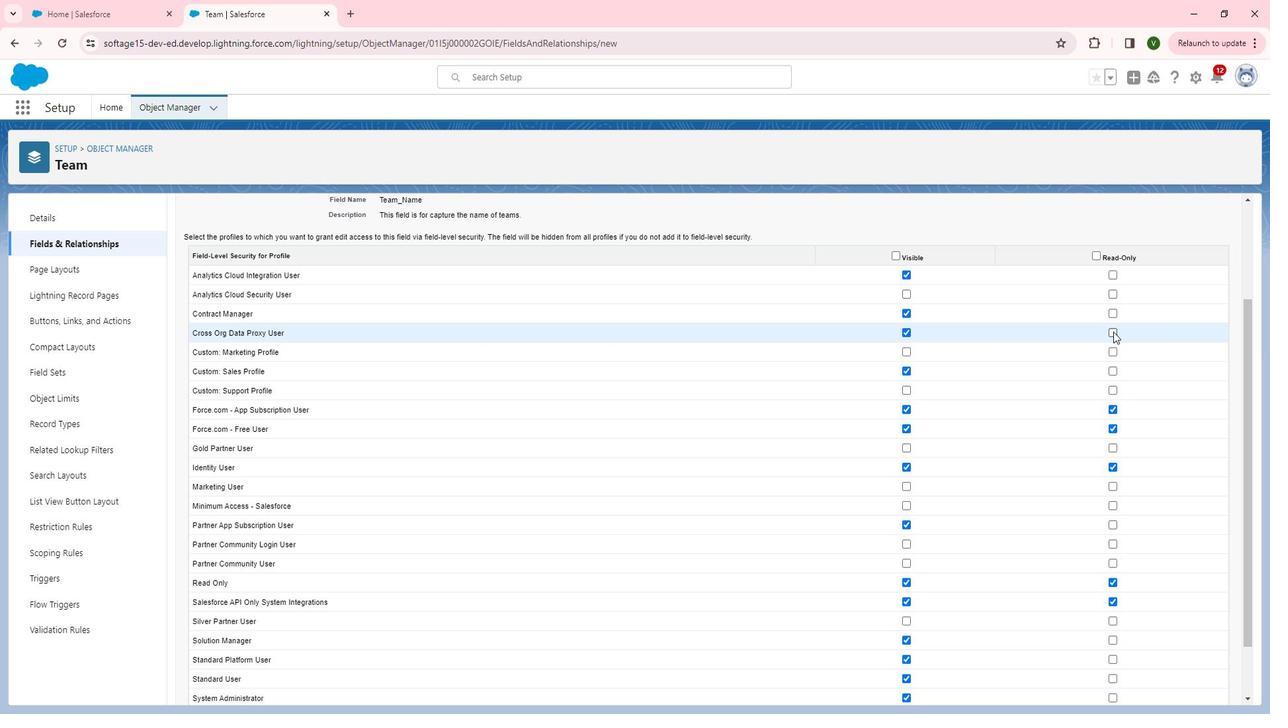 
Action: Mouse pressed left at (1127, 333)
Screenshot: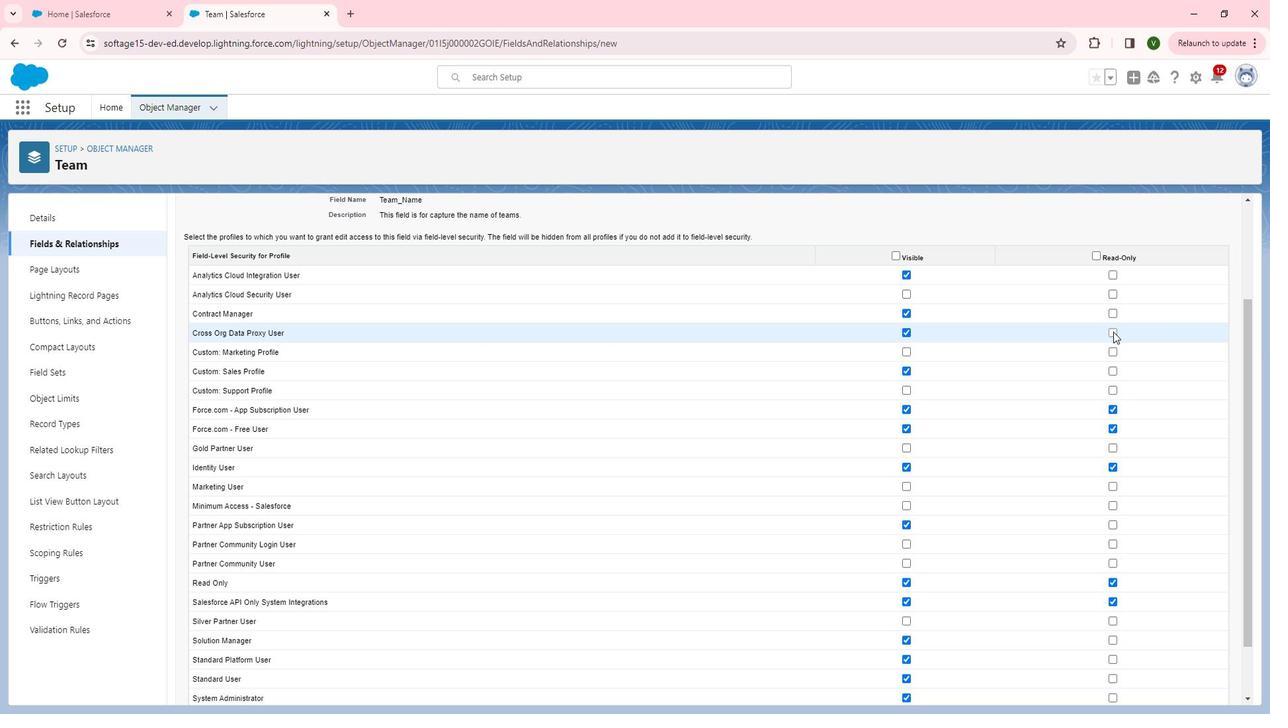 
Action: Mouse moved to (1124, 280)
Screenshot: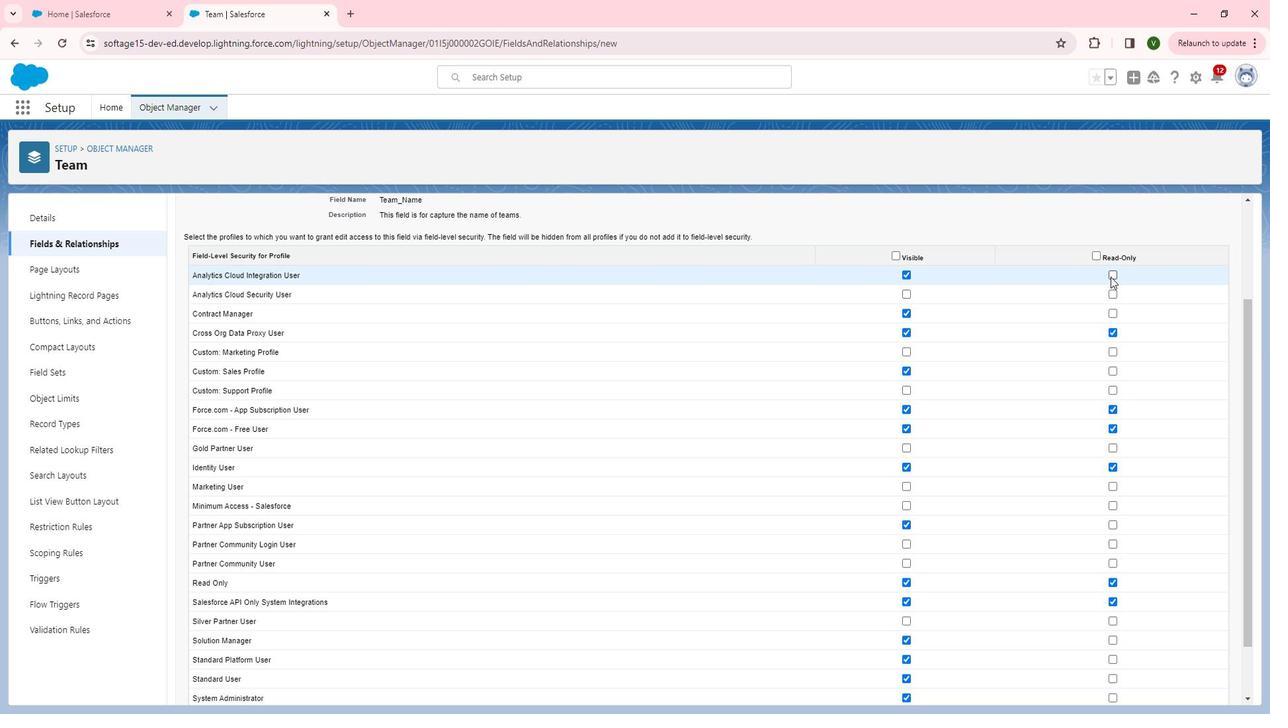 
Action: Mouse pressed left at (1124, 280)
Screenshot: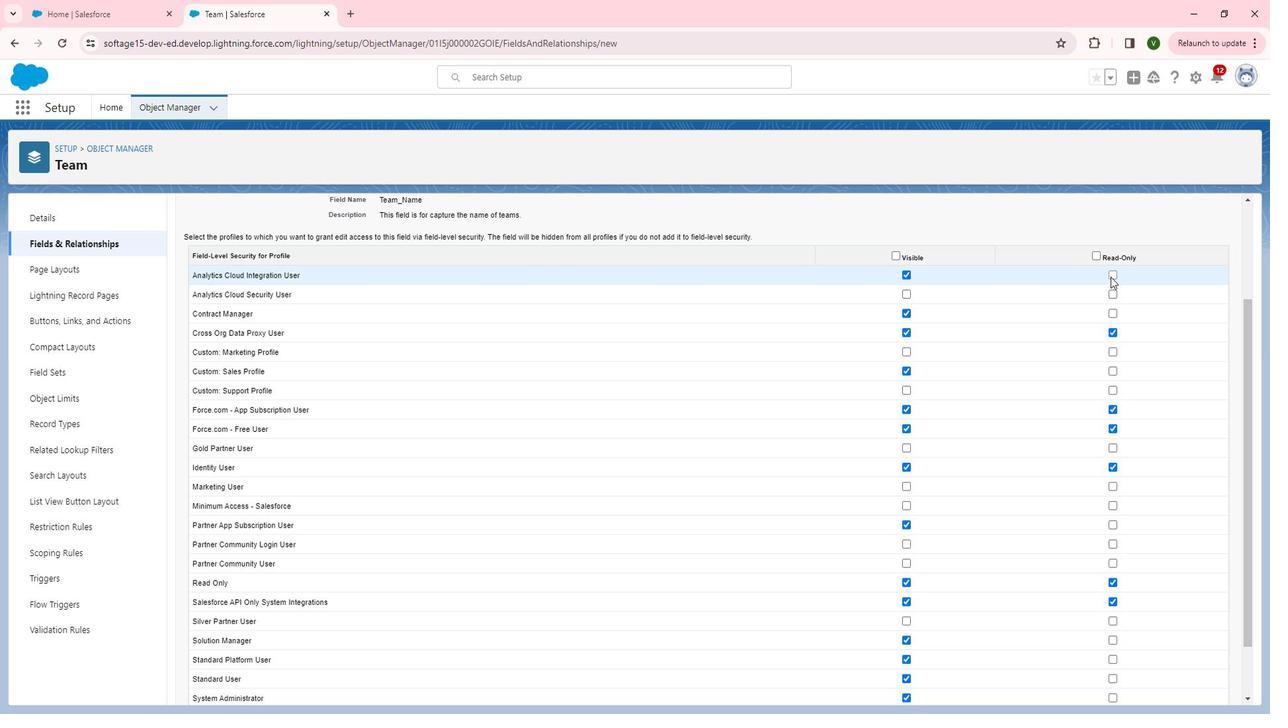 
Action: Mouse moved to (1095, 510)
Screenshot: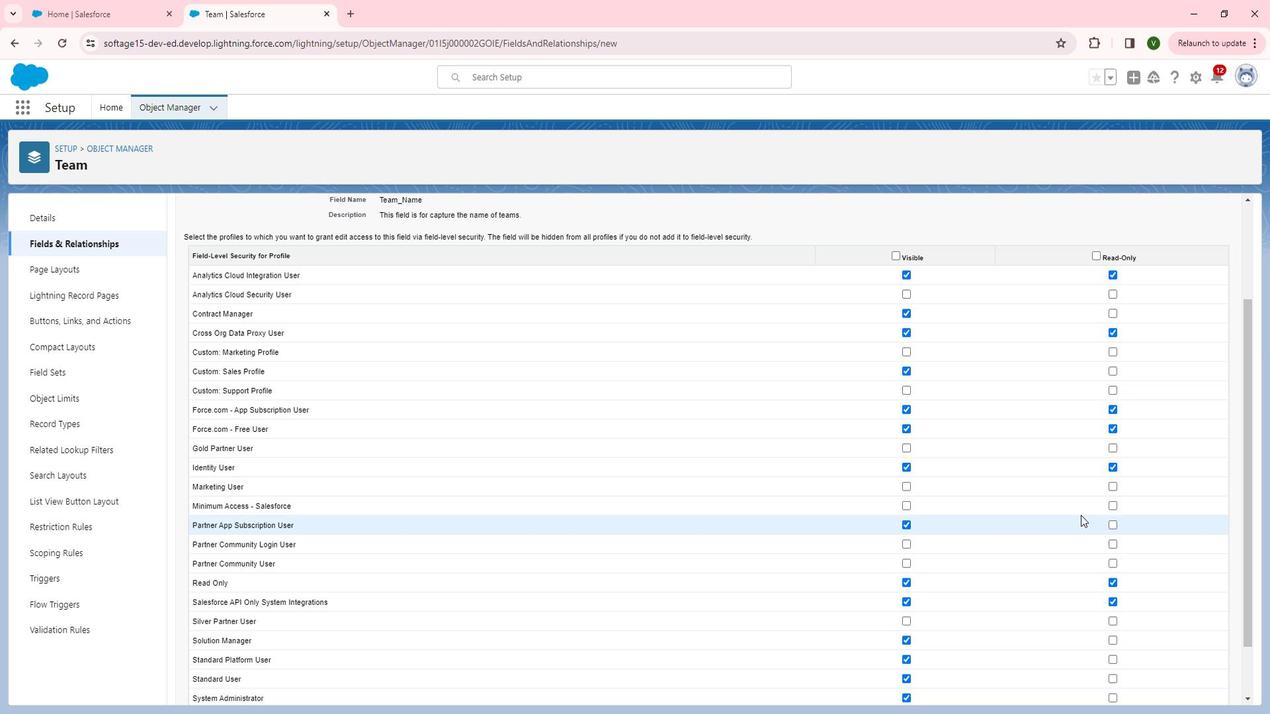 
Action: Mouse scrolled (1095, 509) with delta (0, 0)
Screenshot: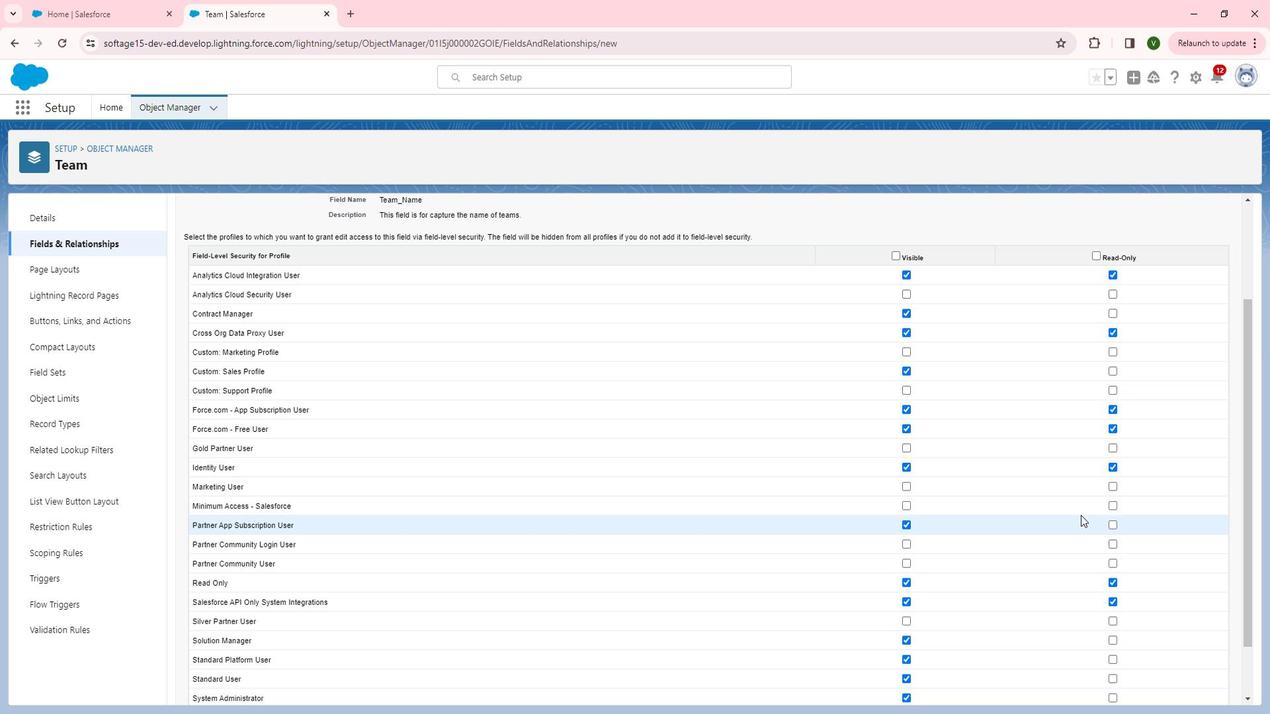 
Action: Mouse scrolled (1095, 509) with delta (0, 0)
Screenshot: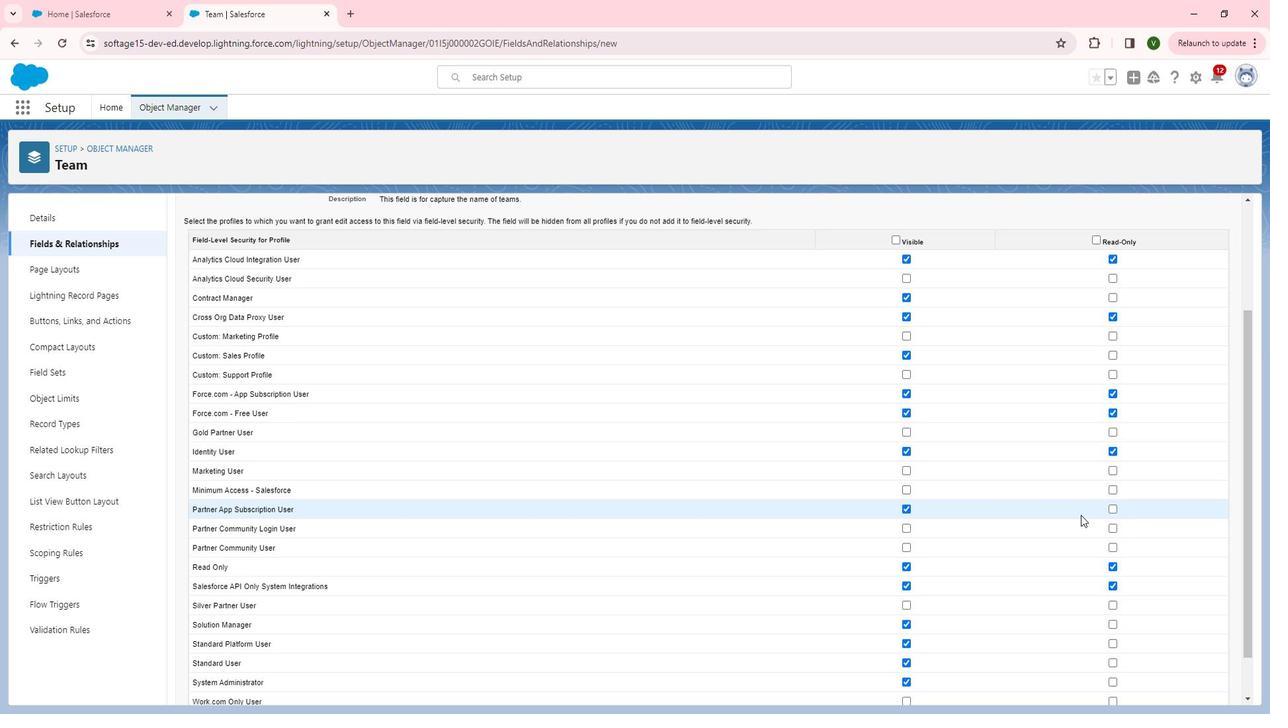 
Action: Mouse scrolled (1095, 509) with delta (0, 0)
Screenshot: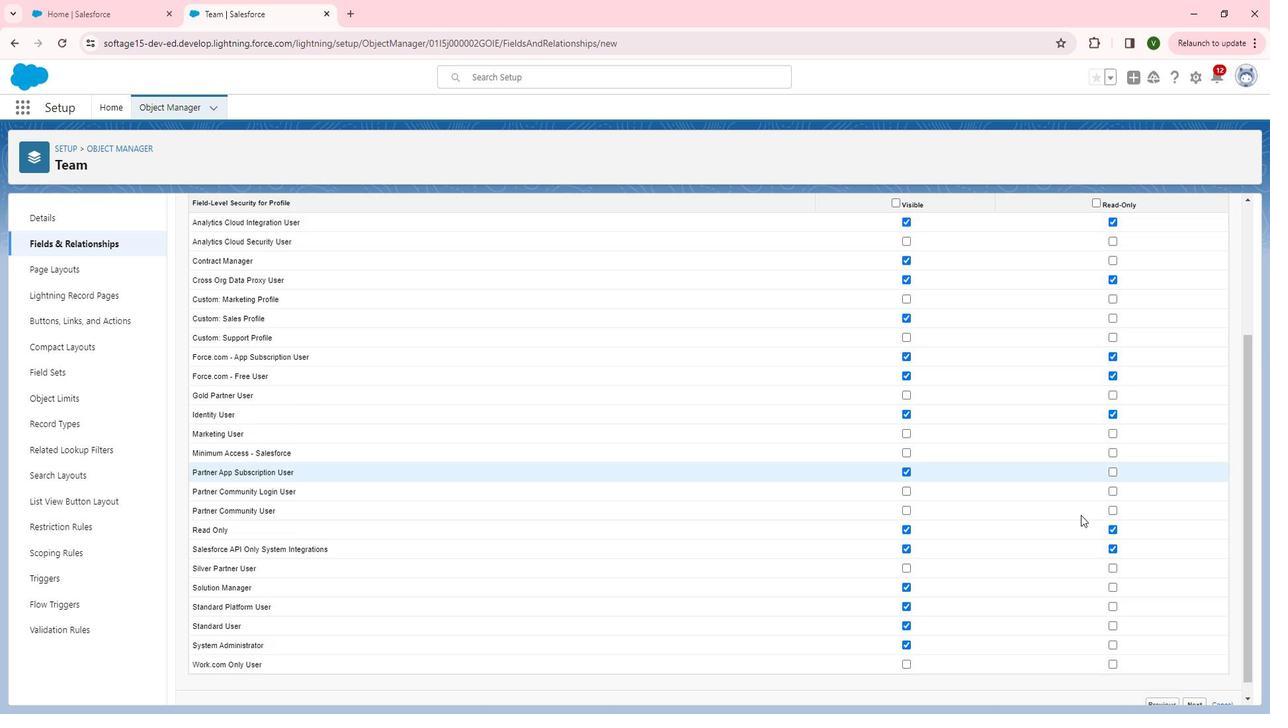 
Action: Mouse moved to (1210, 671)
Screenshot: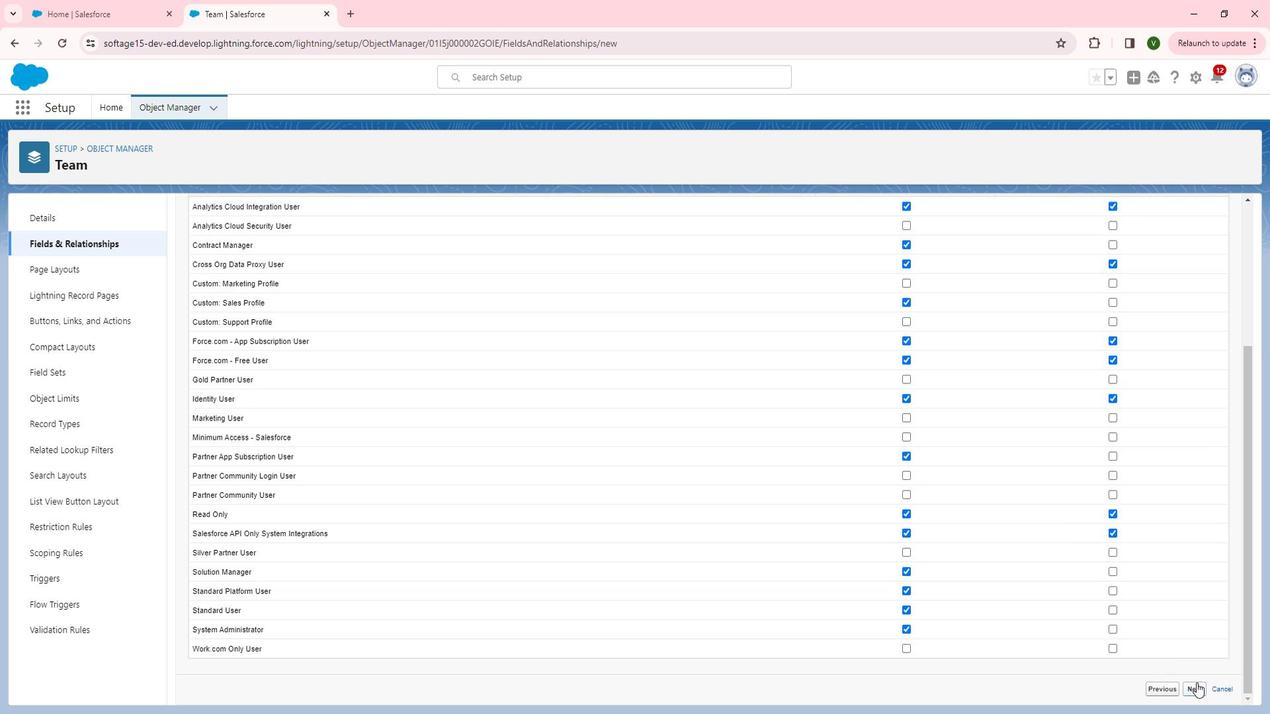
Action: Mouse pressed left at (1210, 671)
Screenshot: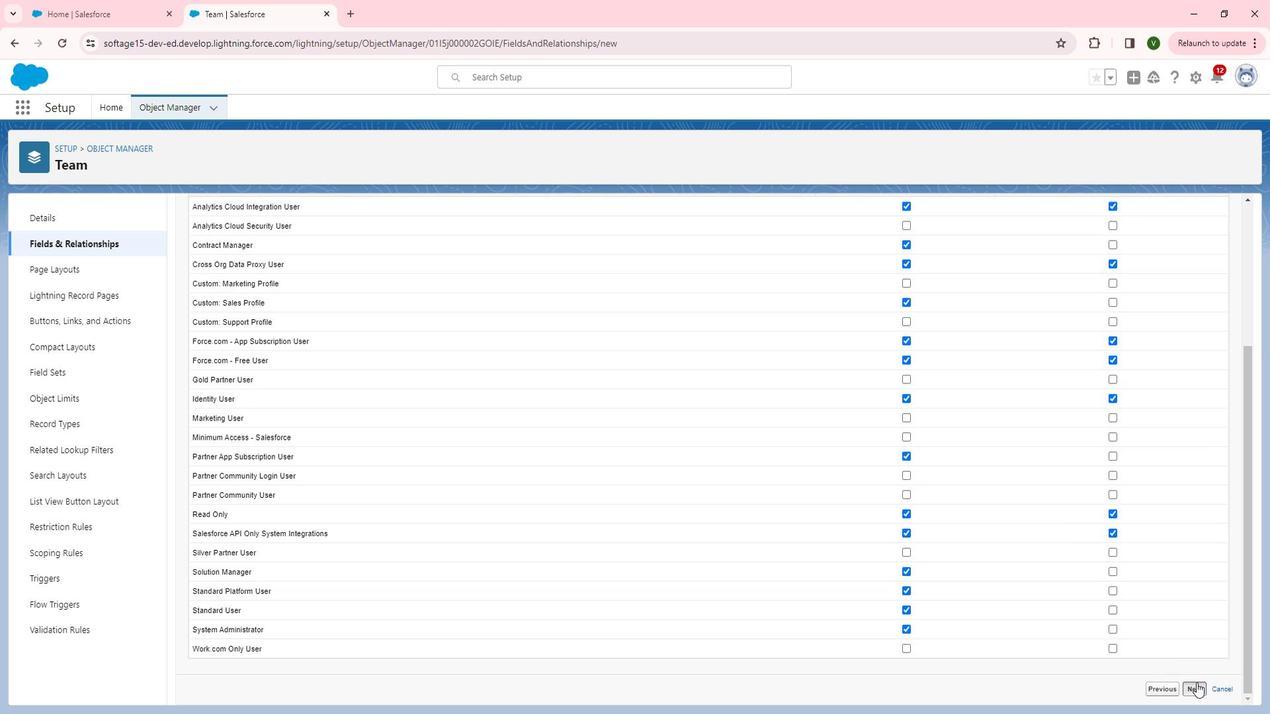 
Action: Mouse moved to (1221, 475)
Screenshot: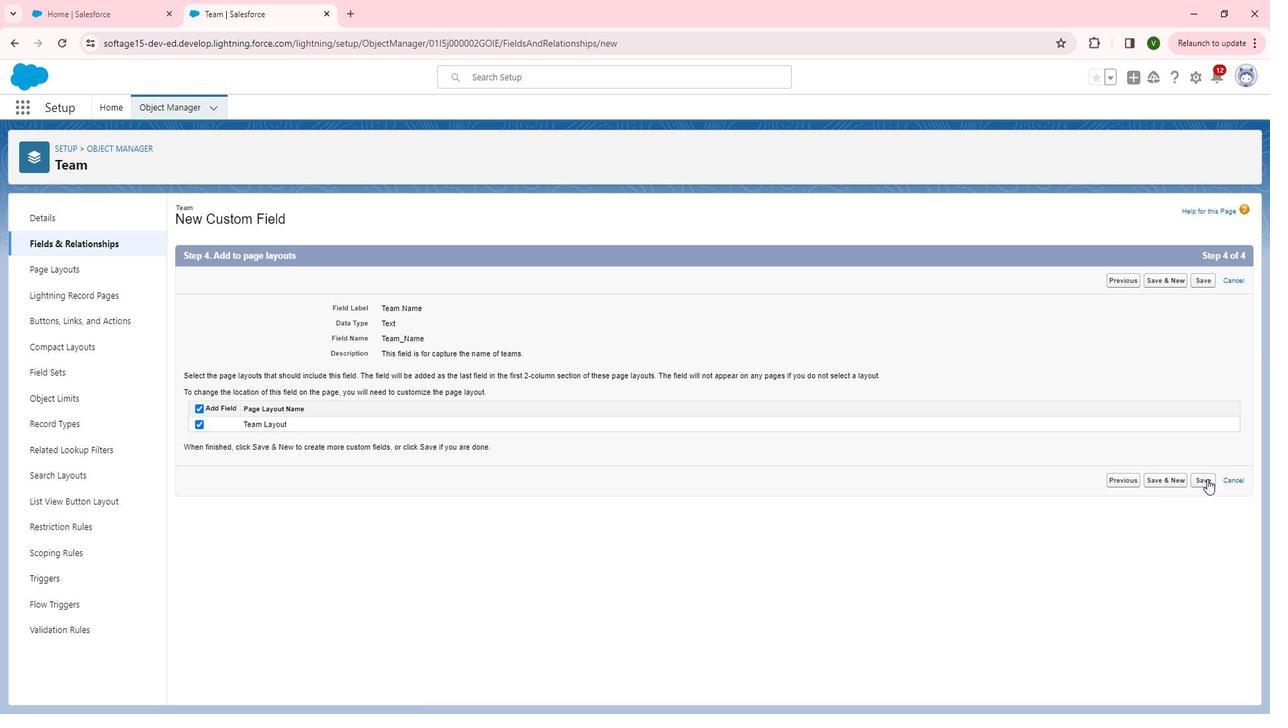 
Action: Mouse pressed left at (1221, 475)
Screenshot: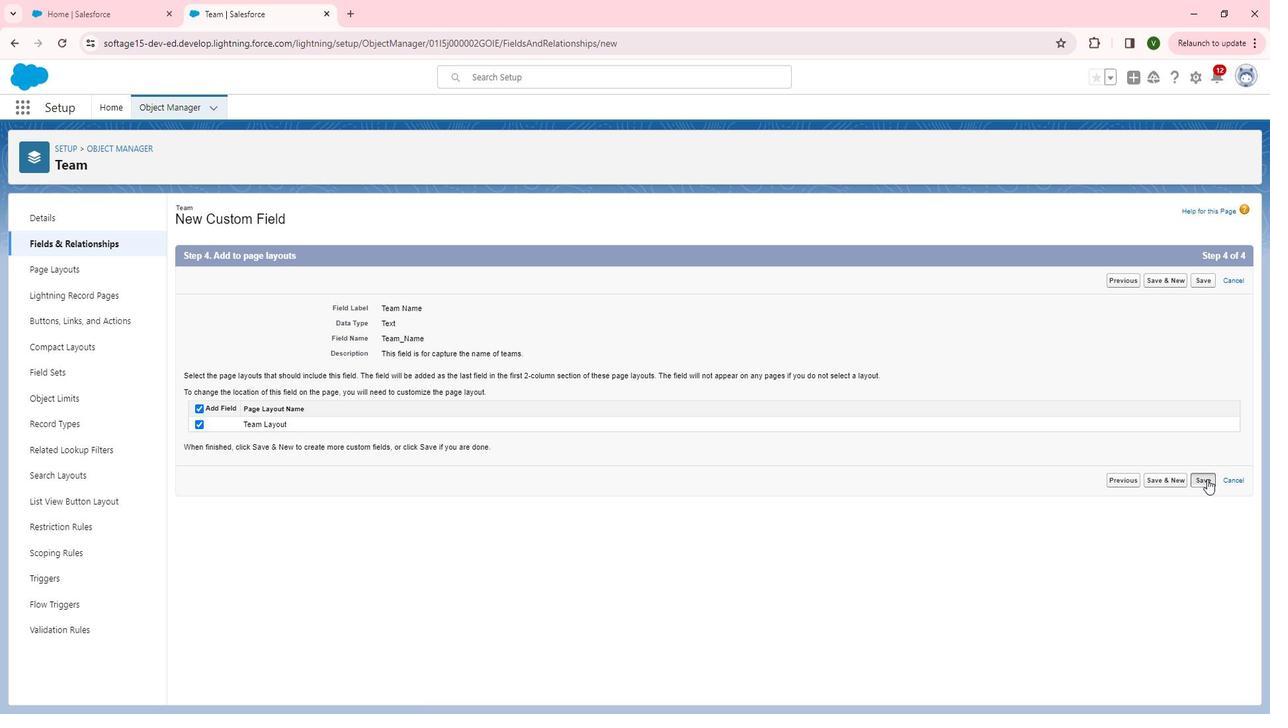 
Action: Mouse moved to (975, 217)
Screenshot: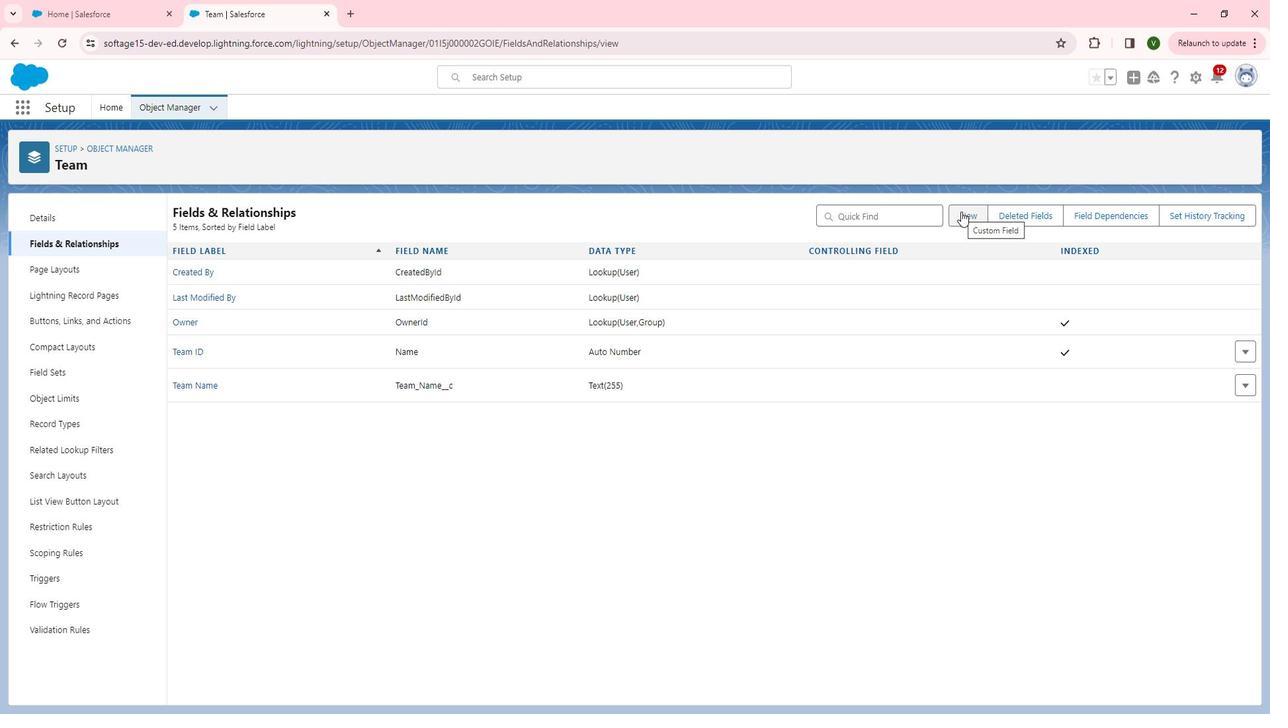 
Action: Mouse pressed left at (975, 217)
Screenshot: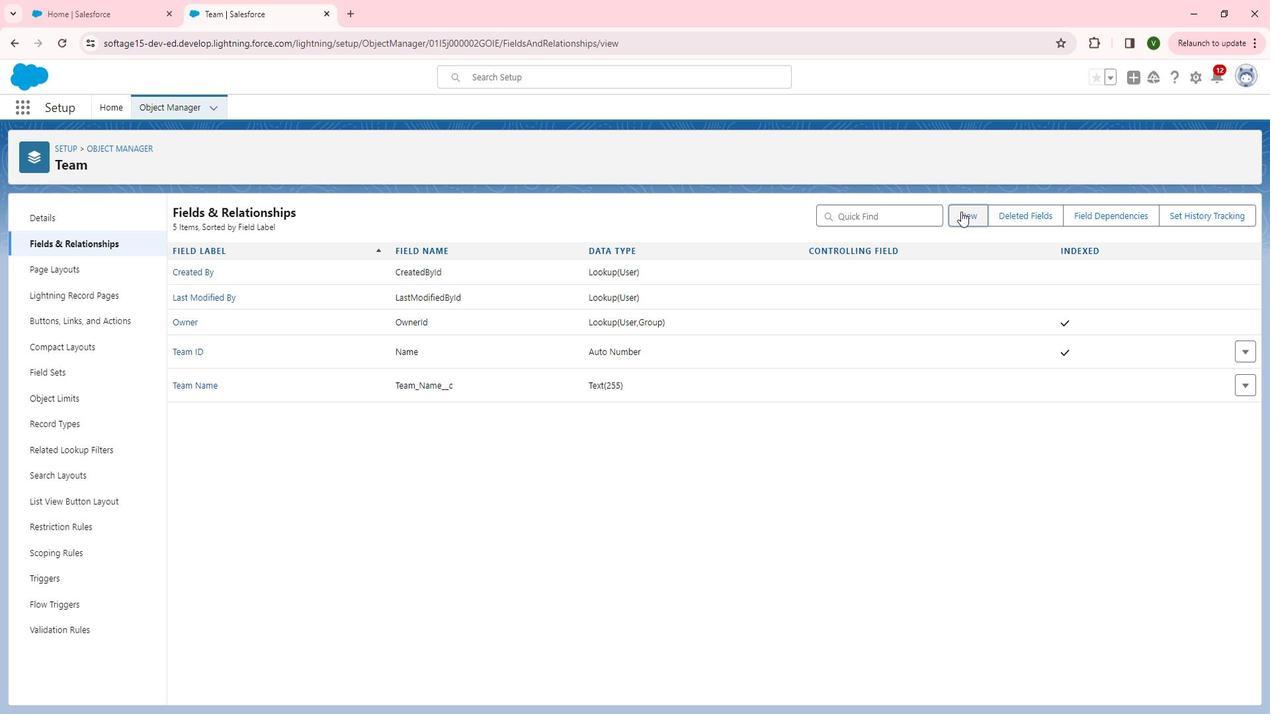 
Action: Mouse moved to (496, 439)
Screenshot: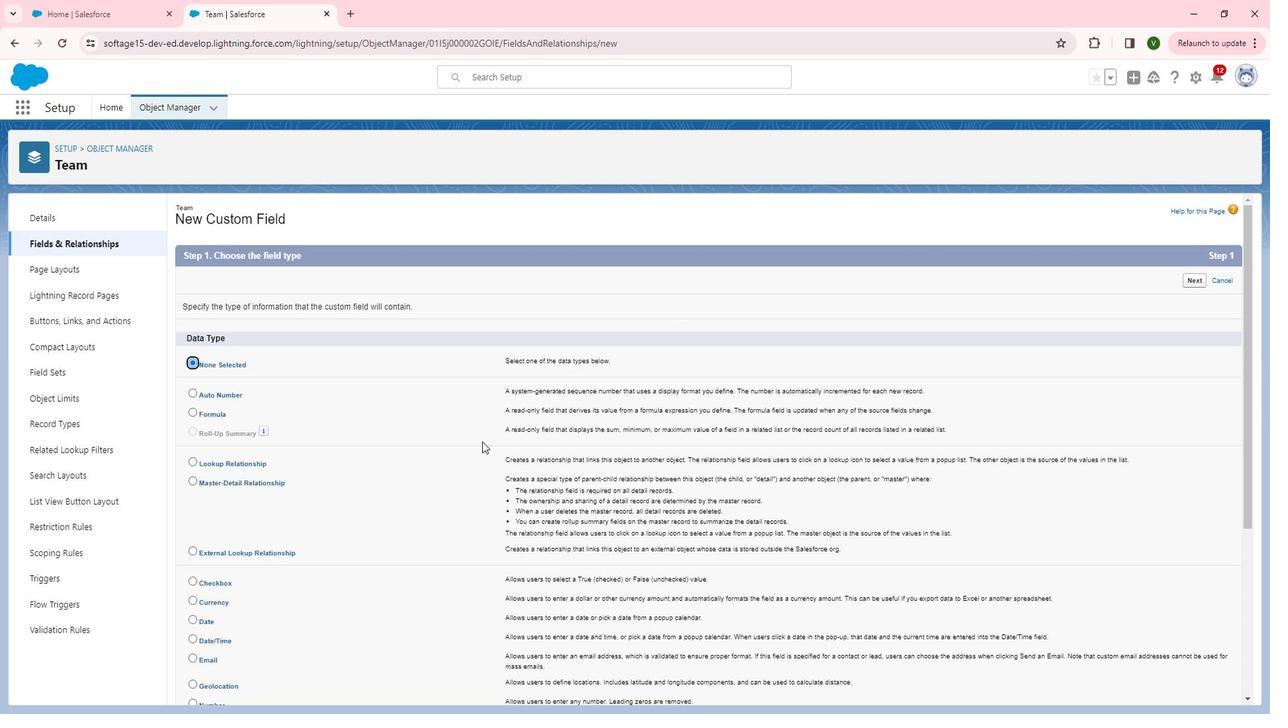 
Action: Mouse scrolled (496, 438) with delta (0, 0)
Screenshot: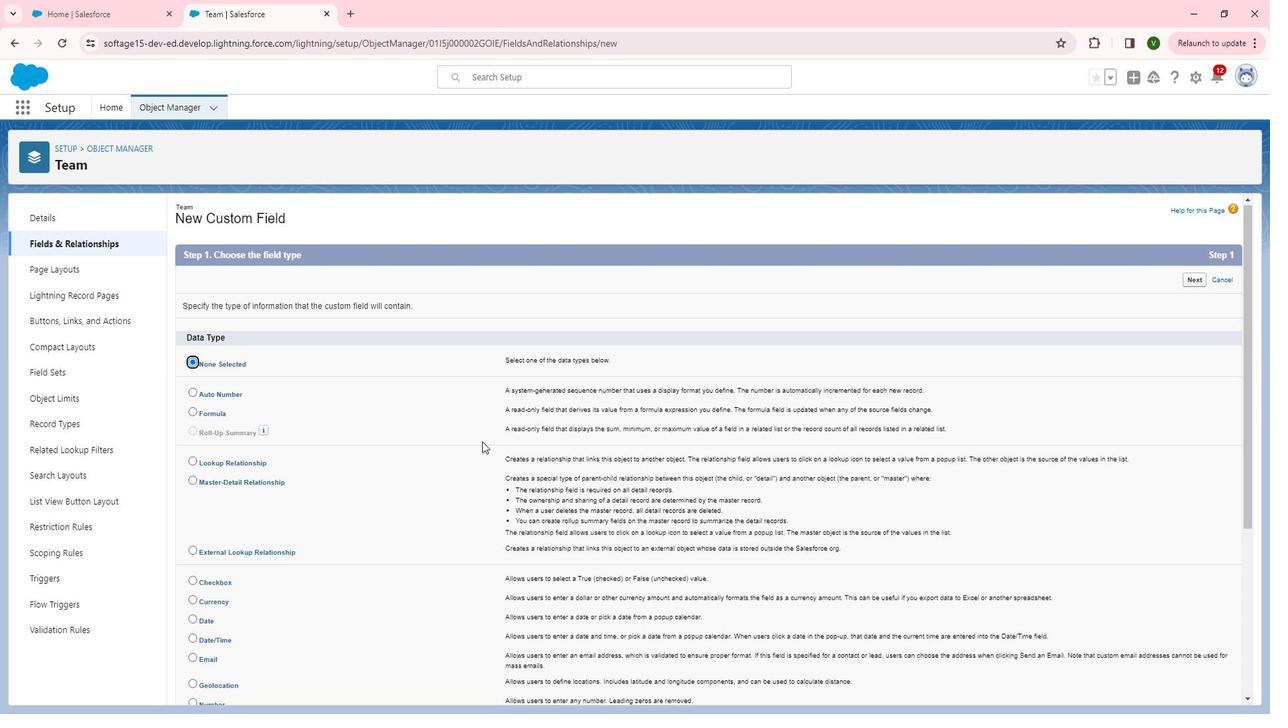 
Action: Mouse scrolled (496, 438) with delta (0, 0)
Screenshot: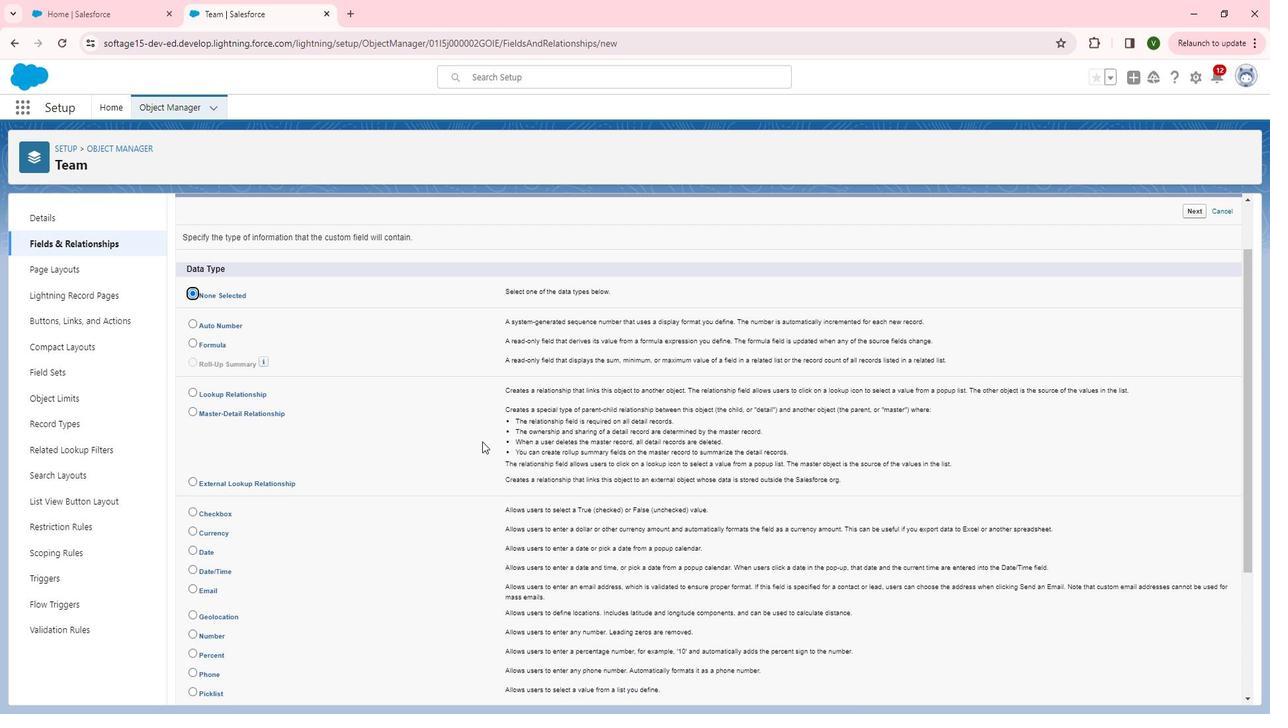 
Action: Mouse scrolled (496, 438) with delta (0, 0)
Screenshot: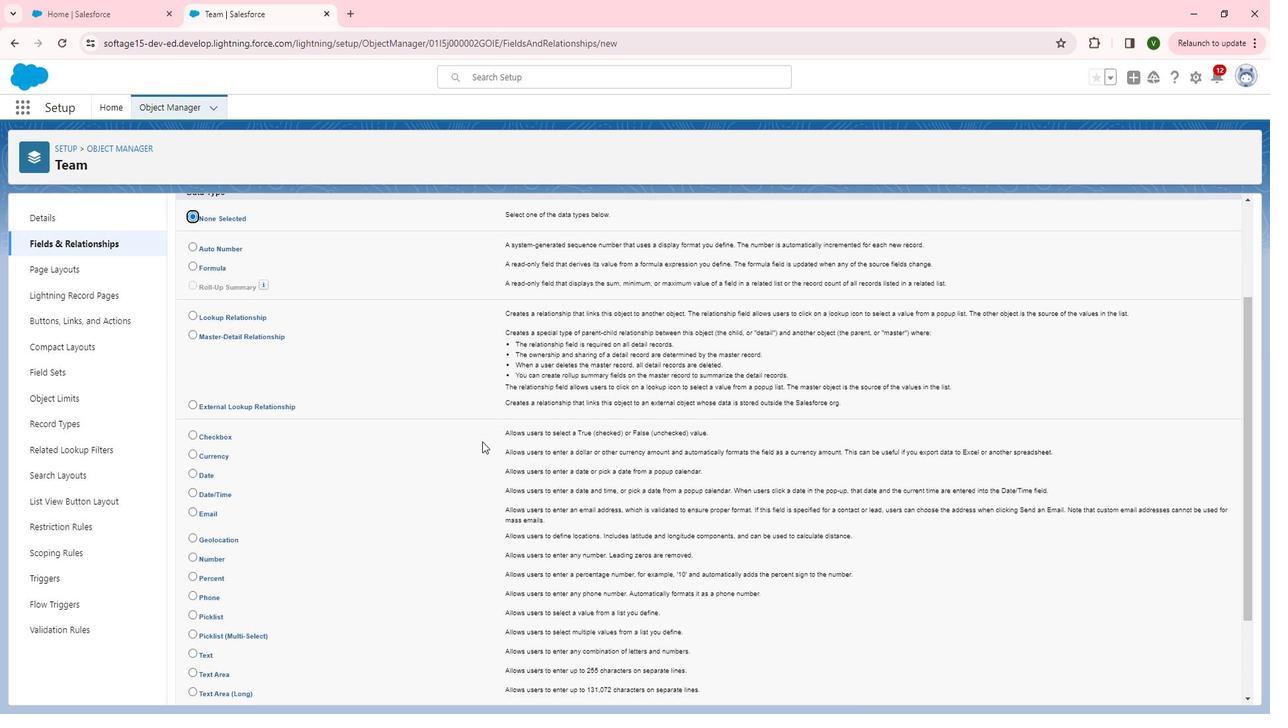 
Action: Mouse moved to (495, 439)
Screenshot: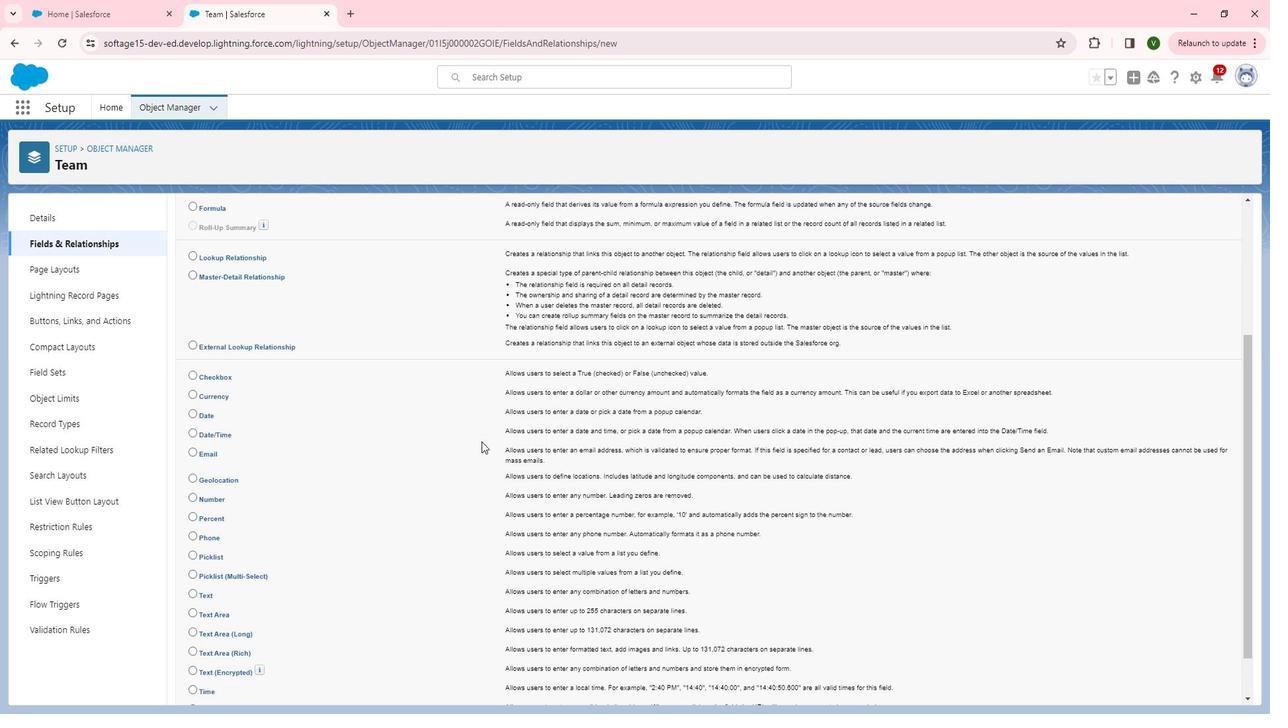 
Action: Mouse scrolled (495, 438) with delta (0, 0)
Screenshot: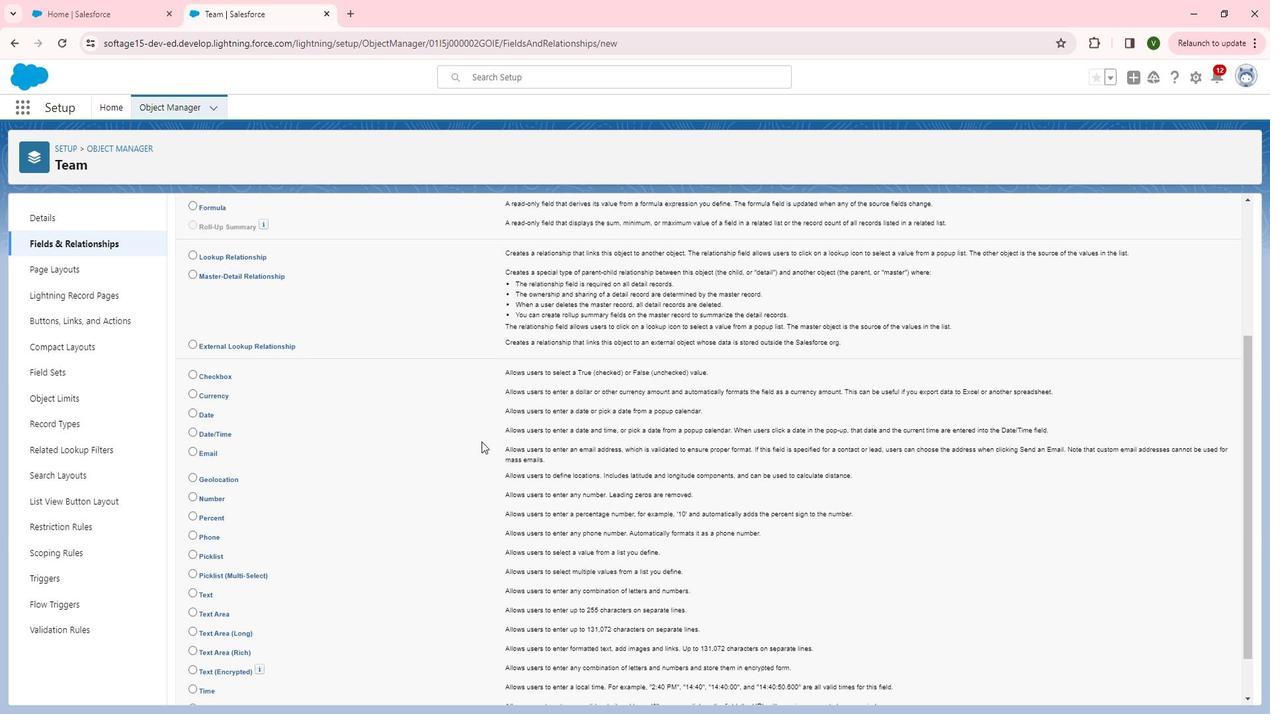 
Action: Mouse moved to (208, 532)
Screenshot: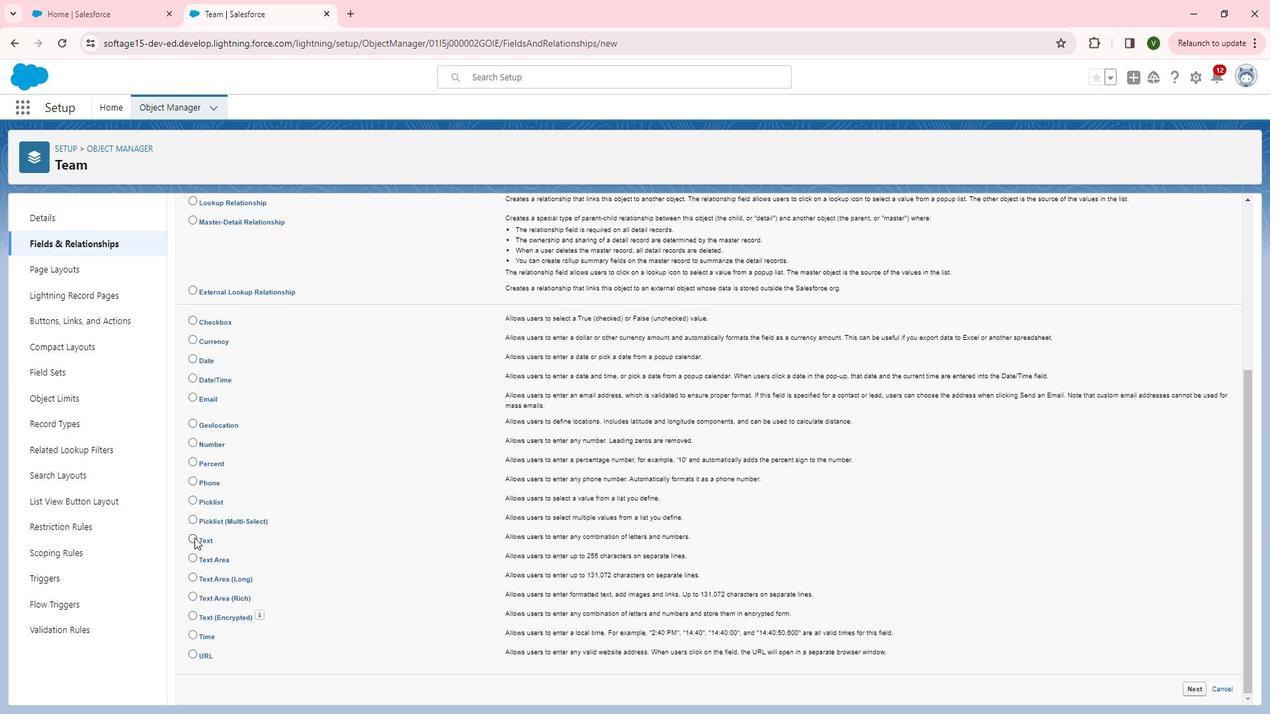 
Action: Mouse pressed left at (208, 532)
Screenshot: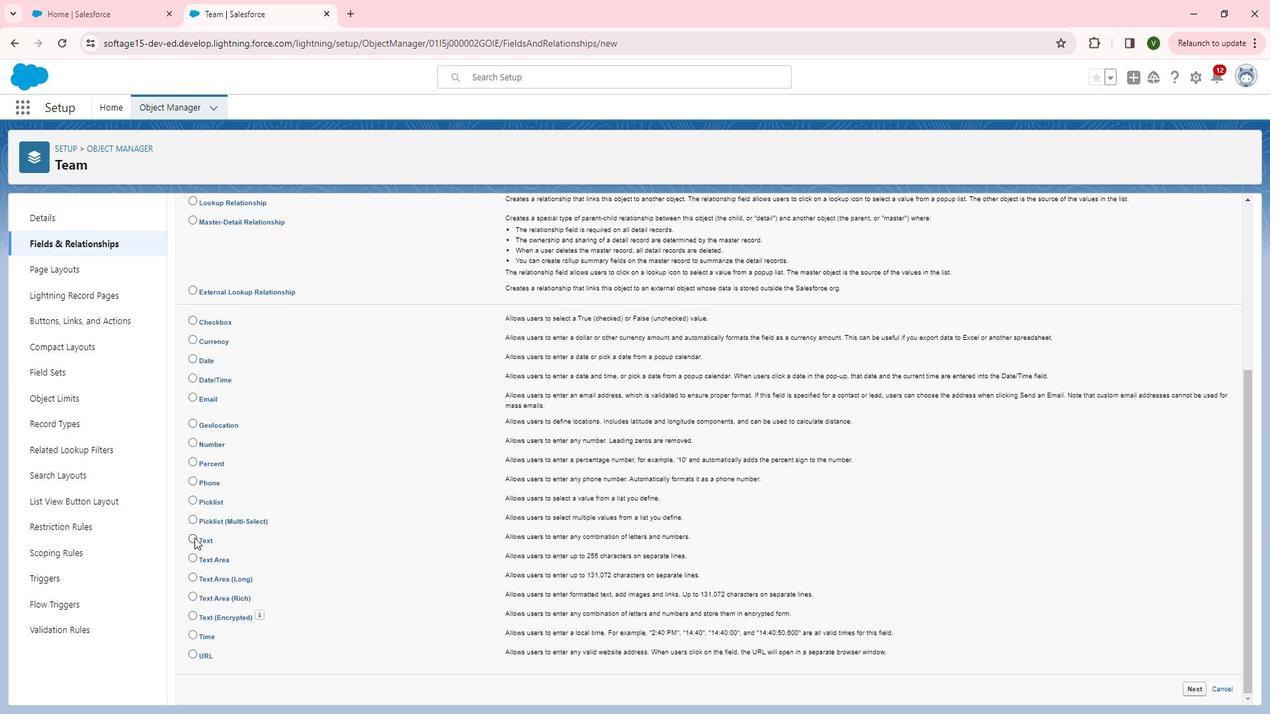 
Action: Mouse moved to (210, 441)
Screenshot: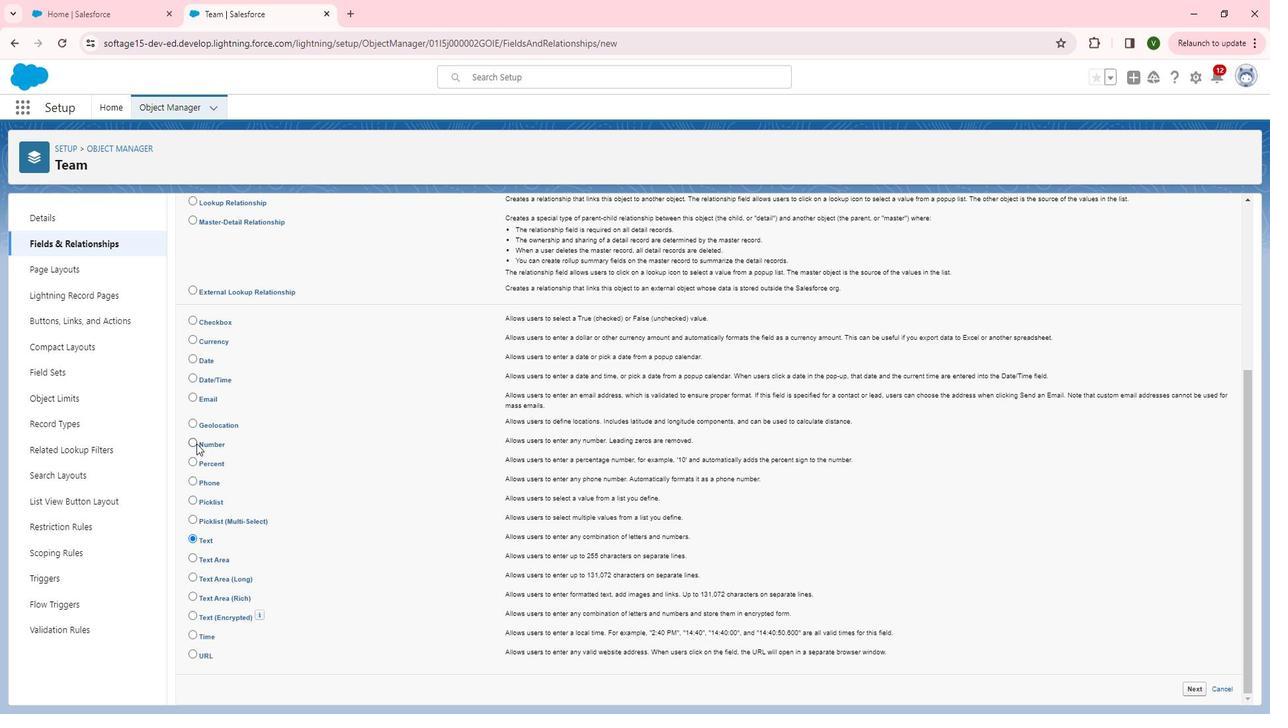 
Action: Mouse pressed left at (210, 441)
Screenshot: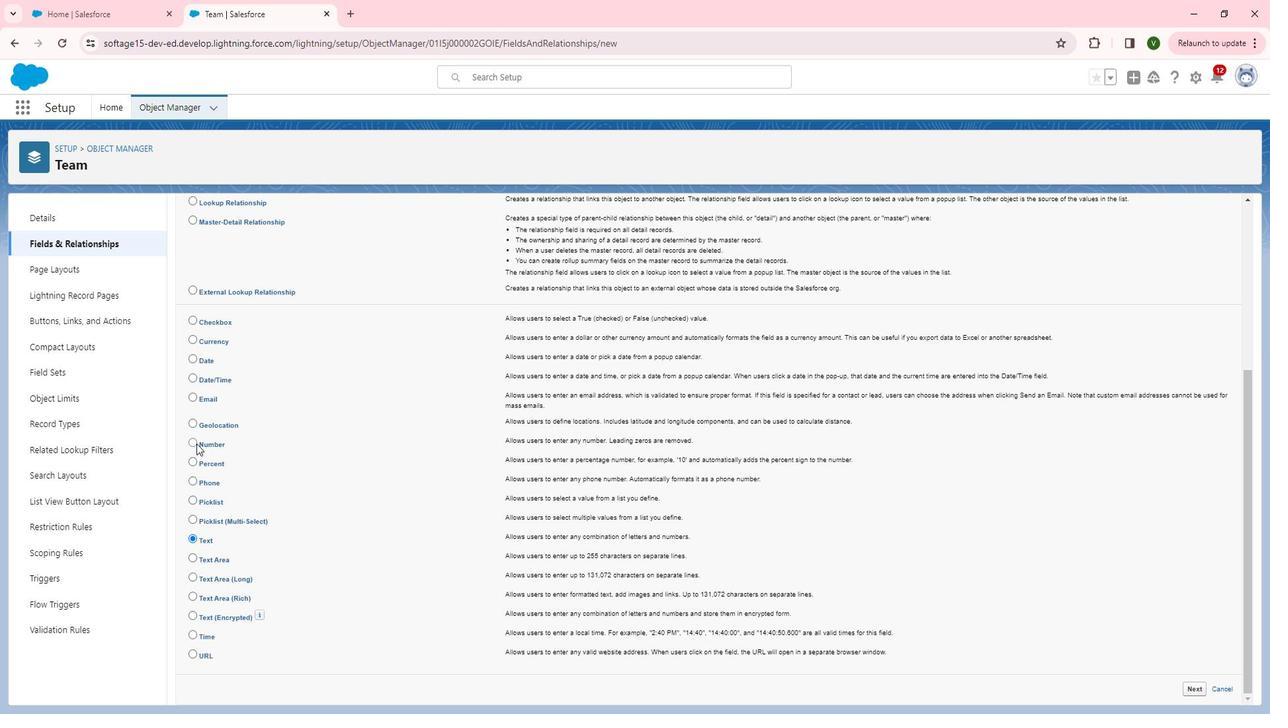 
Action: Mouse moved to (1213, 678)
Screenshot: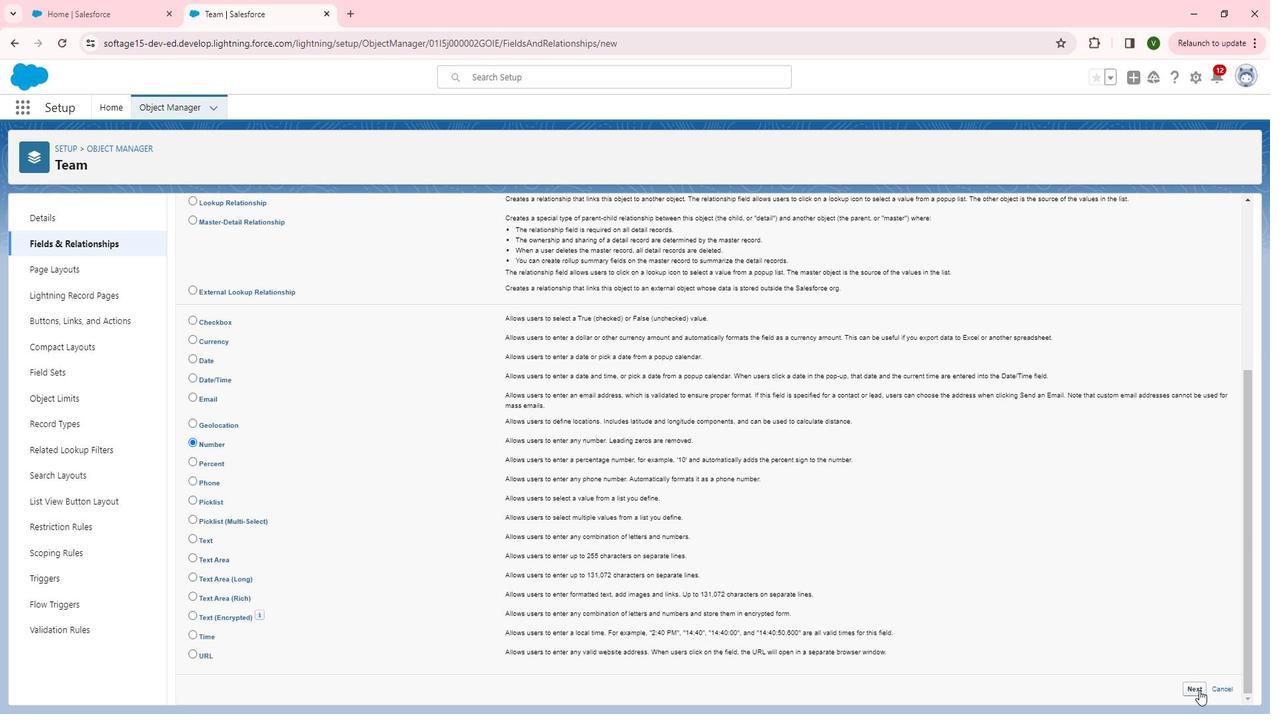 
Action: Mouse pressed left at (1213, 678)
Screenshot: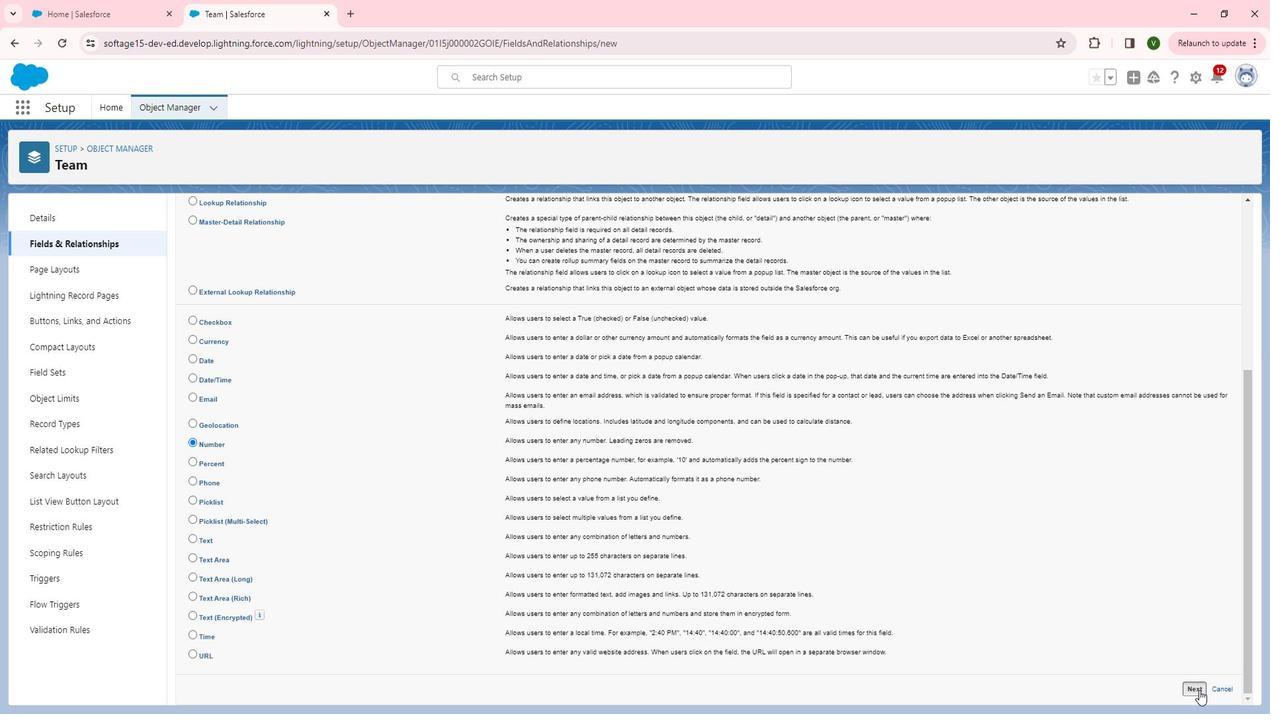 
Action: Mouse moved to (417, 314)
Screenshot: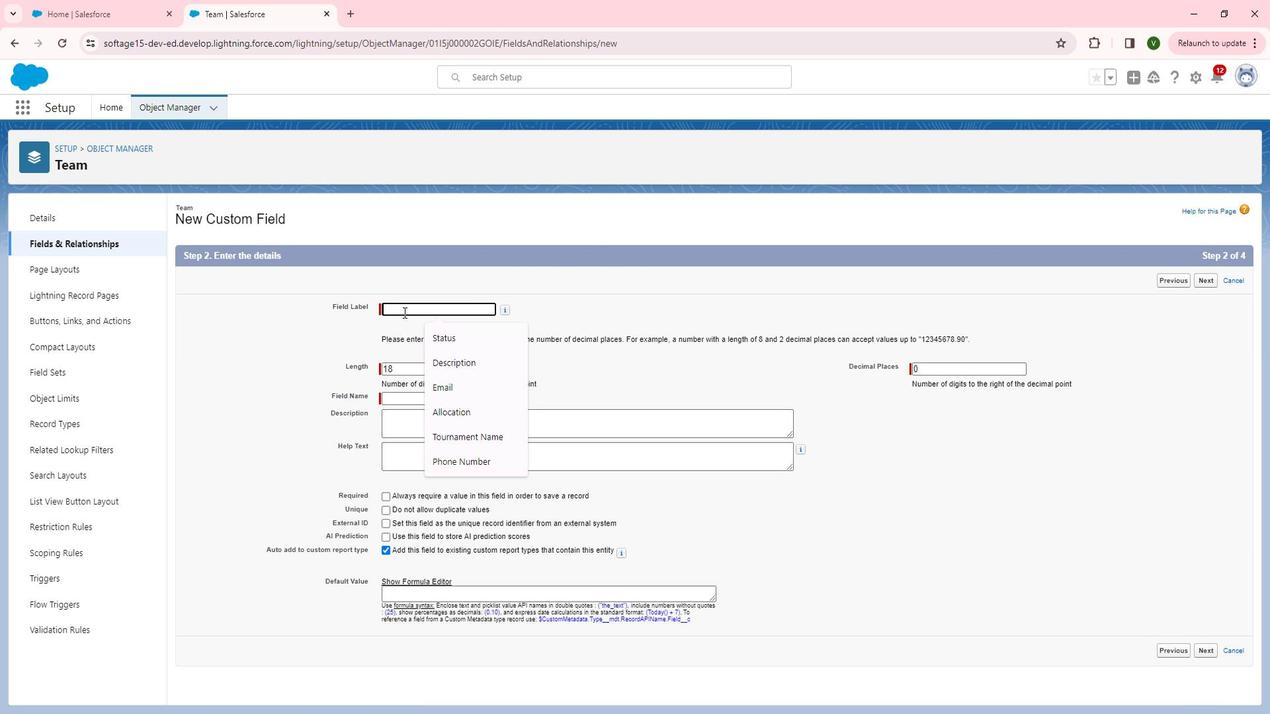 
Action: Mouse pressed left at (417, 314)
Screenshot: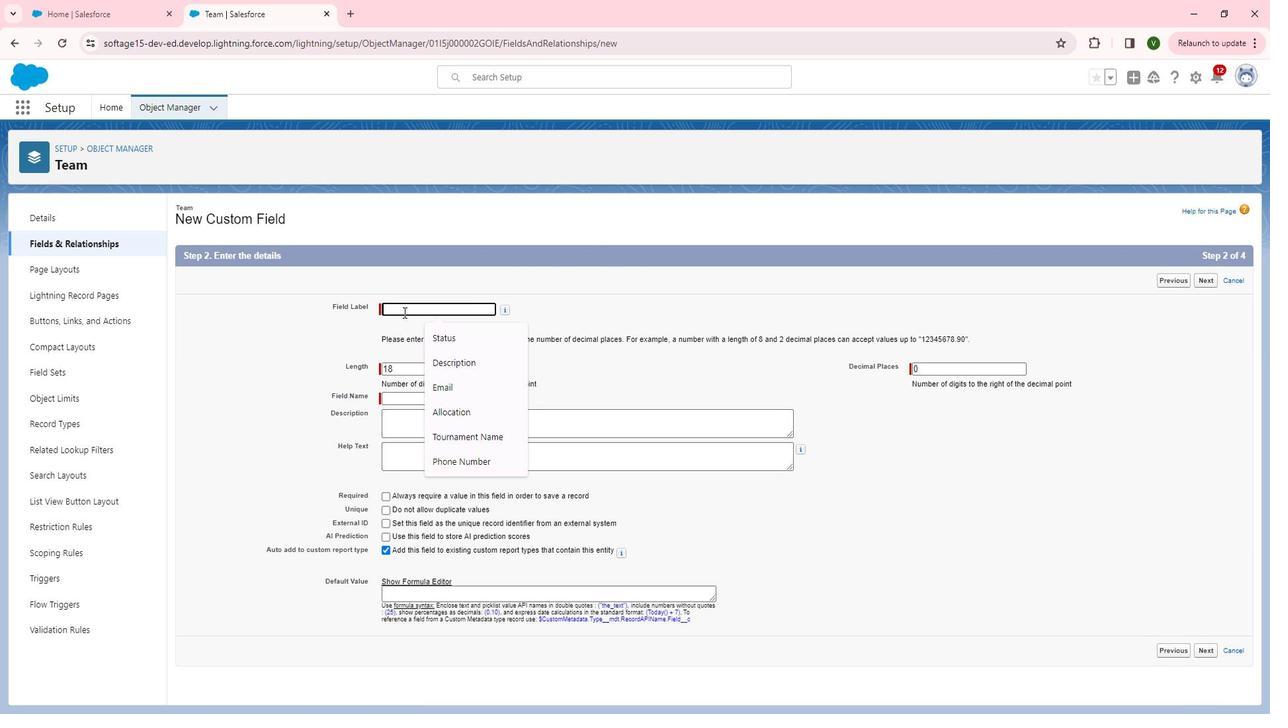 
Action: Key pressed <Key.shift>Founded<Key.space>year
Screenshot: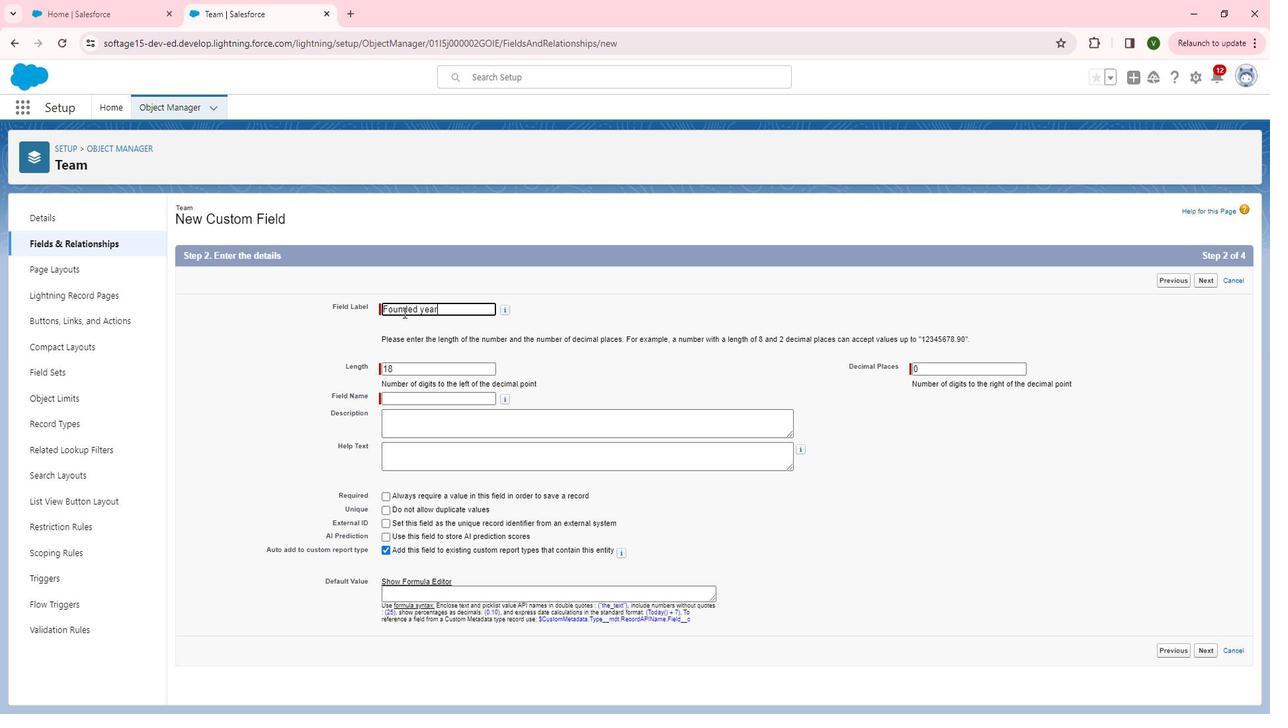 
Action: Mouse moved to (453, 396)
Screenshot: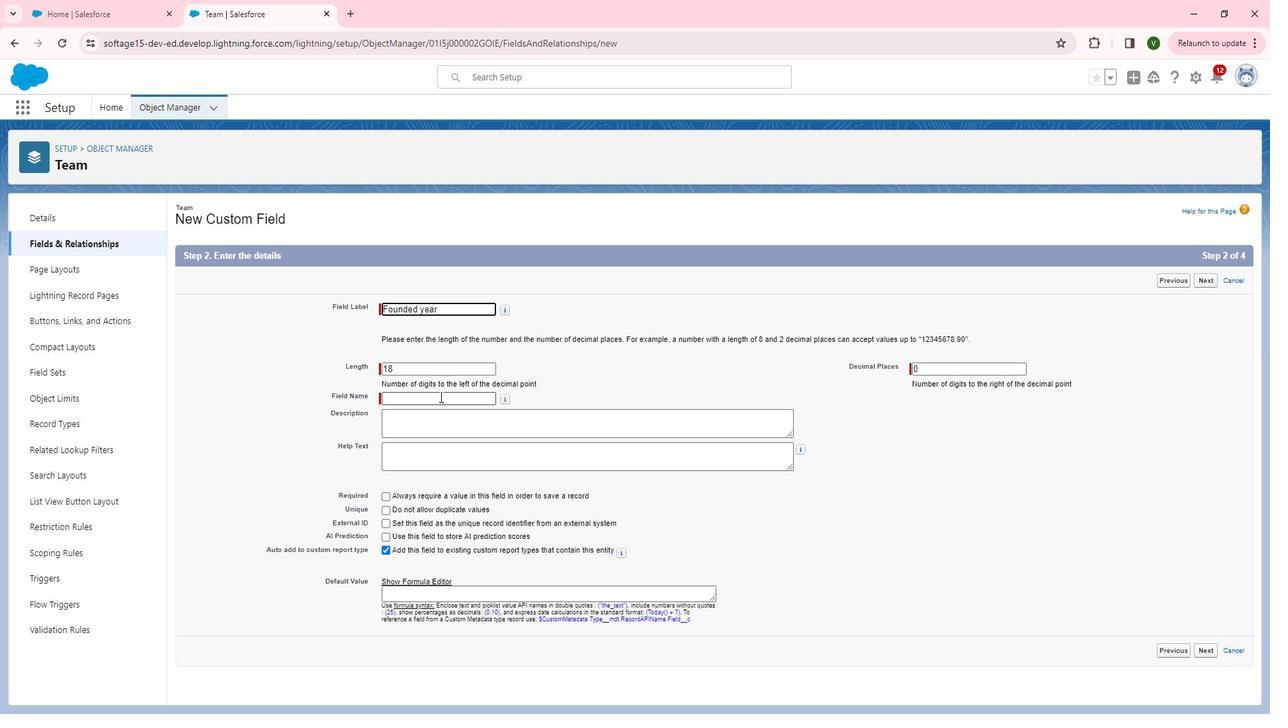 
Action: Mouse pressed left at (453, 396)
Screenshot: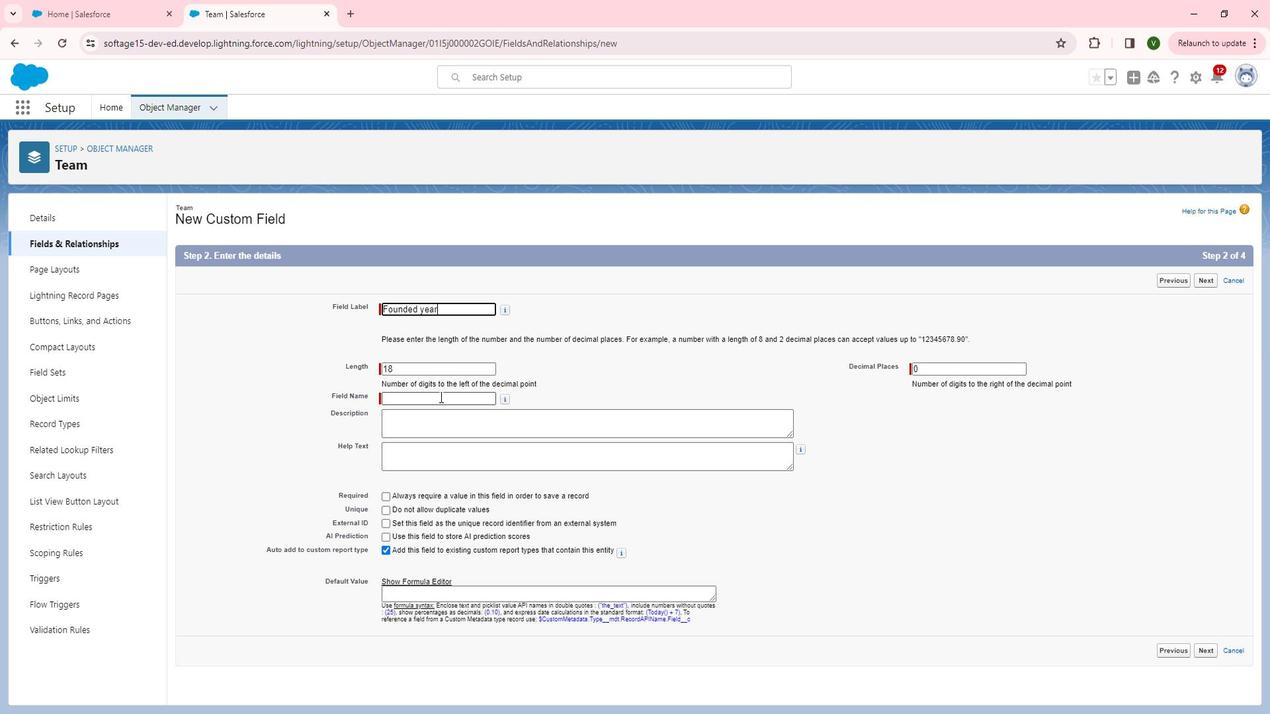 
Action: Mouse moved to (450, 373)
Screenshot: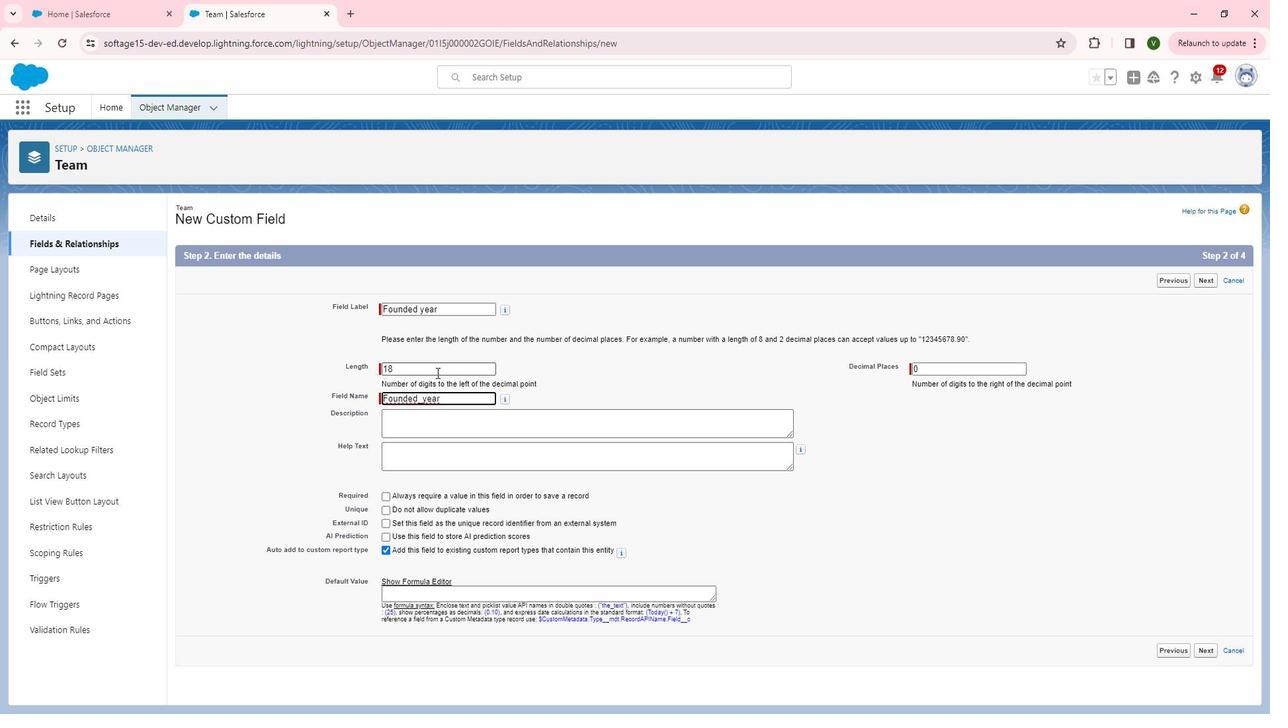 
Action: Mouse pressed left at (450, 373)
Screenshot: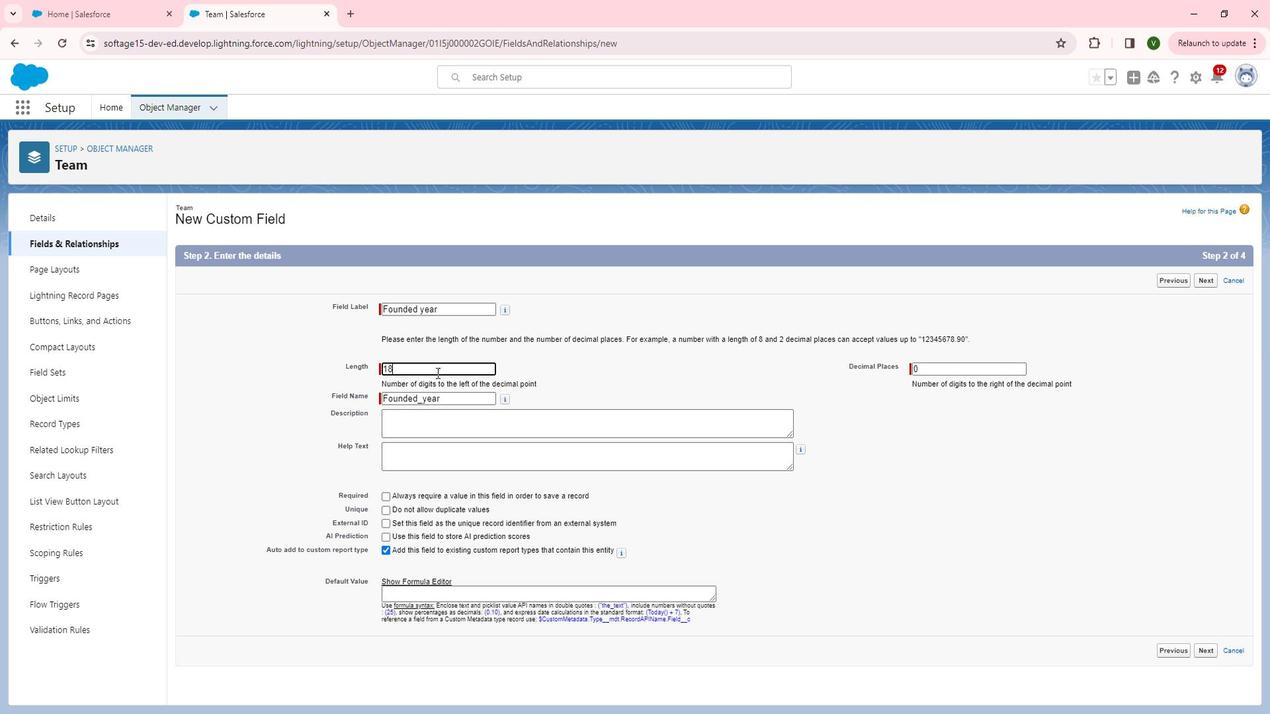 
Action: Key pressed <Key.backspace><Key.backspace>4
Screenshot: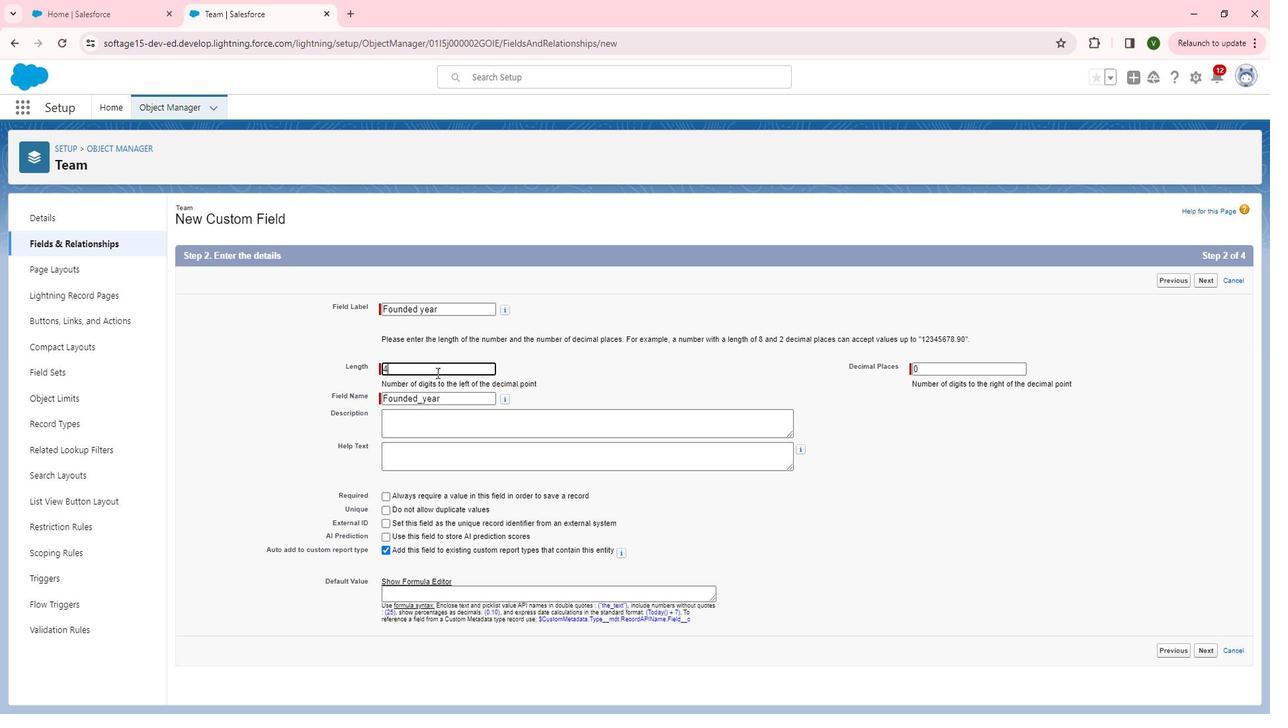 
Action: Mouse moved to (943, 373)
Screenshot: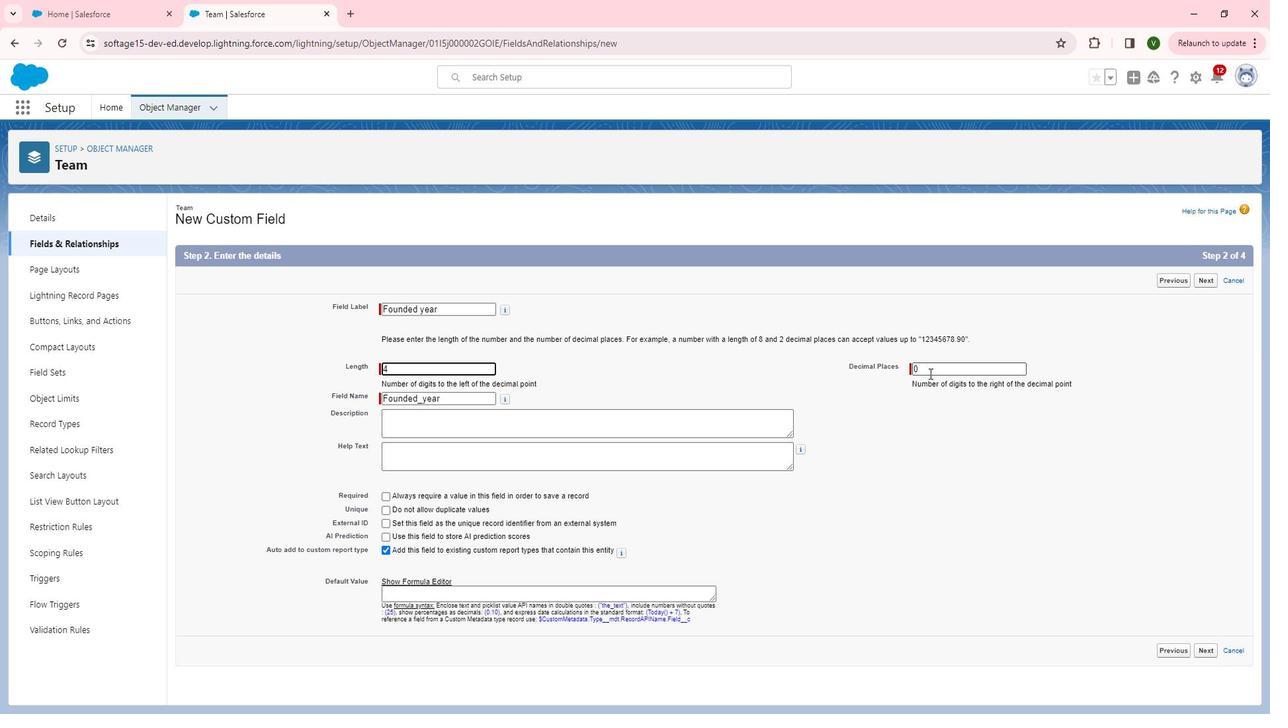 
Action: Mouse pressed left at (943, 373)
Screenshot: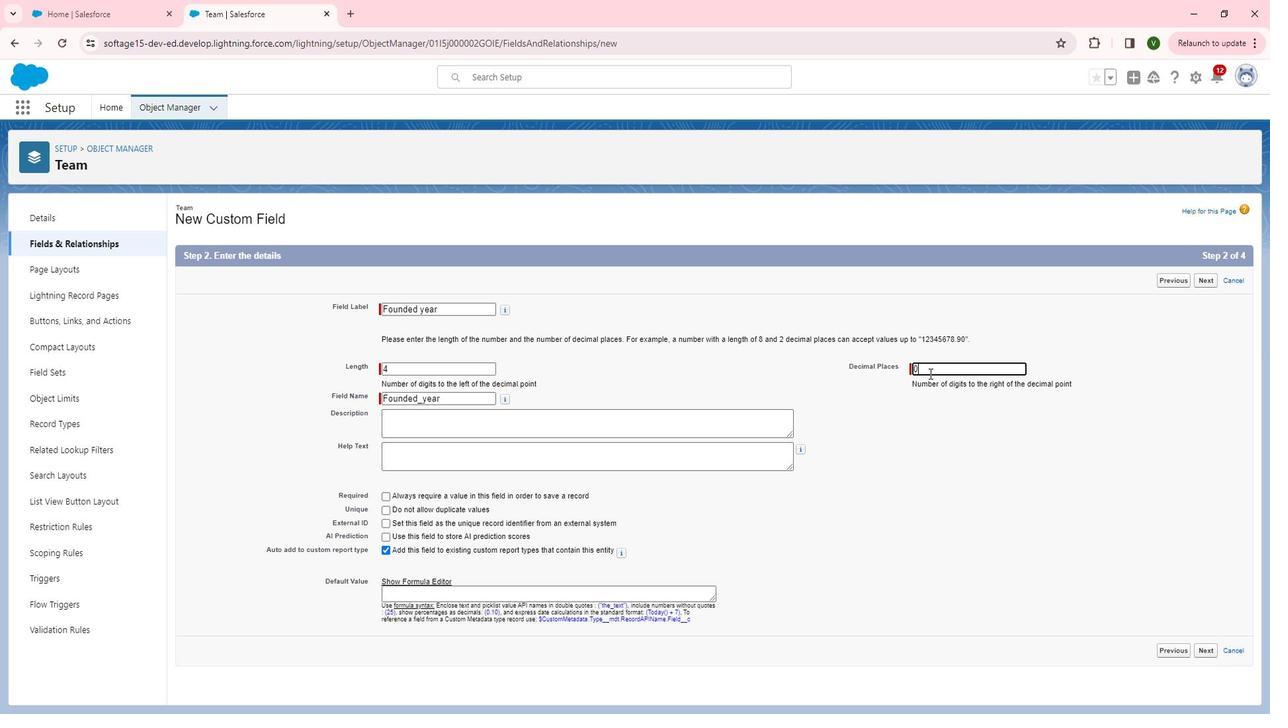 
Action: Mouse moved to (617, 422)
Screenshot: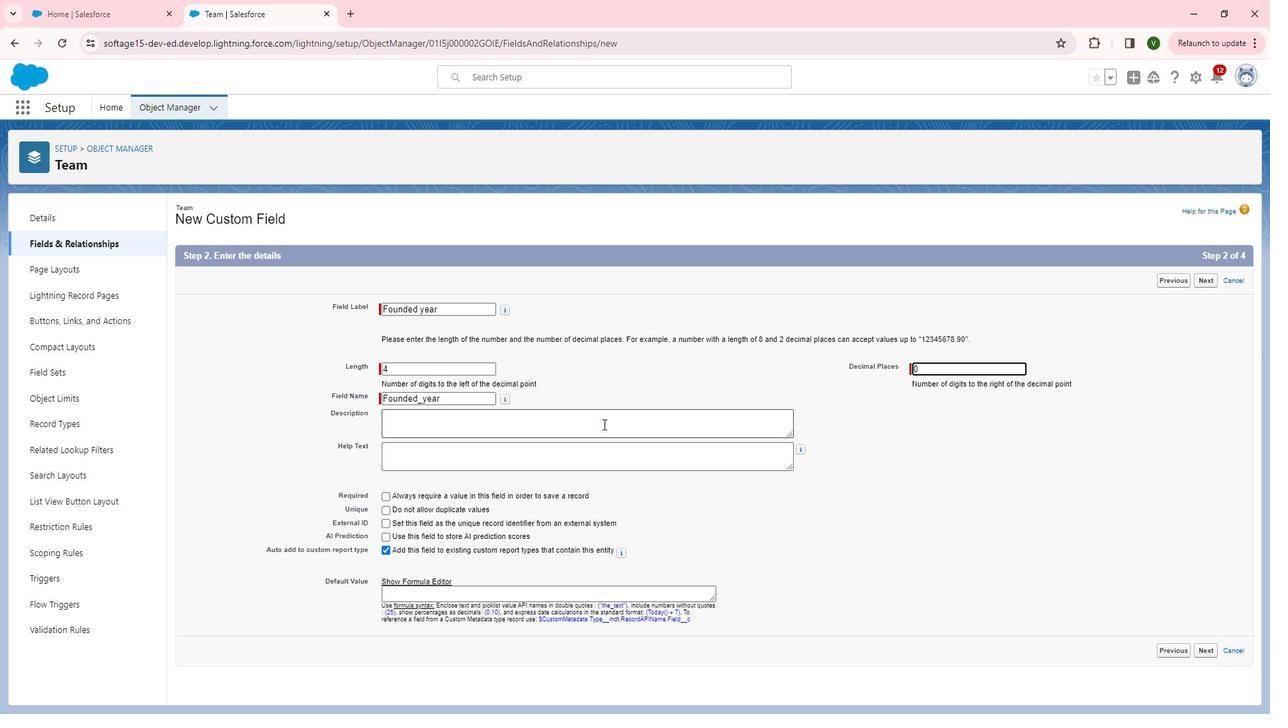 
Action: Mouse pressed left at (617, 422)
Screenshot: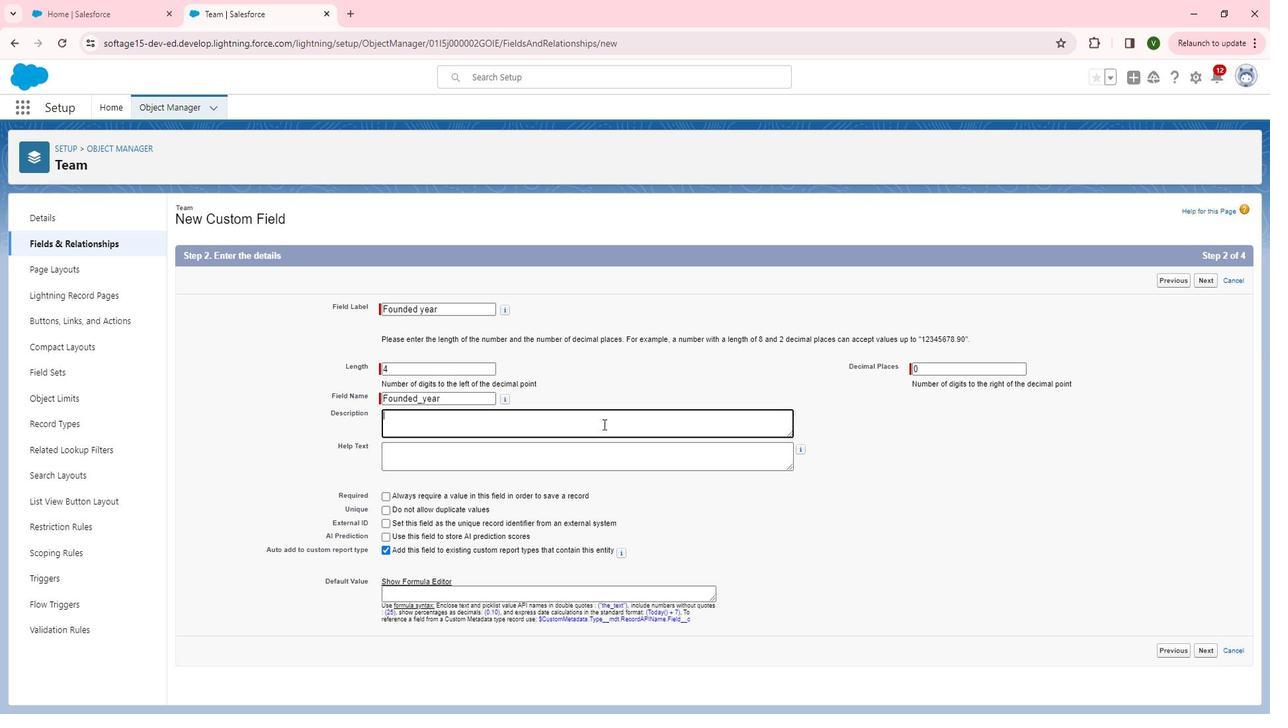 
Action: Key pressed <Key.shift>This<Key.space>is<Key.space><Key.backspace><Key.backspace><Key.backspace>field<Key.space>for<Key.space>the<Key.space>capture<Key.space>the<Key.space>foundde<Key.backspace><Key.backspace>ed<Key.space>year<Key.space>of<Key.space>the<Key.space>team.<Key.tab><Key.shift>Enter<Key.space>the<Key.space>year<Key.space>in<Key.space><Key.backspace><Key.backspace><Key.backspace>eh<Key.backspace><Key.backspace>when<Key.space>team<Key.space>was<Key.space>established.
Screenshot: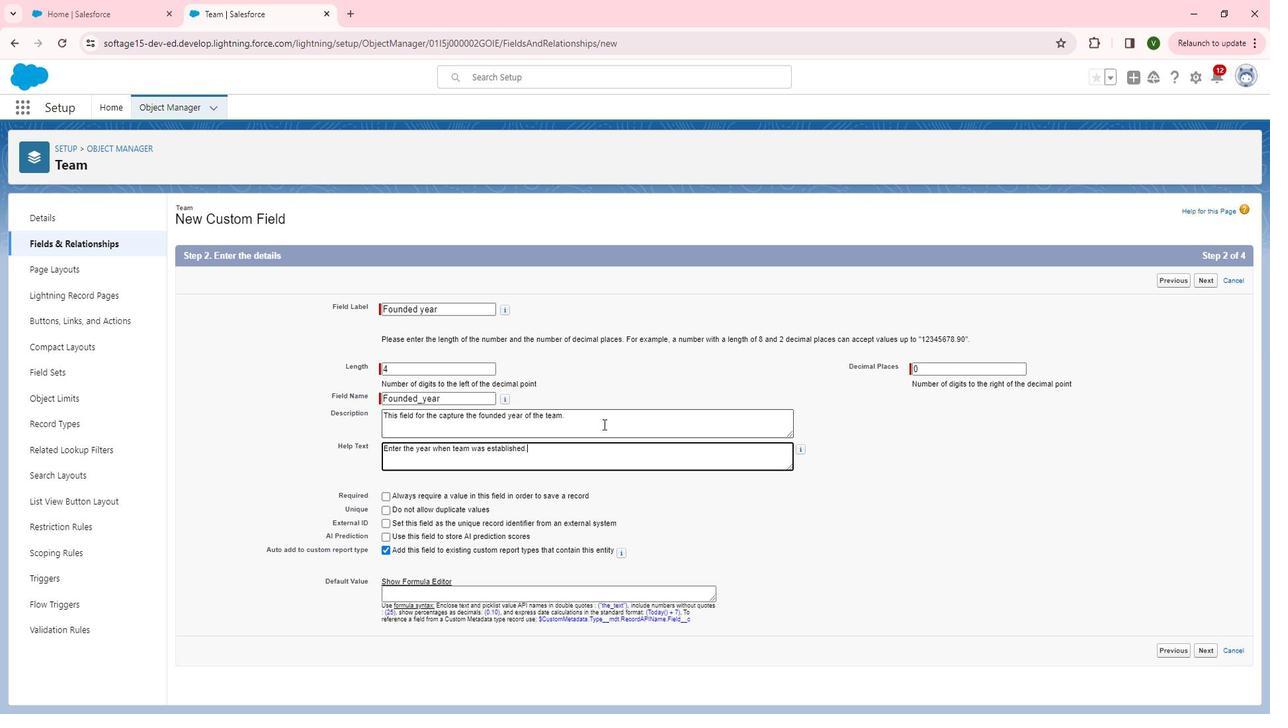 
Action: Mouse moved to (884, 561)
Screenshot: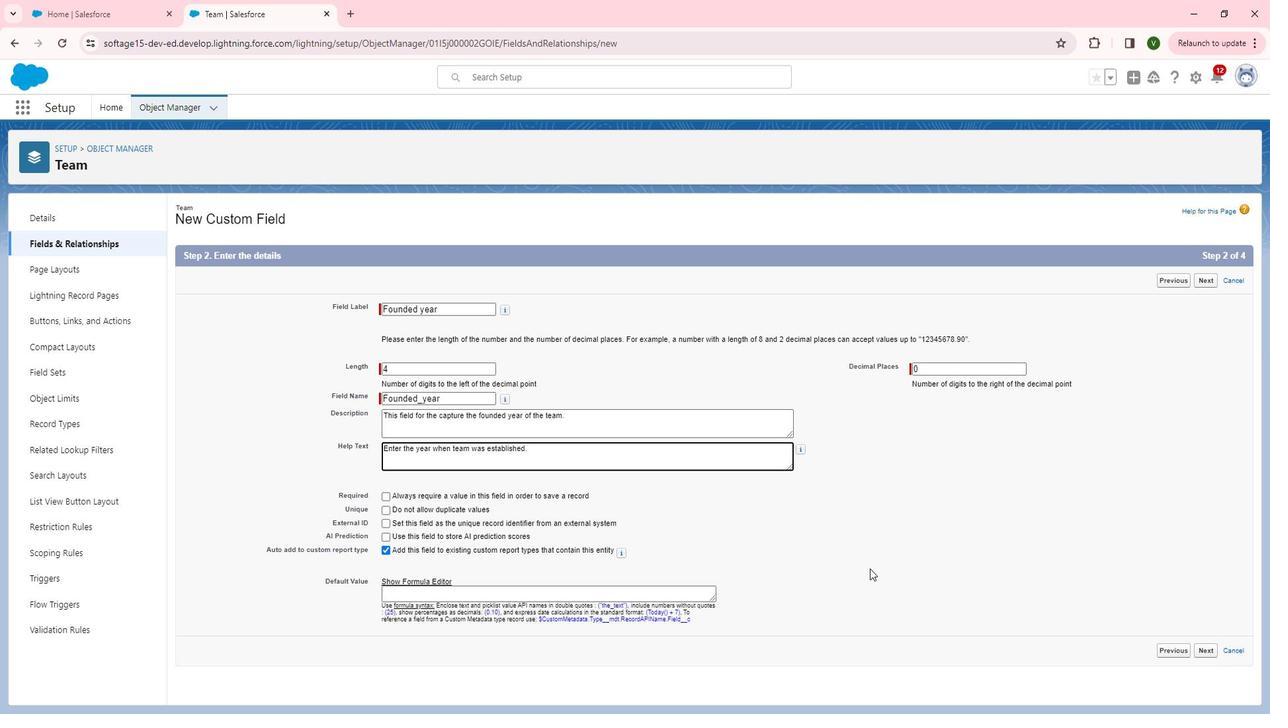 
Action: Mouse pressed left at (884, 561)
Screenshot: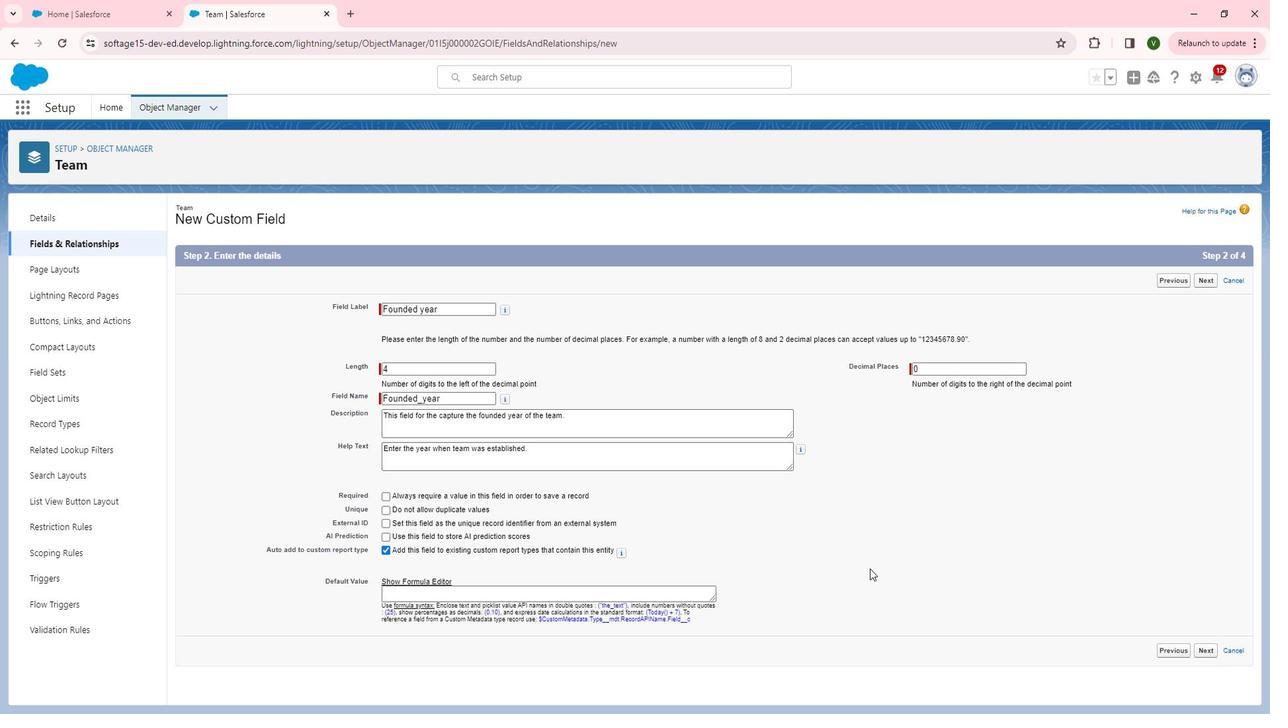 
Action: Mouse moved to (1220, 637)
Screenshot: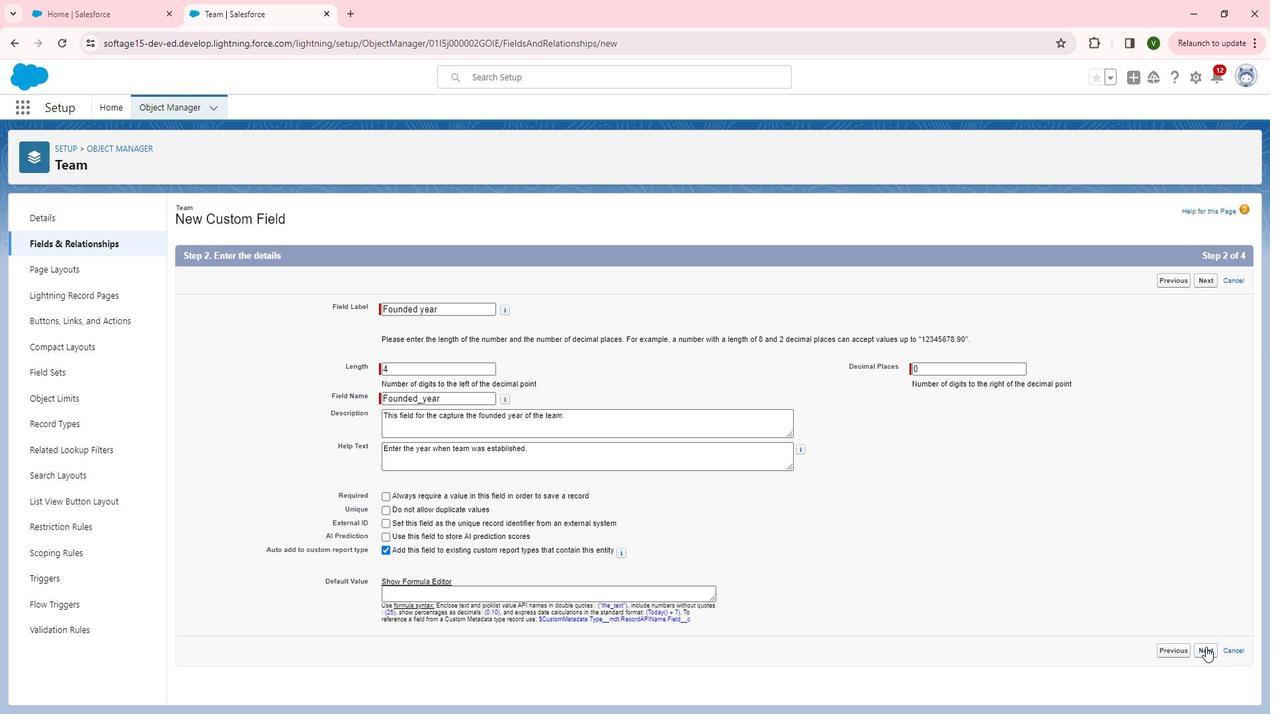
Action: Mouse pressed left at (1220, 637)
Screenshot: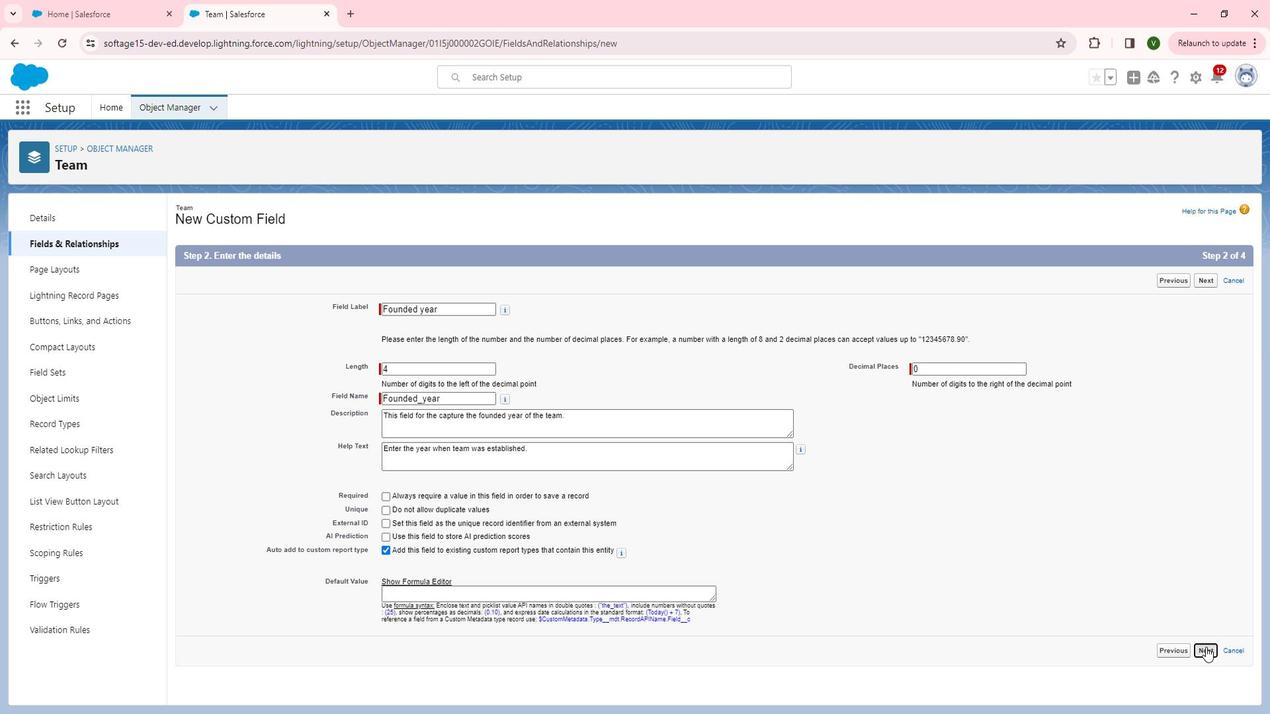 
Action: Mouse moved to (919, 462)
Screenshot: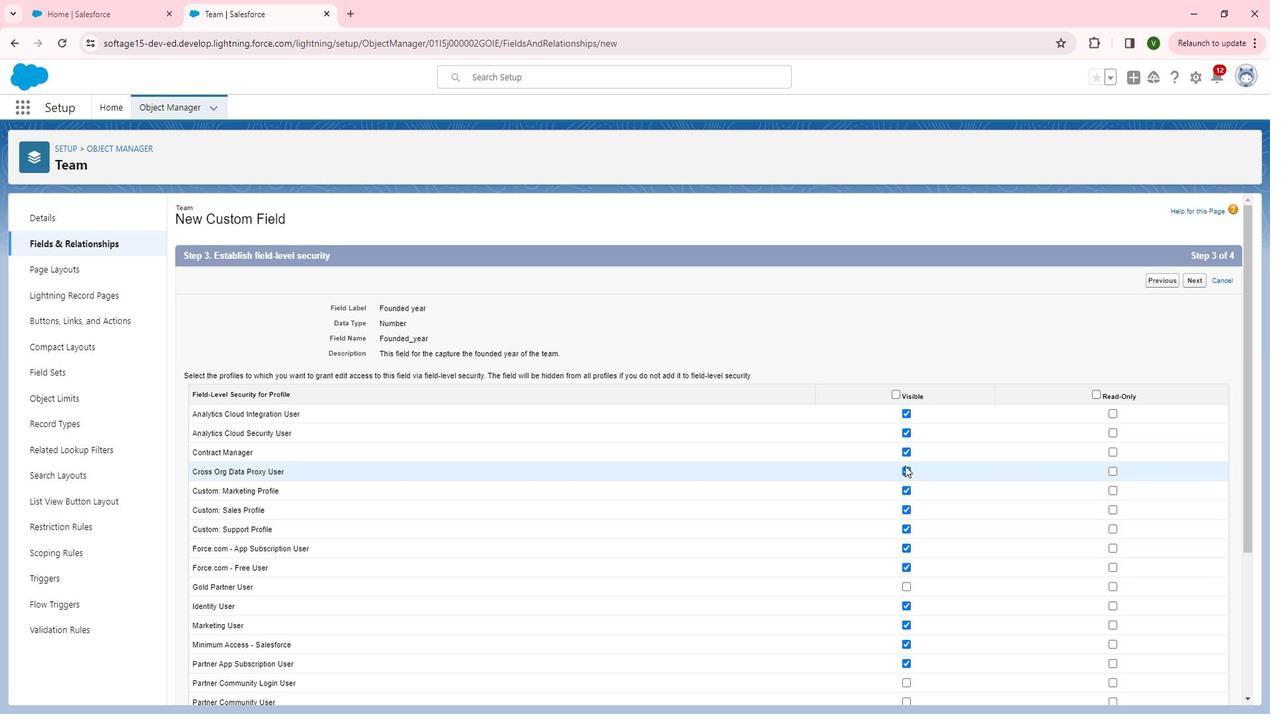 
Action: Mouse scrolled (919, 461) with delta (0, 0)
Screenshot: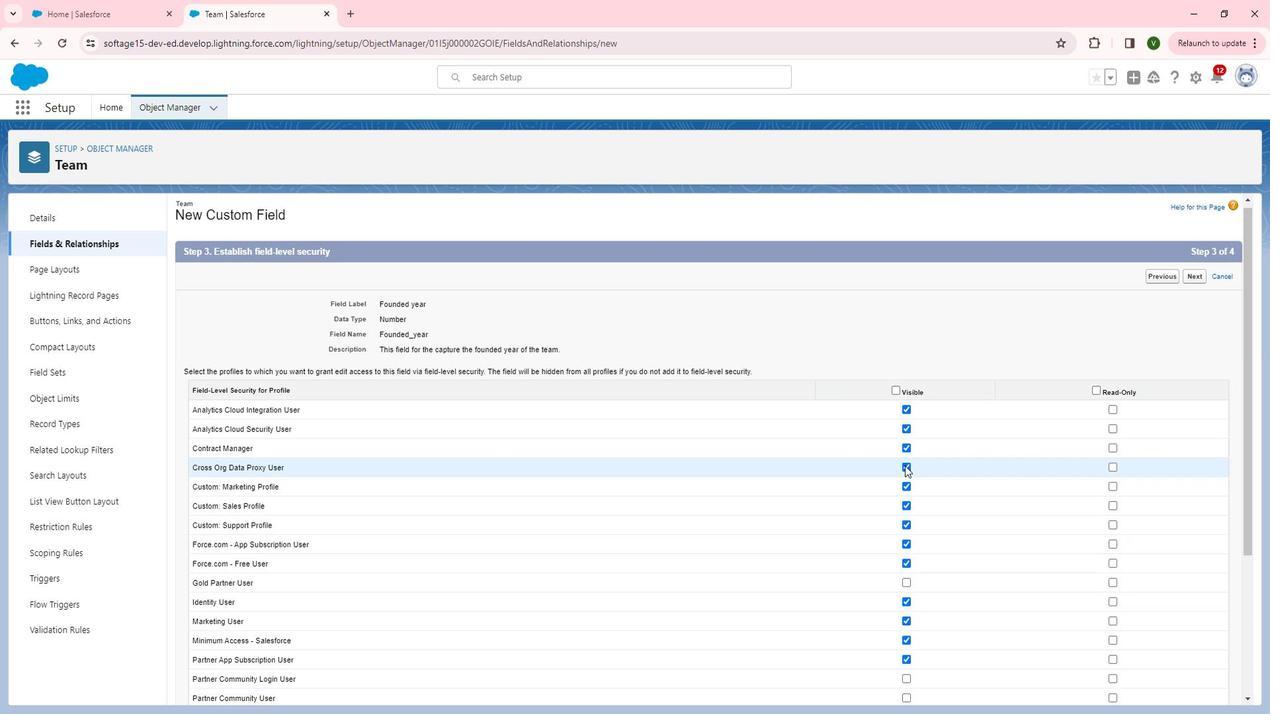 
Action: Mouse scrolled (919, 461) with delta (0, 0)
Screenshot: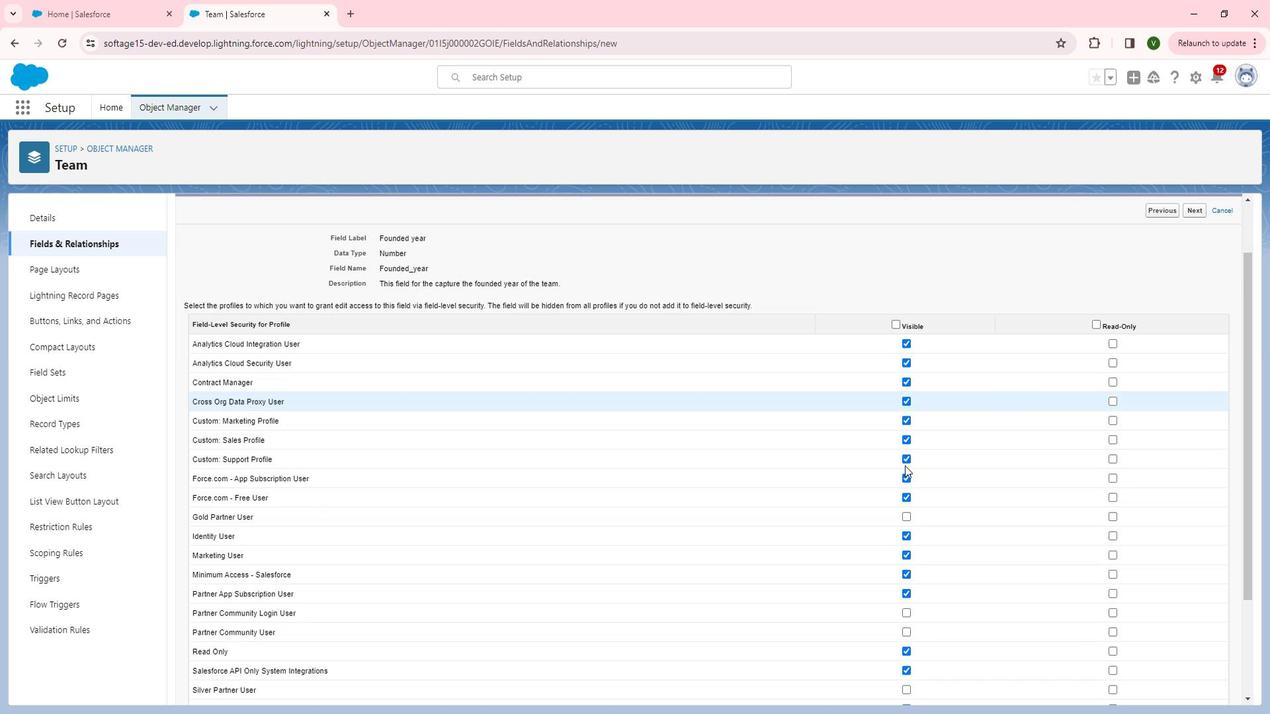
Action: Mouse moved to (918, 299)
Screenshot: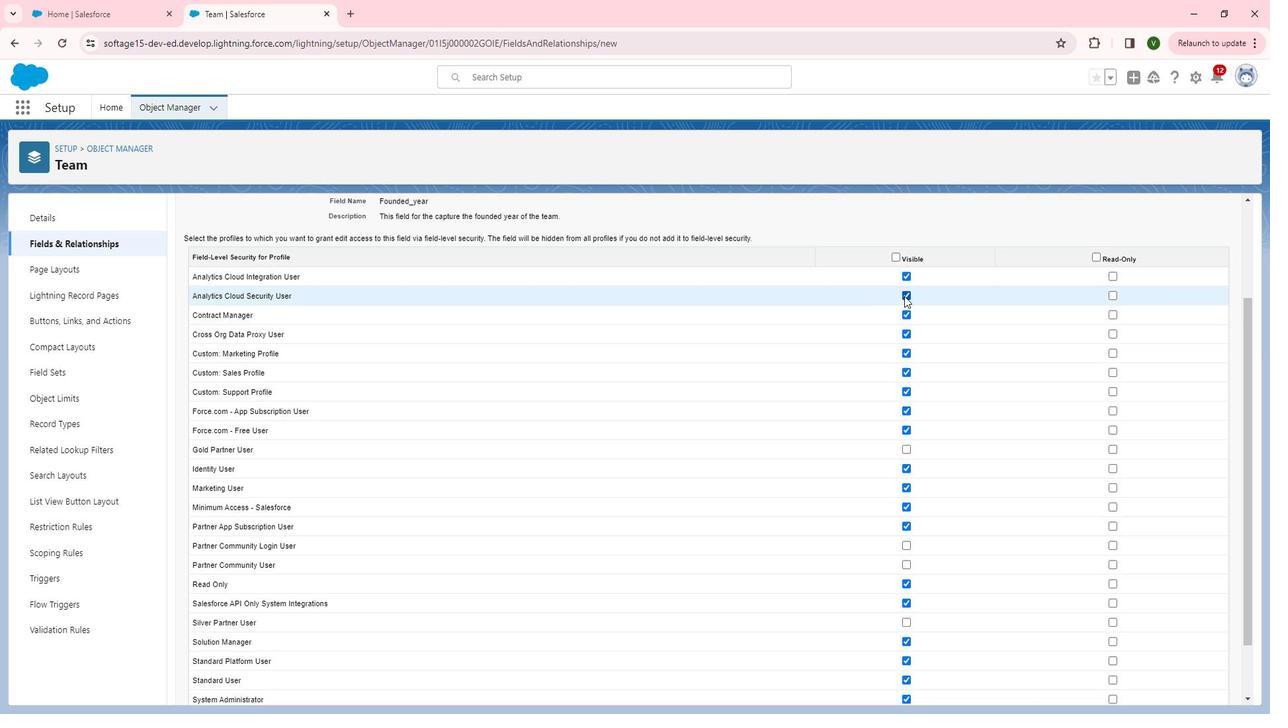 
Action: Mouse pressed left at (918, 299)
Screenshot: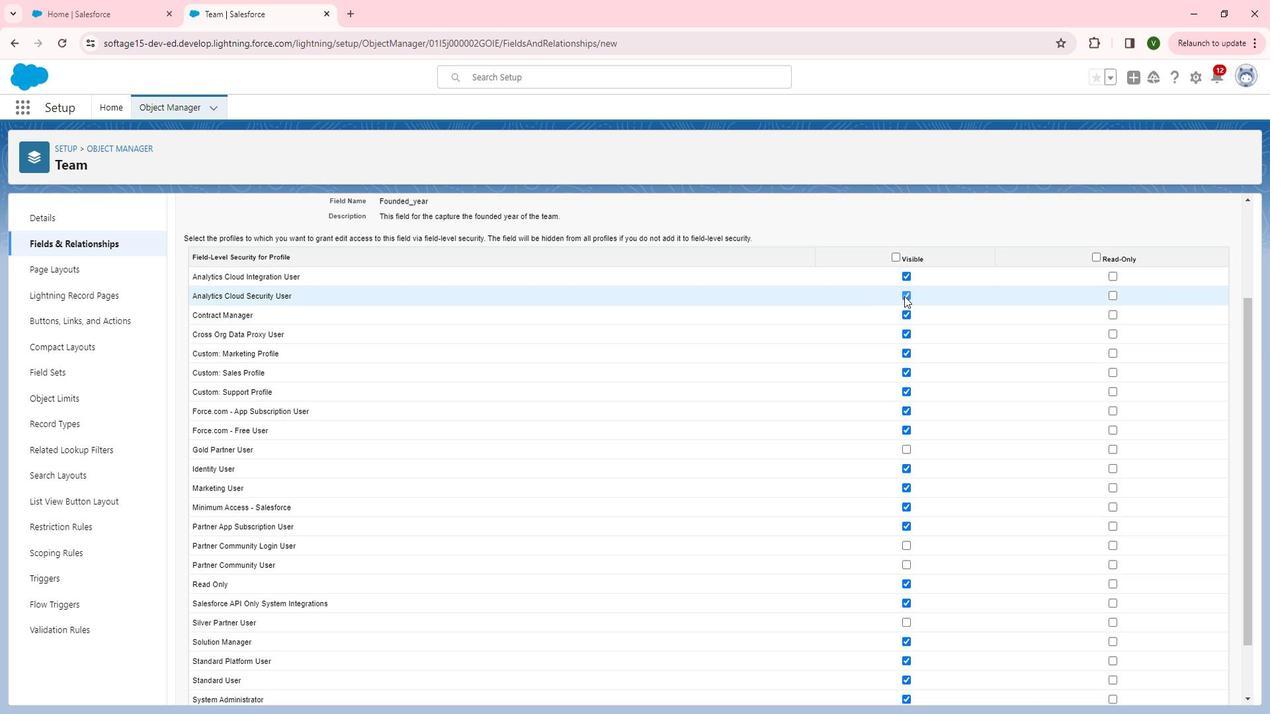 
Action: Mouse moved to (917, 336)
Screenshot: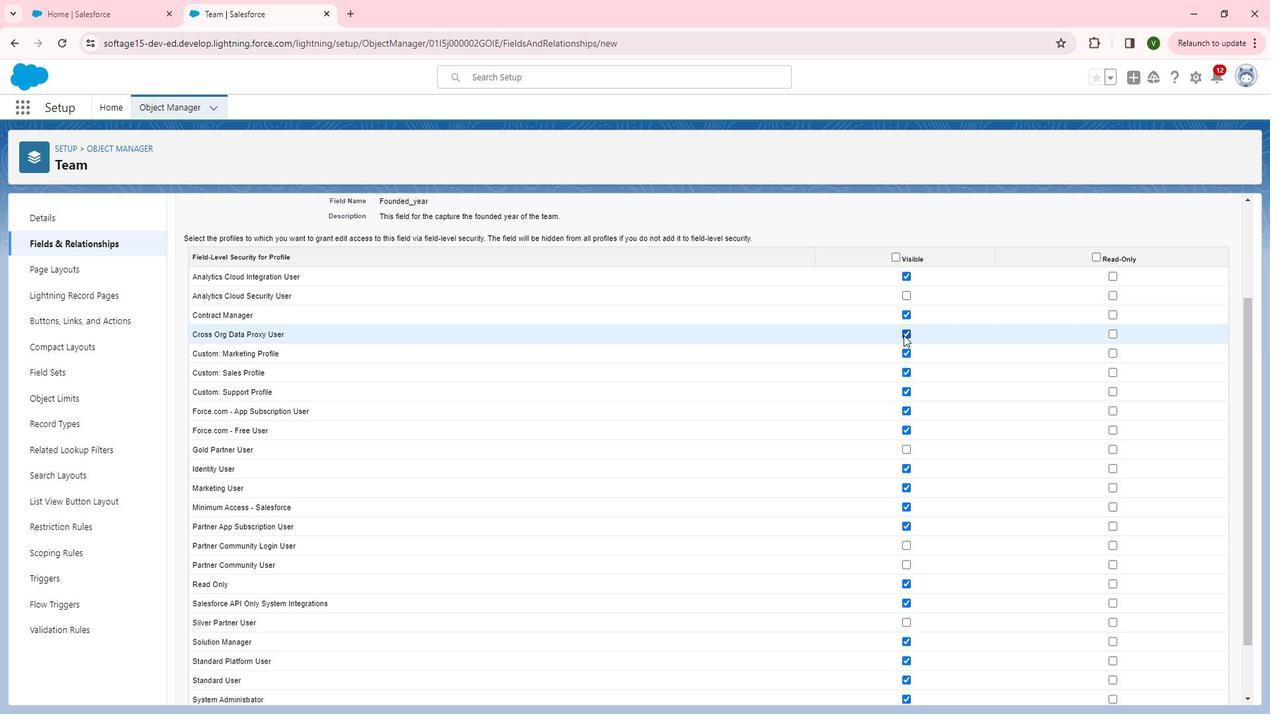 
Action: Mouse pressed left at (917, 336)
Screenshot: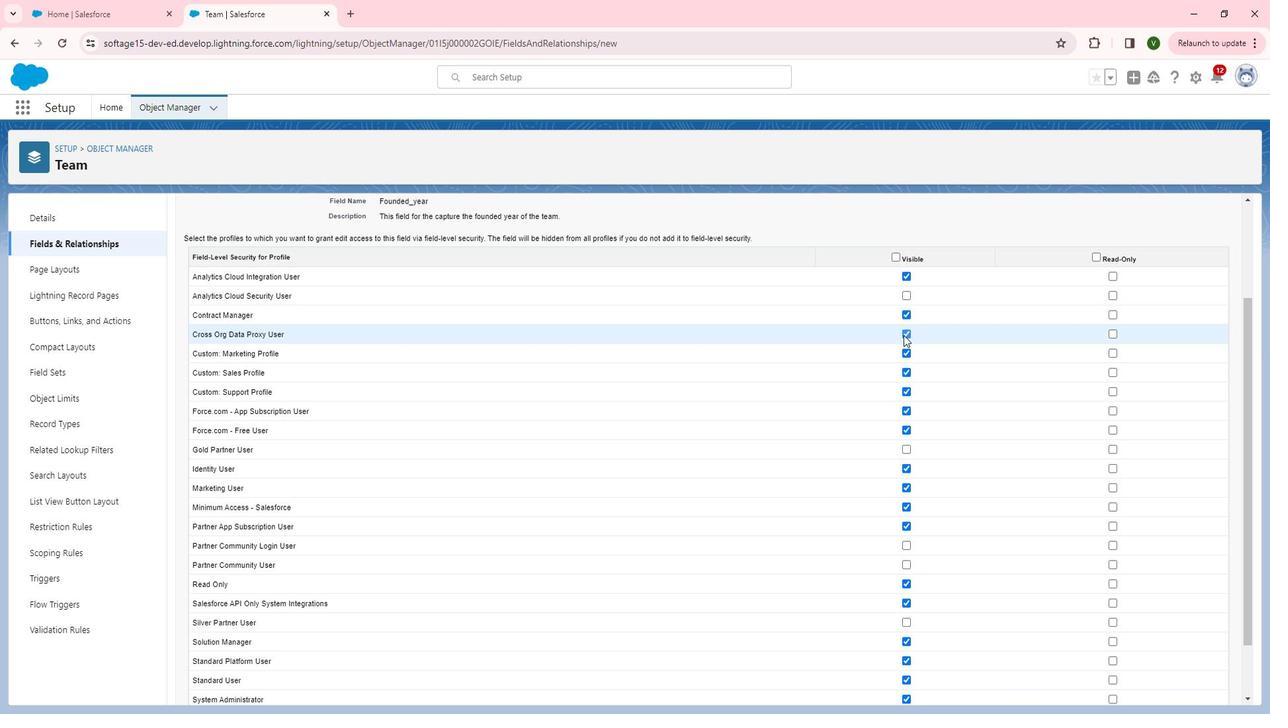
Action: Mouse moved to (919, 376)
Screenshot: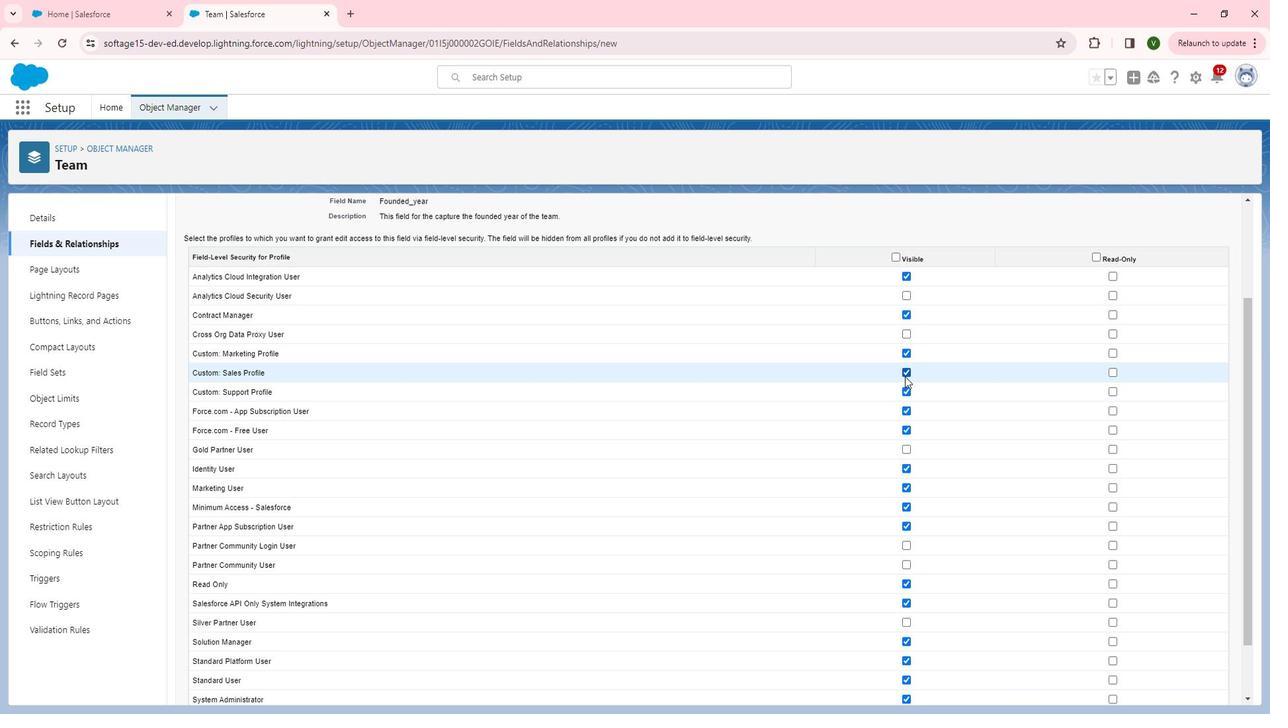 
Action: Mouse pressed left at (919, 376)
Screenshot: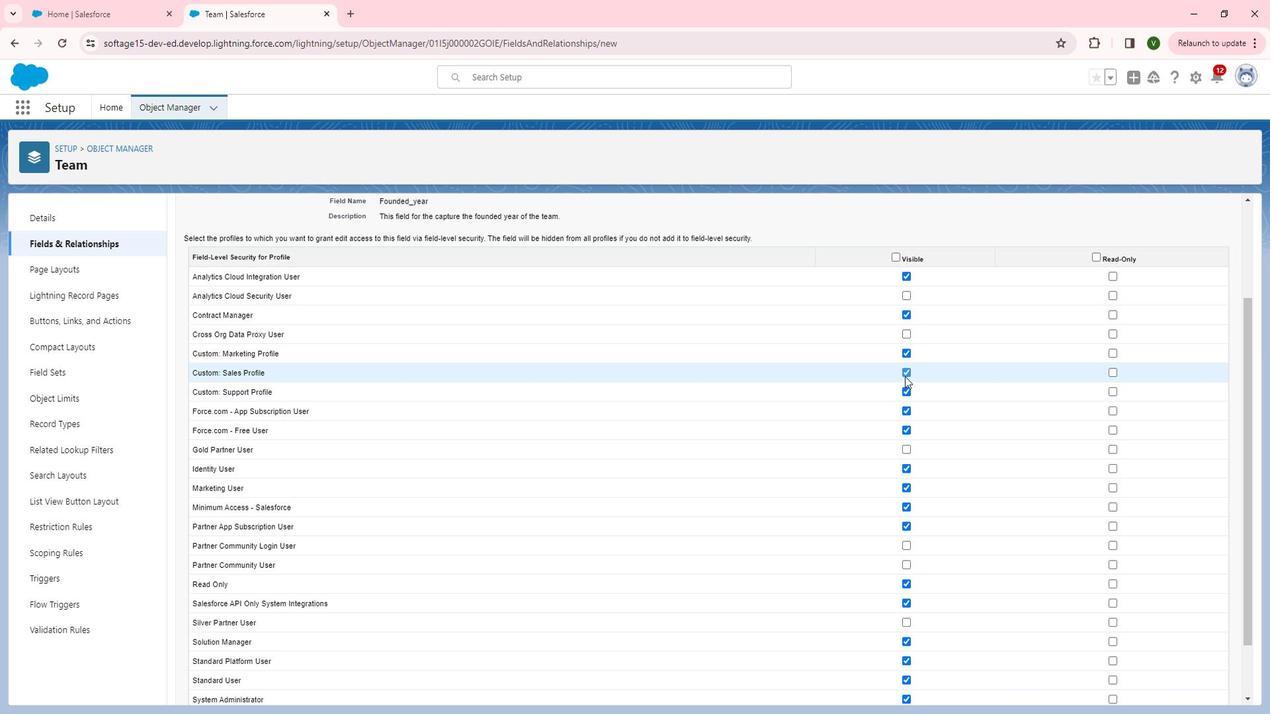 
Action: Mouse moved to (919, 404)
Screenshot: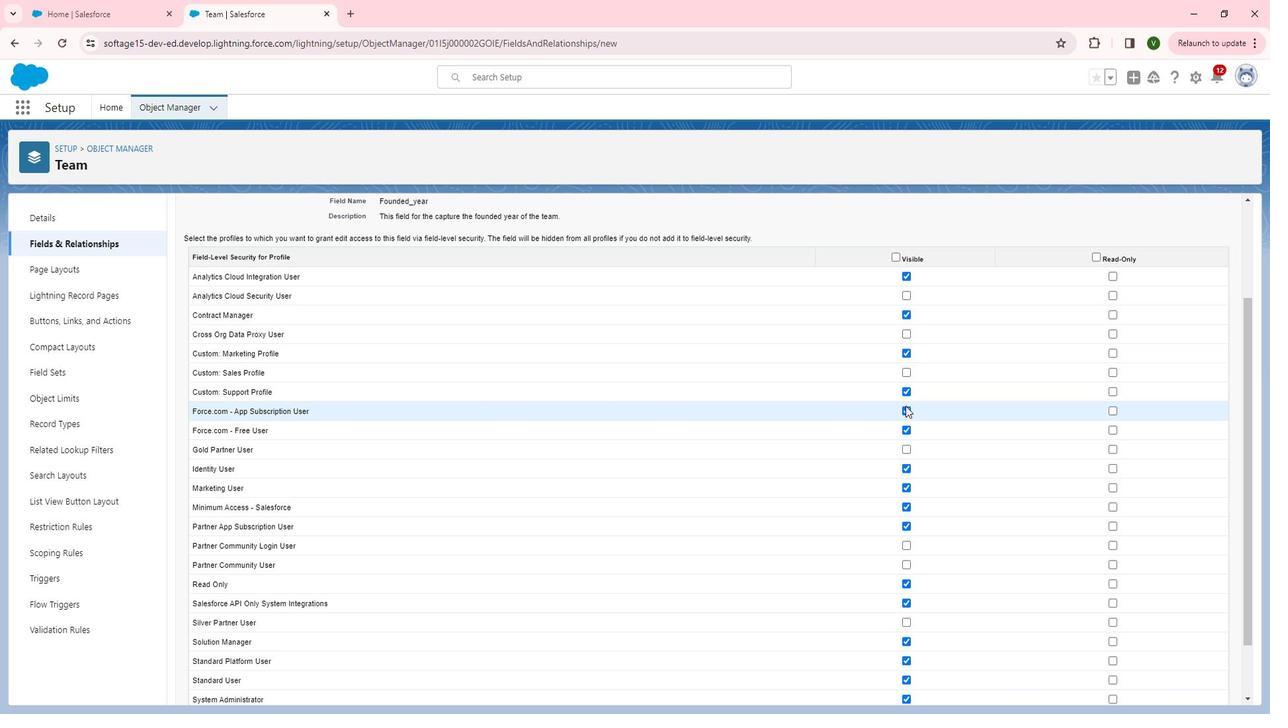 
Action: Mouse pressed left at (919, 404)
Screenshot: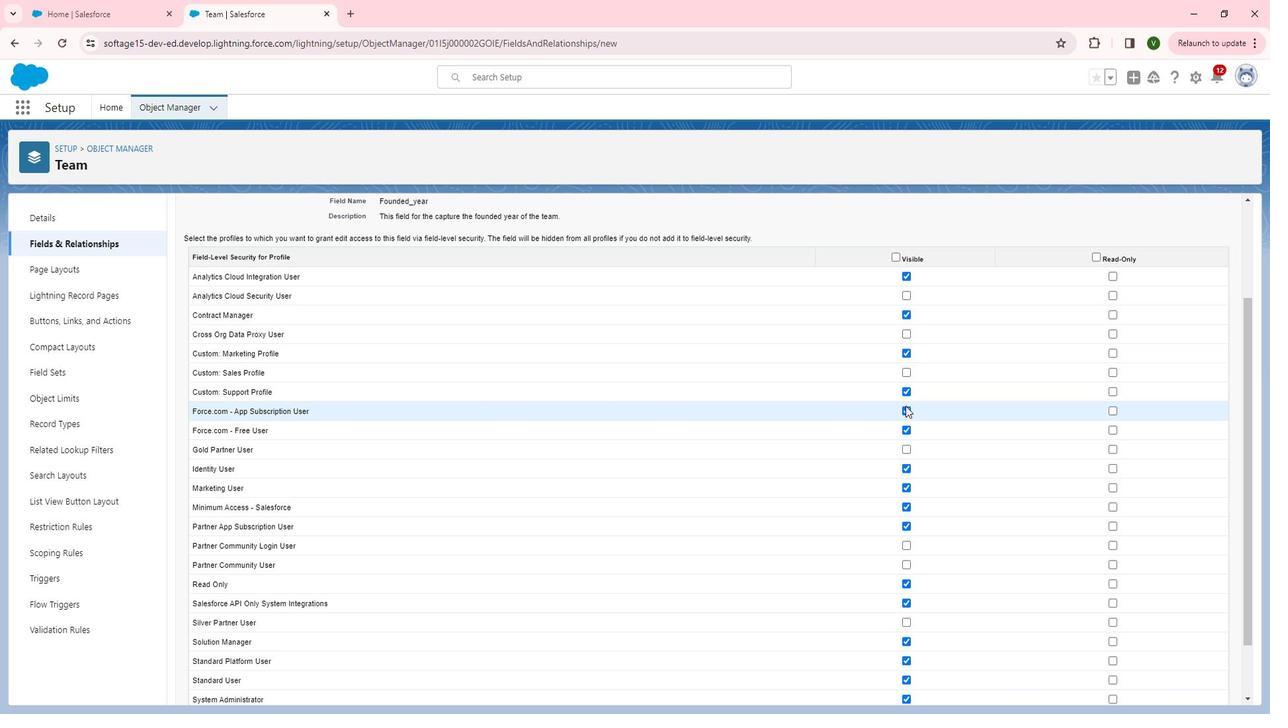 
Action: Mouse moved to (921, 406)
Screenshot: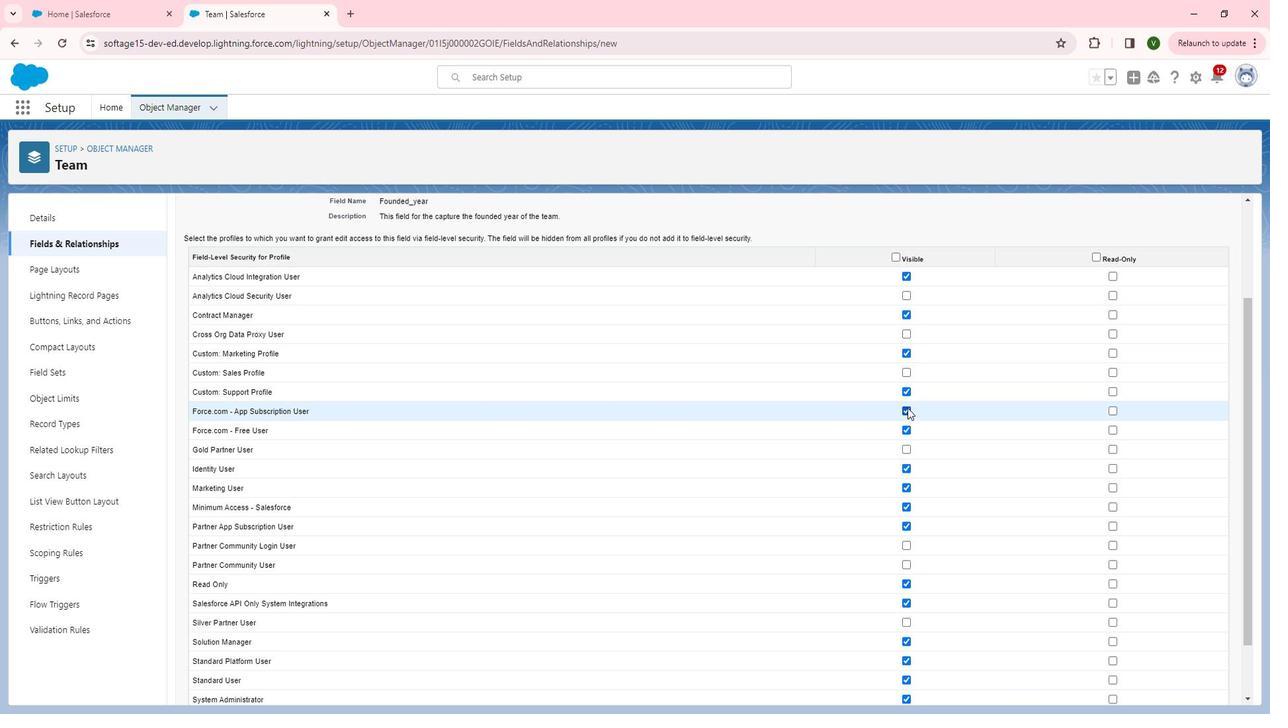 
Action: Mouse pressed left at (921, 406)
Screenshot: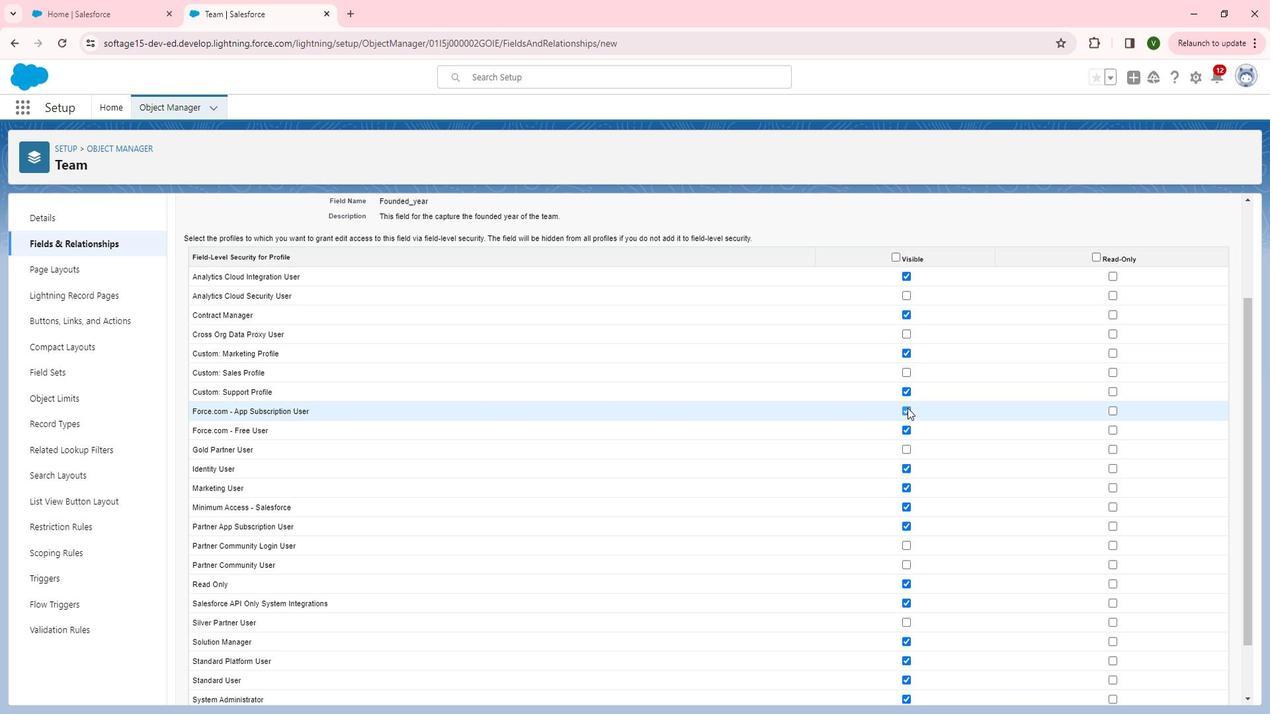 
Action: Mouse moved to (929, 419)
Screenshot: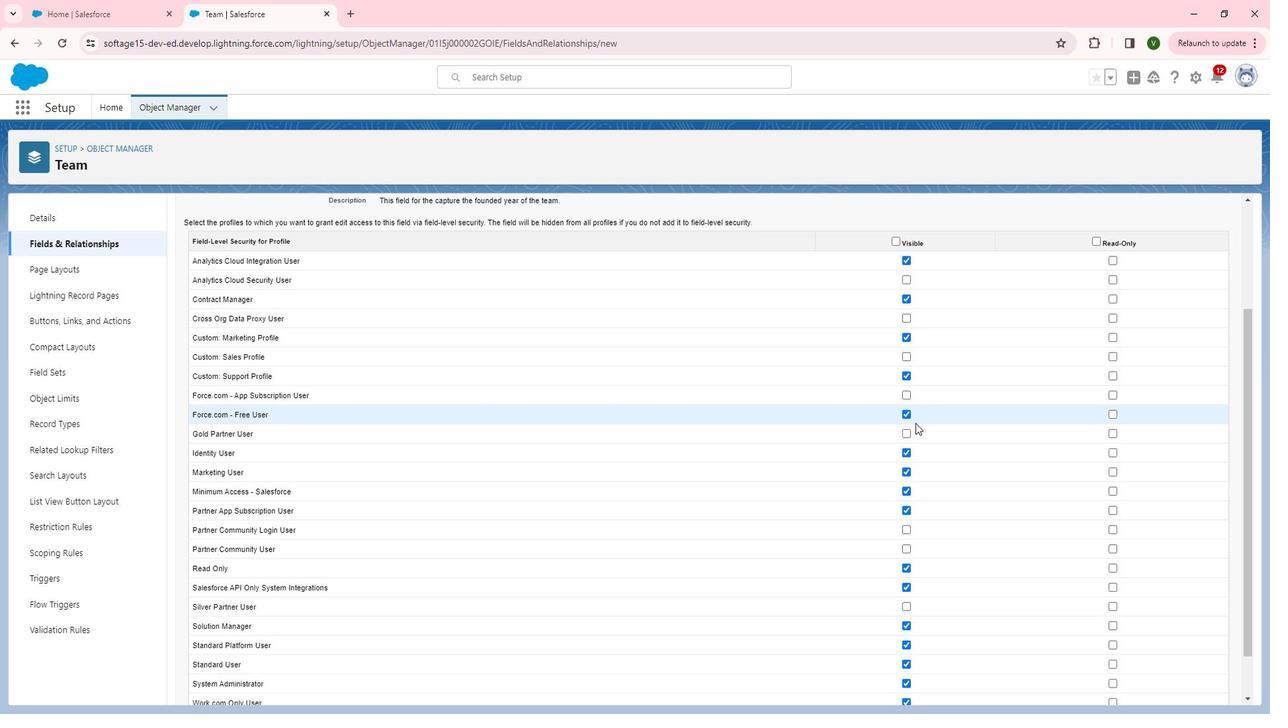 
Action: Mouse scrolled (929, 418) with delta (0, 0)
Screenshot: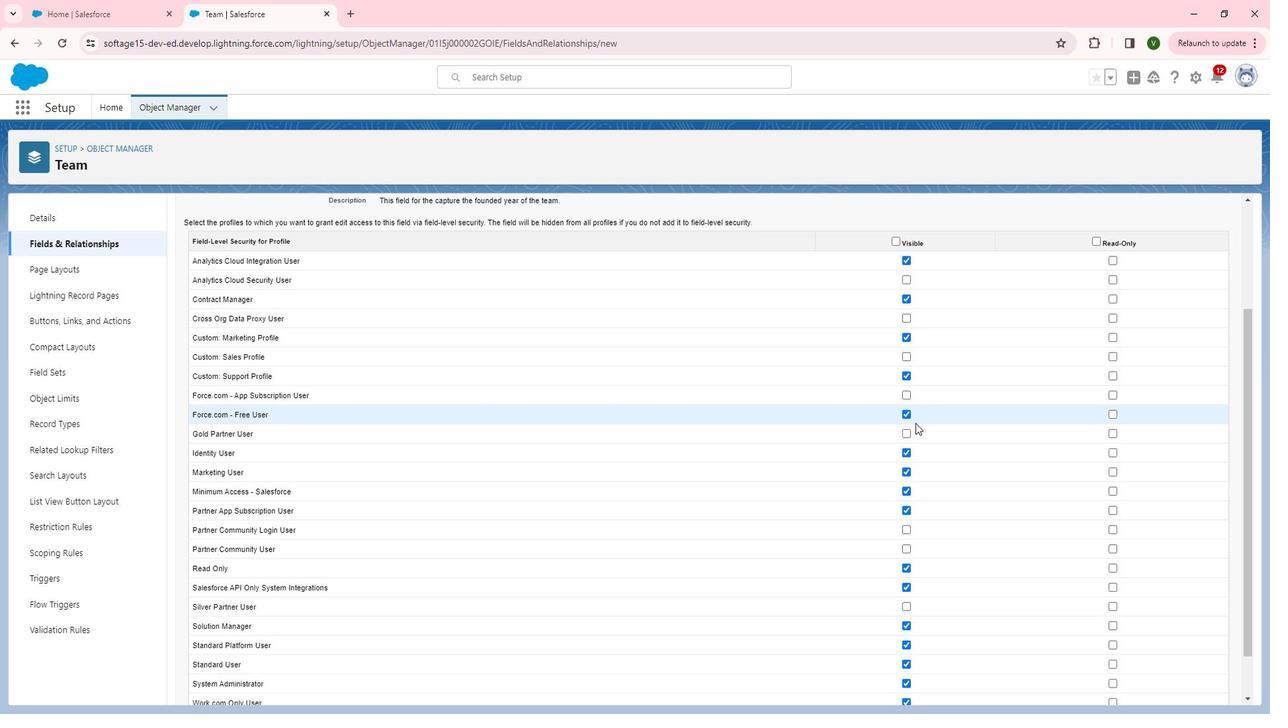 
Action: Mouse moved to (929, 420)
Screenshot: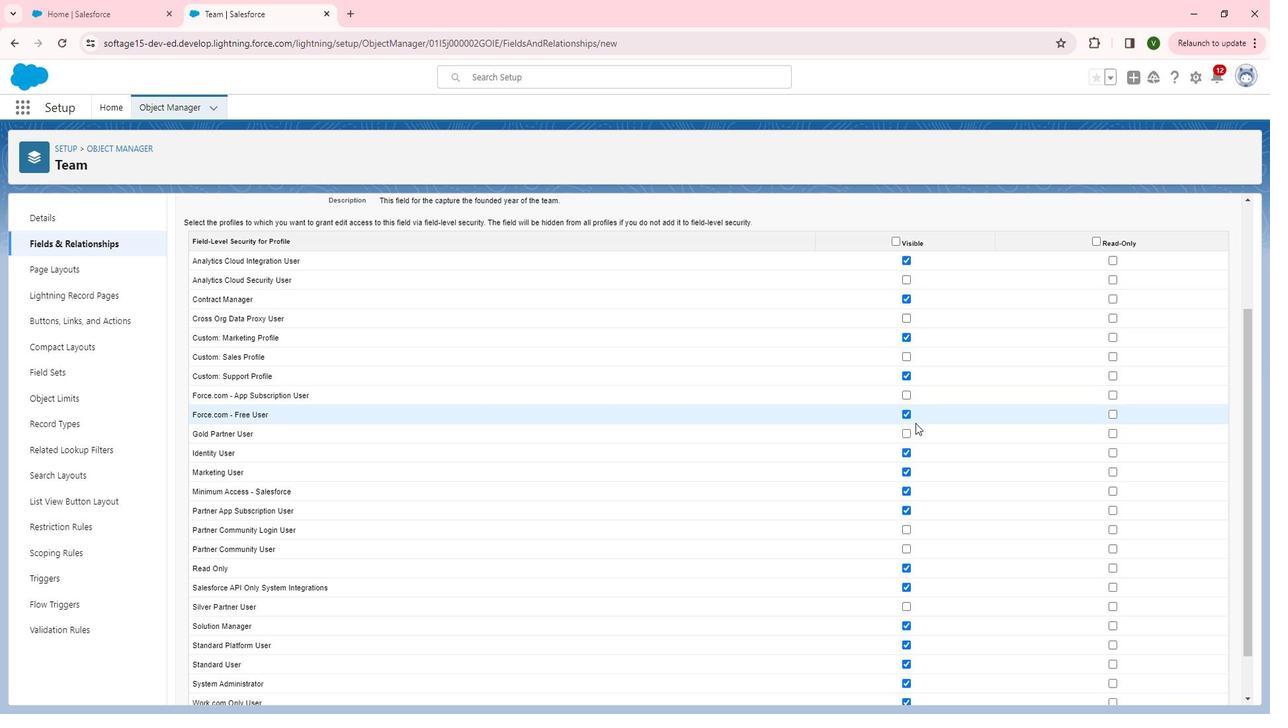 
Action: Mouse scrolled (929, 419) with delta (0, 0)
Screenshot: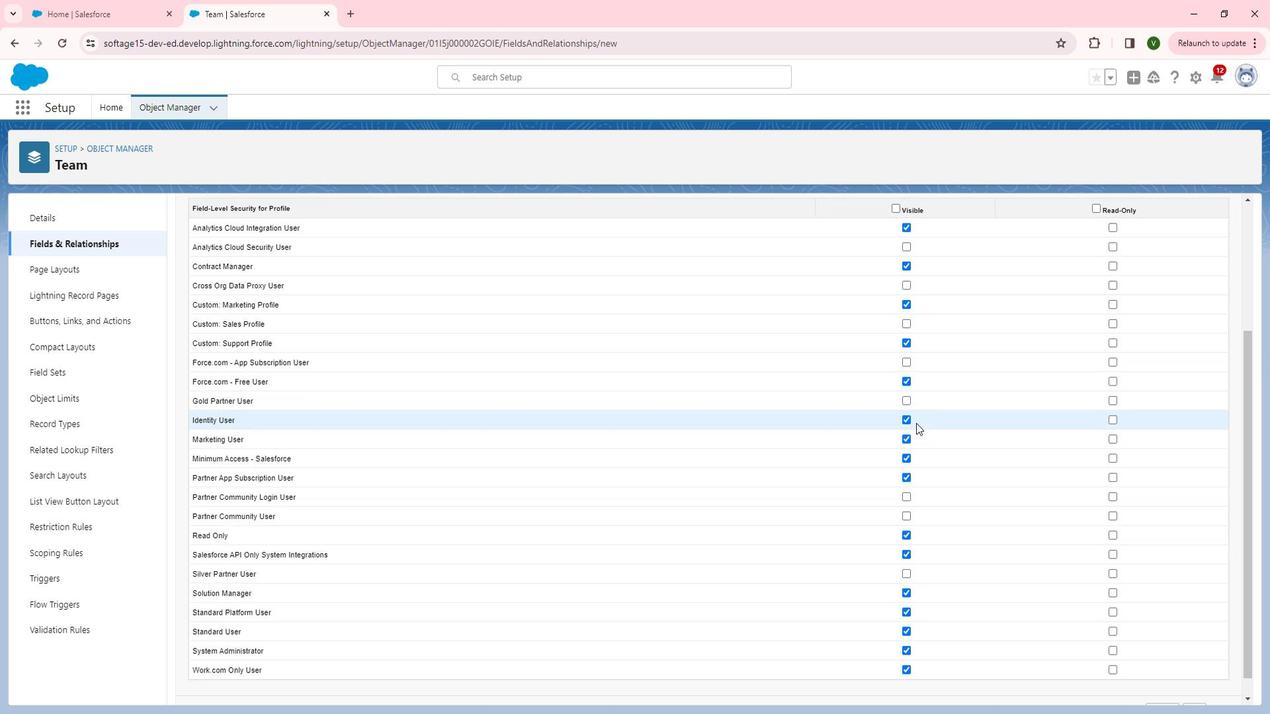 
Action: Mouse moved to (919, 416)
Screenshot: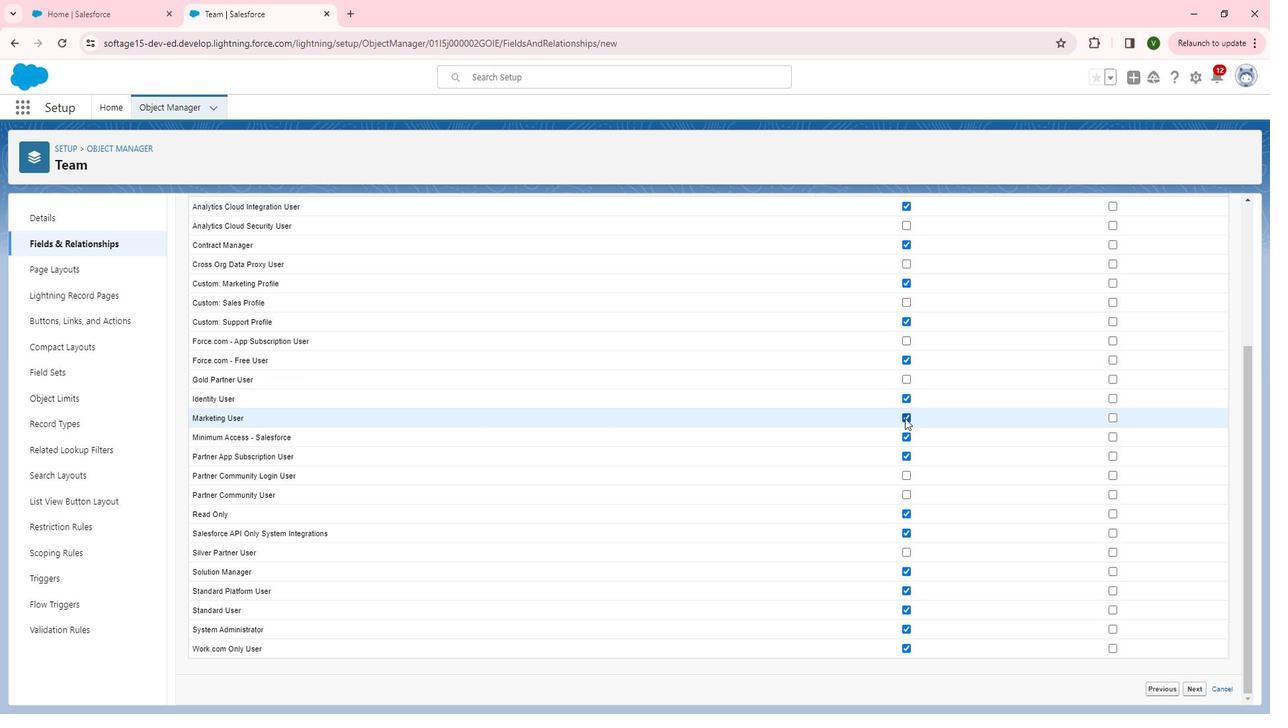 
Action: Mouse pressed left at (919, 416)
Screenshot: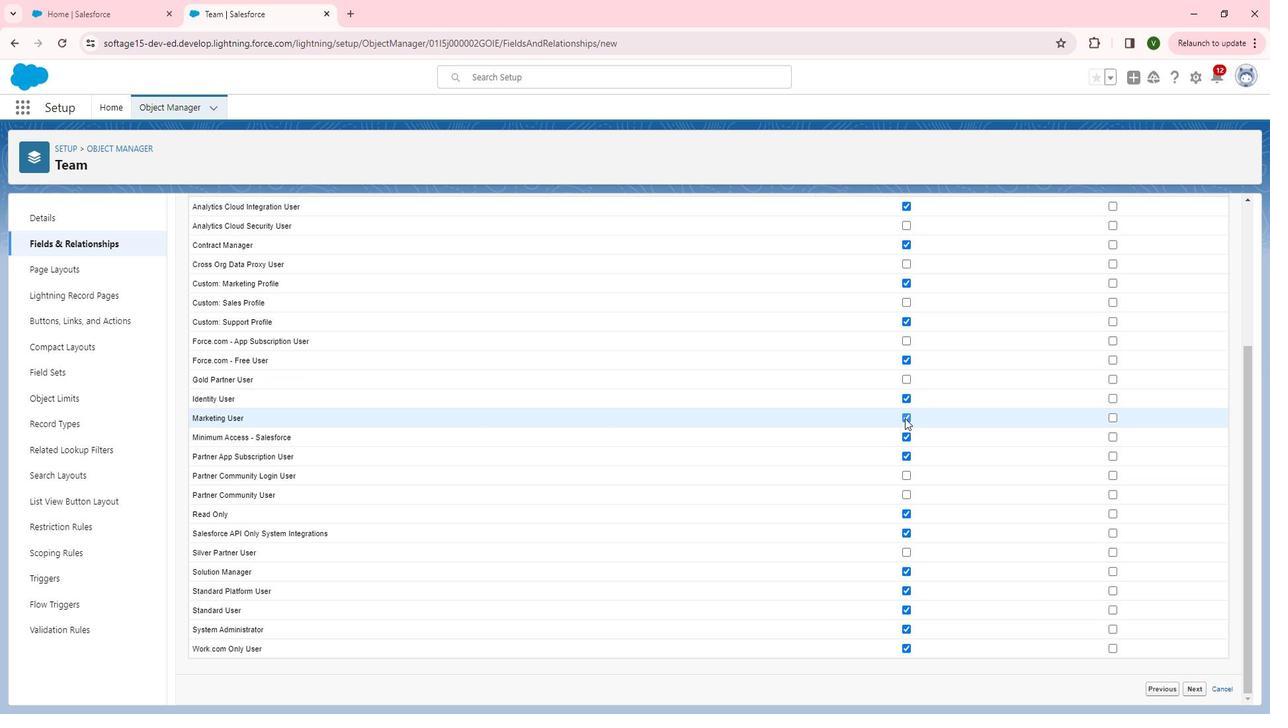 
Action: Mouse moved to (921, 451)
Screenshot: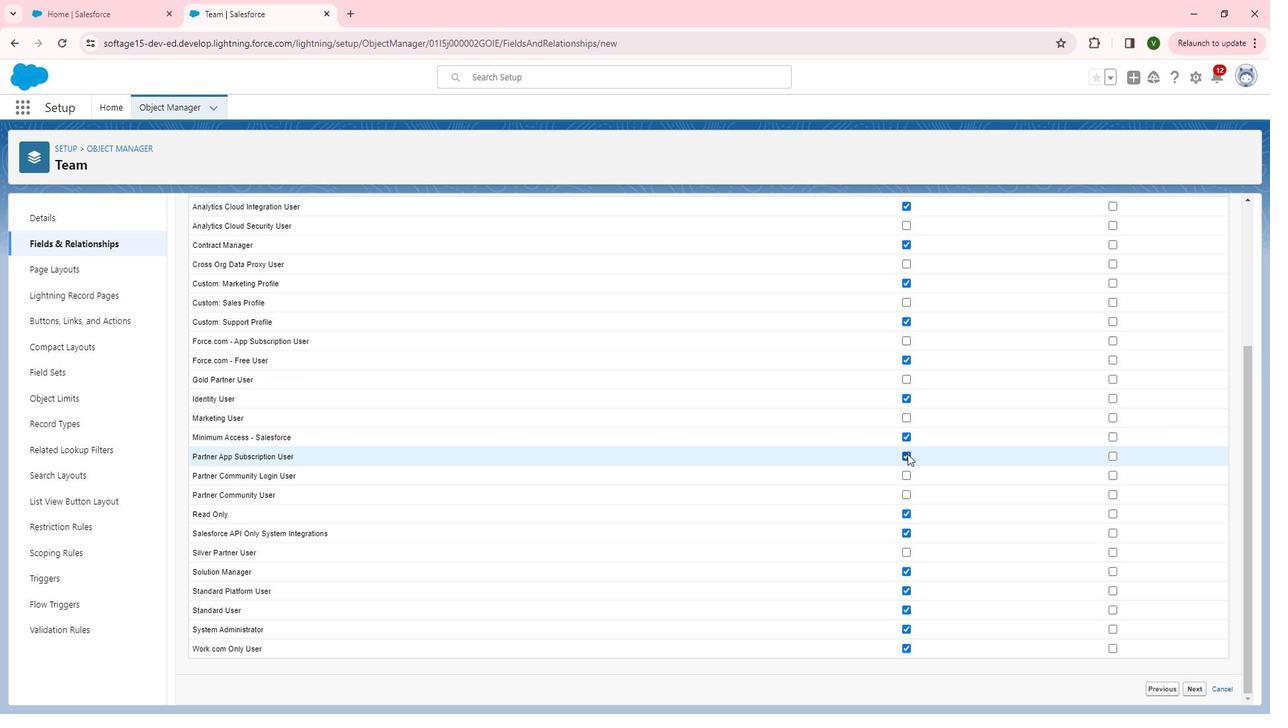 
Action: Mouse pressed left at (921, 451)
Screenshot: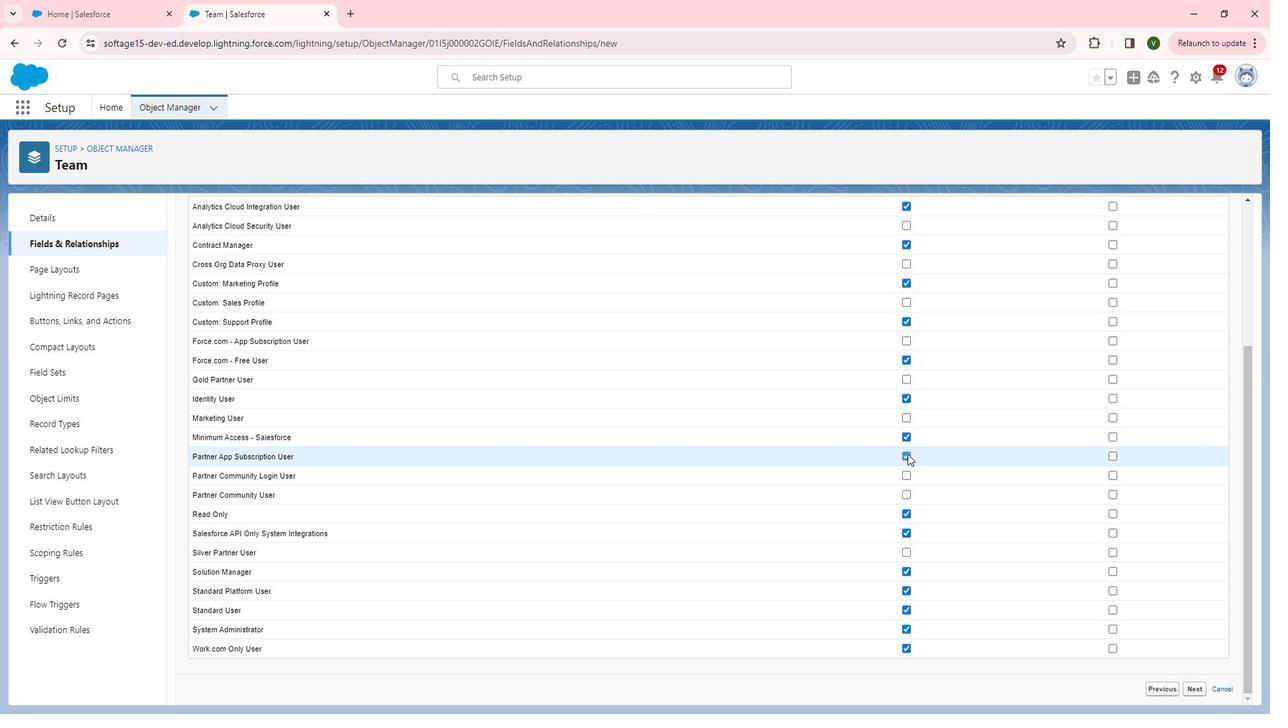 
Action: Mouse moved to (939, 487)
Screenshot: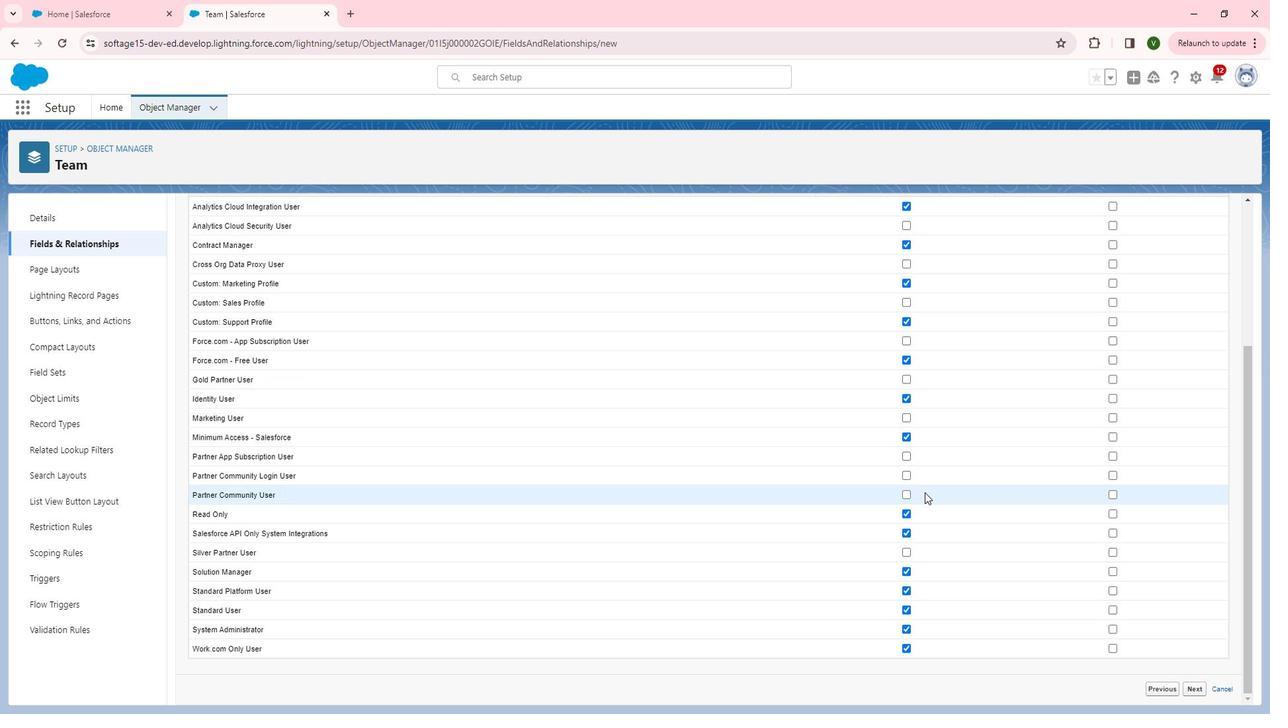 
Action: Mouse scrolled (939, 487) with delta (0, 0)
Screenshot: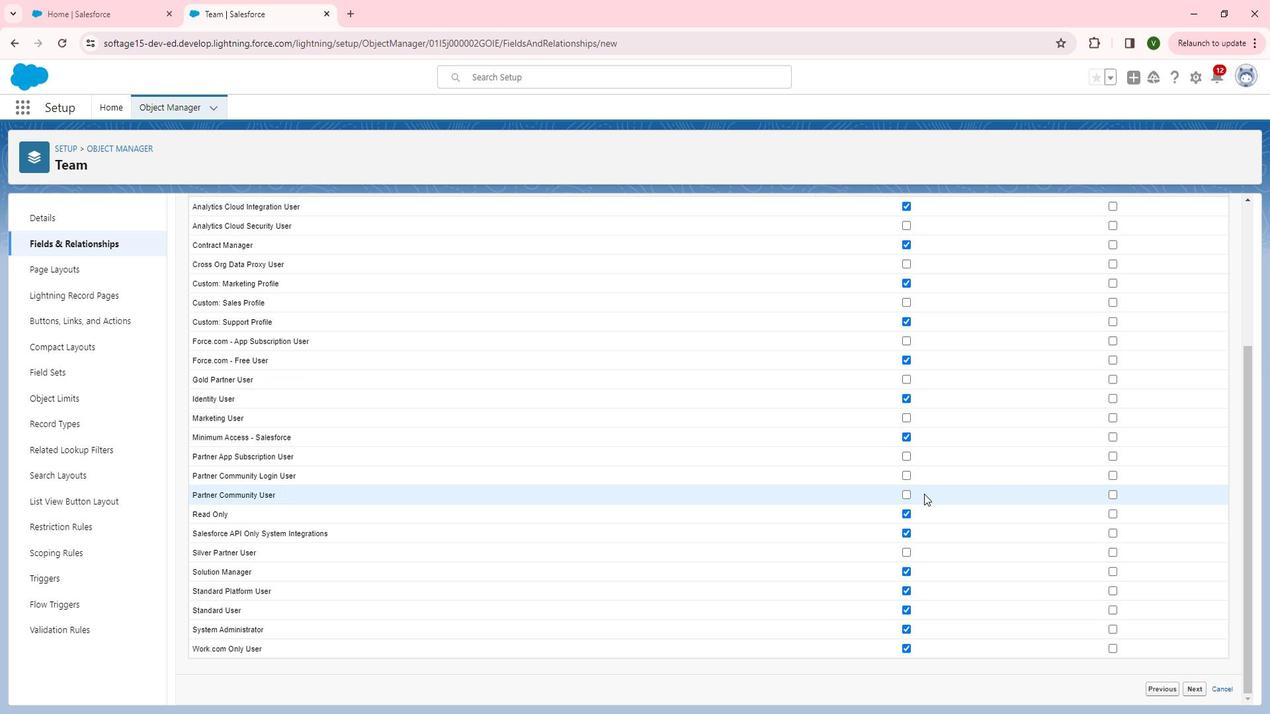 
Action: Mouse moved to (1126, 639)
Screenshot: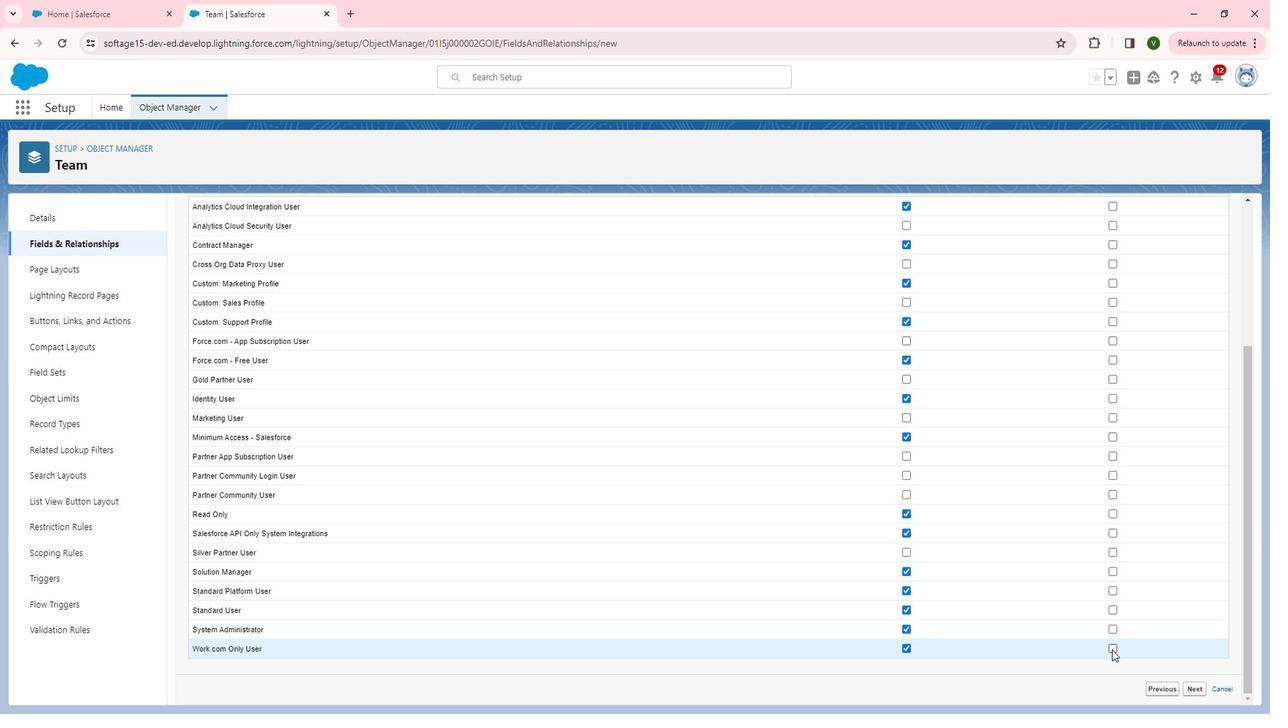 
Action: Mouse pressed left at (1126, 639)
Screenshot: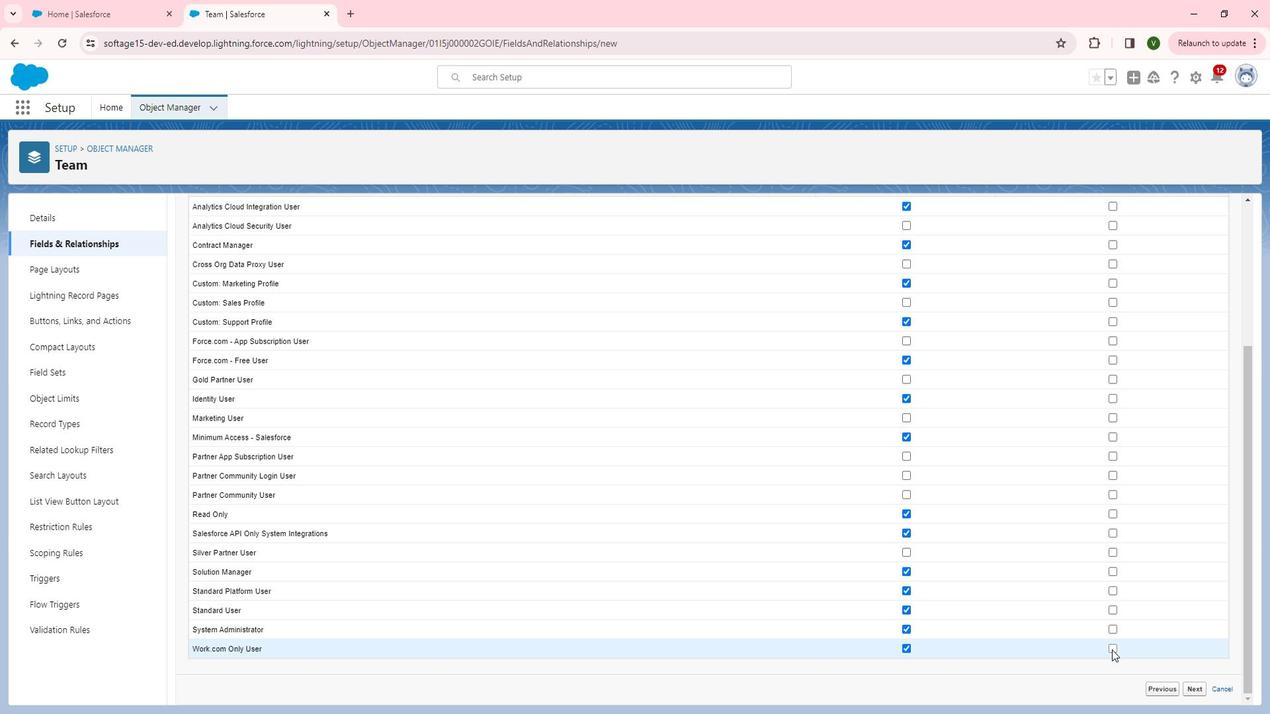 
Action: Mouse moved to (1130, 528)
Screenshot: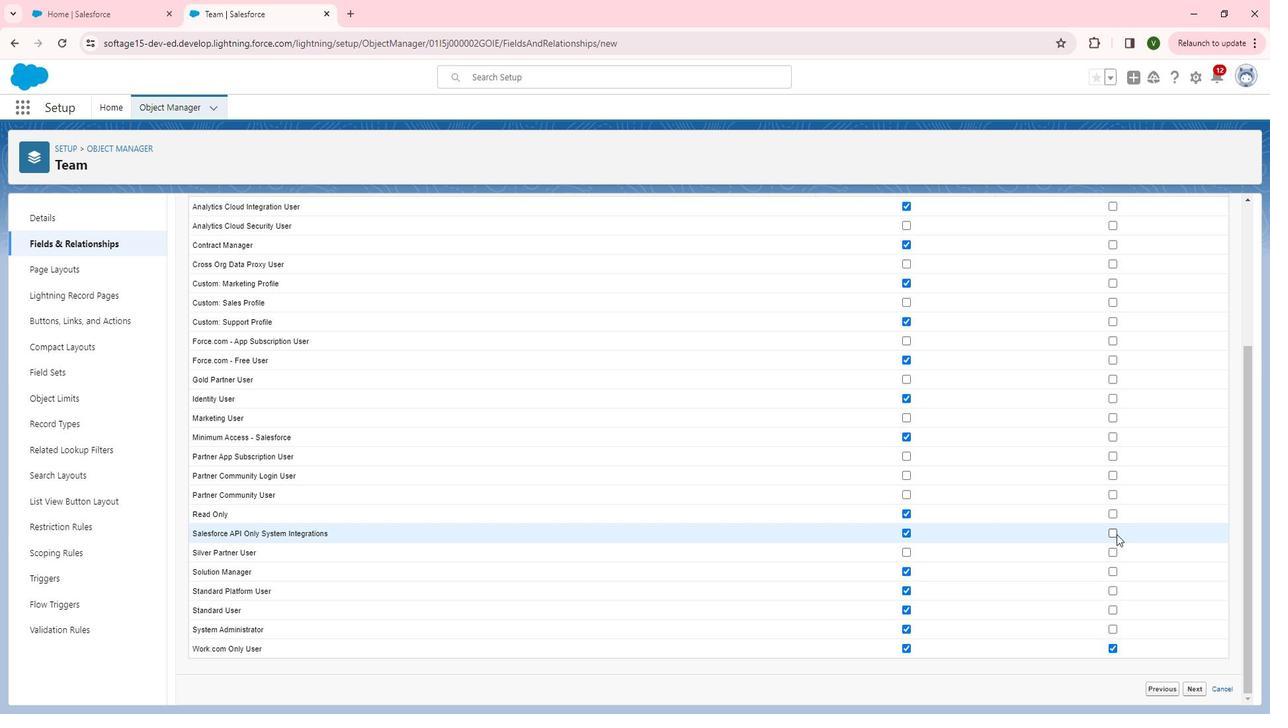 
Action: Mouse pressed left at (1130, 528)
Screenshot: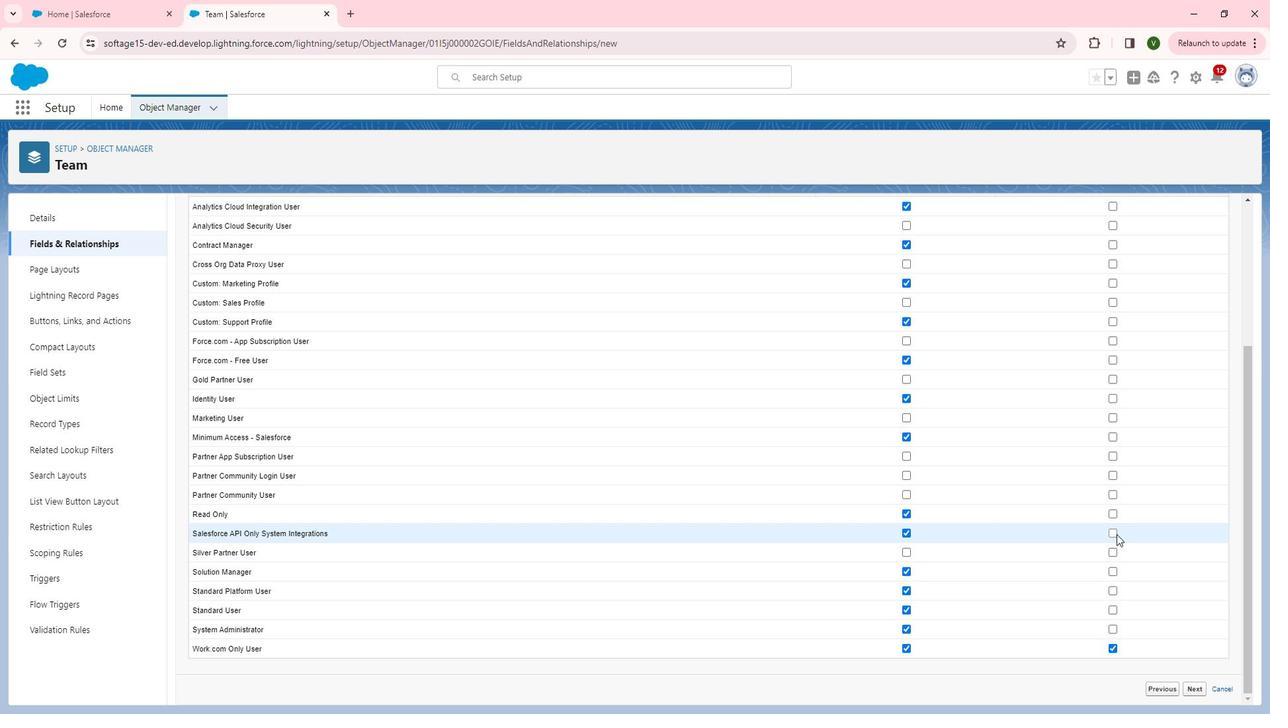 
Action: Mouse moved to (1127, 507)
Screenshot: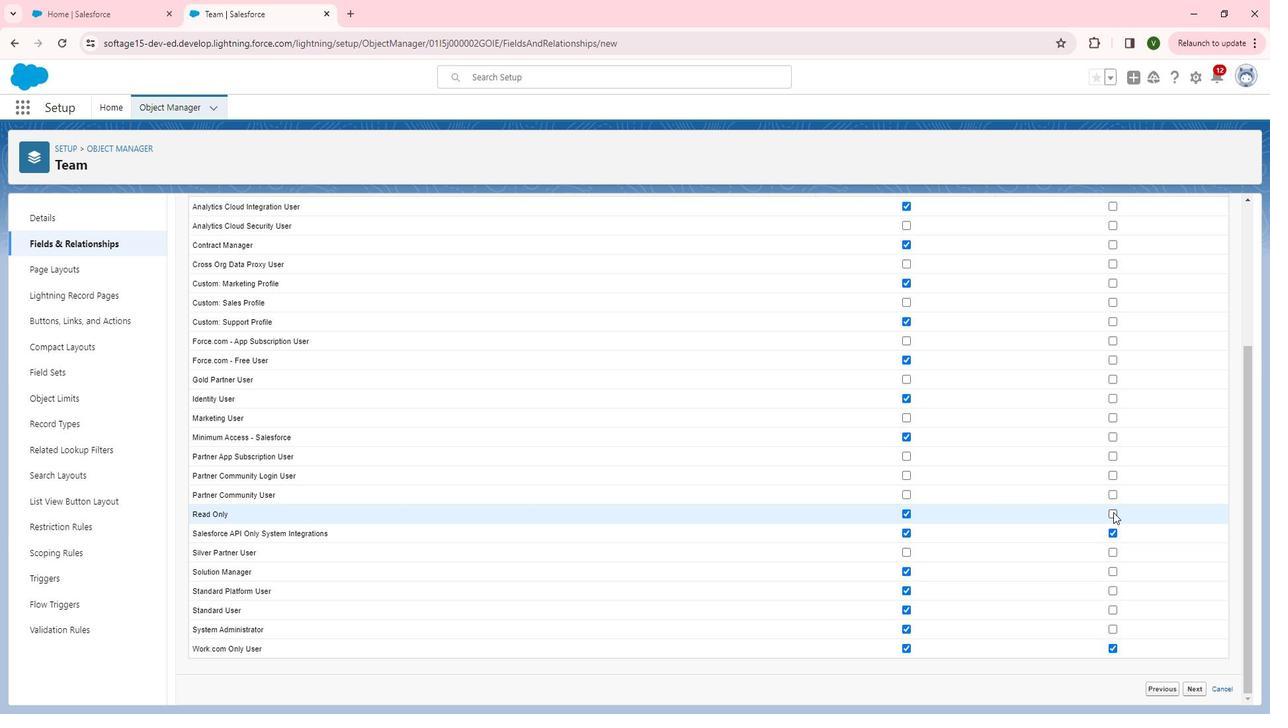 
Action: Mouse pressed left at (1127, 507)
Screenshot: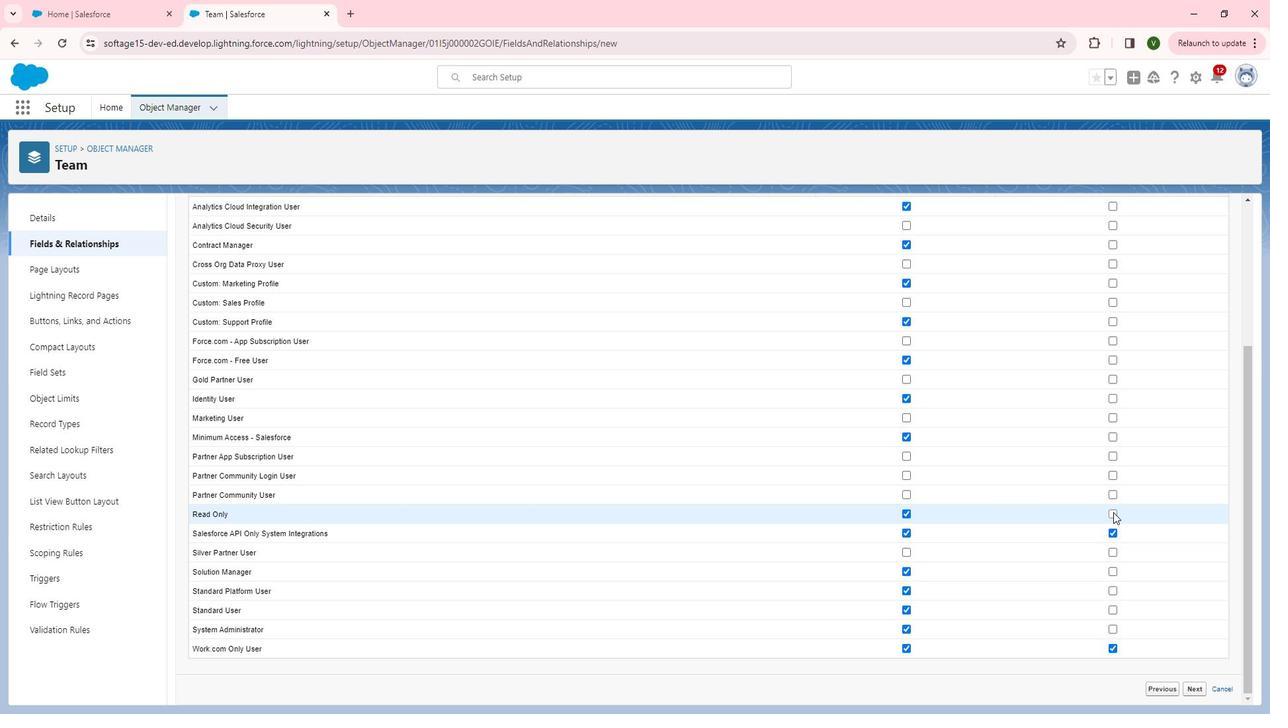 
Action: Mouse moved to (1129, 430)
Screenshot: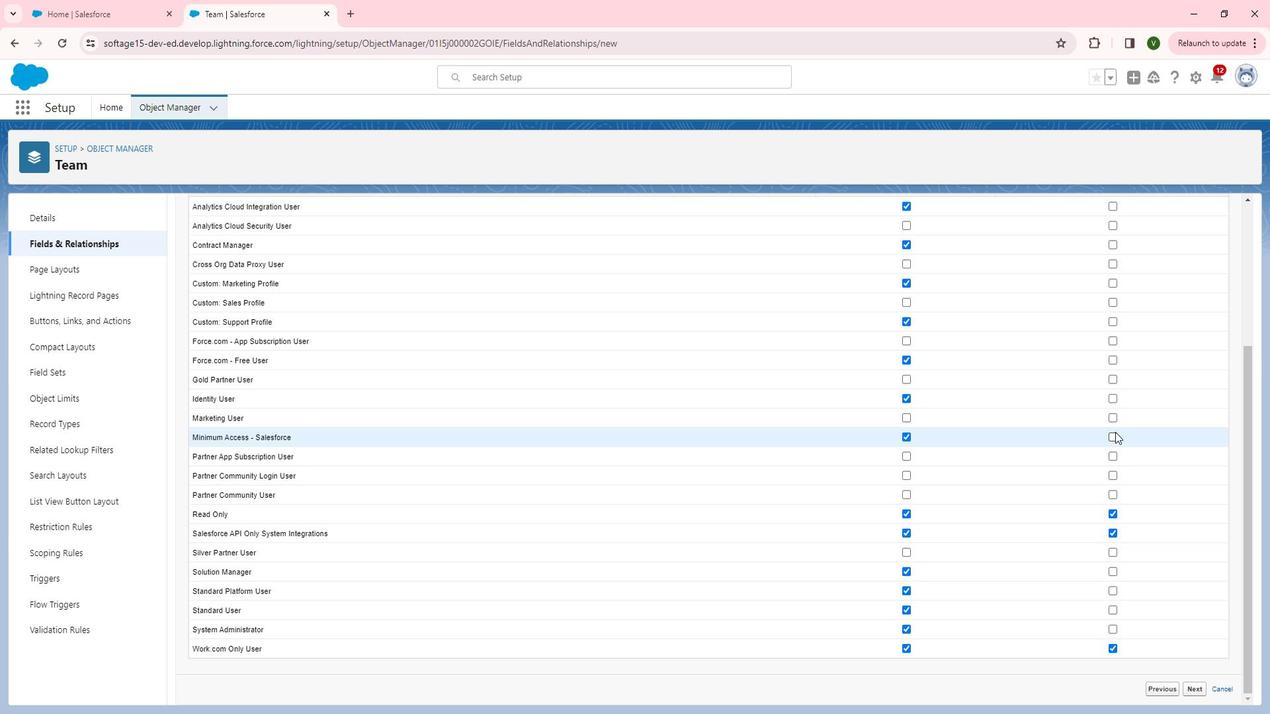
Action: Mouse pressed left at (1129, 430)
Screenshot: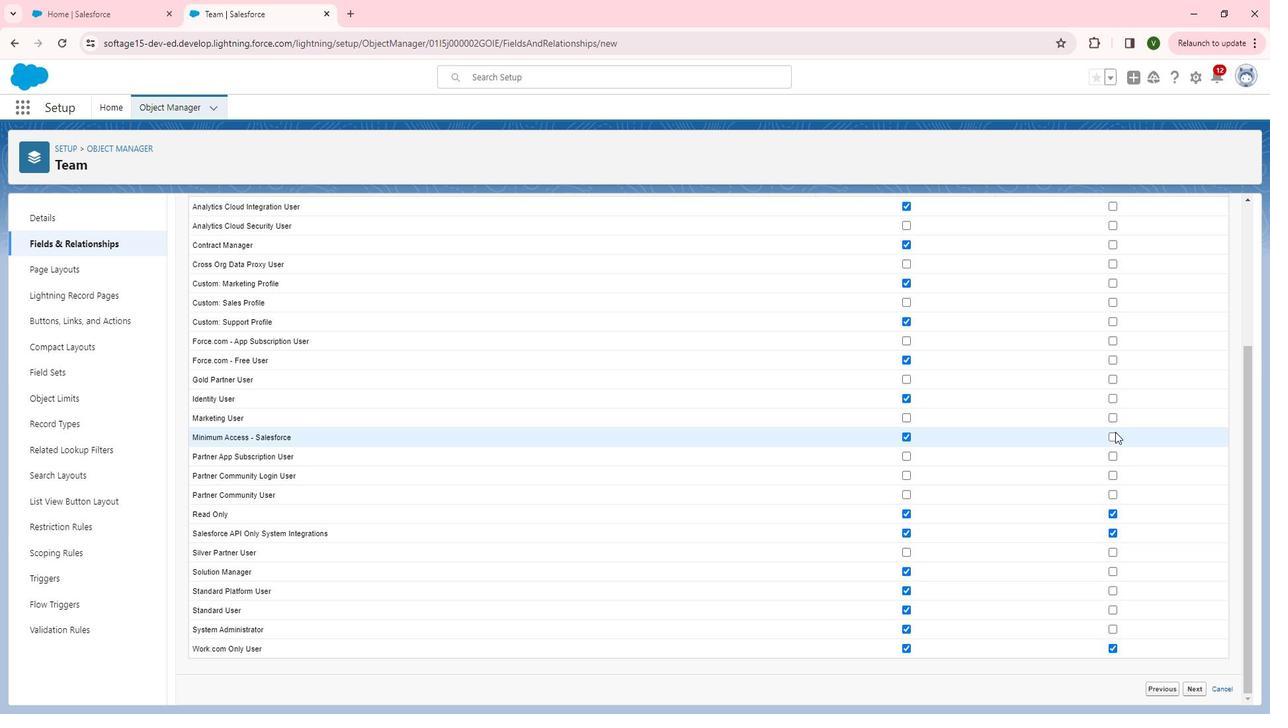 
Action: Mouse moved to (1130, 434)
Screenshot: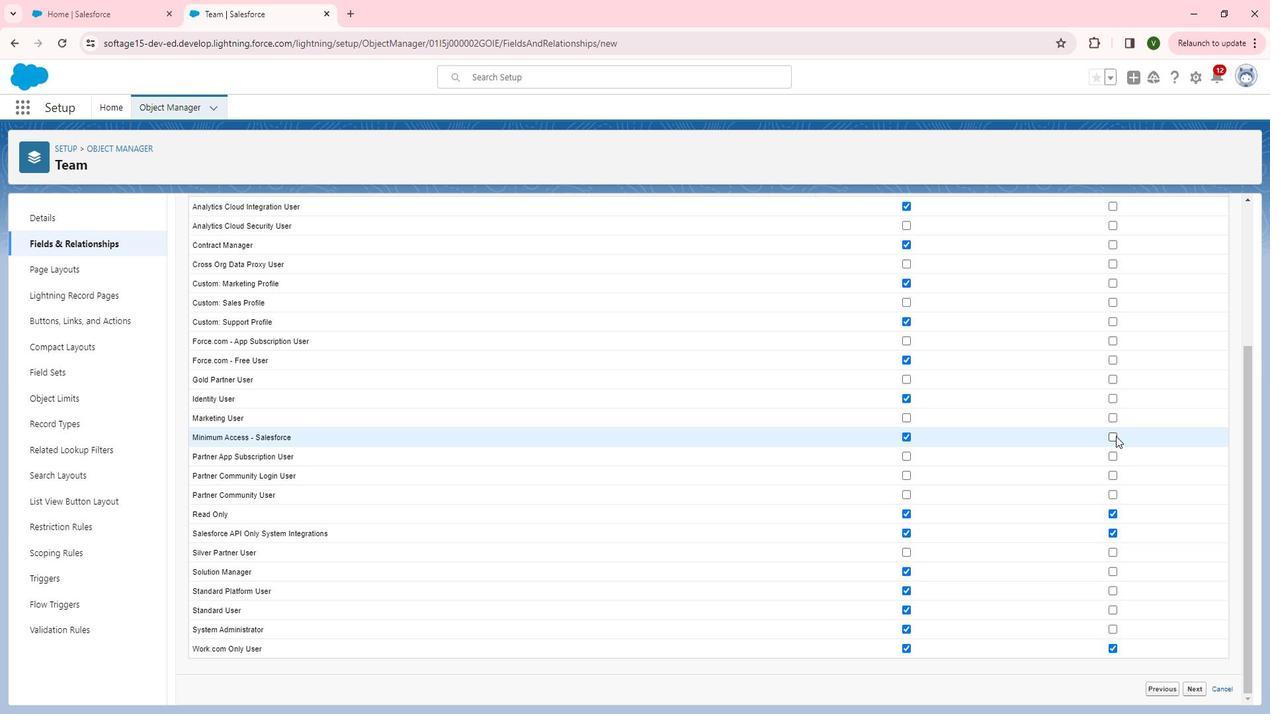 
Action: Mouse pressed left at (1130, 434)
Screenshot: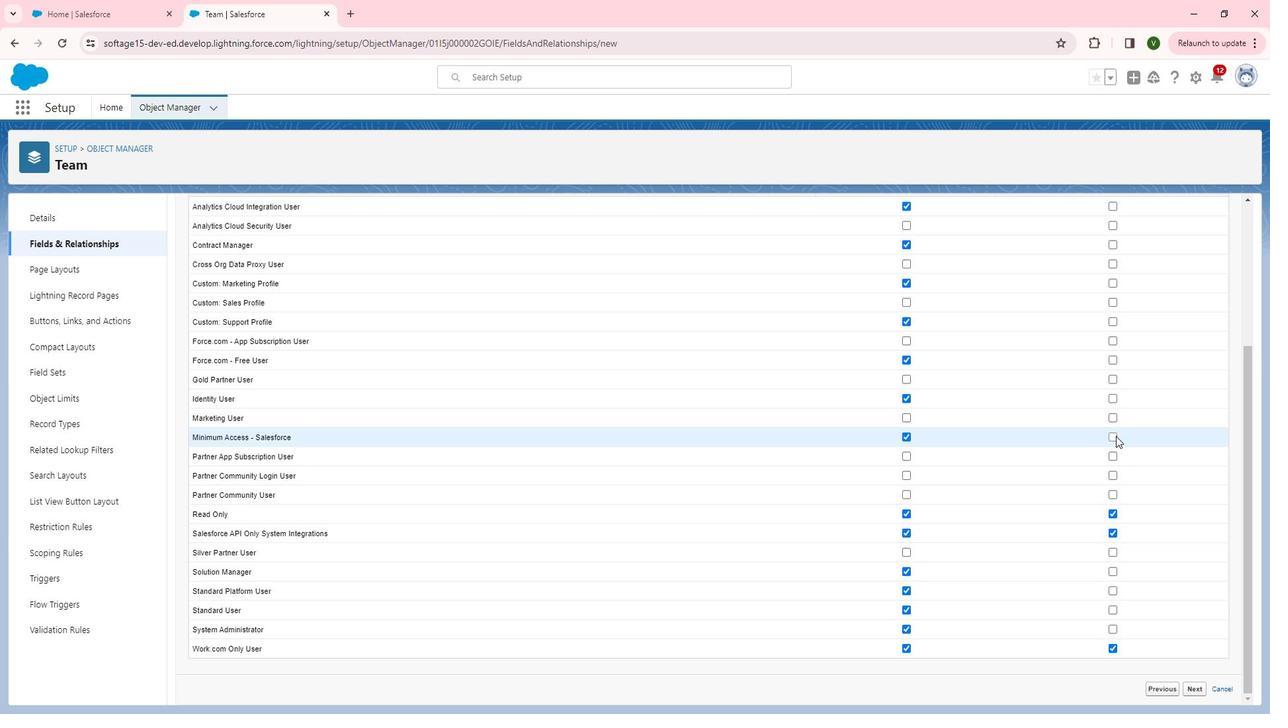 
Action: Mouse moved to (1129, 397)
Screenshot: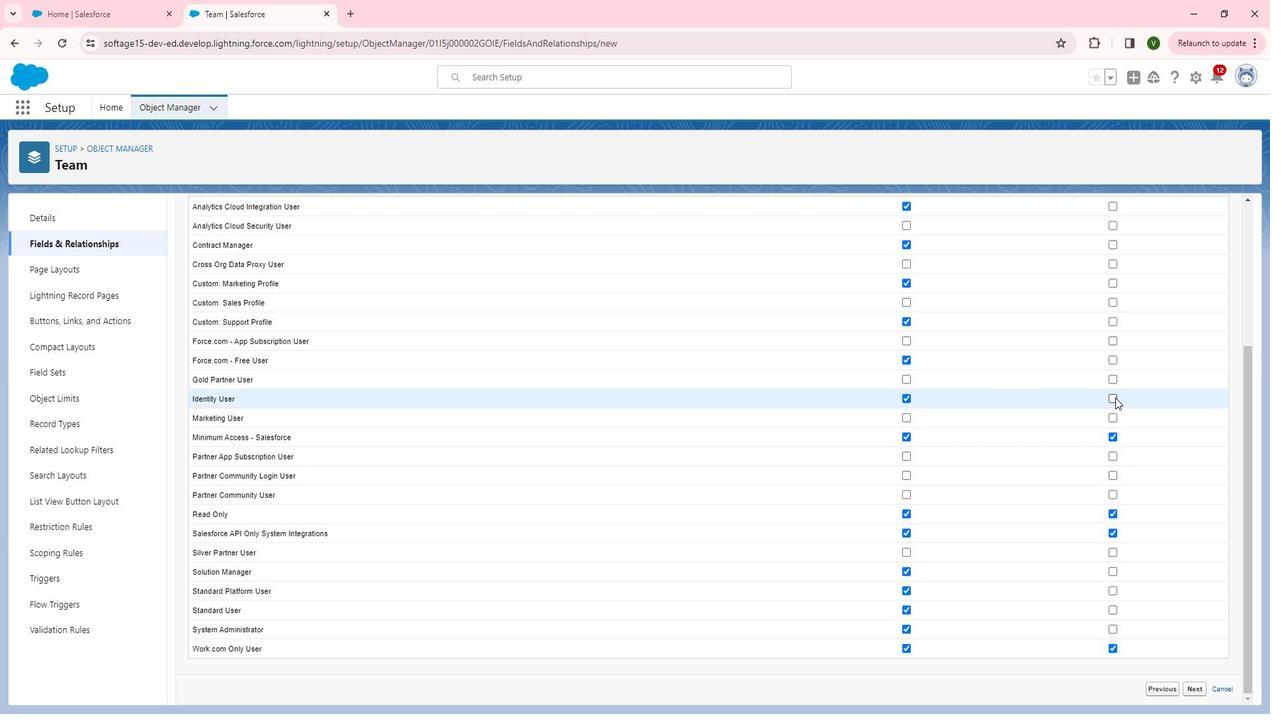 
Action: Mouse pressed left at (1129, 397)
Screenshot: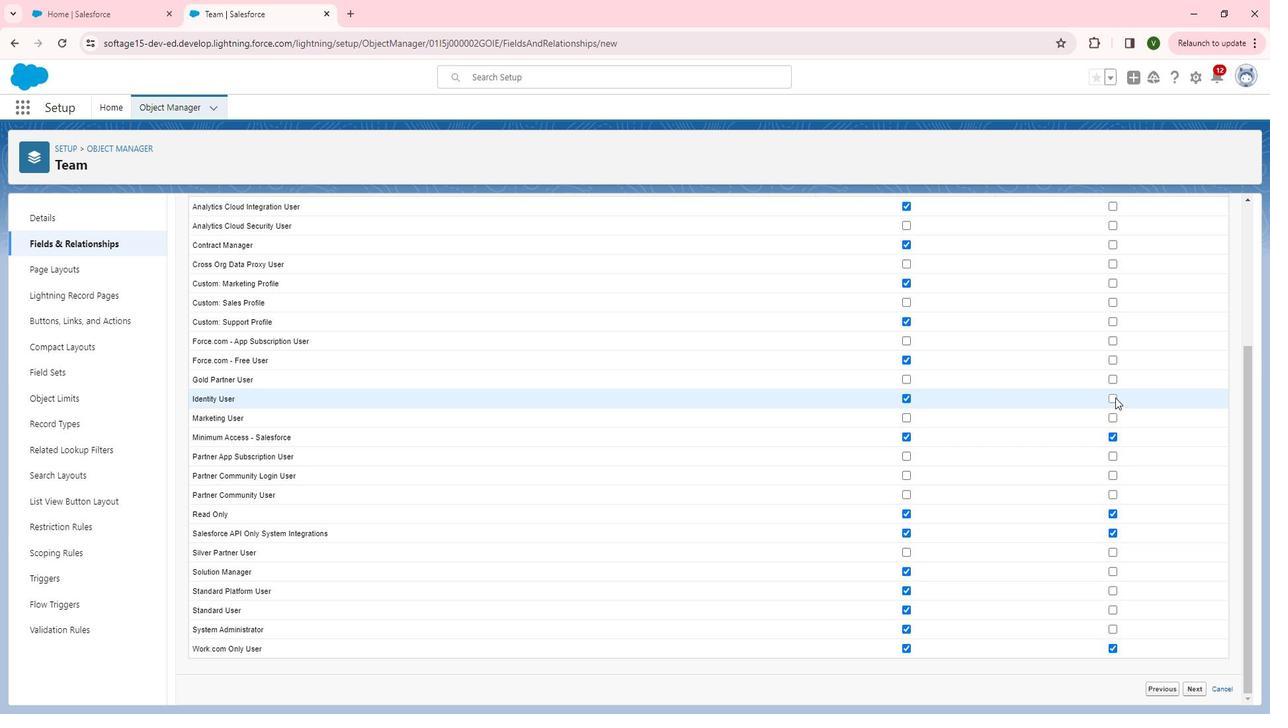 
Action: Mouse moved to (1130, 322)
Screenshot: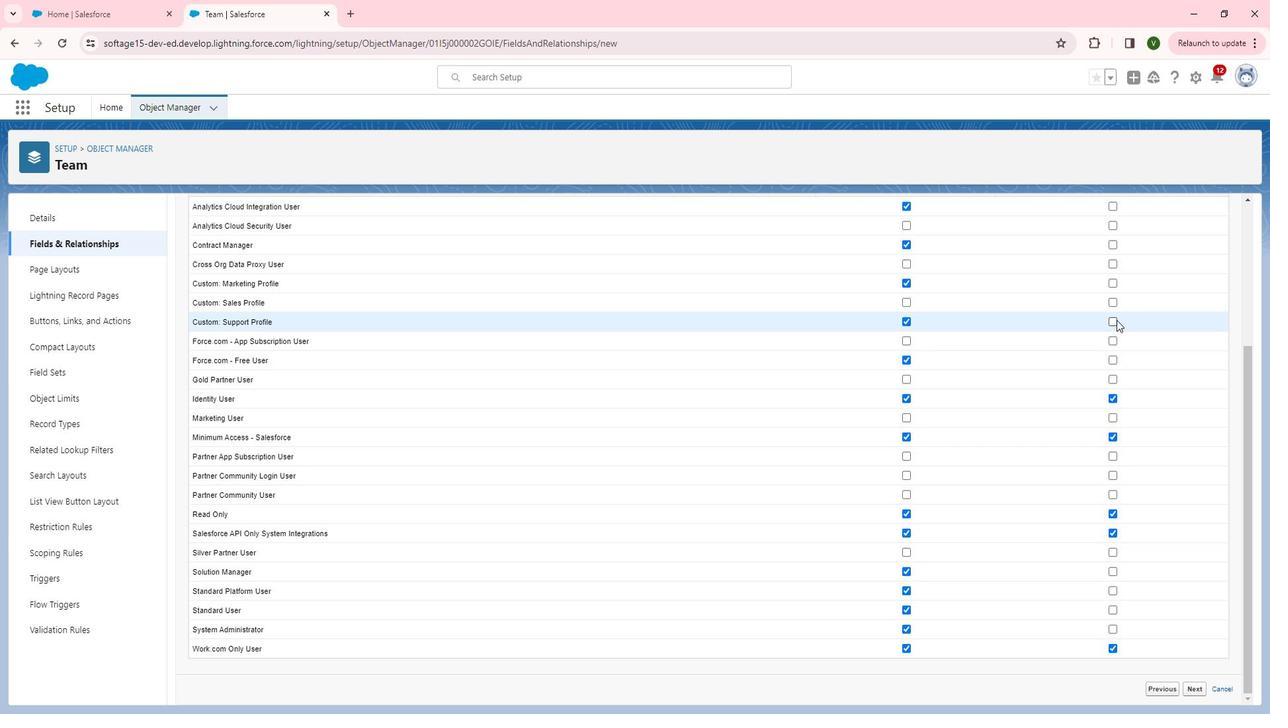 
Action: Mouse pressed left at (1130, 322)
Screenshot: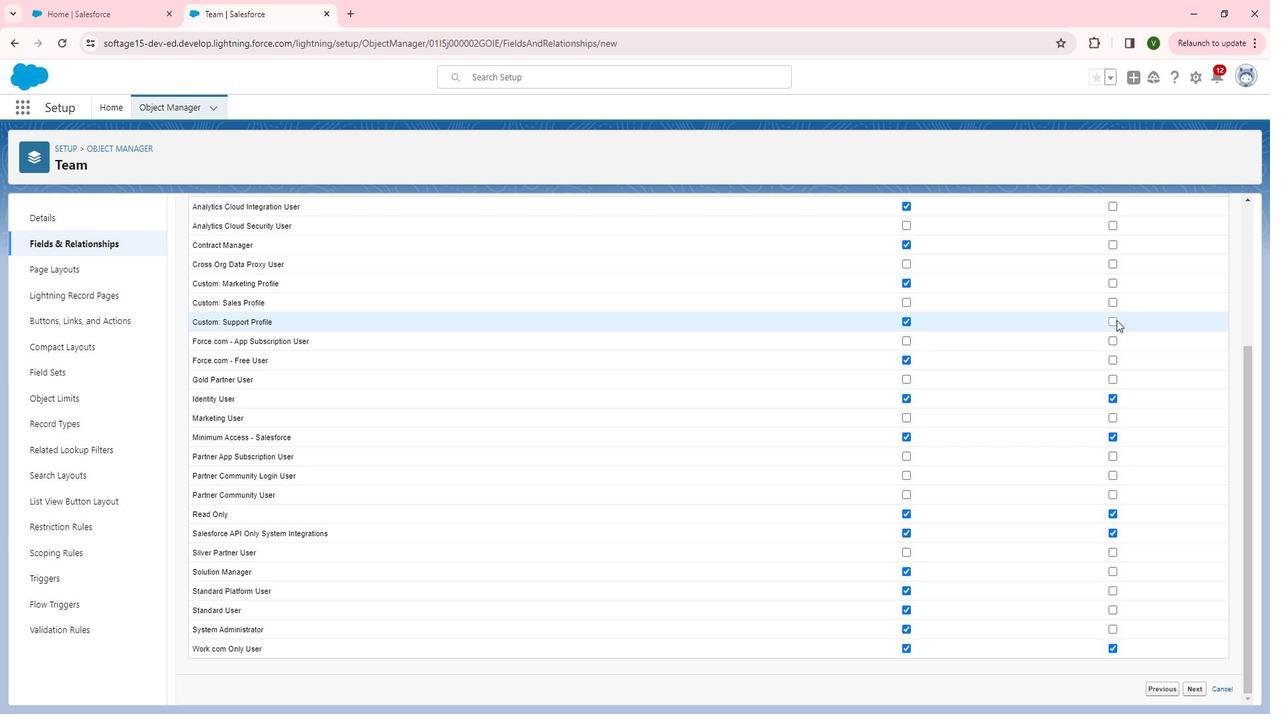 
Action: Mouse moved to (1126, 250)
Screenshot: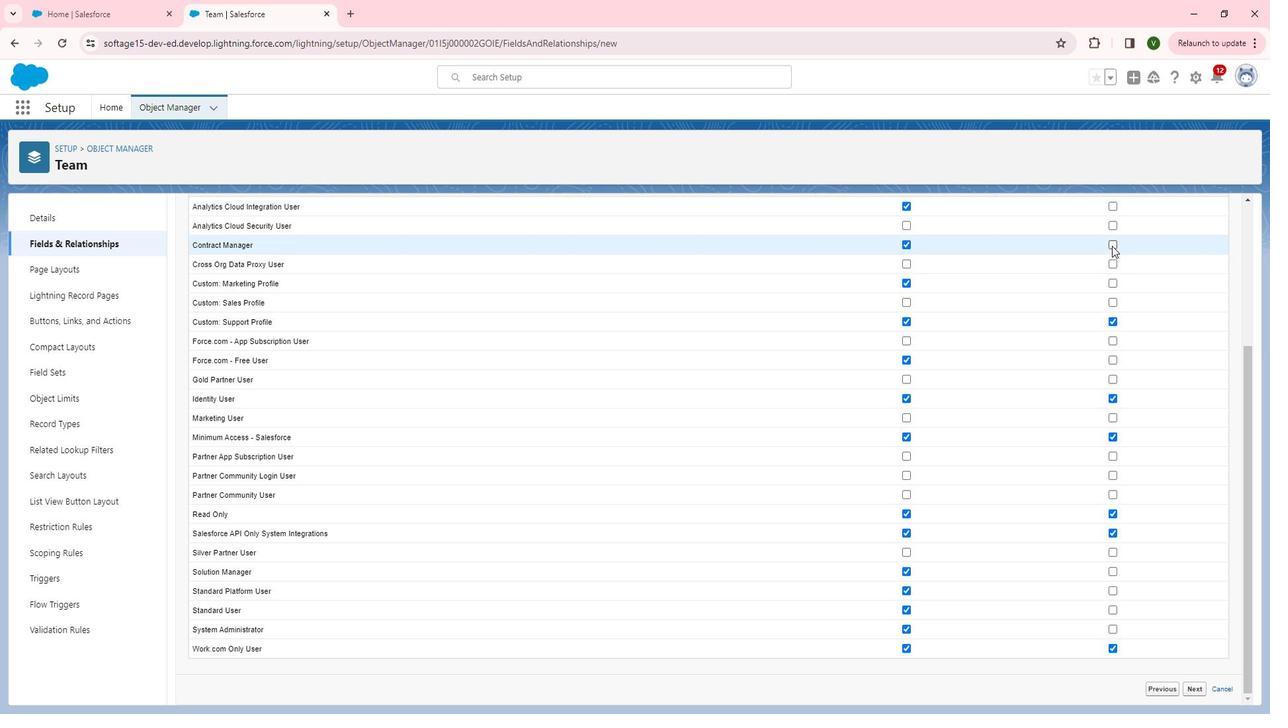 
Action: Mouse pressed left at (1126, 250)
Screenshot: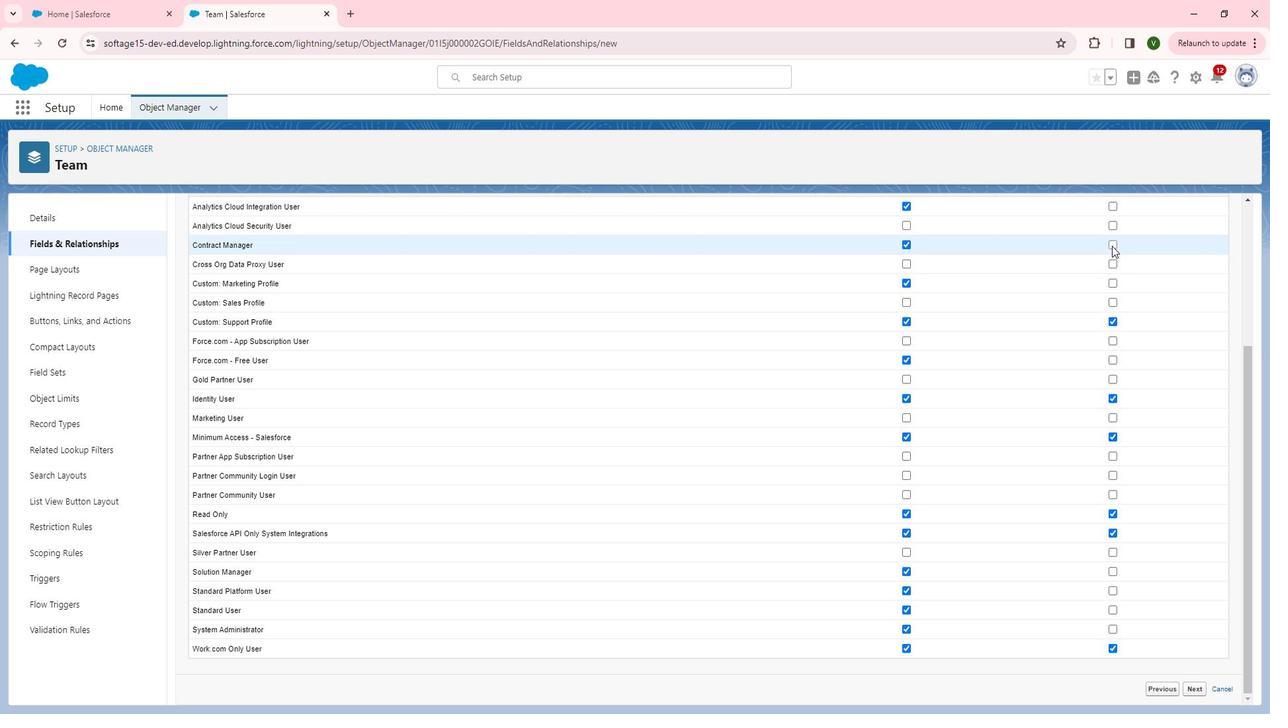 
Action: Mouse moved to (1124, 213)
Screenshot: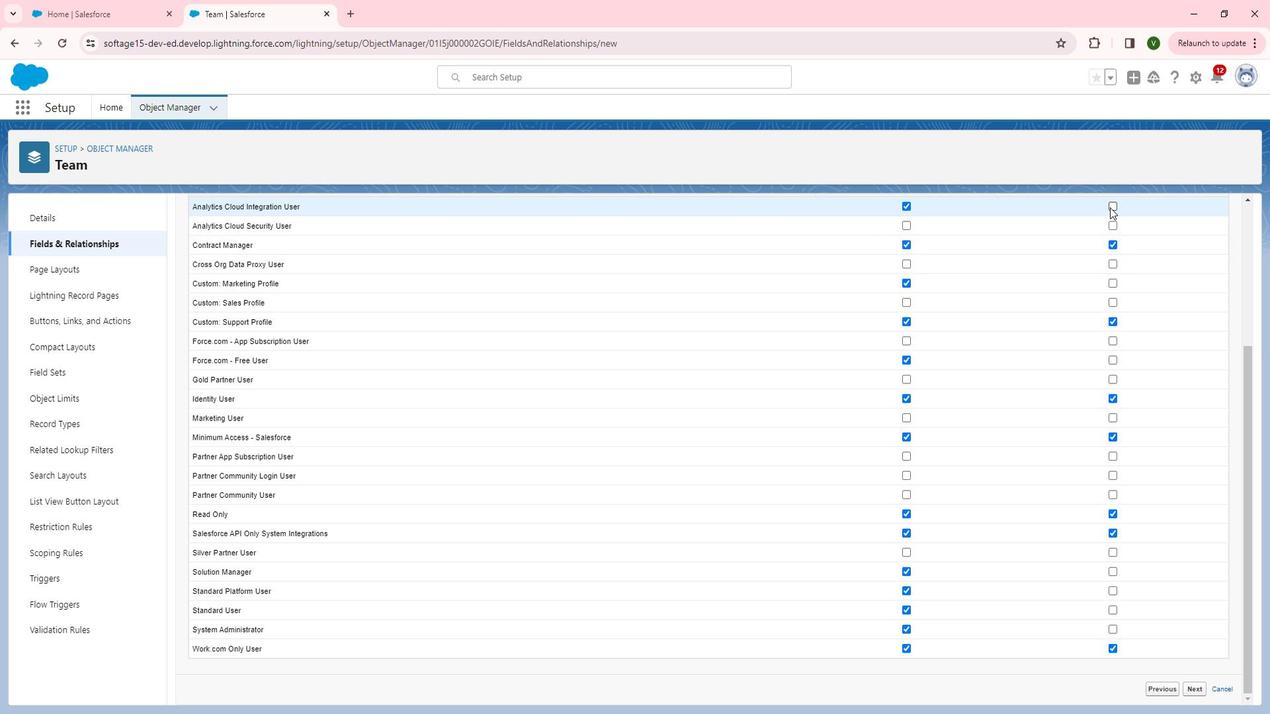 
Action: Mouse pressed left at (1124, 213)
Screenshot: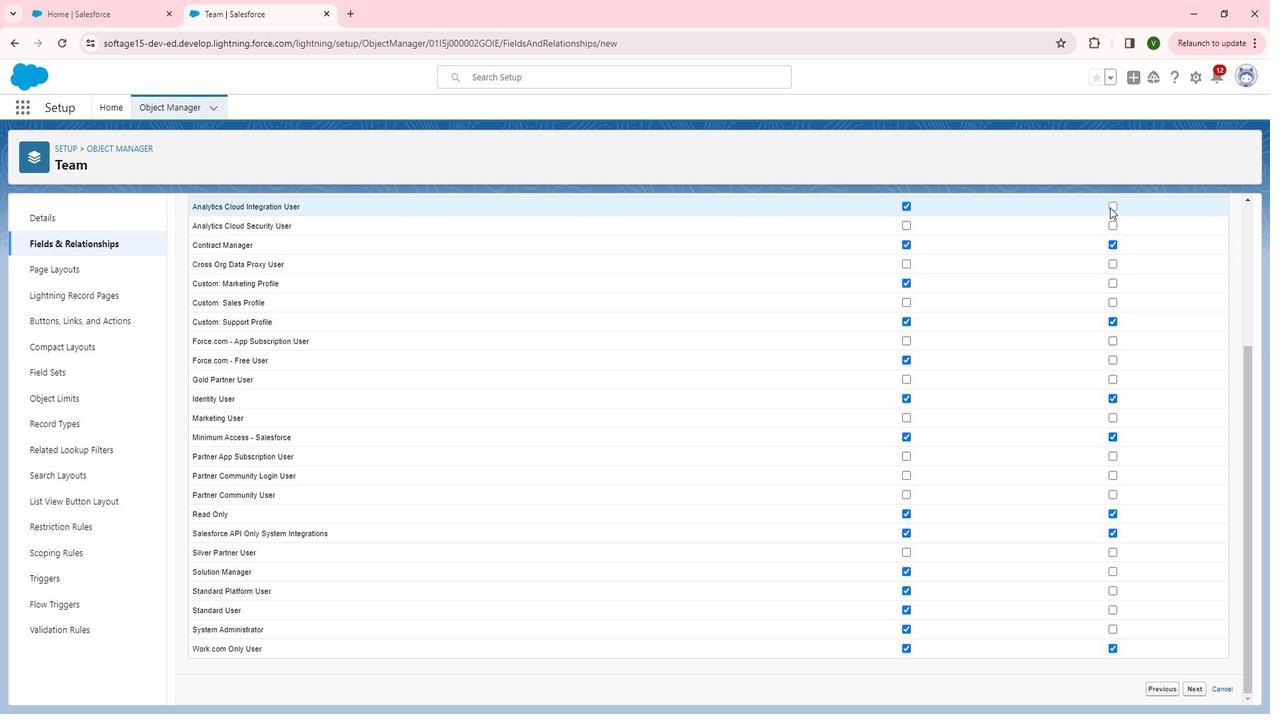 
Action: Mouse moved to (1122, 223)
Screenshot: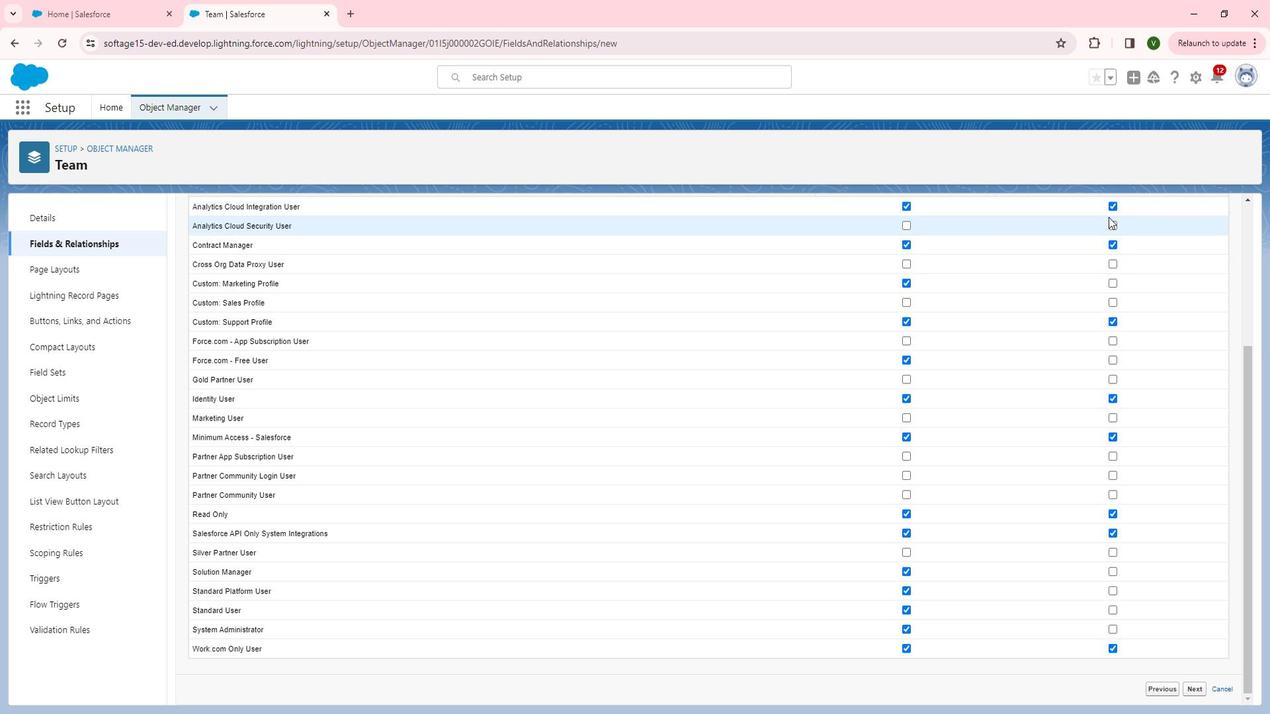
Action: Mouse scrolled (1122, 223) with delta (0, 0)
Screenshot: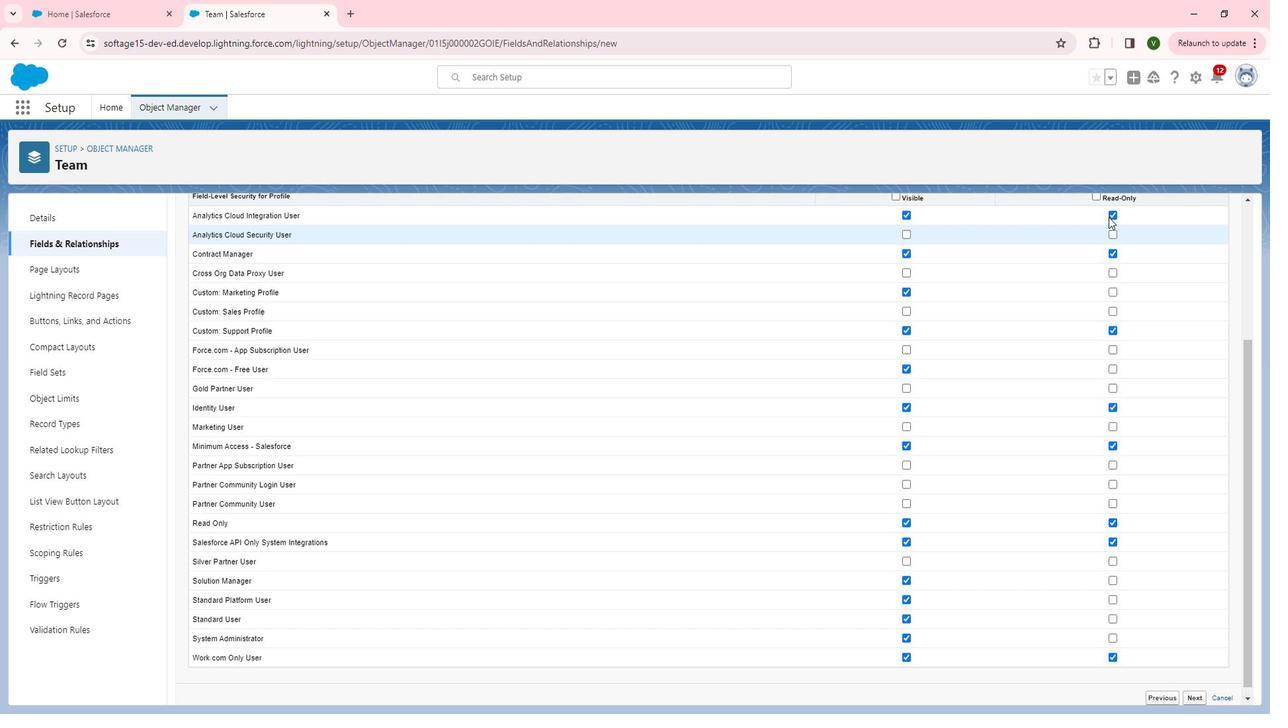 
Action: Mouse moved to (1151, 518)
Screenshot: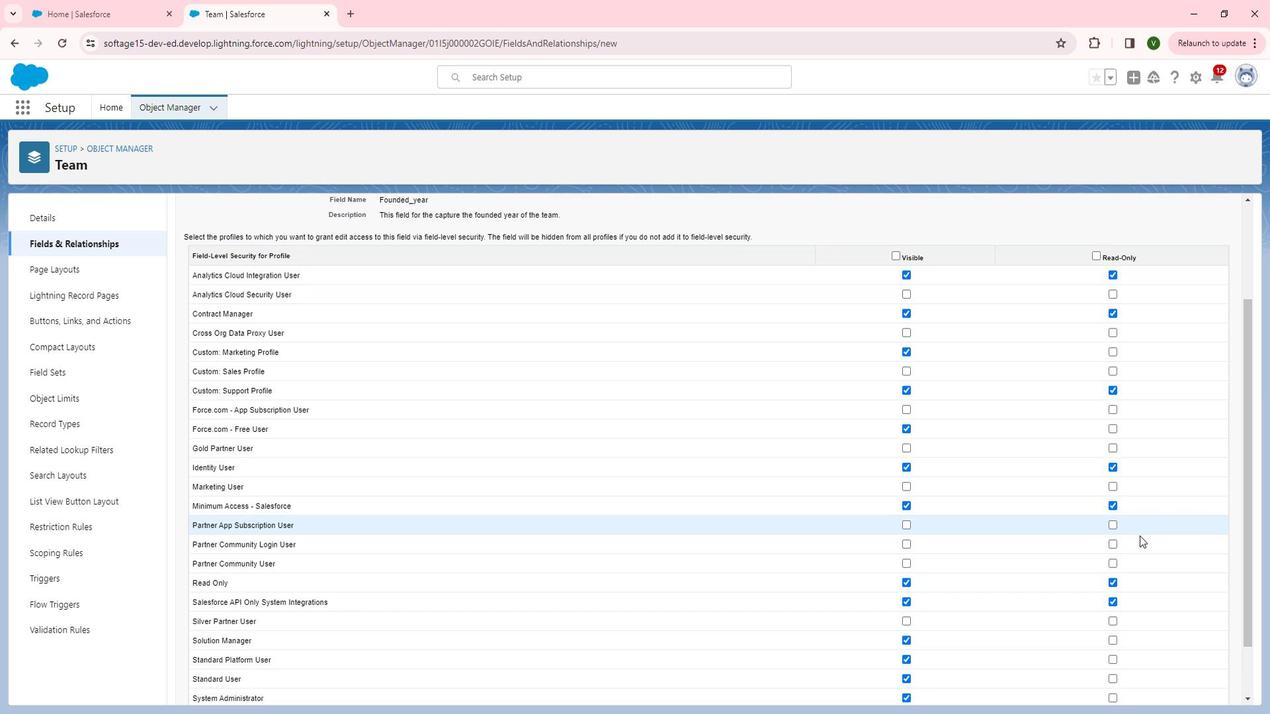 
Action: Mouse scrolled (1151, 518) with delta (0, 0)
Screenshot: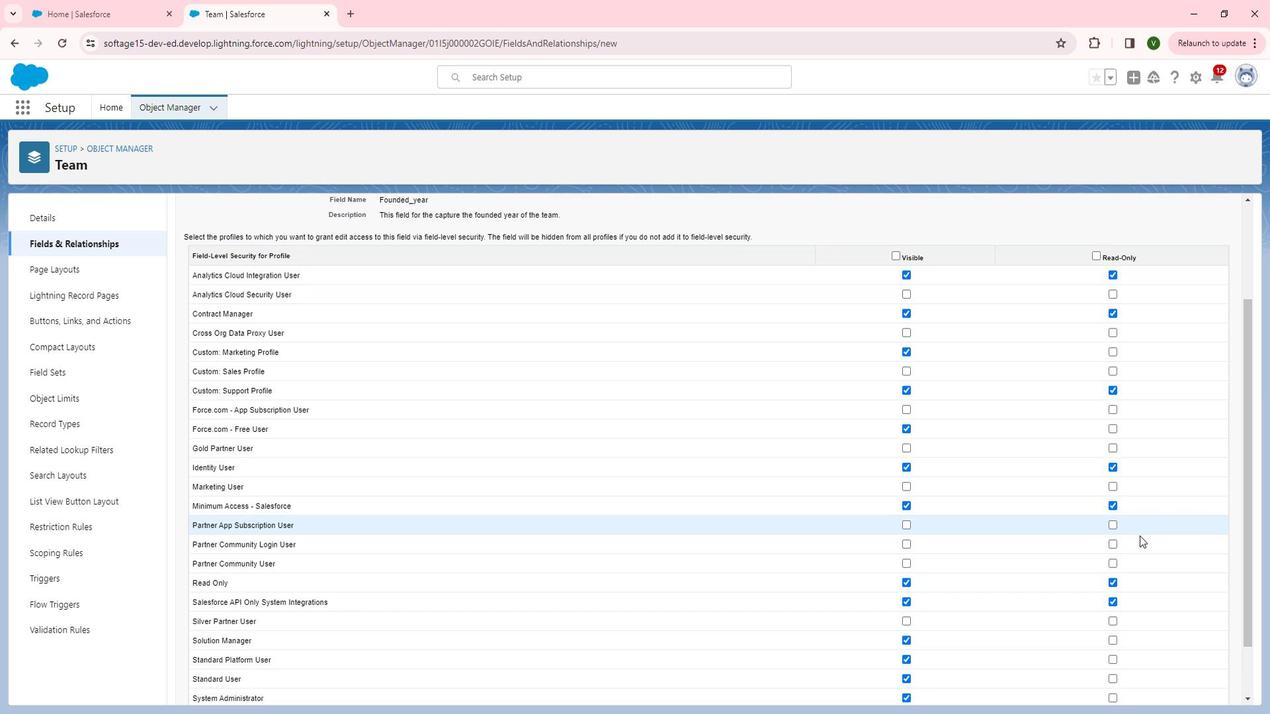 
Action: Mouse moved to (1152, 526)
Screenshot: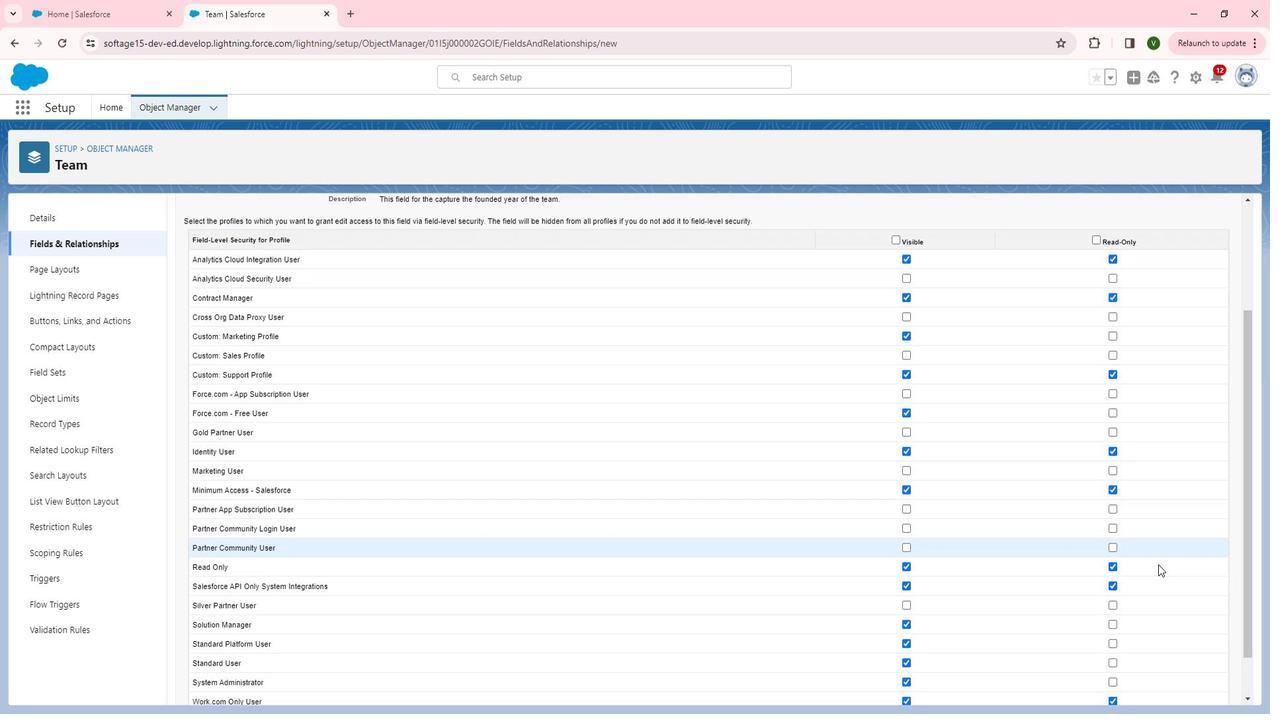 
Action: Mouse scrolled (1152, 526) with delta (0, 0)
Screenshot: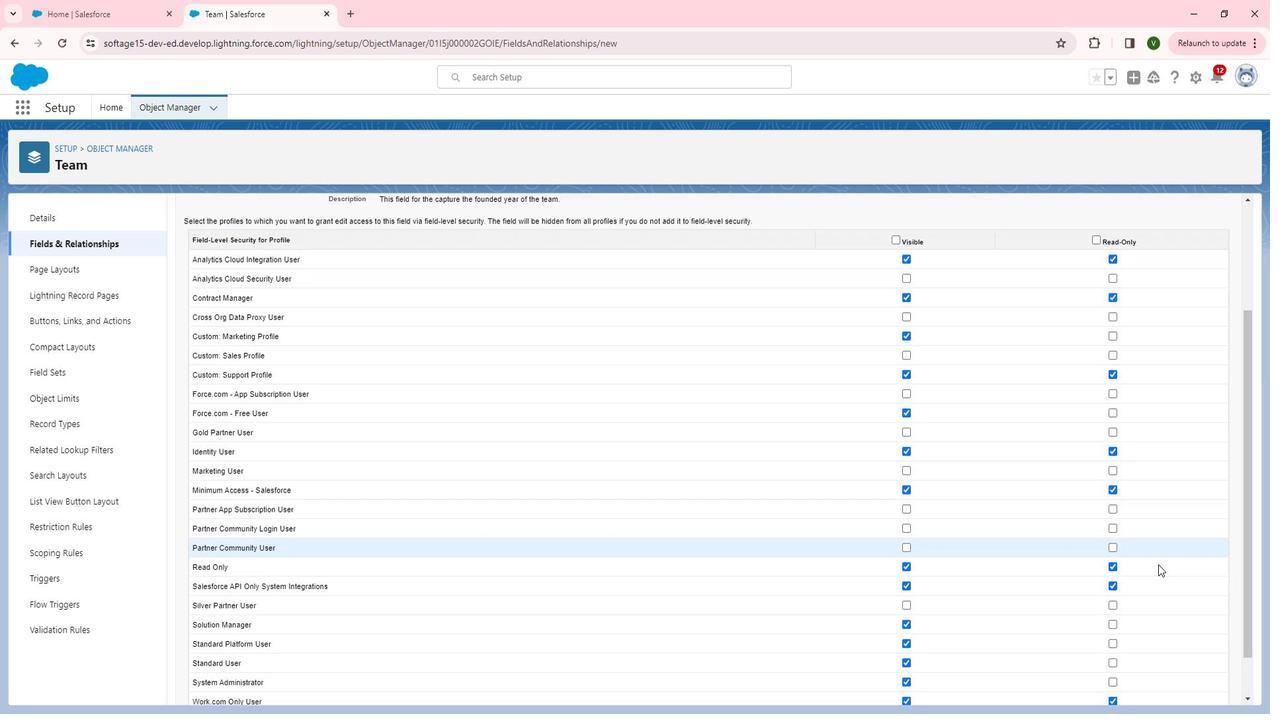 
Action: Mouse moved to (1163, 543)
Screenshot: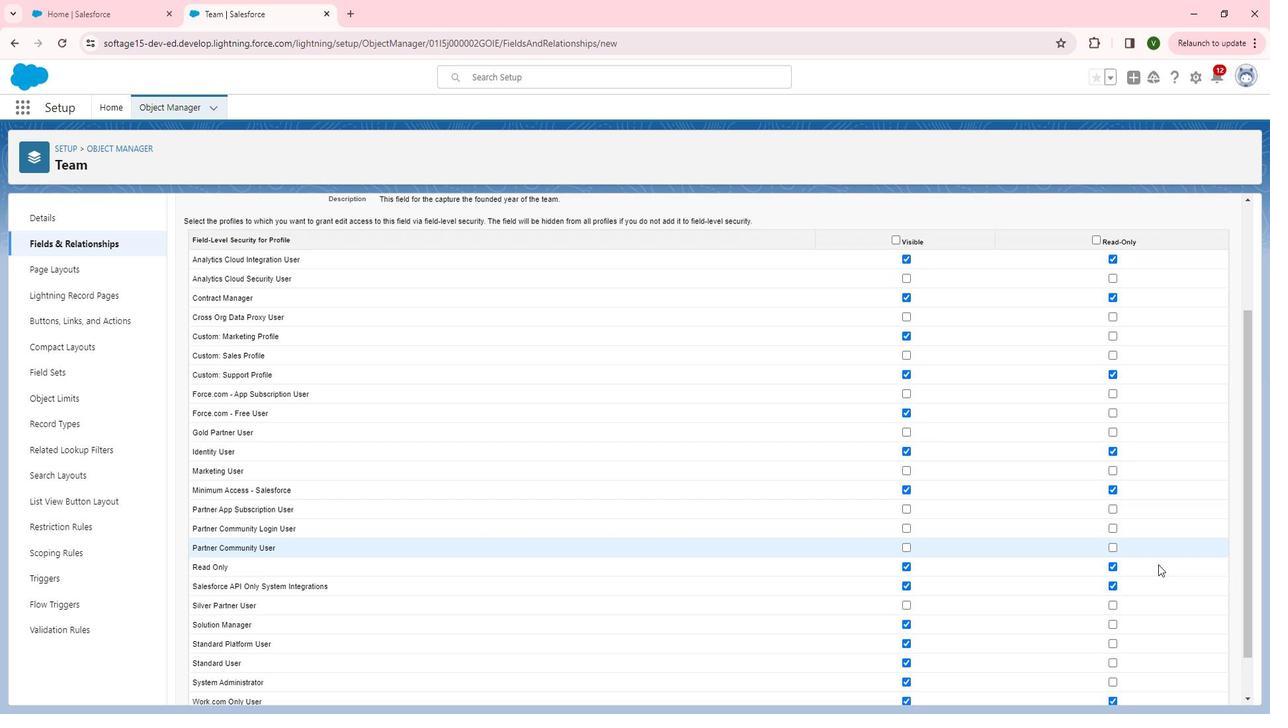 
Action: Mouse scrolled (1163, 542) with delta (0, 0)
Screenshot: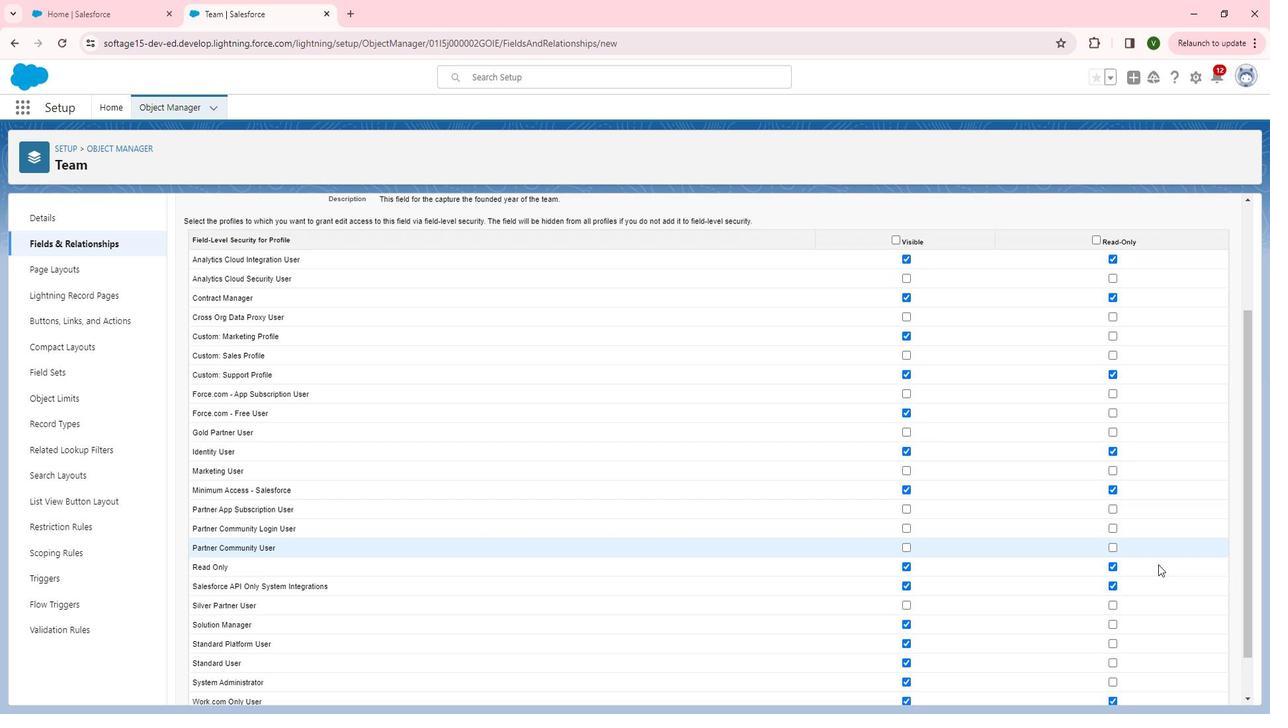 
Action: Mouse moved to (1210, 678)
Screenshot: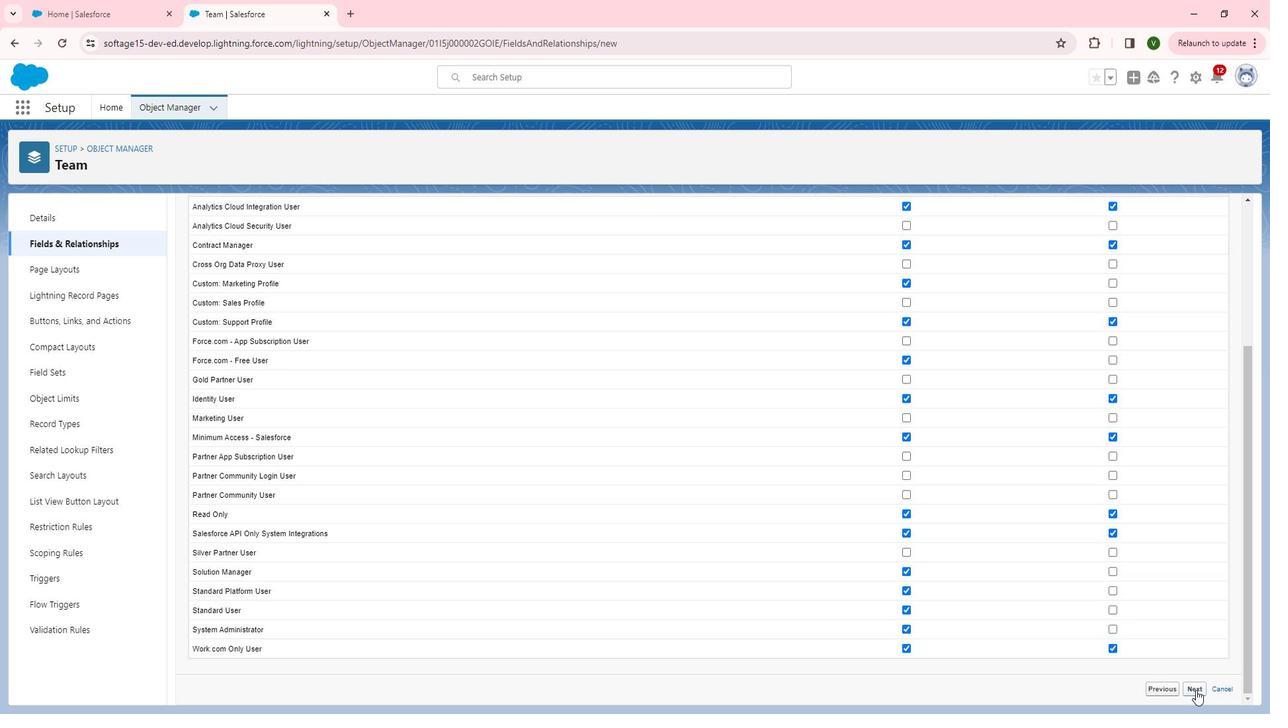 
Action: Mouse pressed left at (1210, 678)
Screenshot: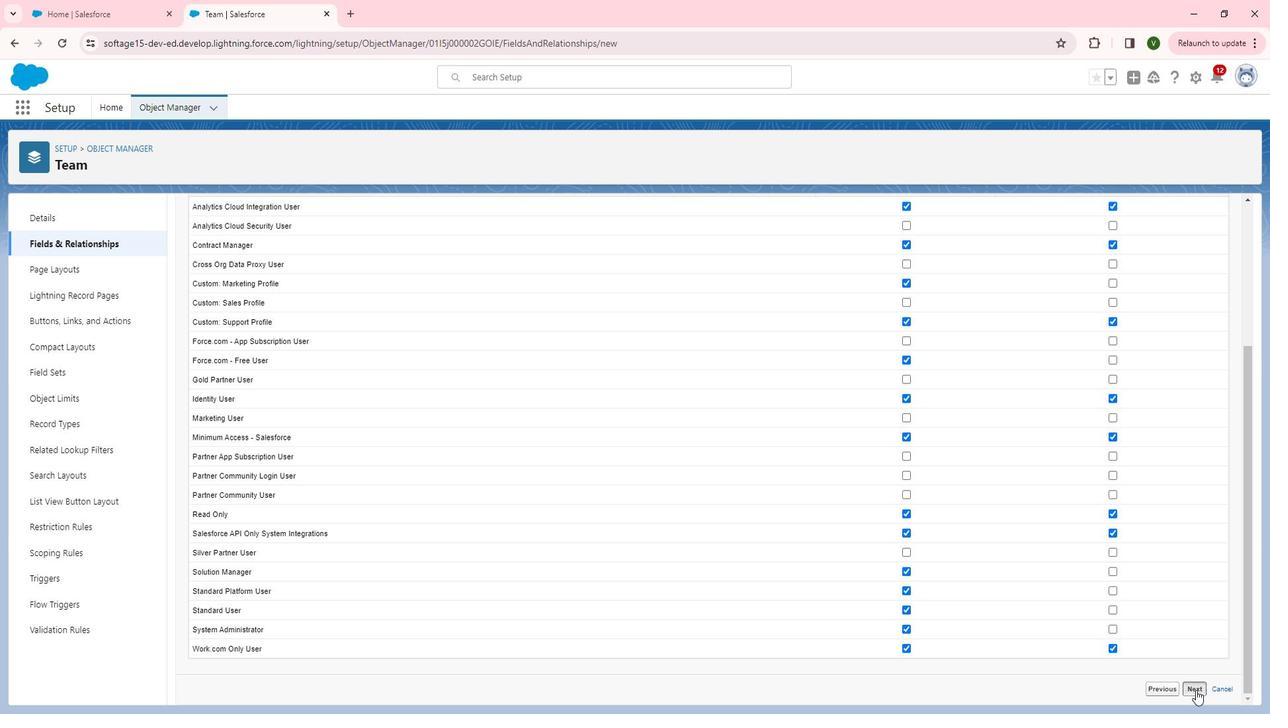 
Action: Mouse moved to (1219, 472)
Screenshot: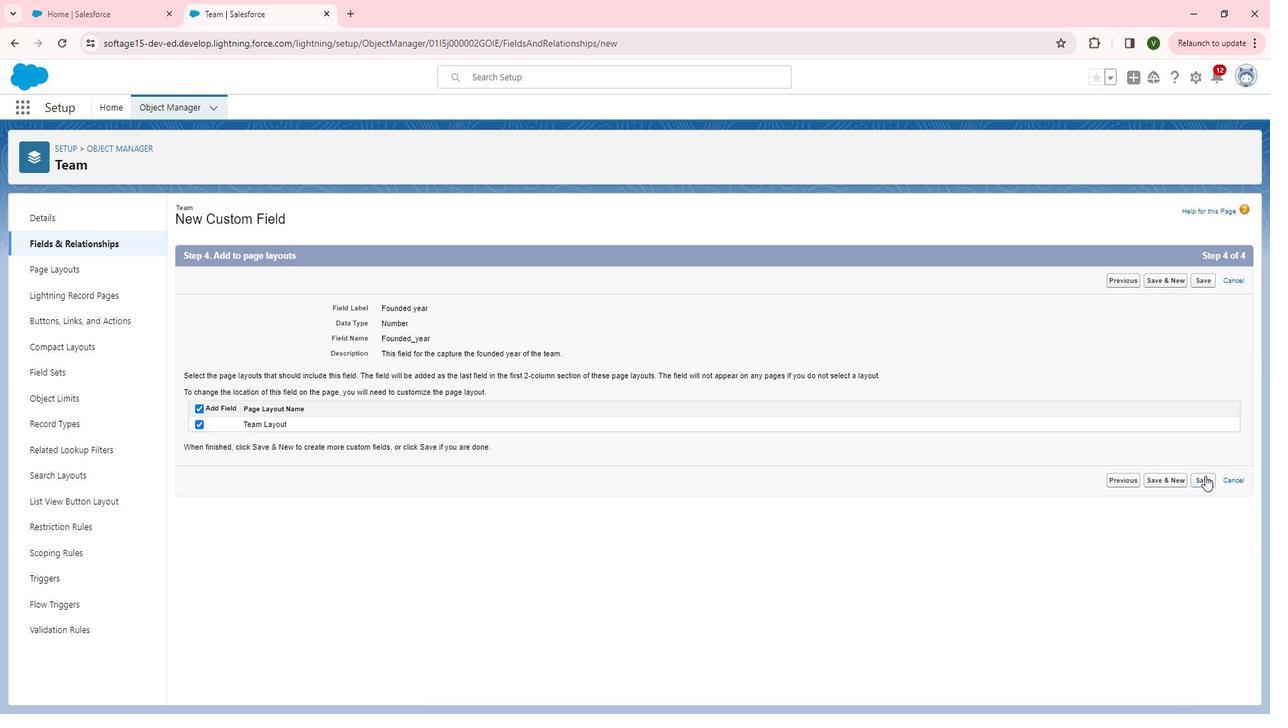 
Action: Mouse pressed left at (1219, 472)
